 Task: Set priority levels for tasks related to integrating machine learning into data analysis workflows.
Action: Mouse moved to (903, 543)
Screenshot: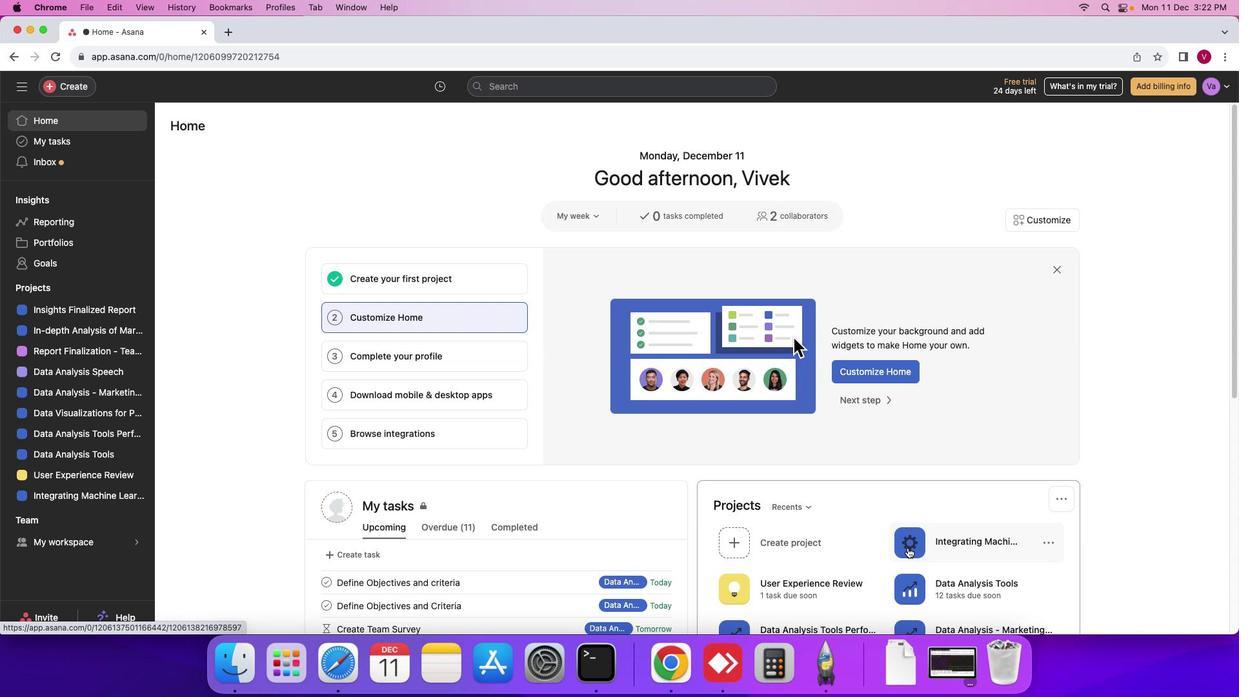 
Action: Mouse pressed left at (903, 543)
Screenshot: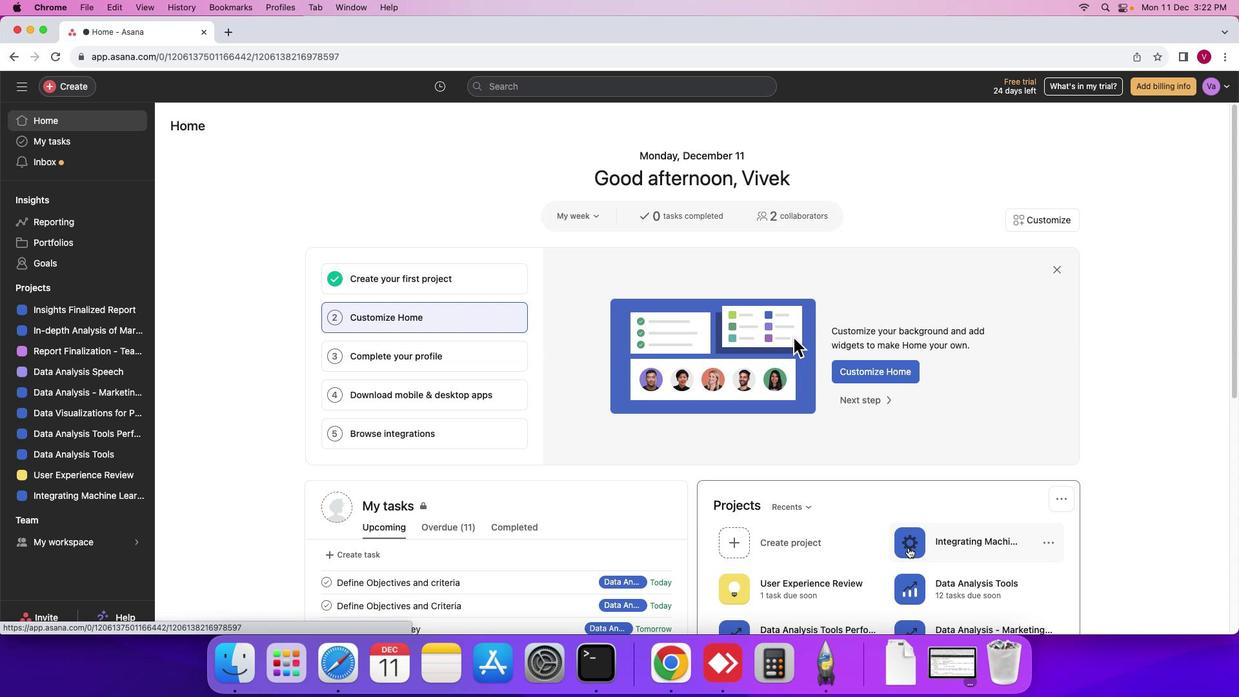 
Action: Mouse moved to (815, 206)
Screenshot: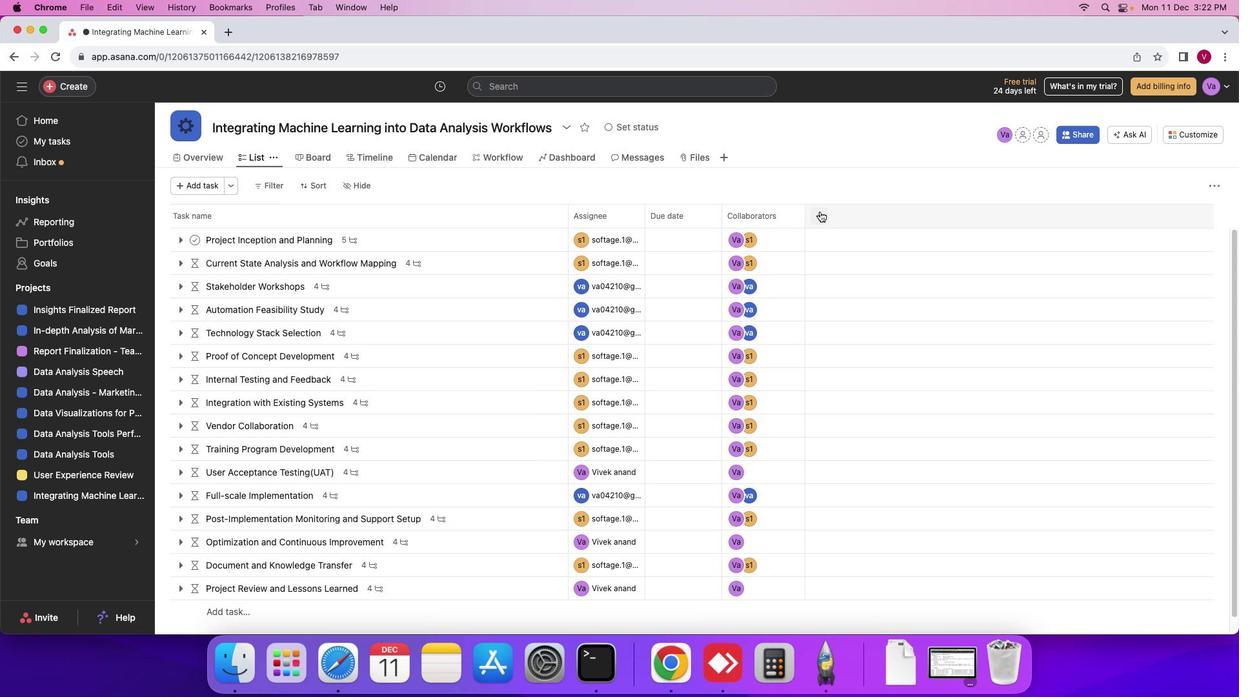 
Action: Mouse pressed left at (815, 206)
Screenshot: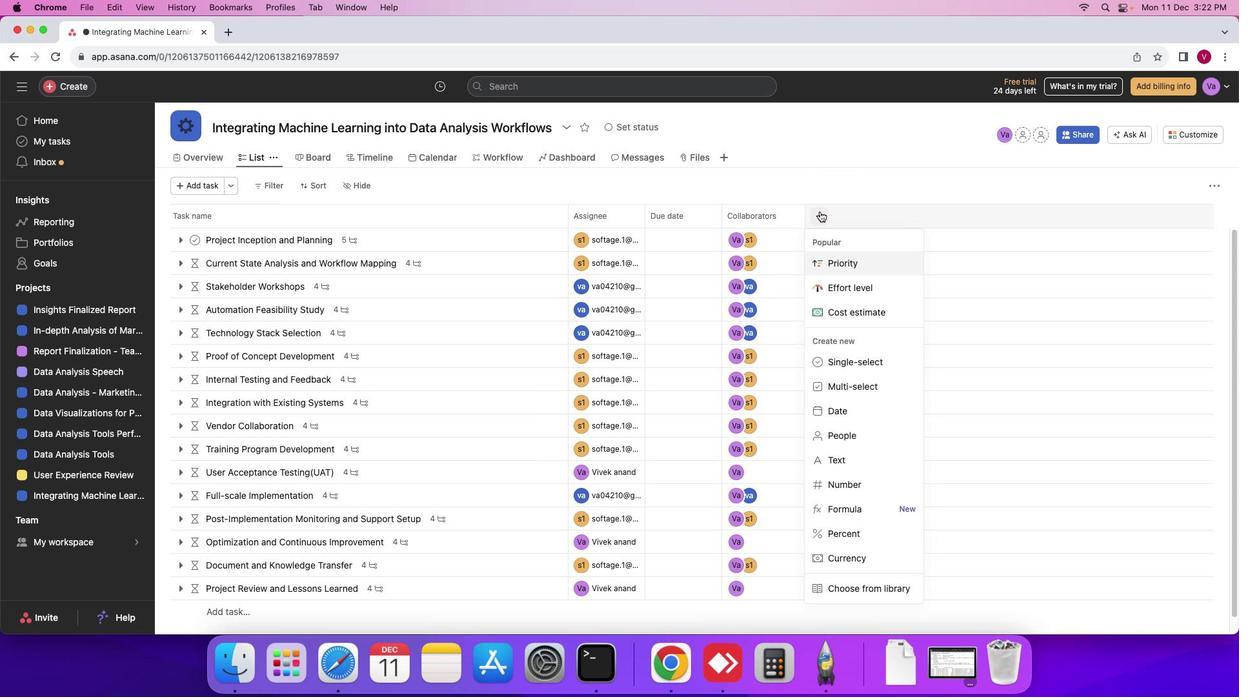 
Action: Mouse moved to (829, 253)
Screenshot: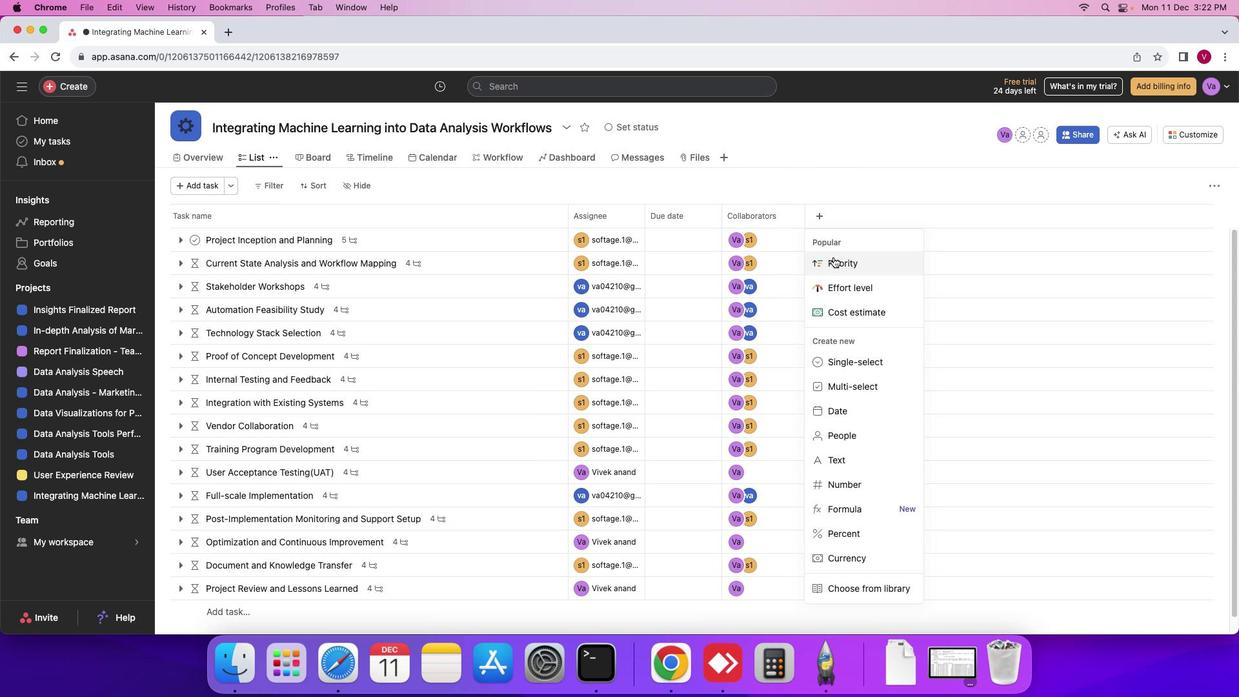 
Action: Mouse pressed left at (829, 253)
Screenshot: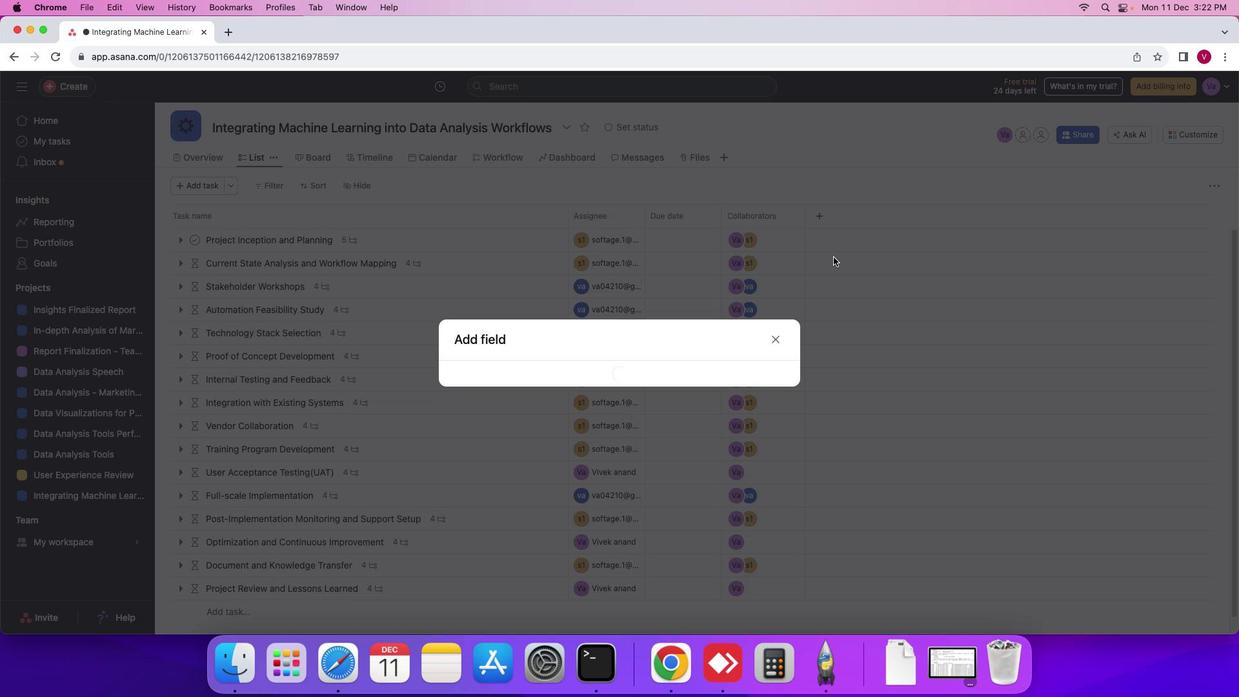 
Action: Mouse moved to (455, 432)
Screenshot: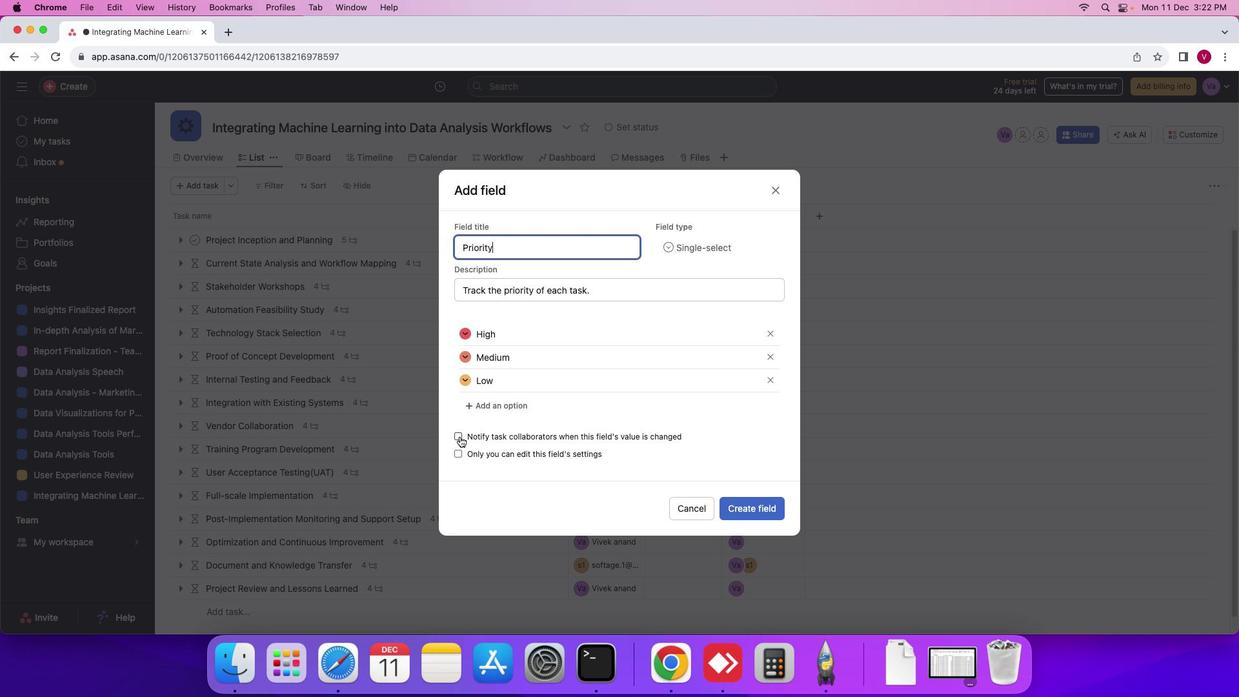 
Action: Mouse pressed left at (455, 432)
Screenshot: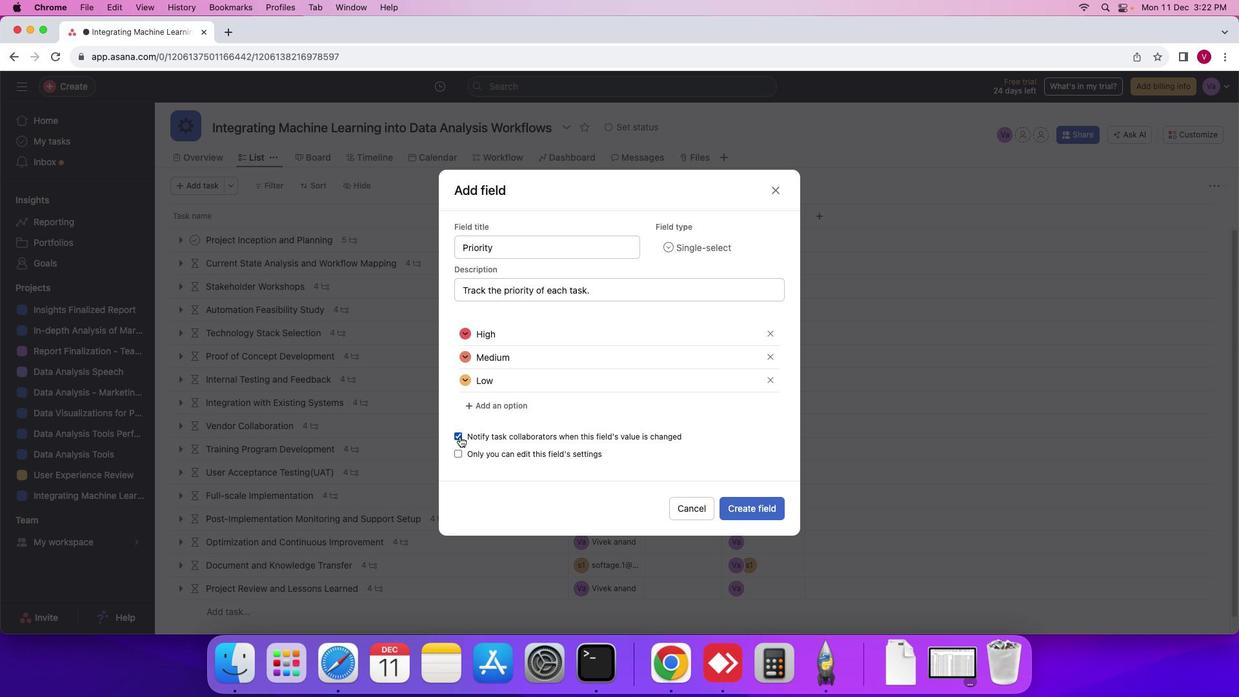 
Action: Mouse moved to (455, 446)
Screenshot: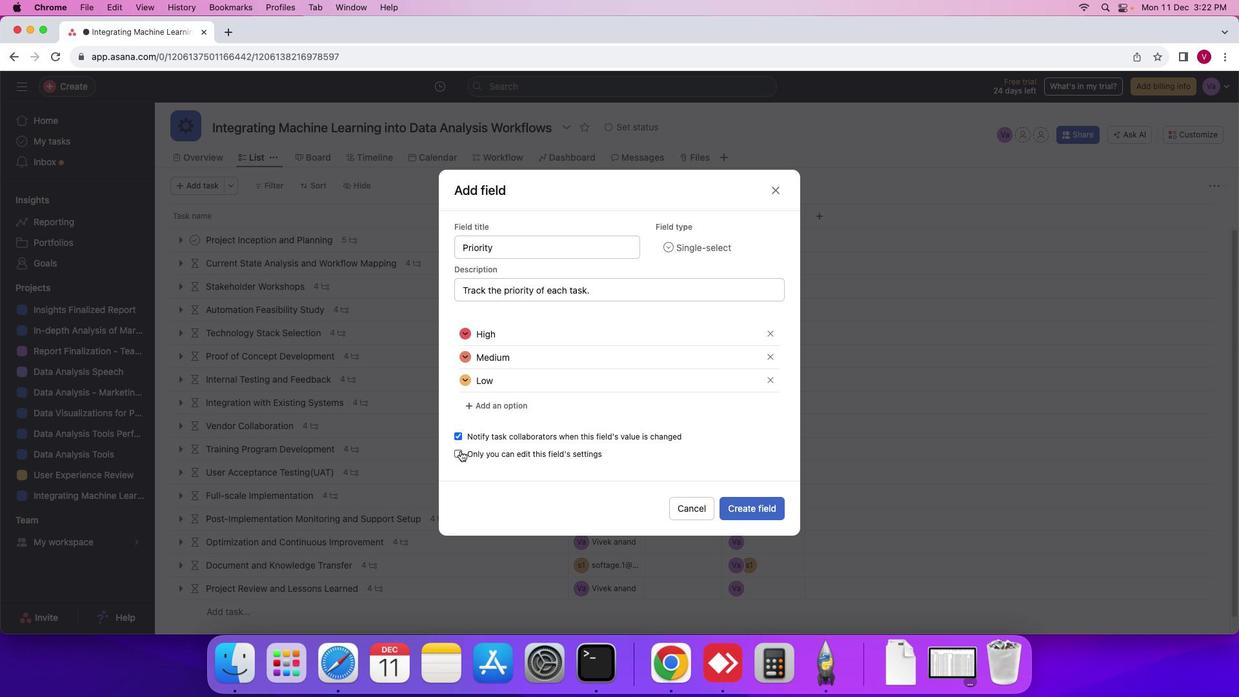
Action: Mouse pressed left at (455, 446)
Screenshot: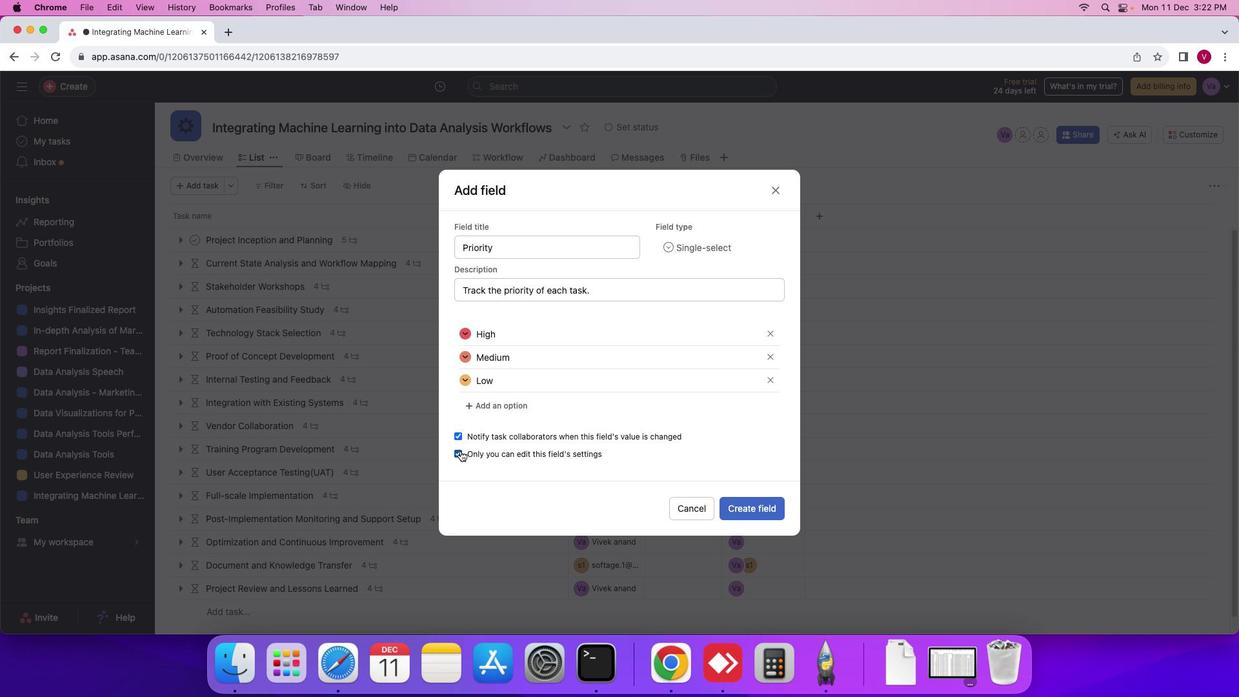 
Action: Mouse moved to (774, 503)
Screenshot: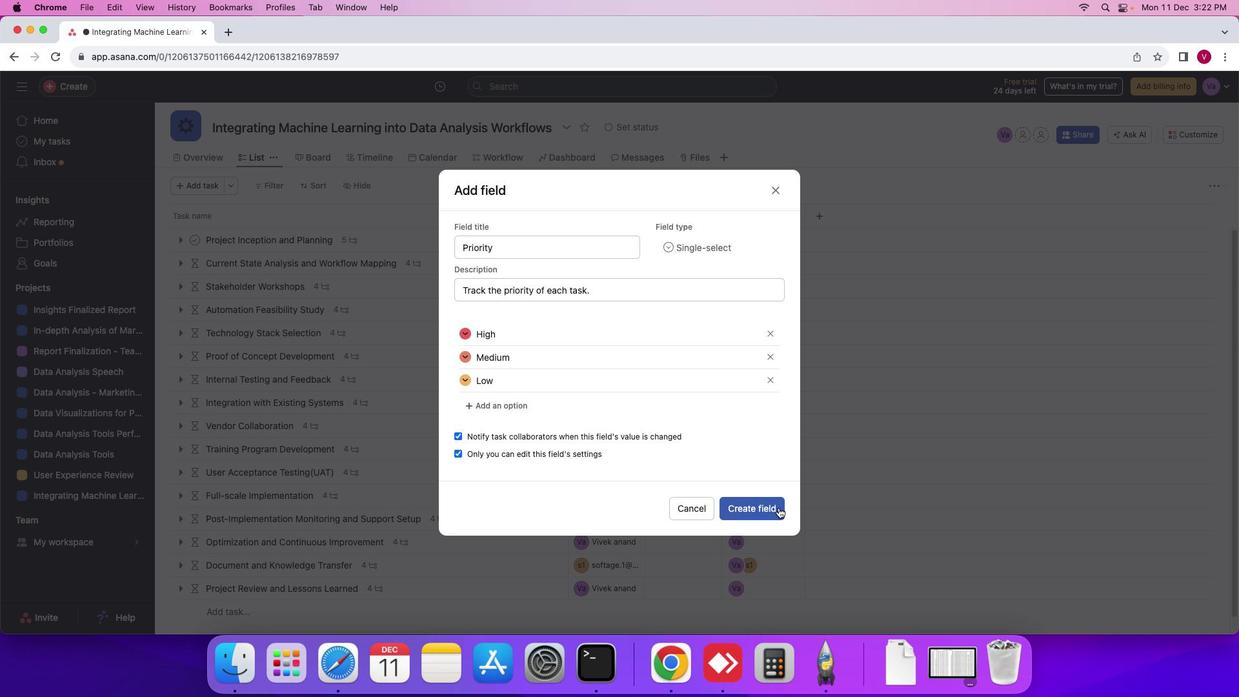 
Action: Mouse pressed left at (774, 503)
Screenshot: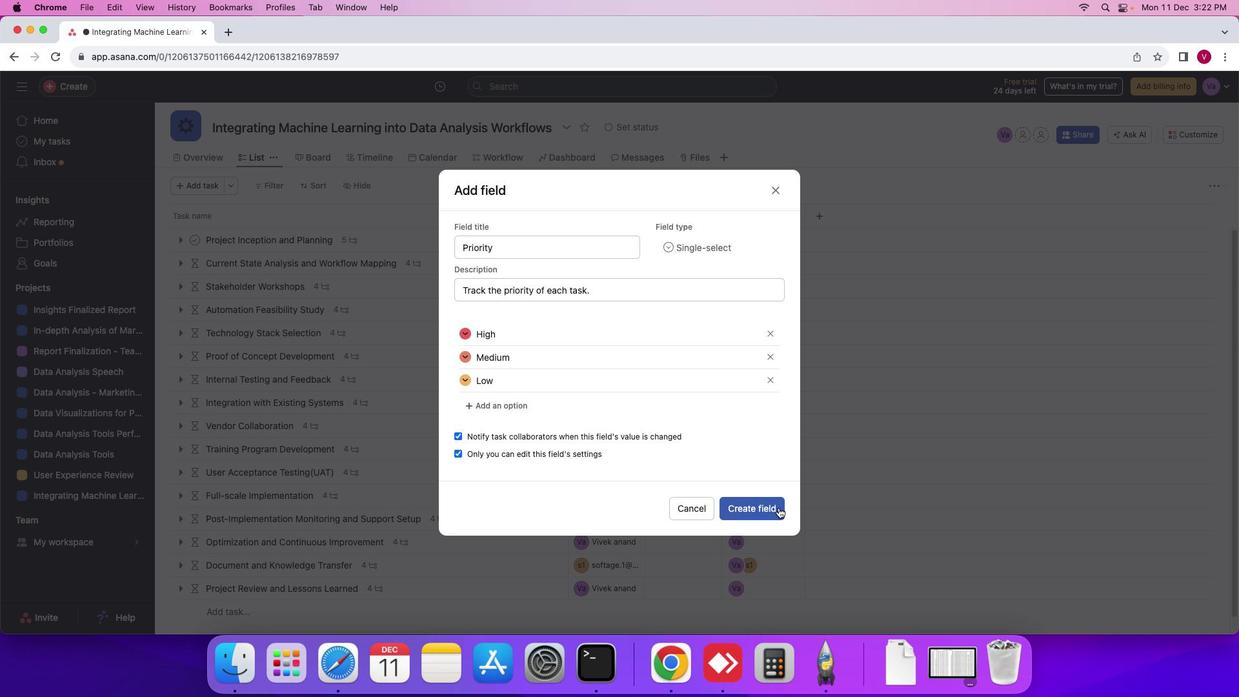 
Action: Mouse moved to (845, 275)
Screenshot: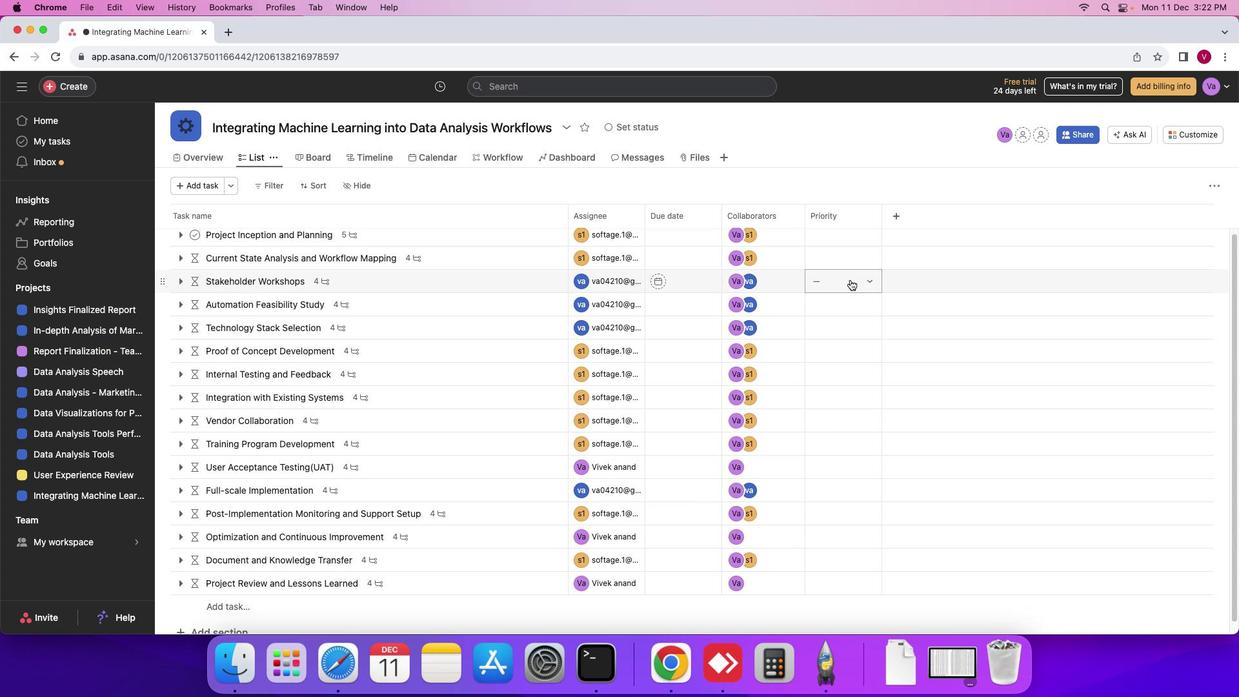 
Action: Mouse scrolled (845, 275) with delta (-3, -4)
Screenshot: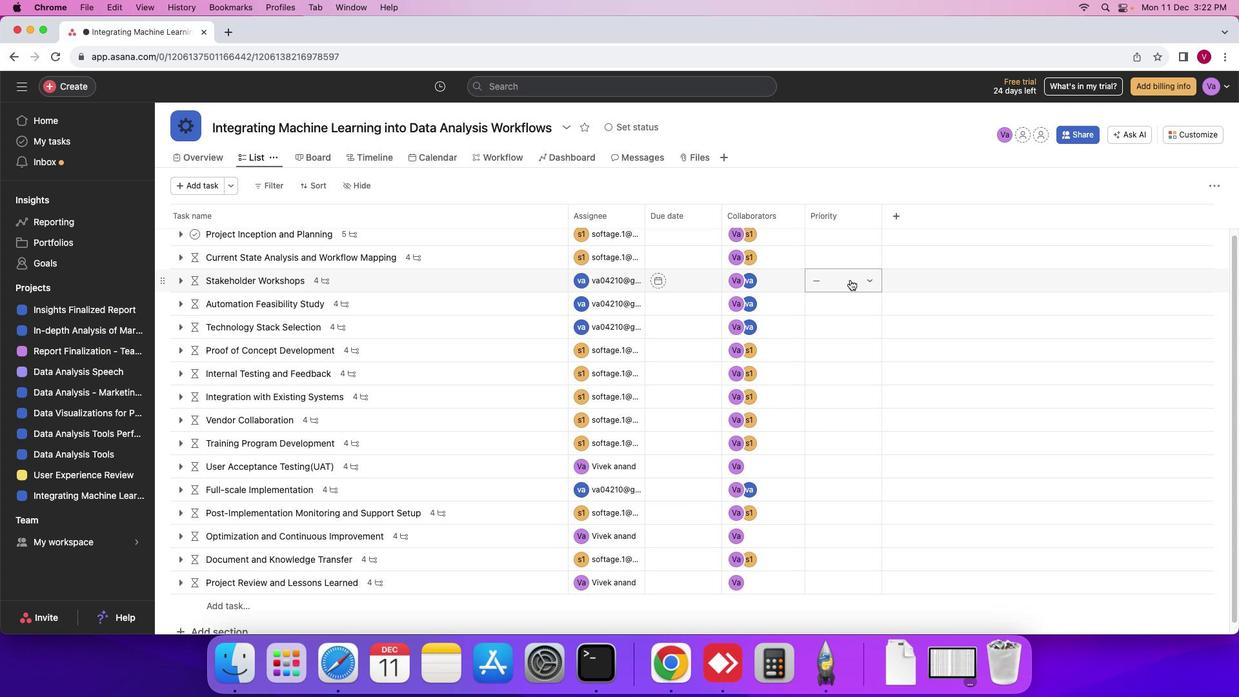 
Action: Mouse scrolled (845, 275) with delta (-3, -4)
Screenshot: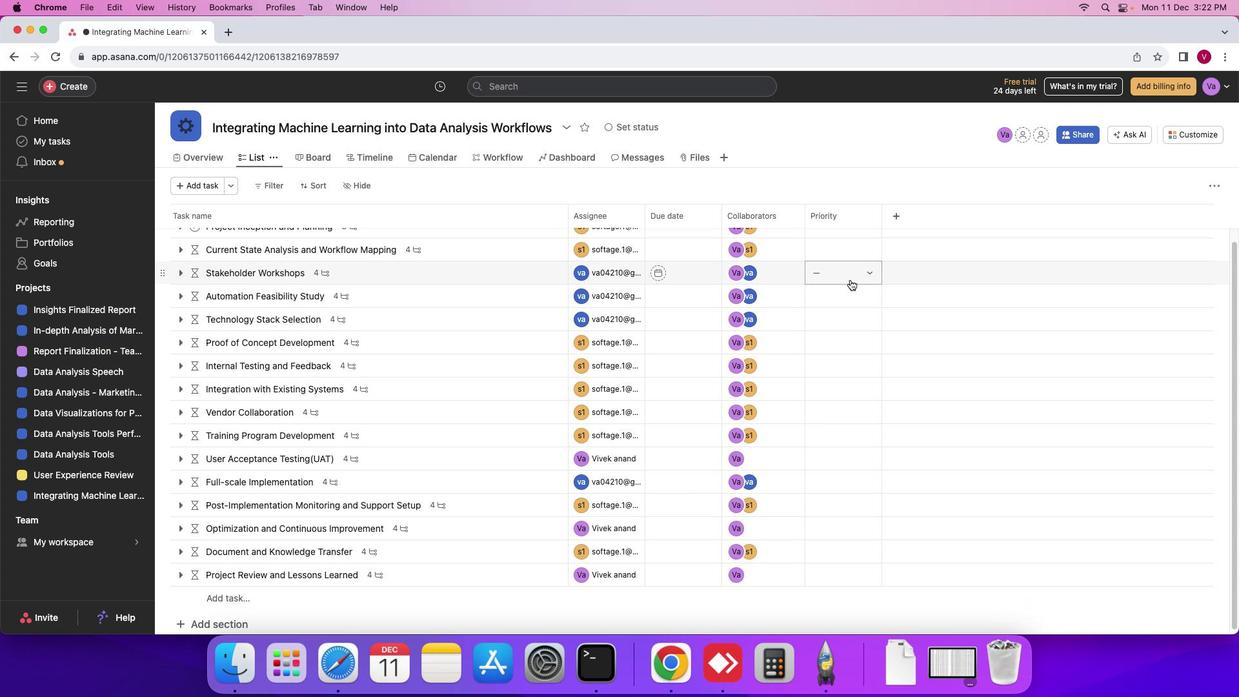 
Action: Mouse scrolled (845, 275) with delta (-3, -4)
Screenshot: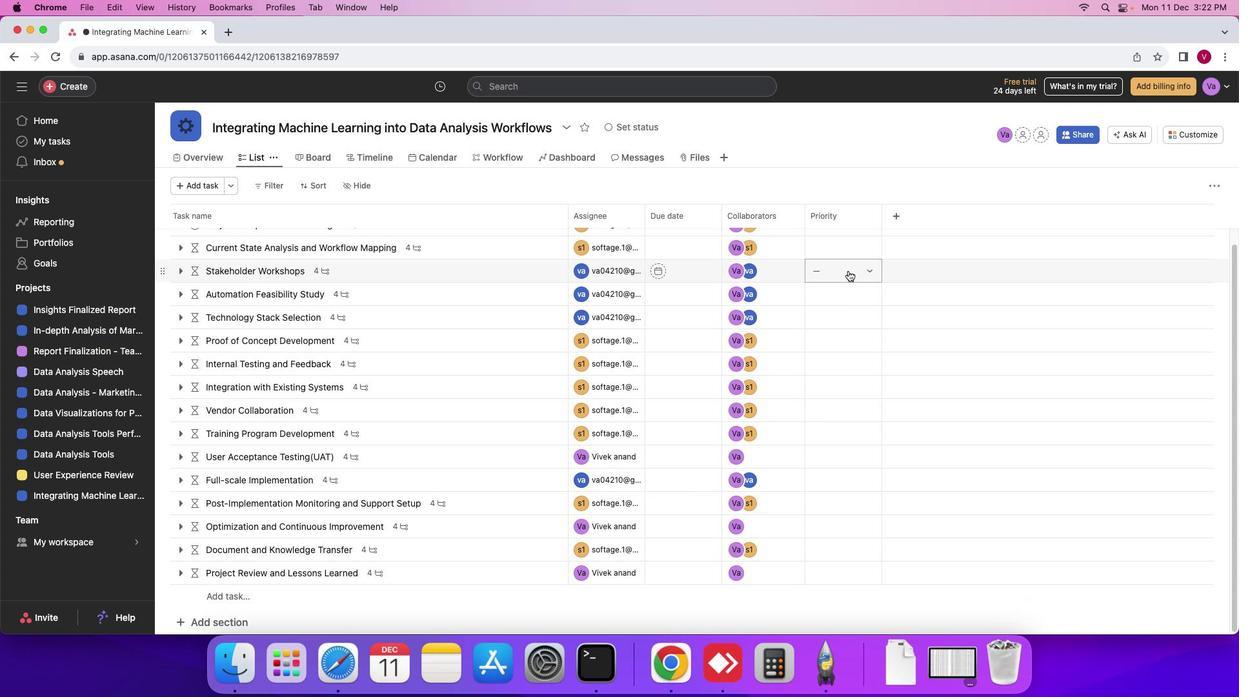 
Action: Mouse moved to (842, 248)
Screenshot: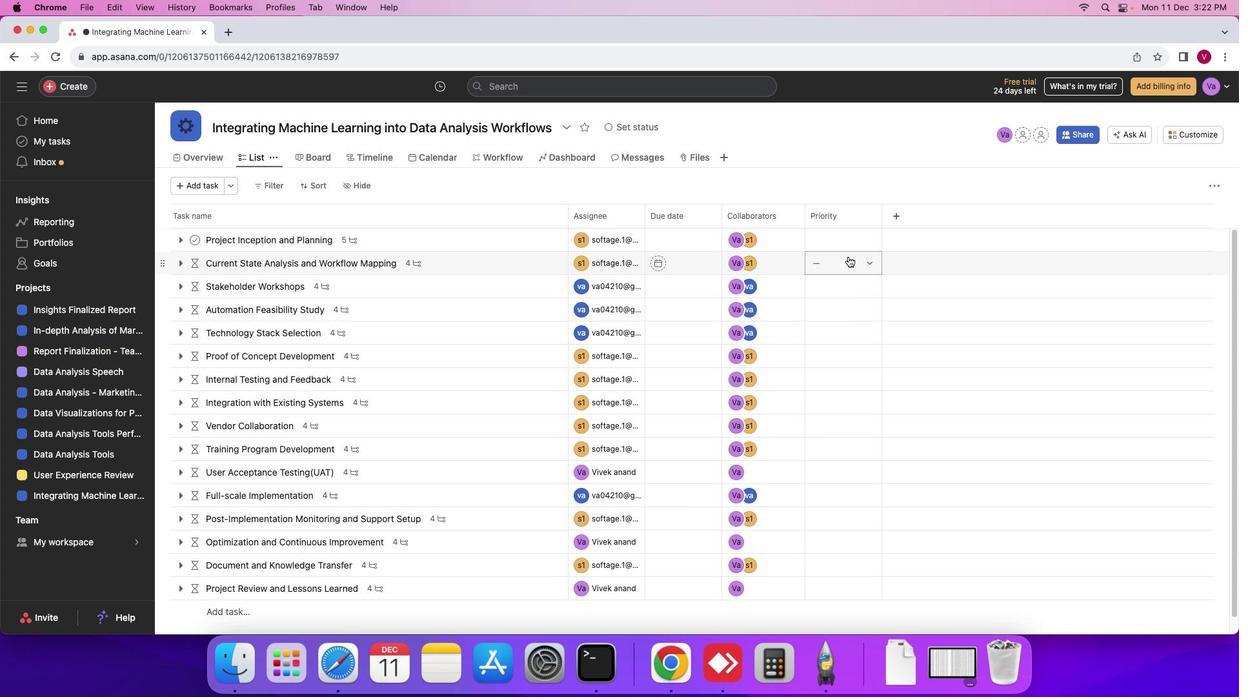 
Action: Mouse scrolled (842, 248) with delta (-3, -3)
Screenshot: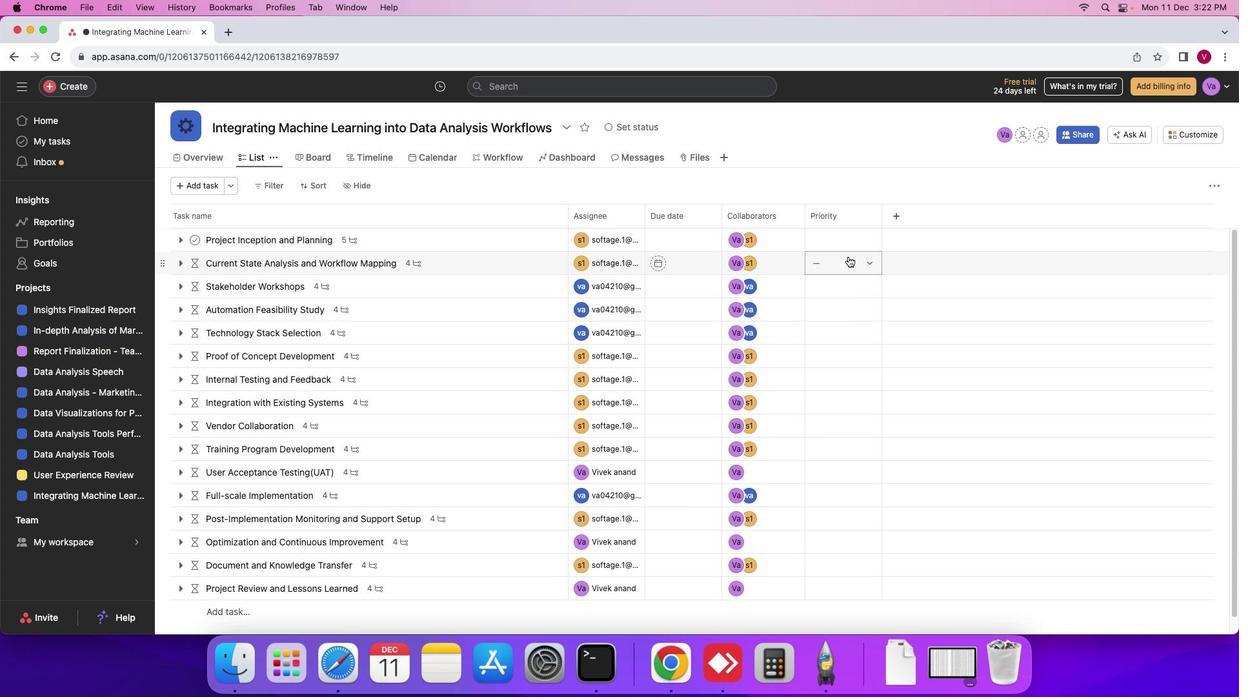 
Action: Mouse moved to (842, 249)
Screenshot: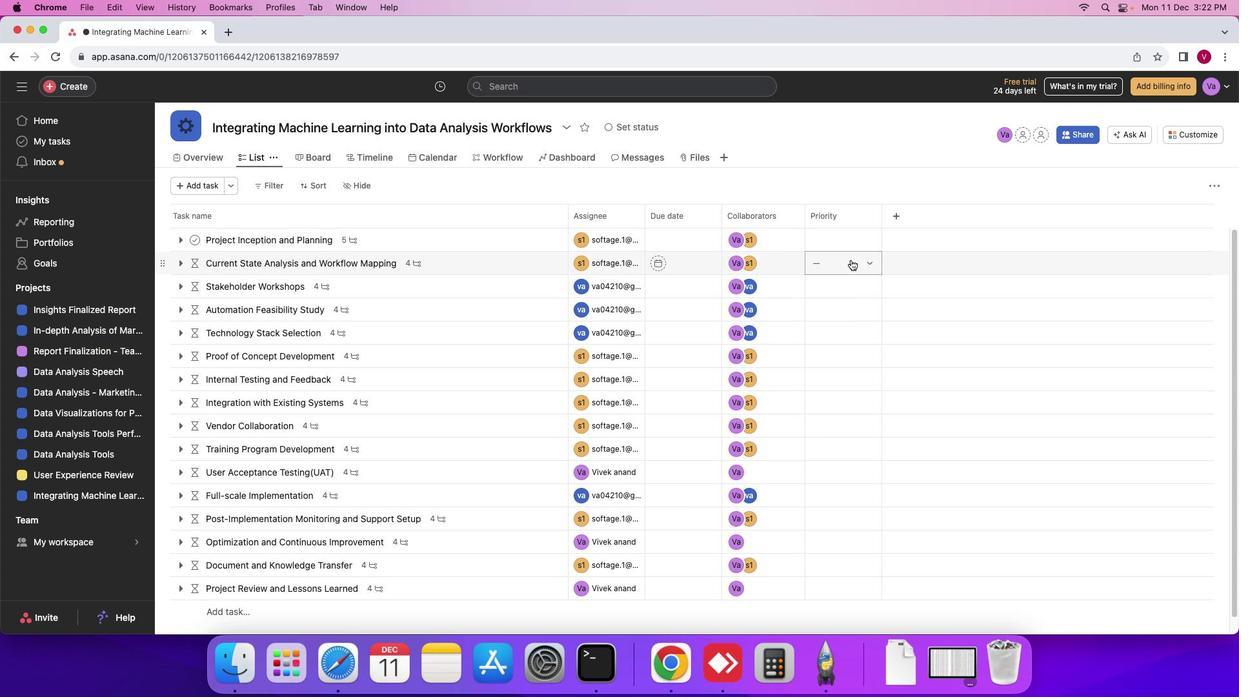 
Action: Mouse scrolled (842, 249) with delta (-3, -3)
Screenshot: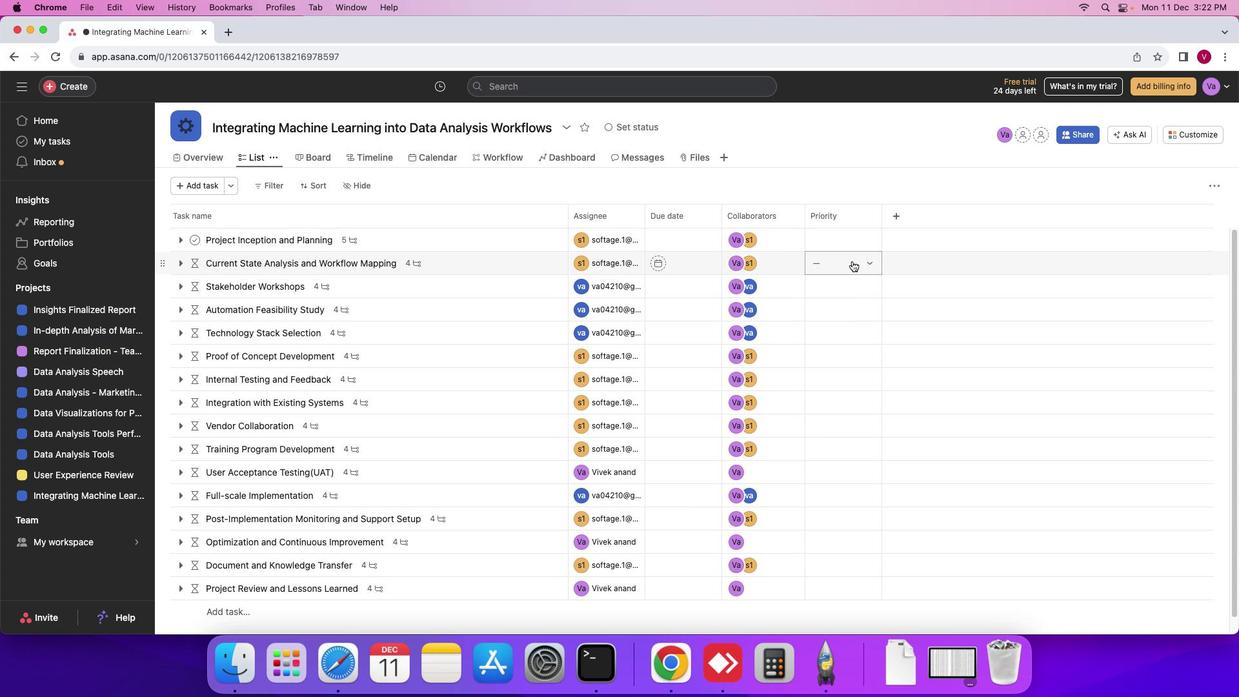
Action: Mouse moved to (860, 234)
Screenshot: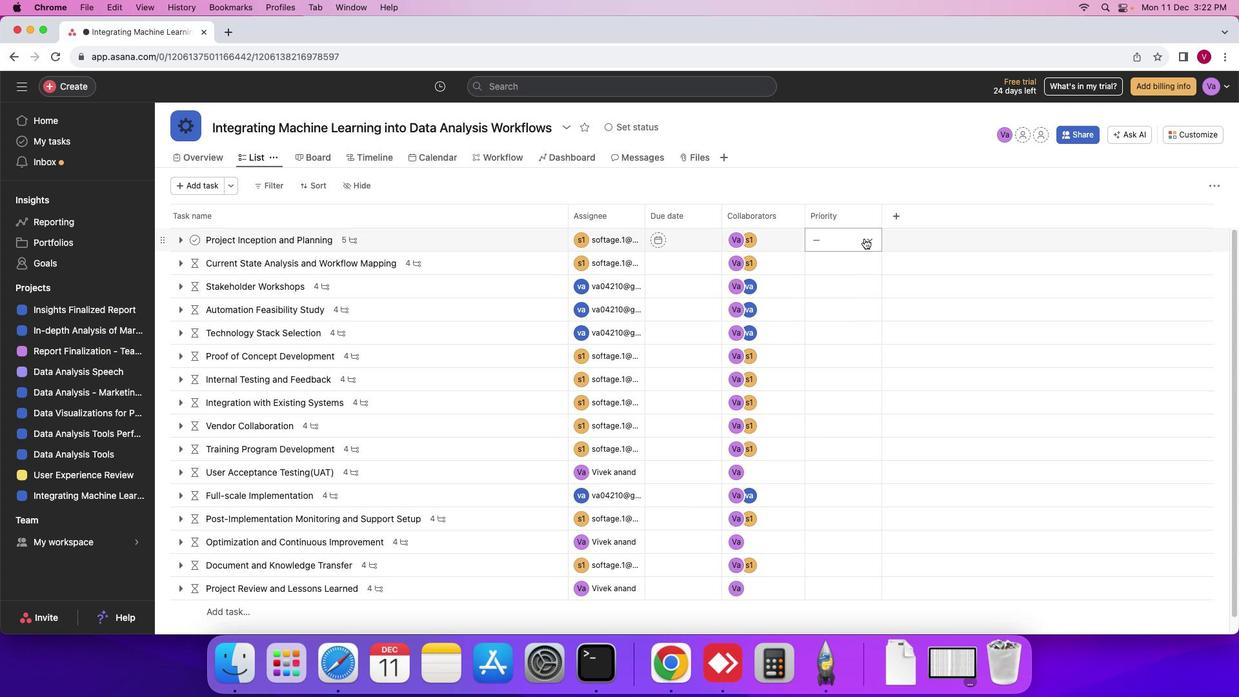 
Action: Mouse pressed left at (860, 234)
Screenshot: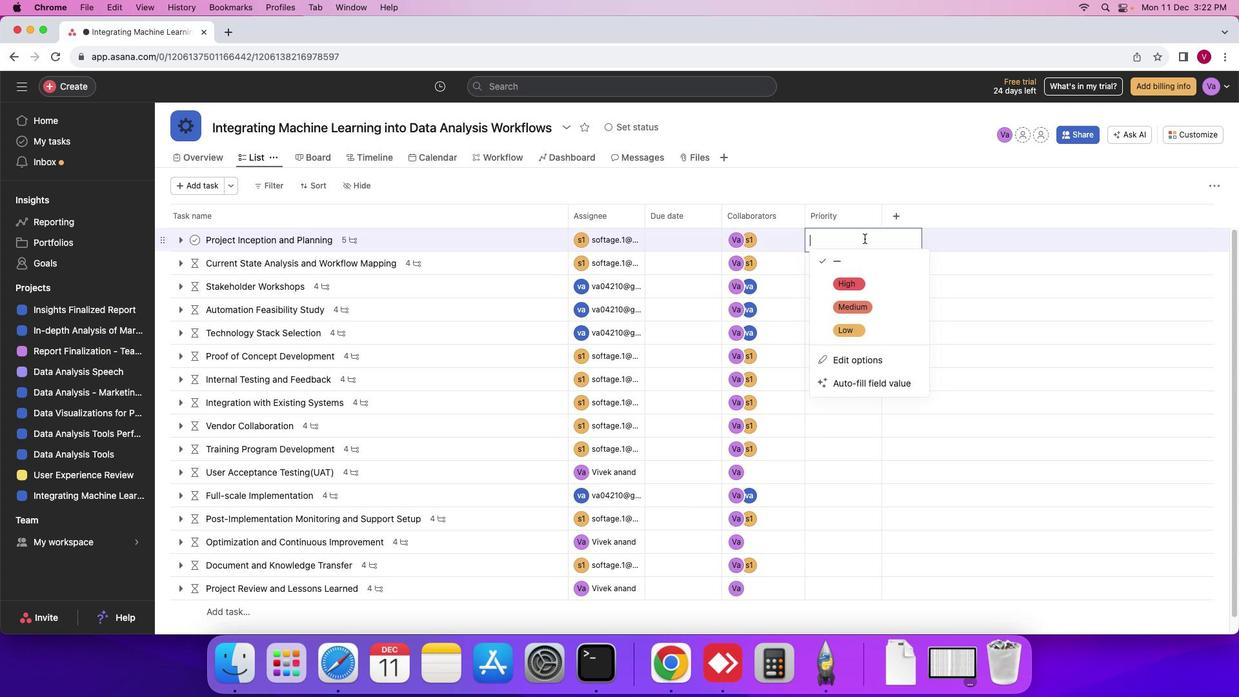 
Action: Mouse moved to (853, 271)
Screenshot: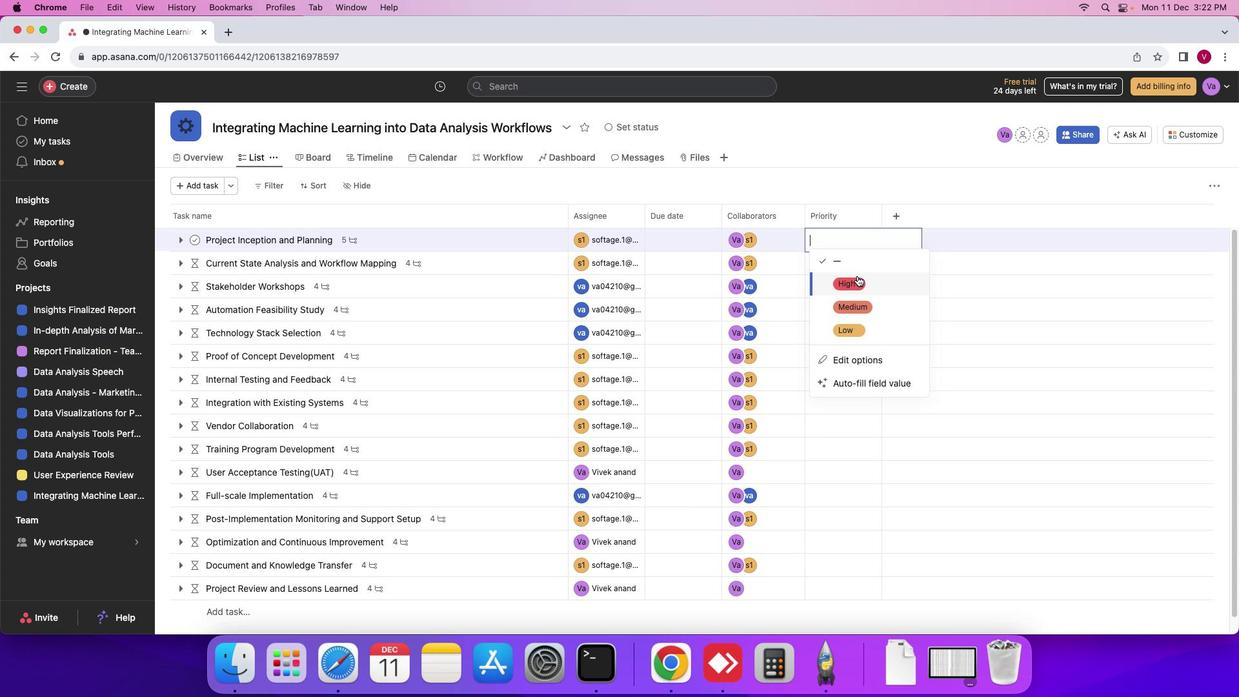 
Action: Mouse pressed left at (853, 271)
Screenshot: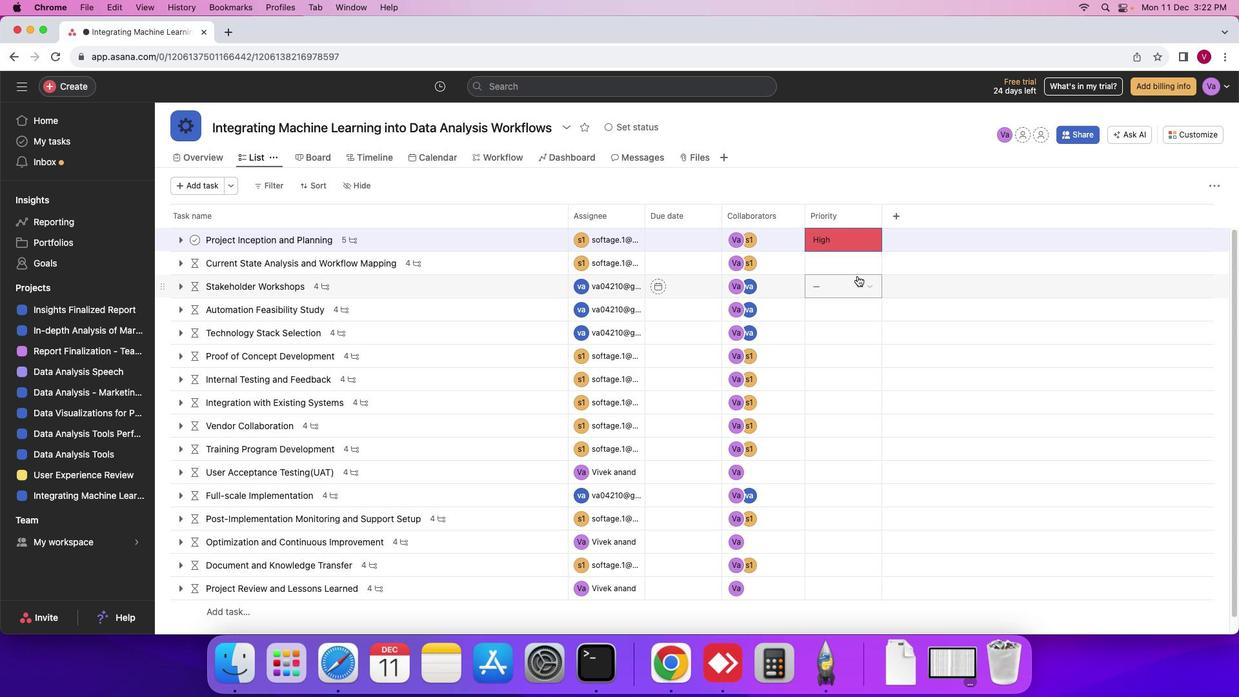 
Action: Mouse moved to (178, 233)
Screenshot: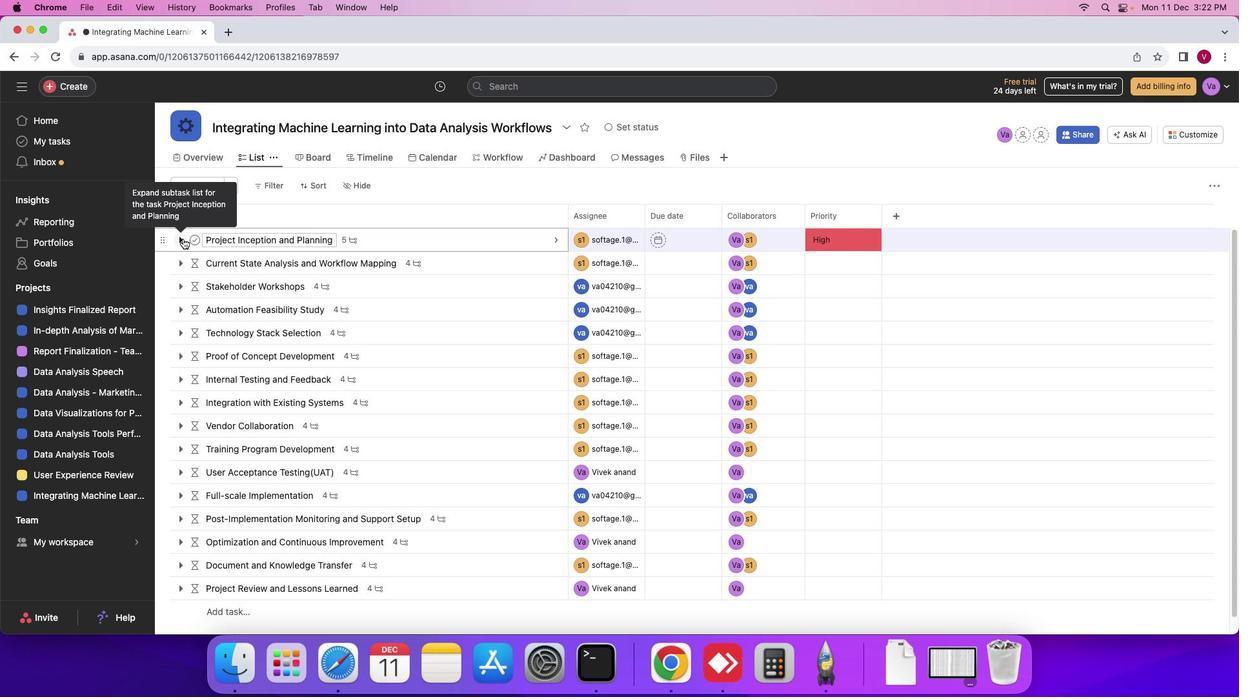 
Action: Mouse pressed left at (178, 233)
Screenshot: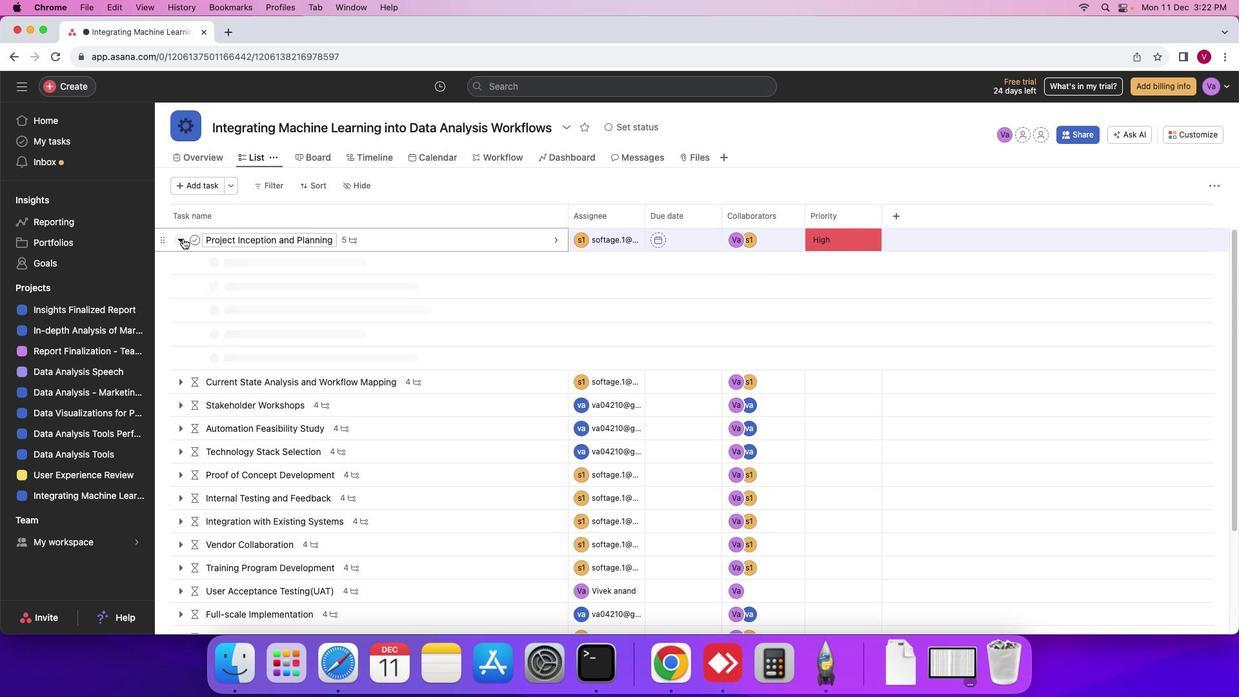 
Action: Mouse moved to (864, 262)
Screenshot: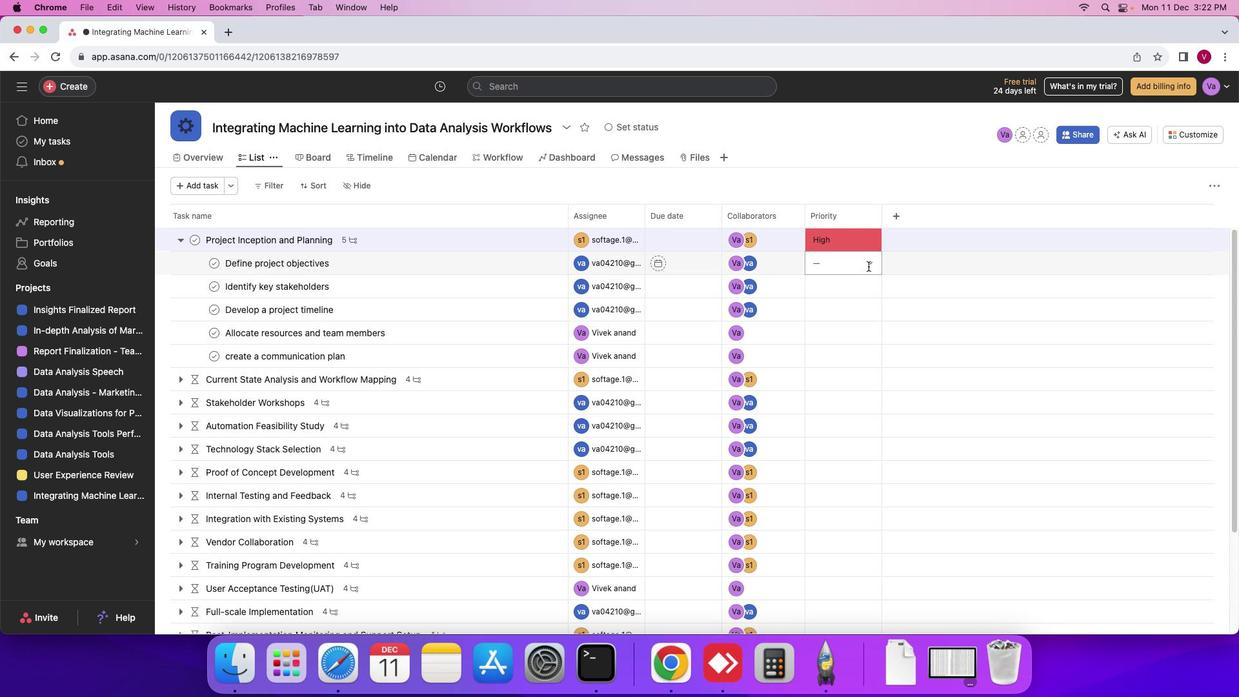 
Action: Mouse pressed left at (864, 262)
Screenshot: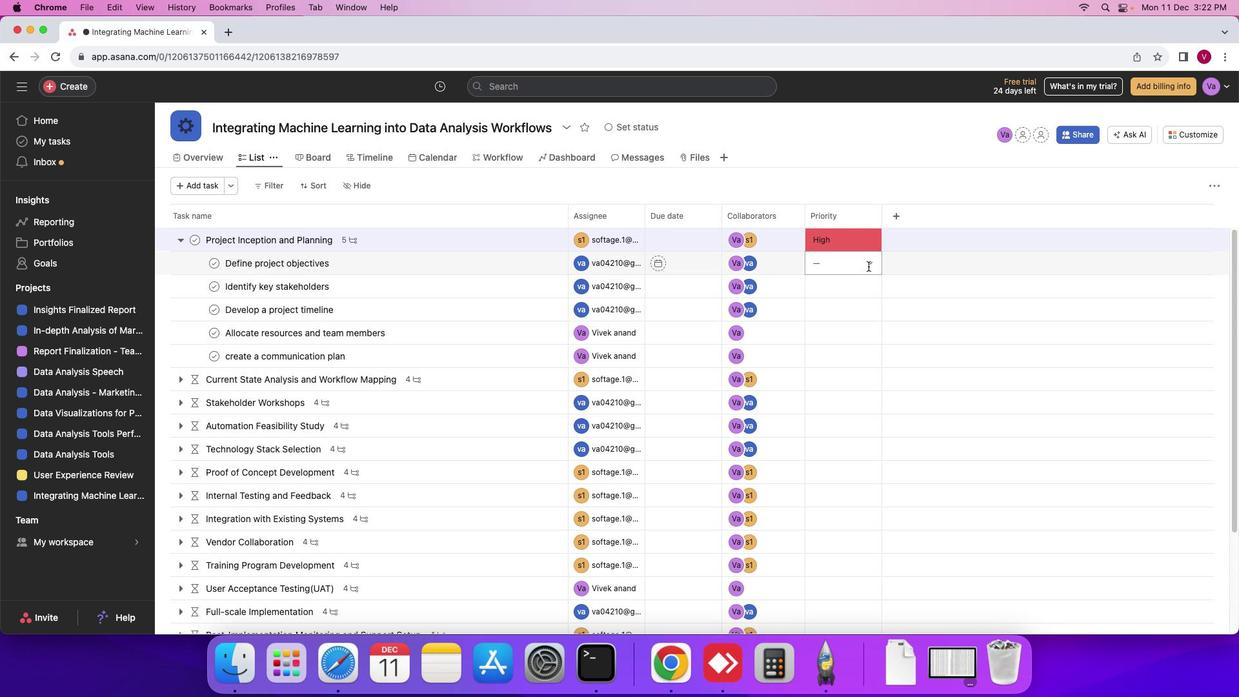 
Action: Mouse moved to (856, 319)
Screenshot: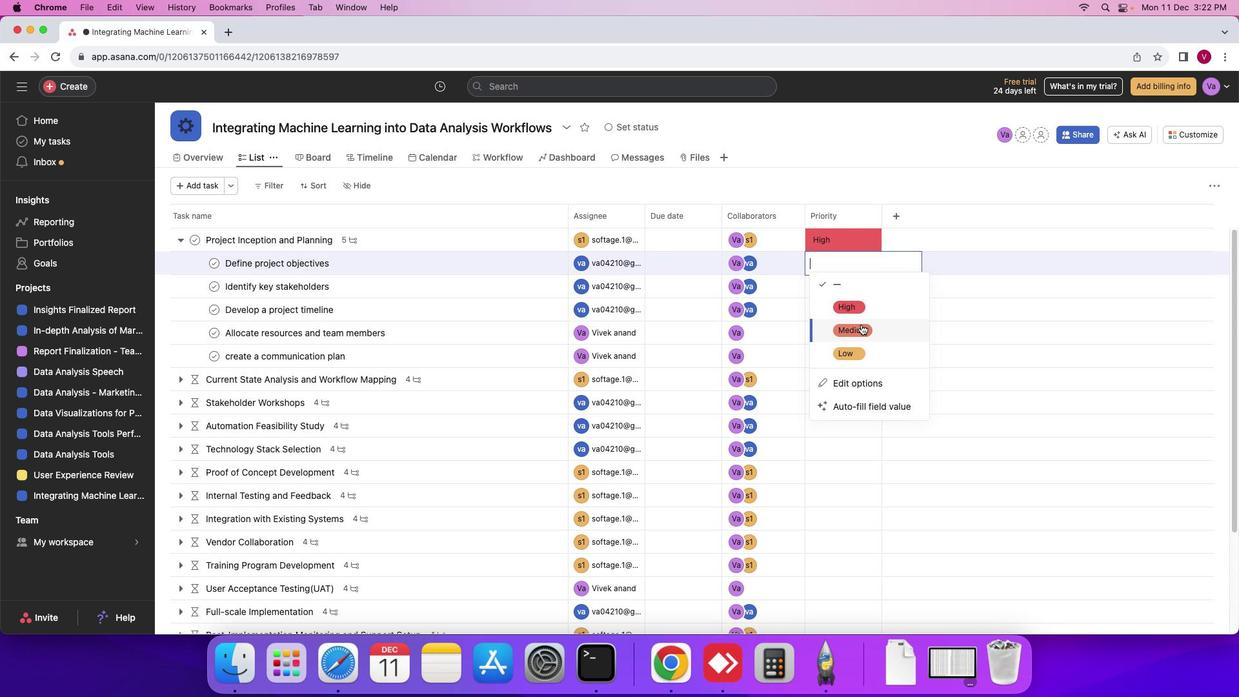 
Action: Mouse pressed left at (856, 319)
Screenshot: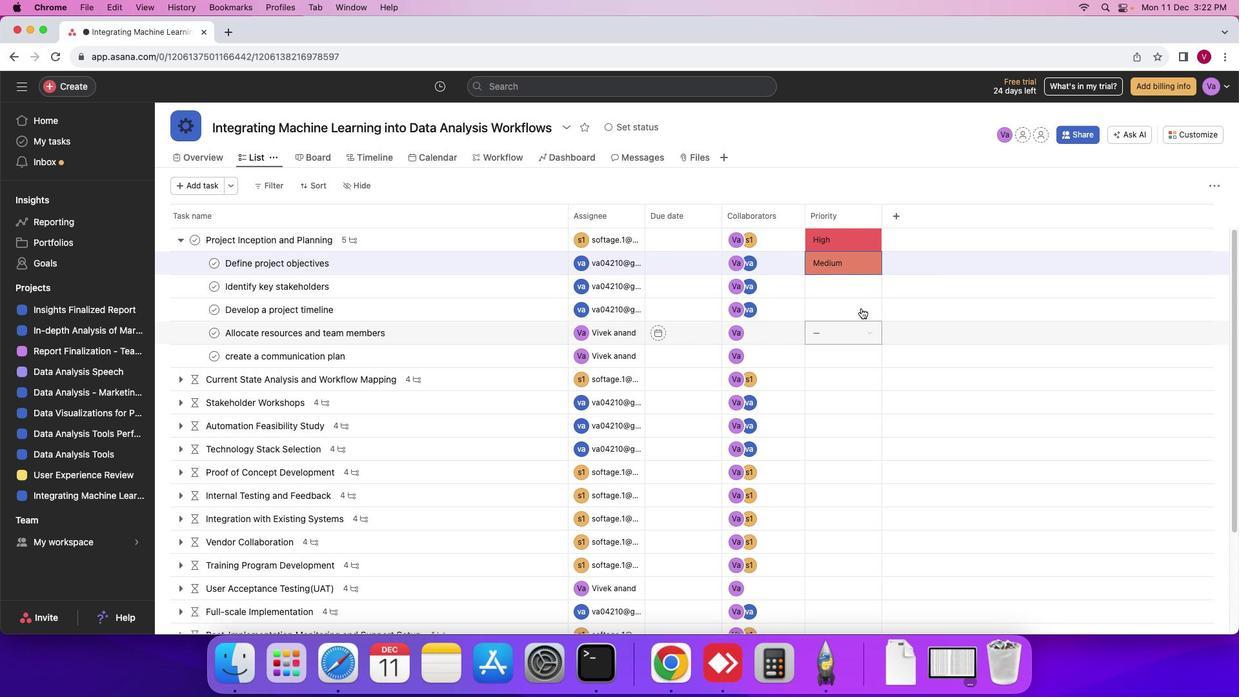 
Action: Mouse moved to (852, 276)
Screenshot: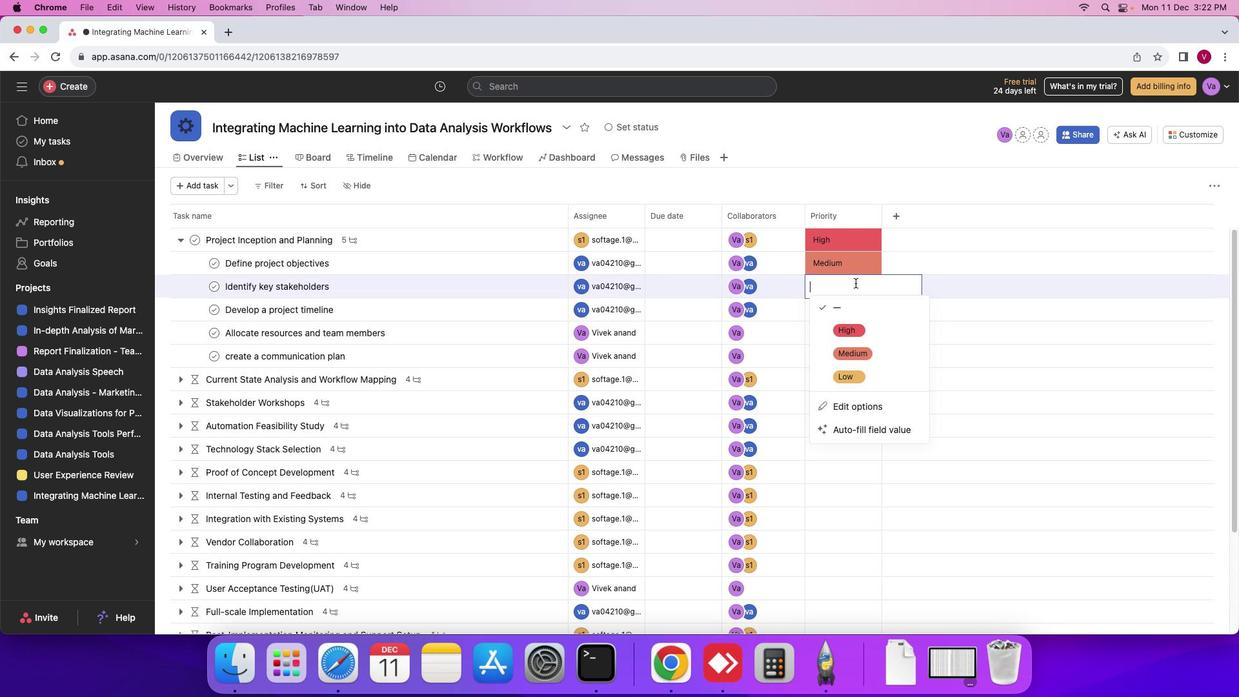 
Action: Mouse pressed left at (852, 276)
Screenshot: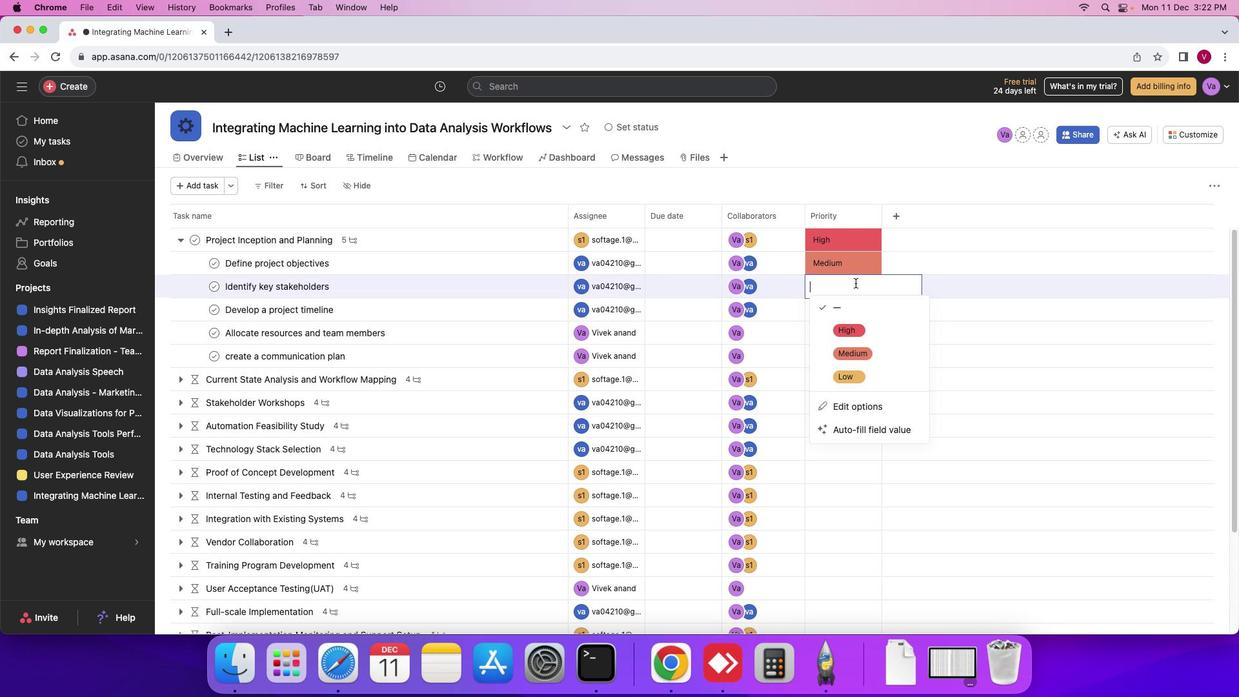 
Action: Mouse moved to (849, 320)
Screenshot: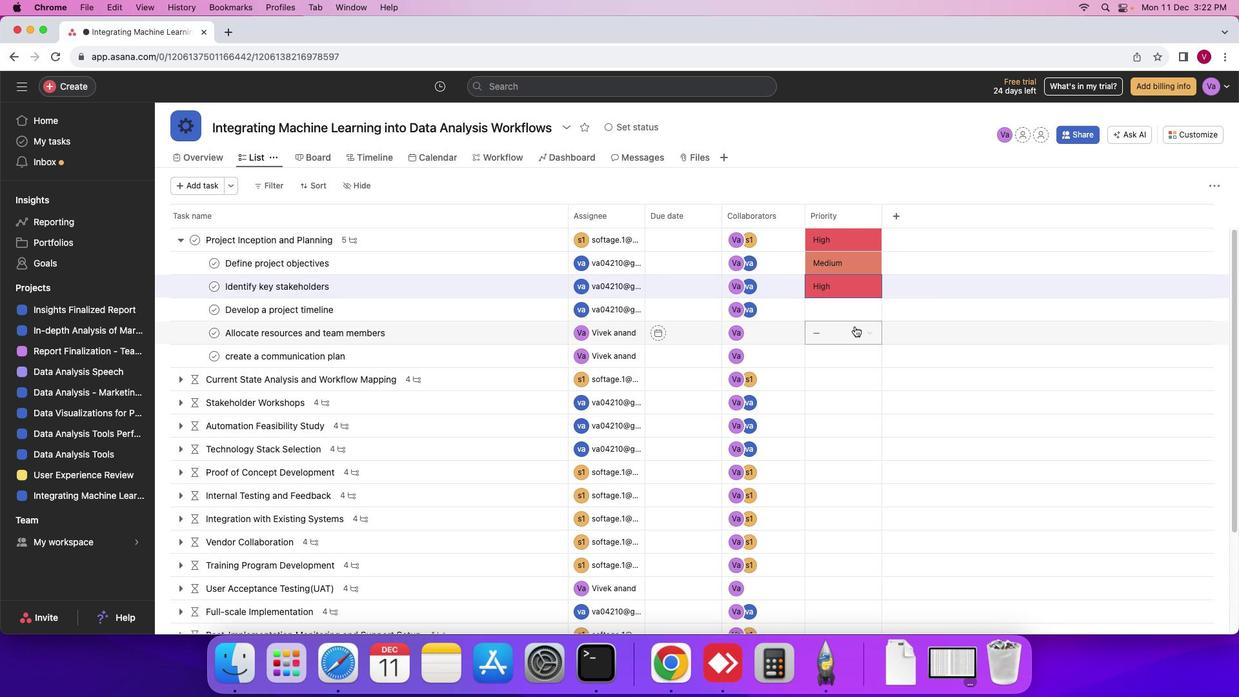 
Action: Mouse pressed left at (849, 320)
Screenshot: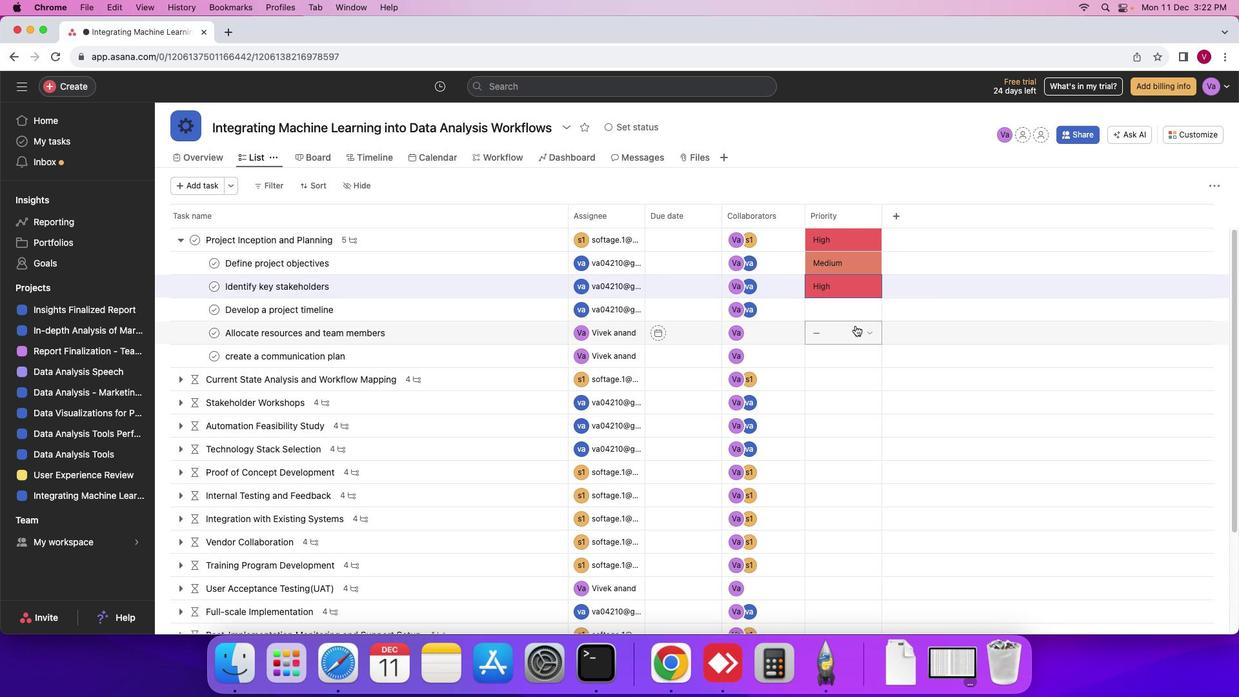 
Action: Mouse moved to (854, 303)
Screenshot: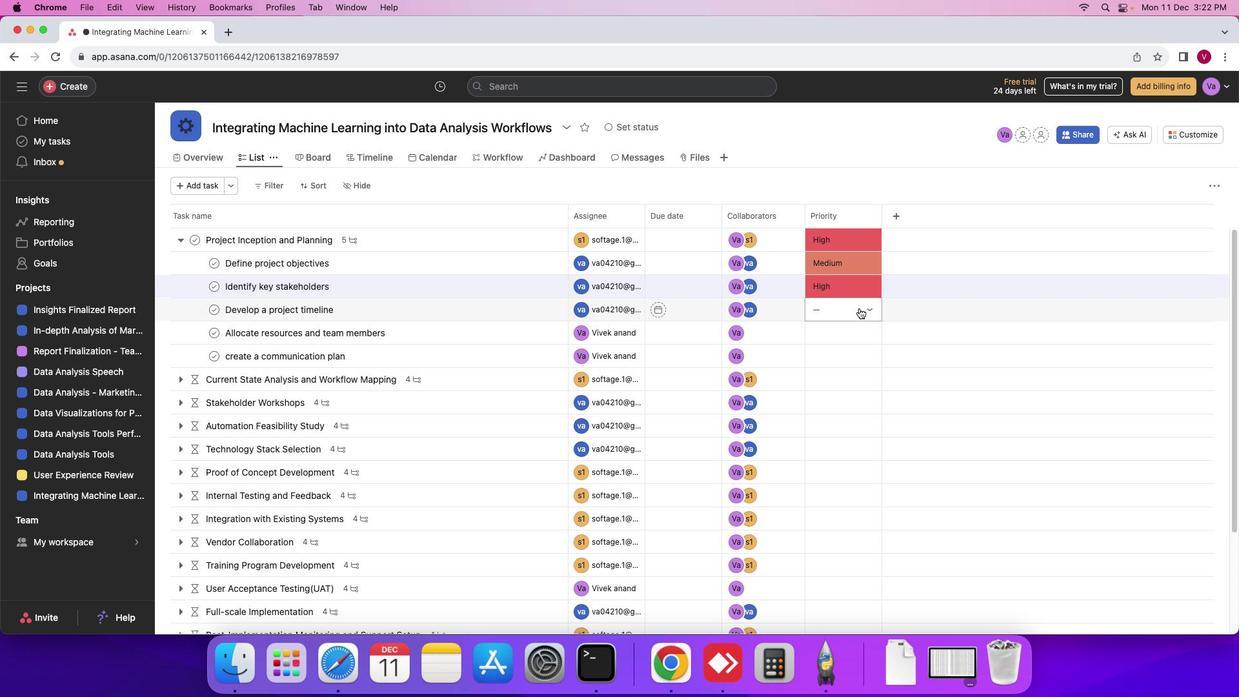 
Action: Mouse pressed left at (854, 303)
Screenshot: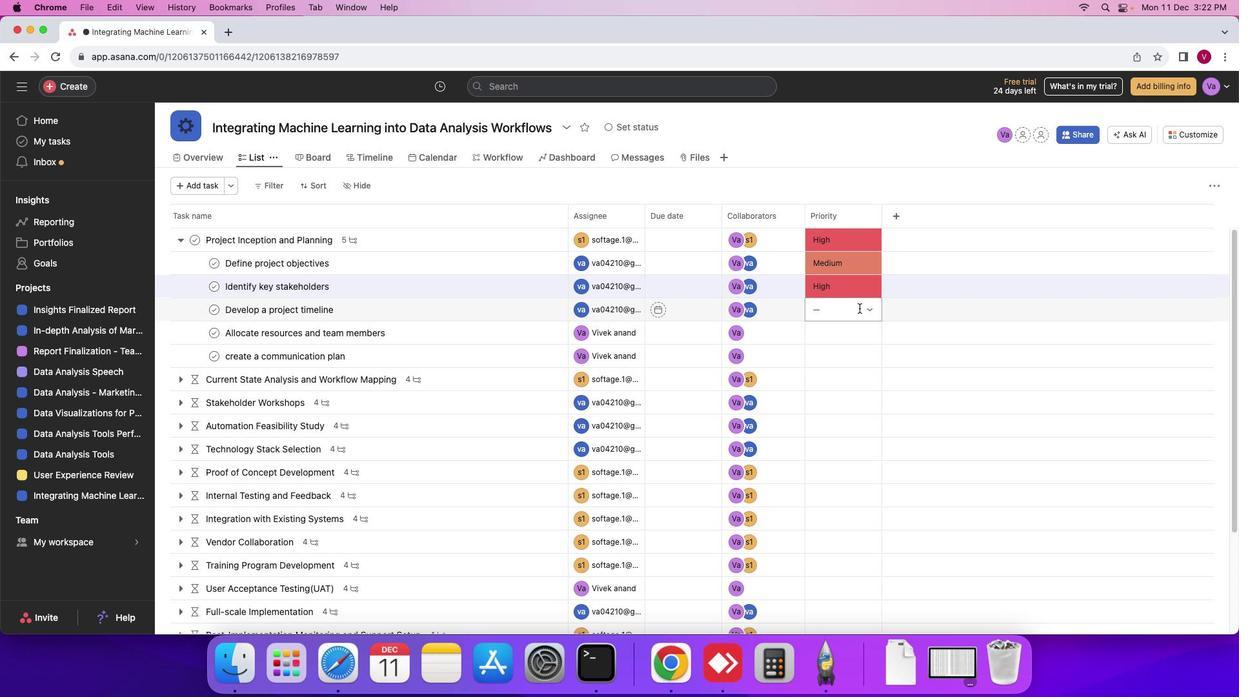 
Action: Mouse moved to (847, 386)
Screenshot: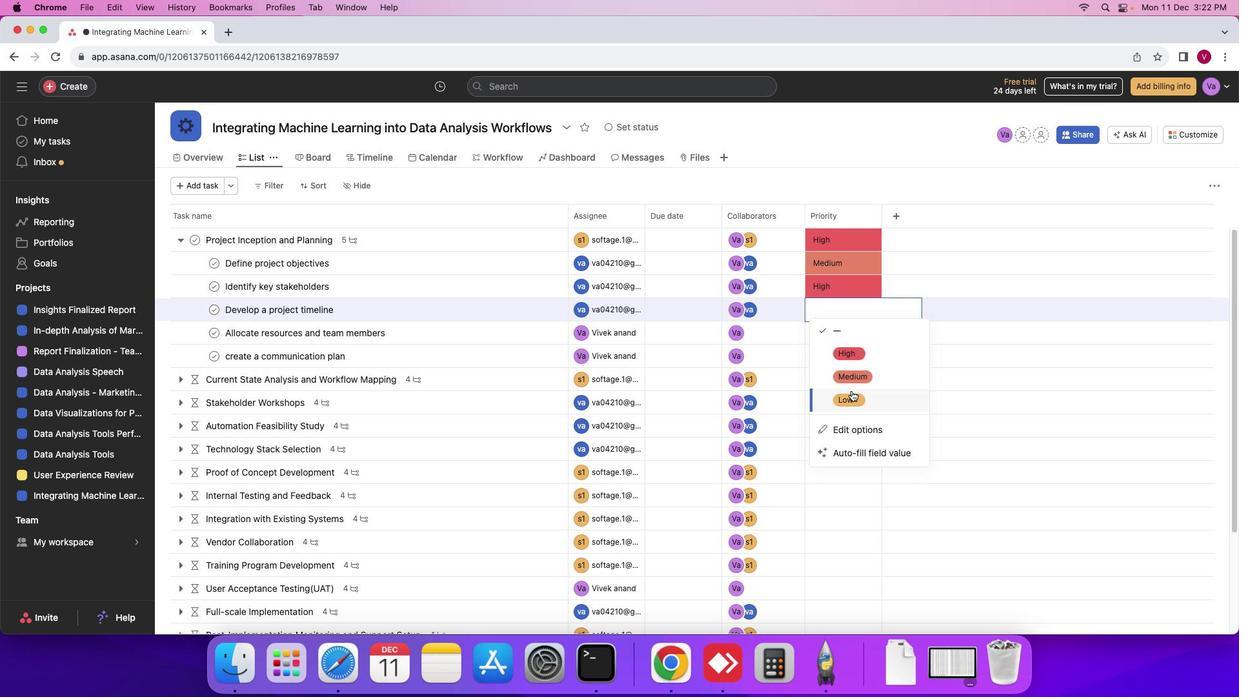 
Action: Mouse pressed left at (847, 386)
Screenshot: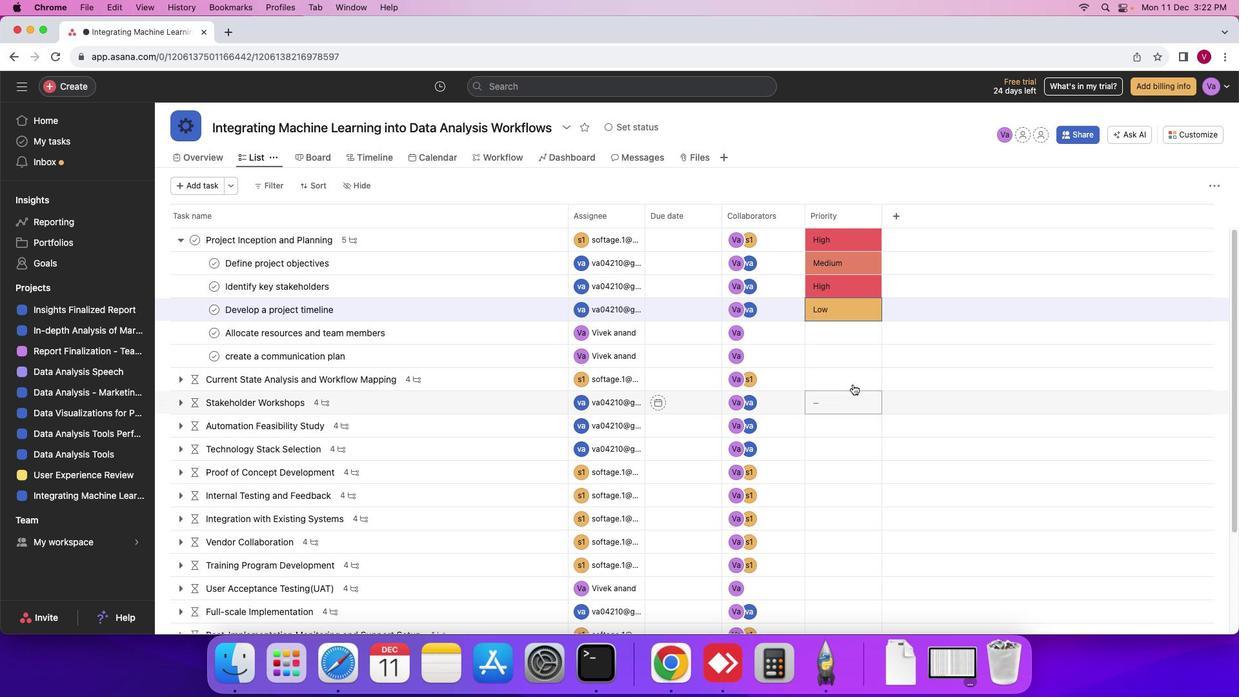 
Action: Mouse moved to (832, 321)
Screenshot: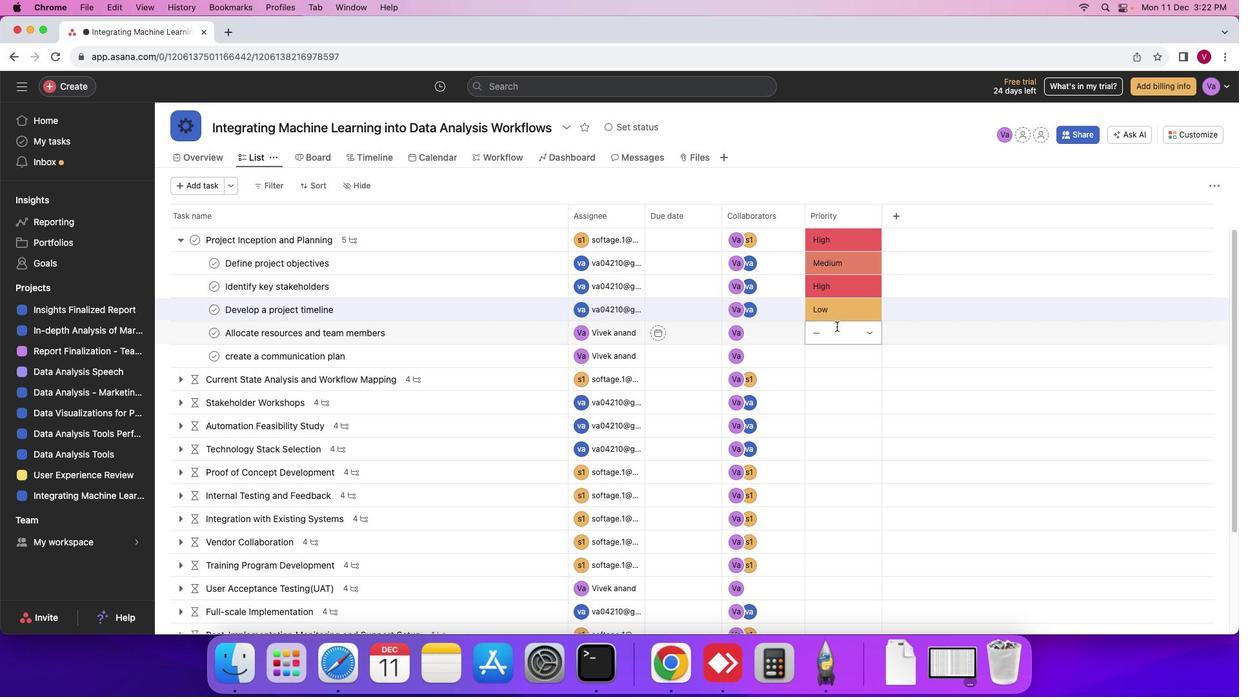 
Action: Mouse pressed left at (832, 321)
Screenshot: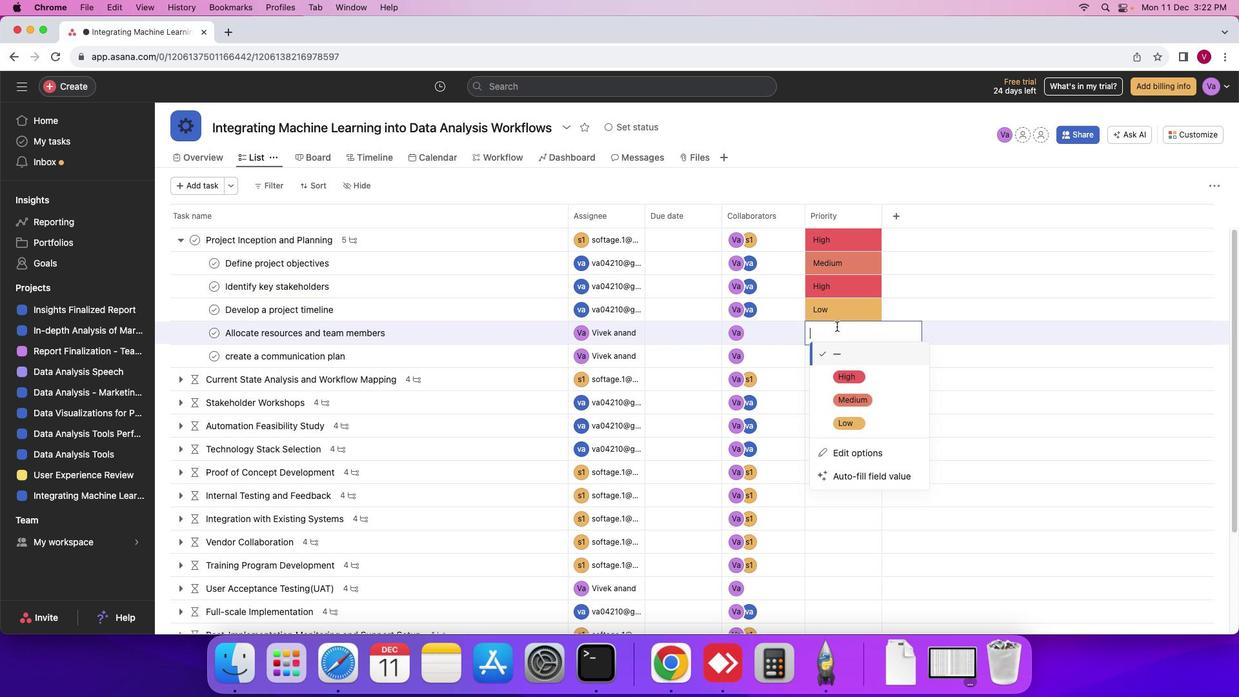 
Action: Mouse moved to (841, 387)
Screenshot: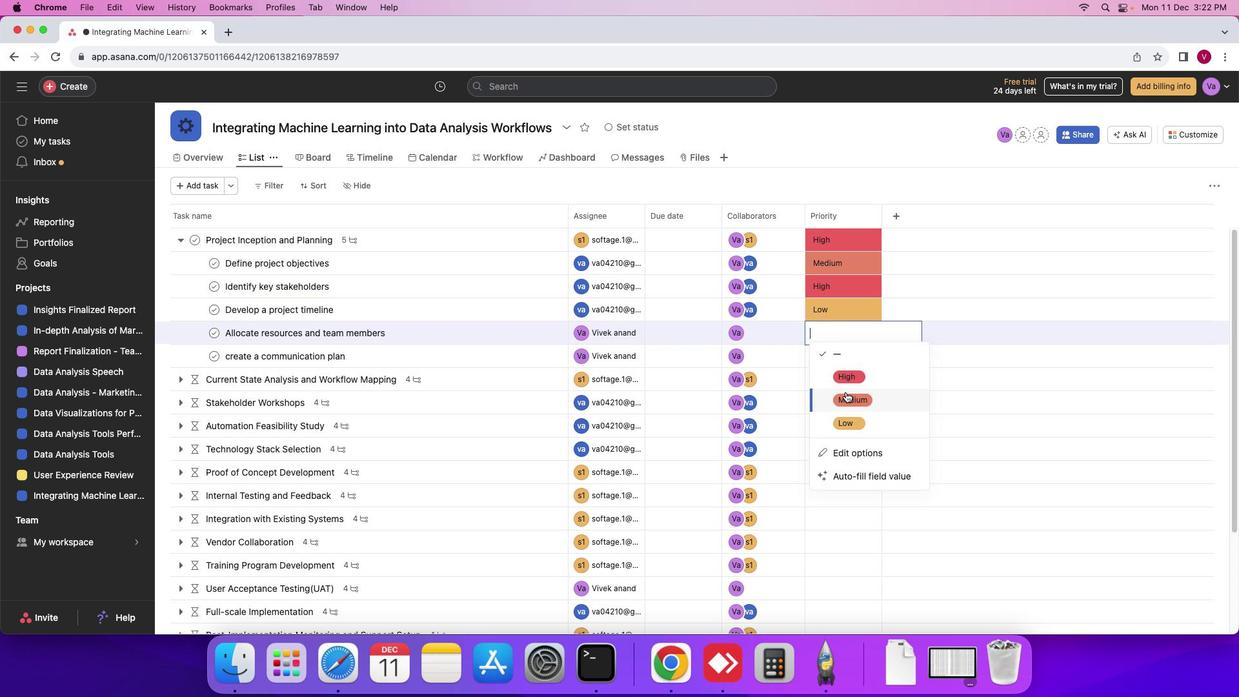 
Action: Mouse pressed left at (841, 387)
Screenshot: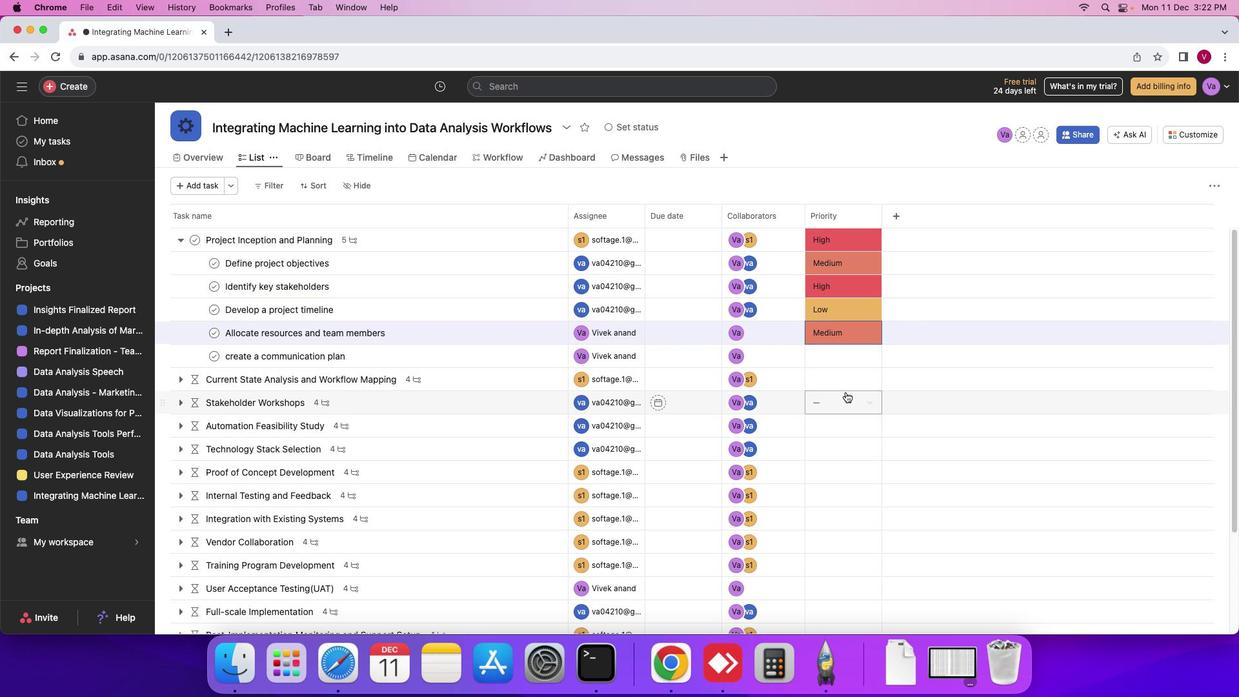 
Action: Mouse moved to (838, 354)
Screenshot: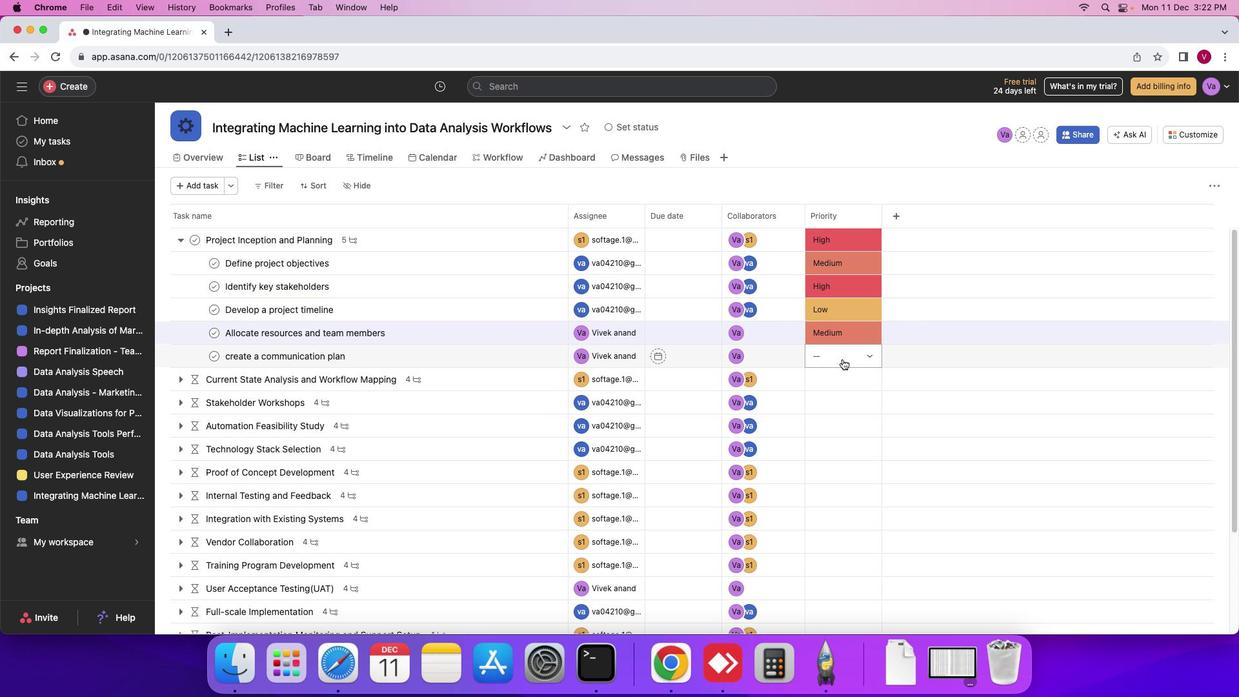 
Action: Mouse pressed left at (838, 354)
Screenshot: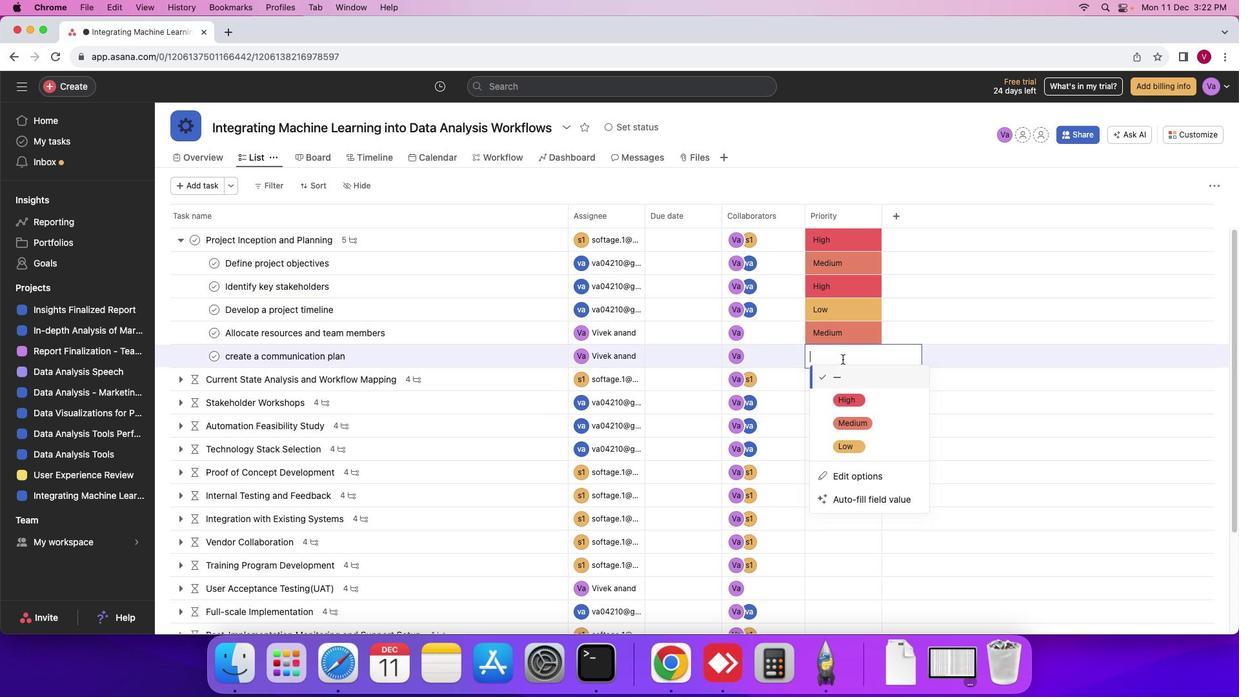 
Action: Mouse moved to (841, 418)
Screenshot: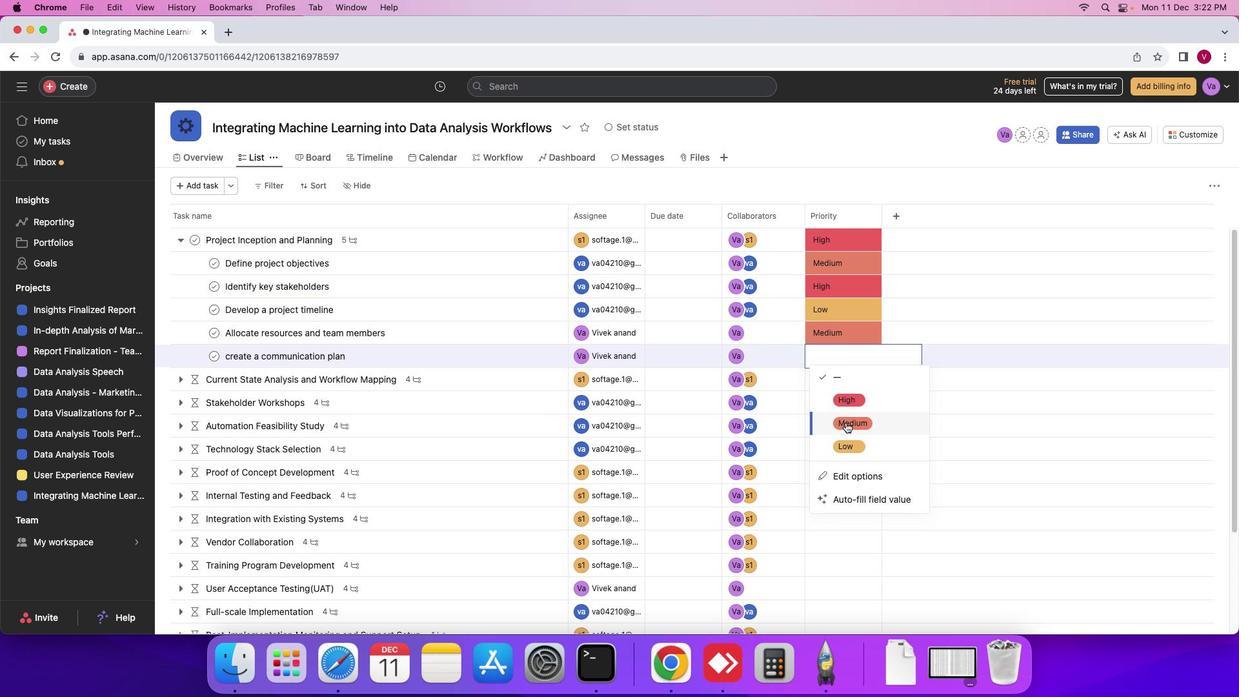 
Action: Mouse pressed left at (841, 418)
Screenshot: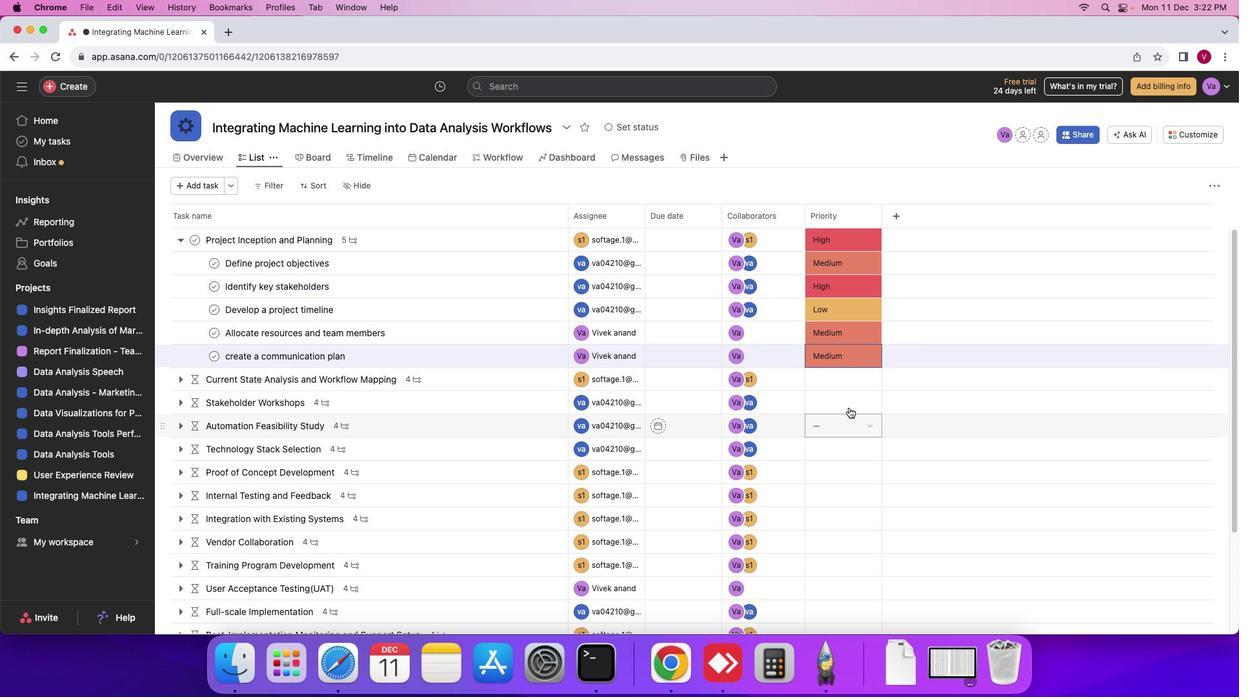 
Action: Mouse moved to (176, 373)
Screenshot: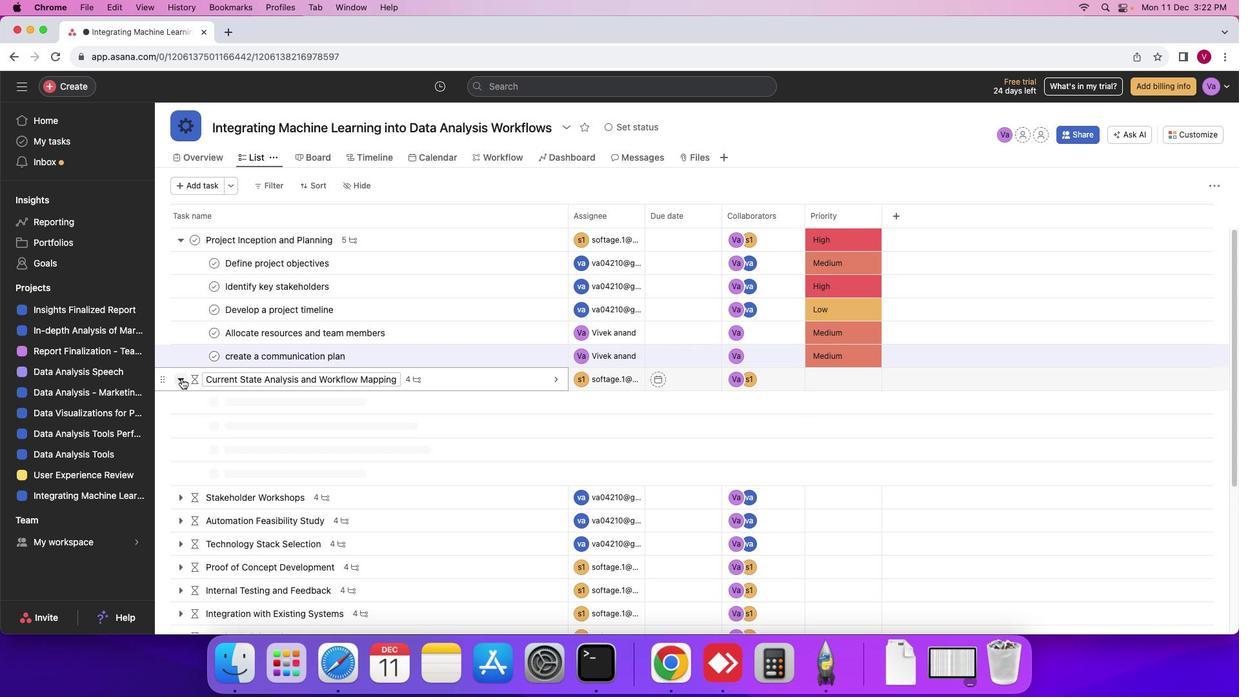 
Action: Mouse pressed left at (176, 373)
Screenshot: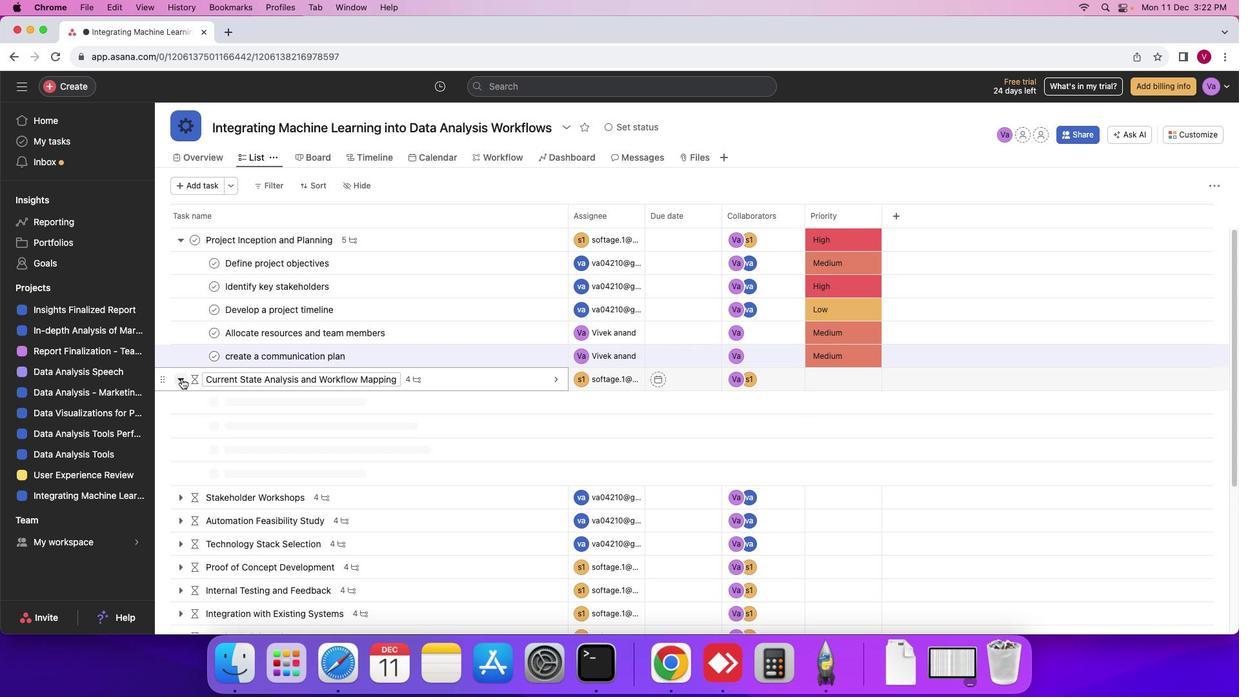 
Action: Mouse moved to (836, 377)
Screenshot: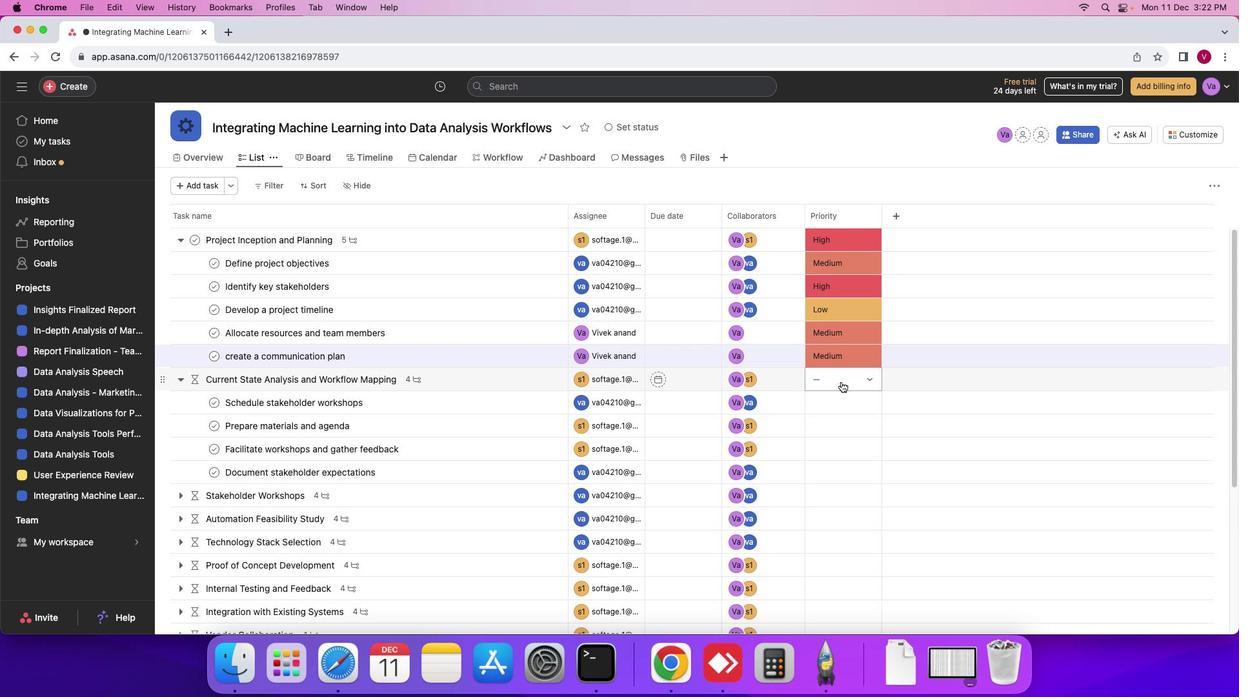 
Action: Mouse pressed left at (836, 377)
Screenshot: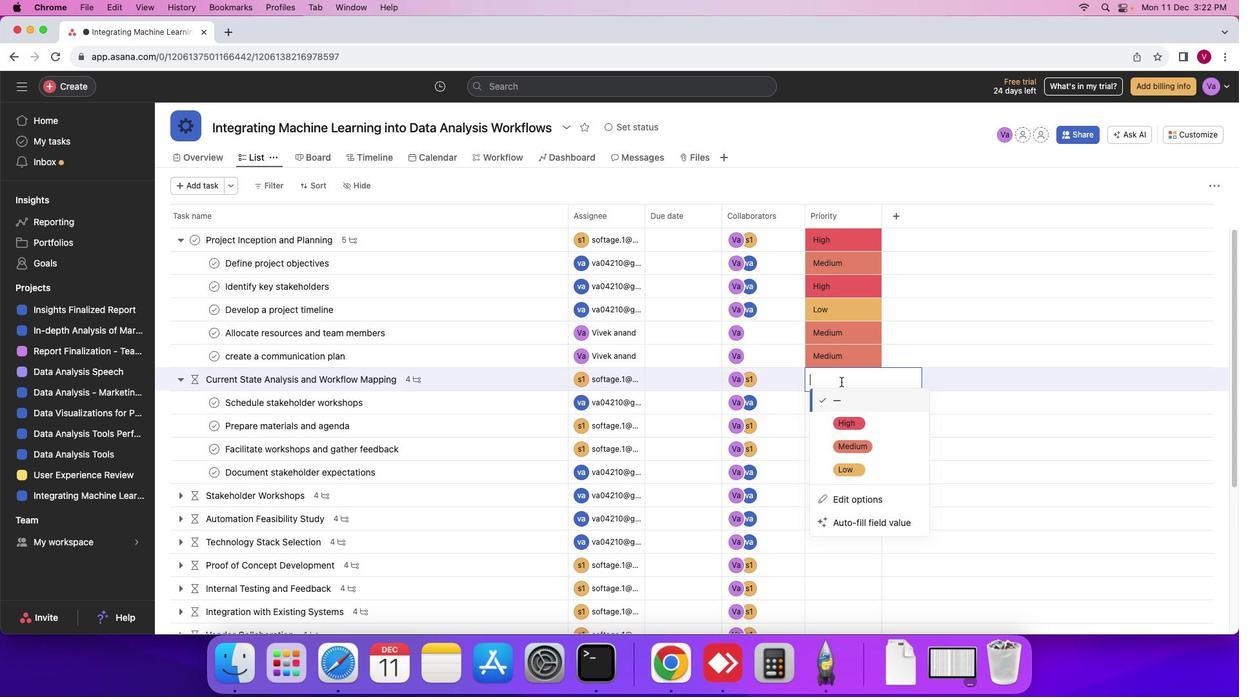 
Action: Mouse moved to (845, 416)
Screenshot: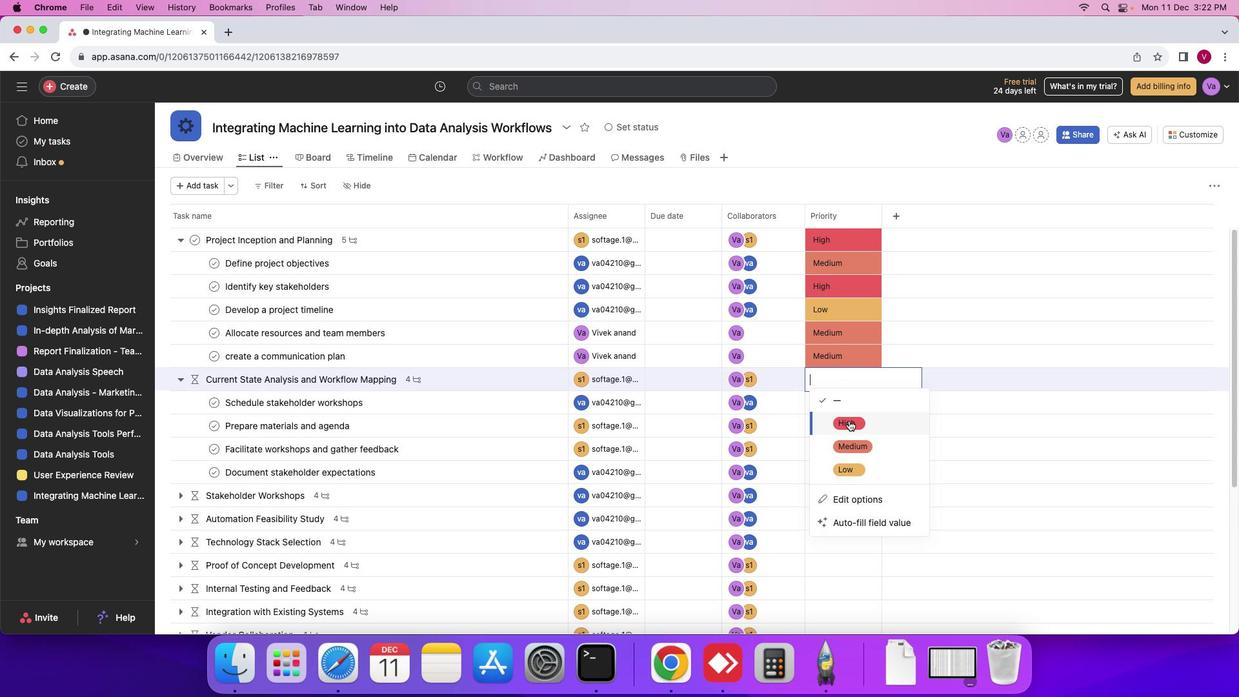 
Action: Mouse pressed left at (845, 416)
Screenshot: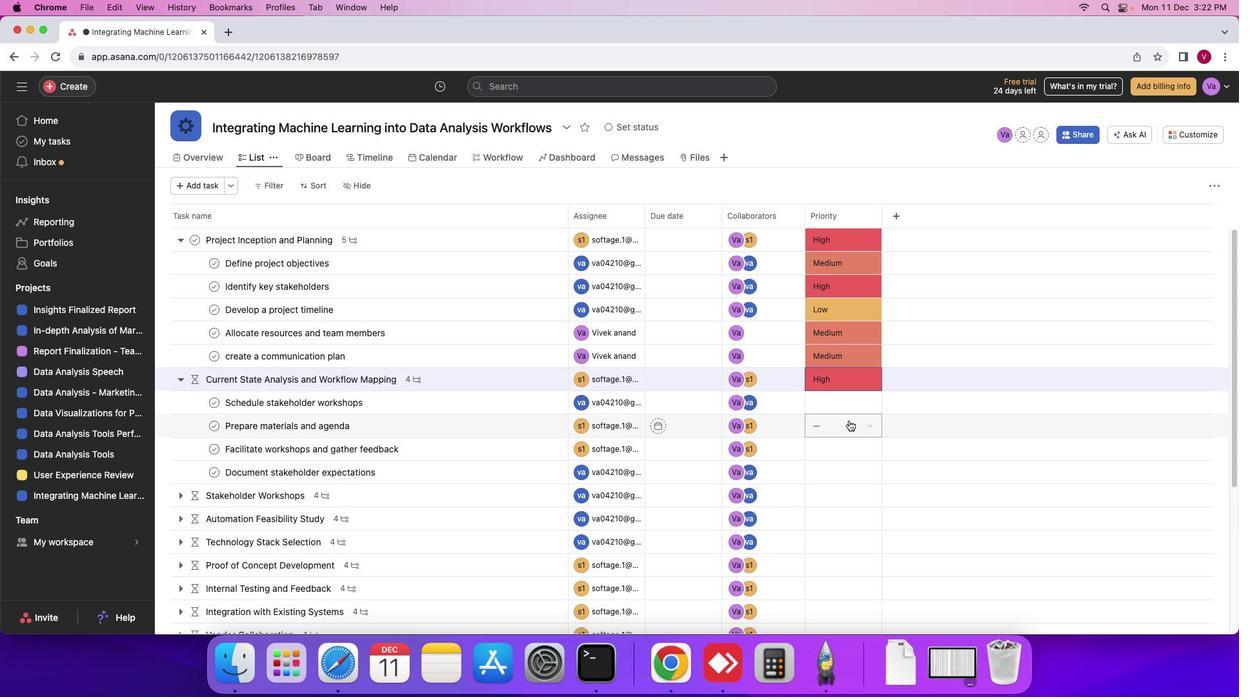 
Action: Mouse moved to (856, 393)
Screenshot: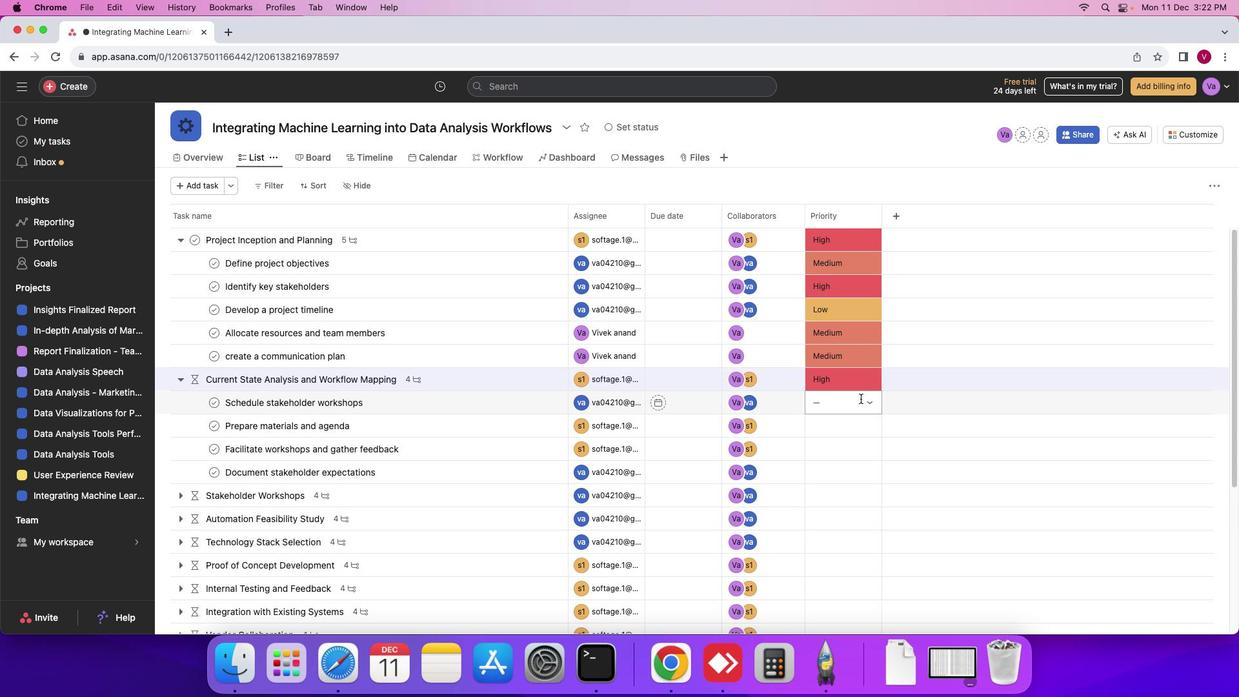 
Action: Mouse pressed left at (856, 393)
Screenshot: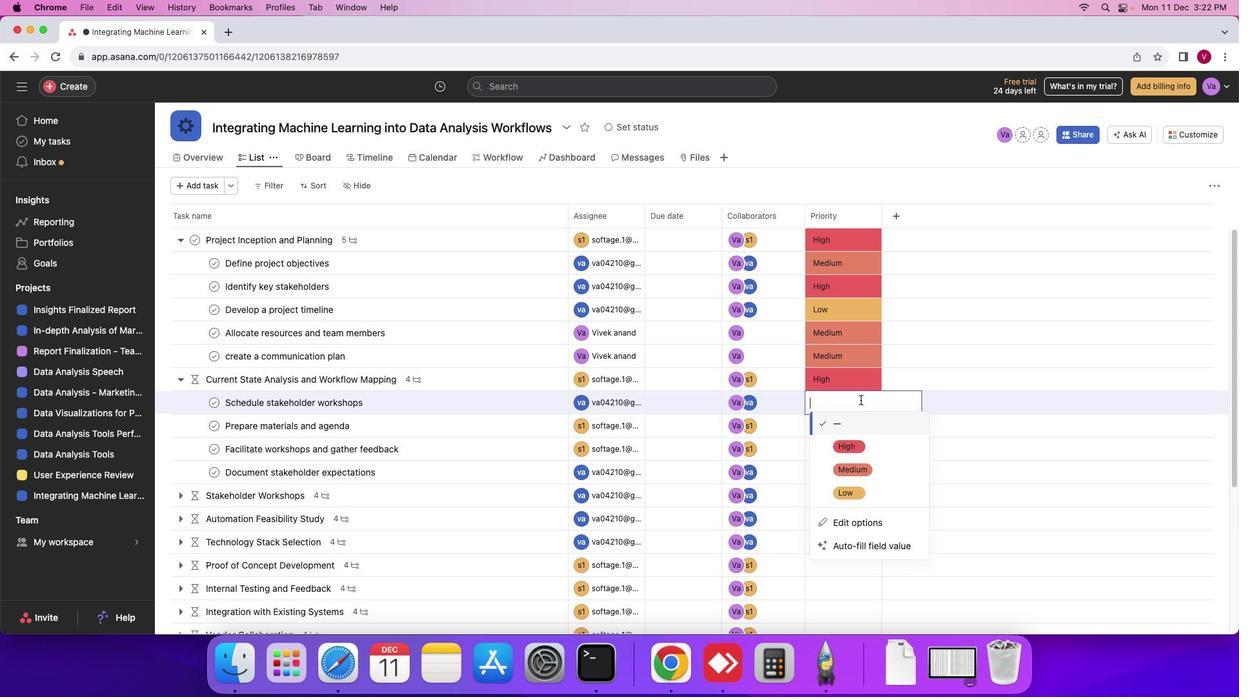 
Action: Mouse moved to (845, 457)
Screenshot: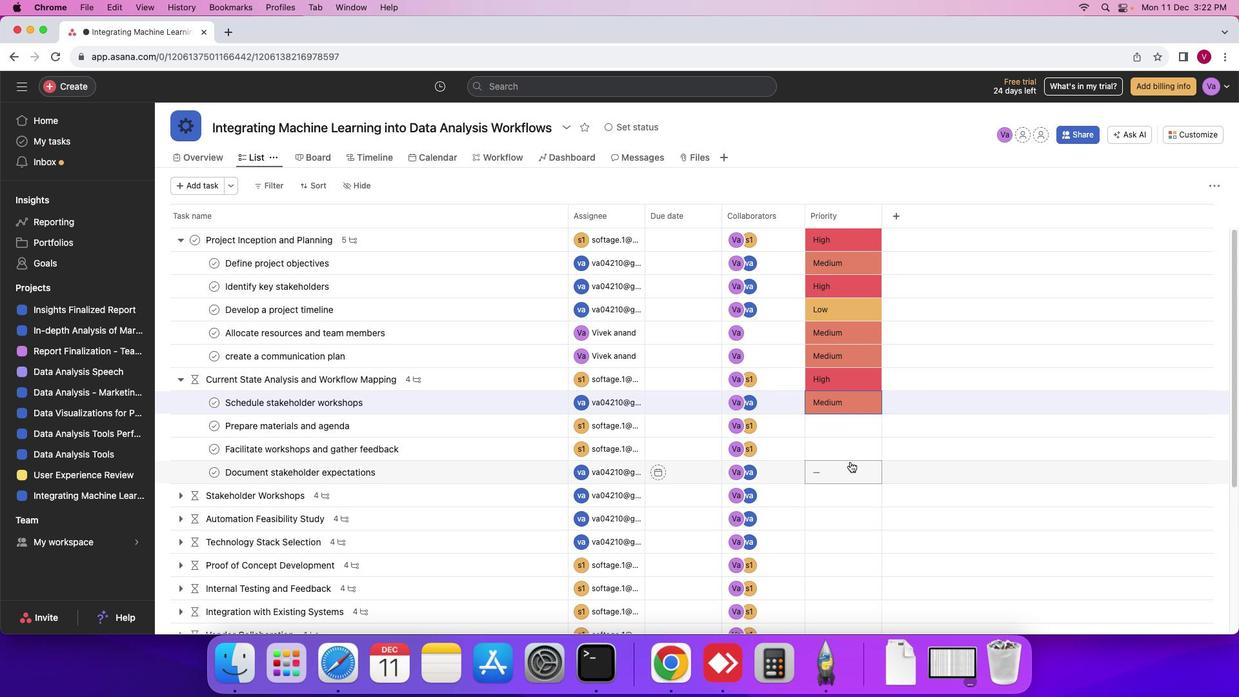 
Action: Mouse pressed left at (845, 457)
Screenshot: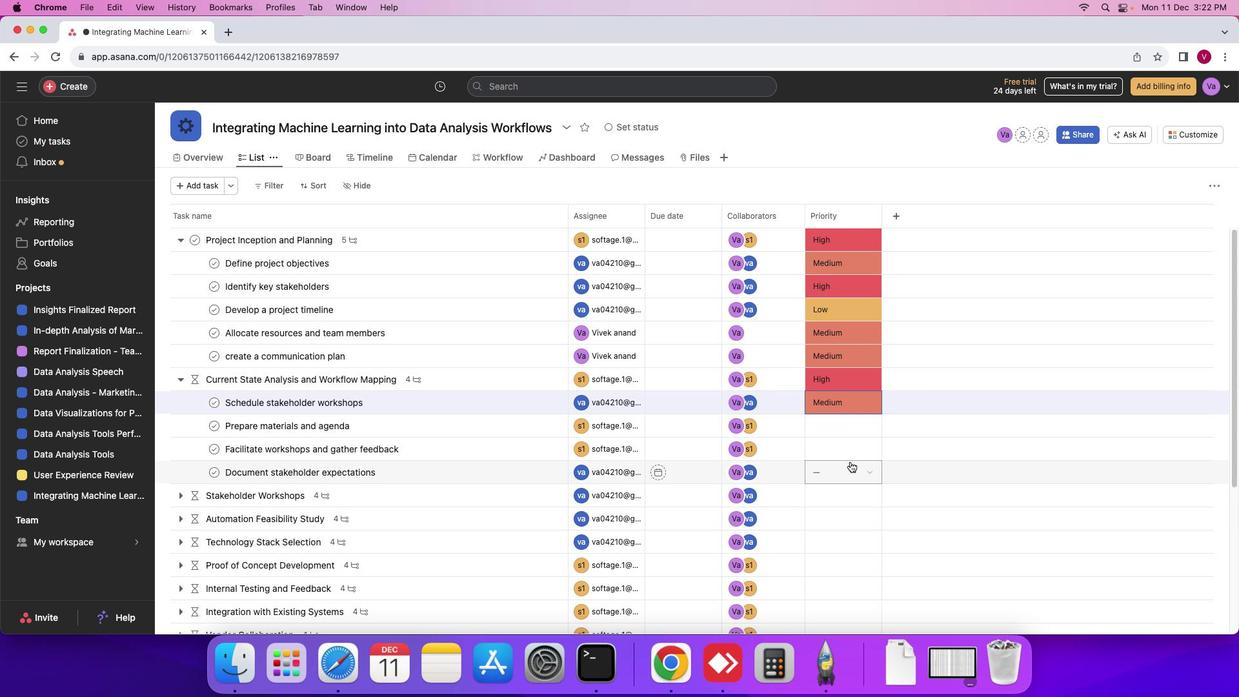 
Action: Mouse moved to (821, 422)
Screenshot: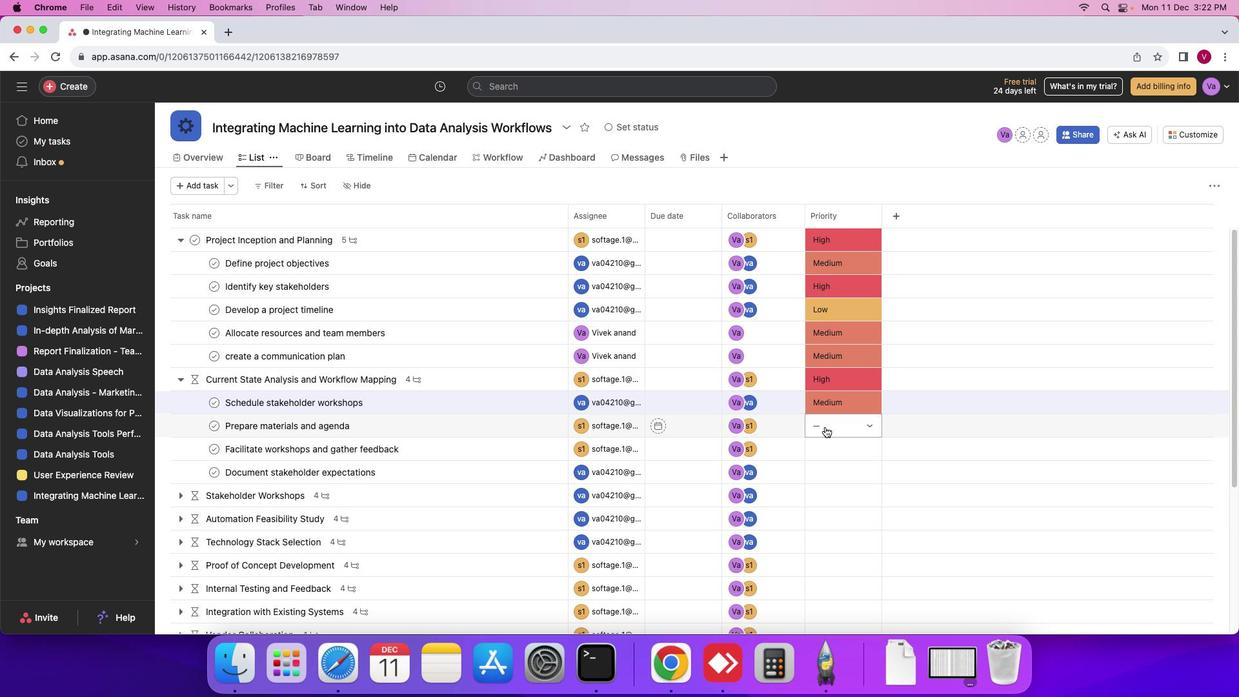 
Action: Mouse pressed left at (821, 422)
Screenshot: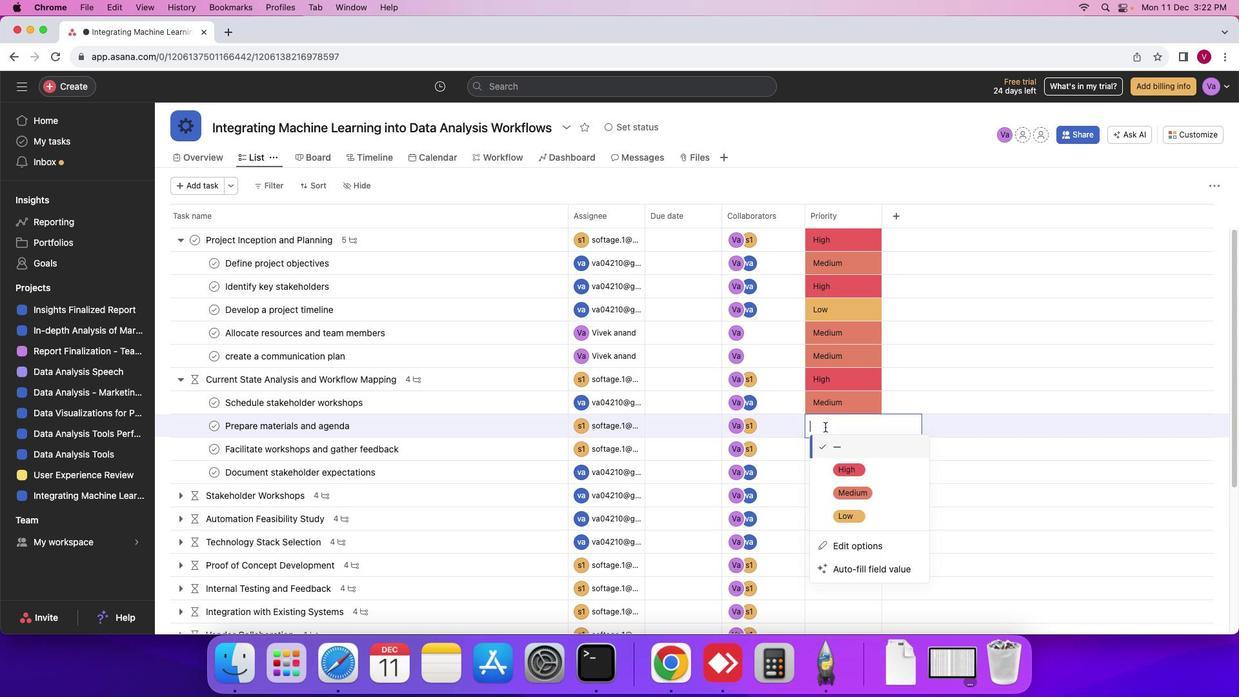 
Action: Mouse moved to (829, 481)
Screenshot: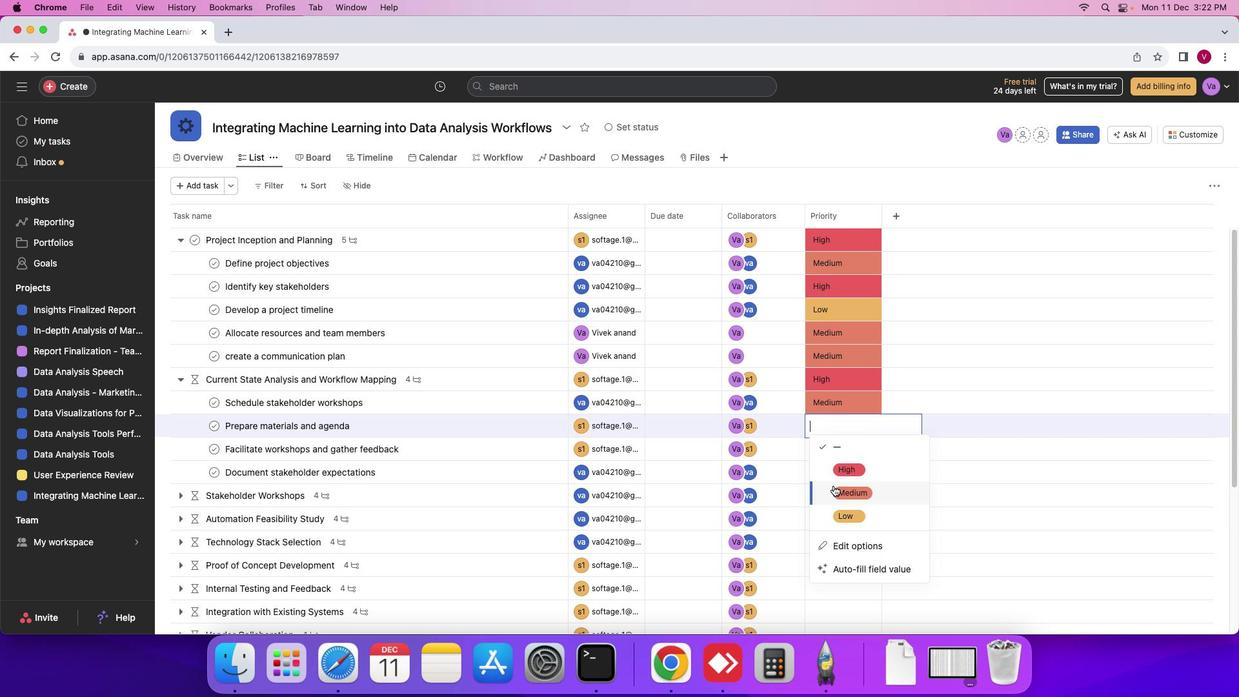 
Action: Mouse pressed left at (829, 481)
Screenshot: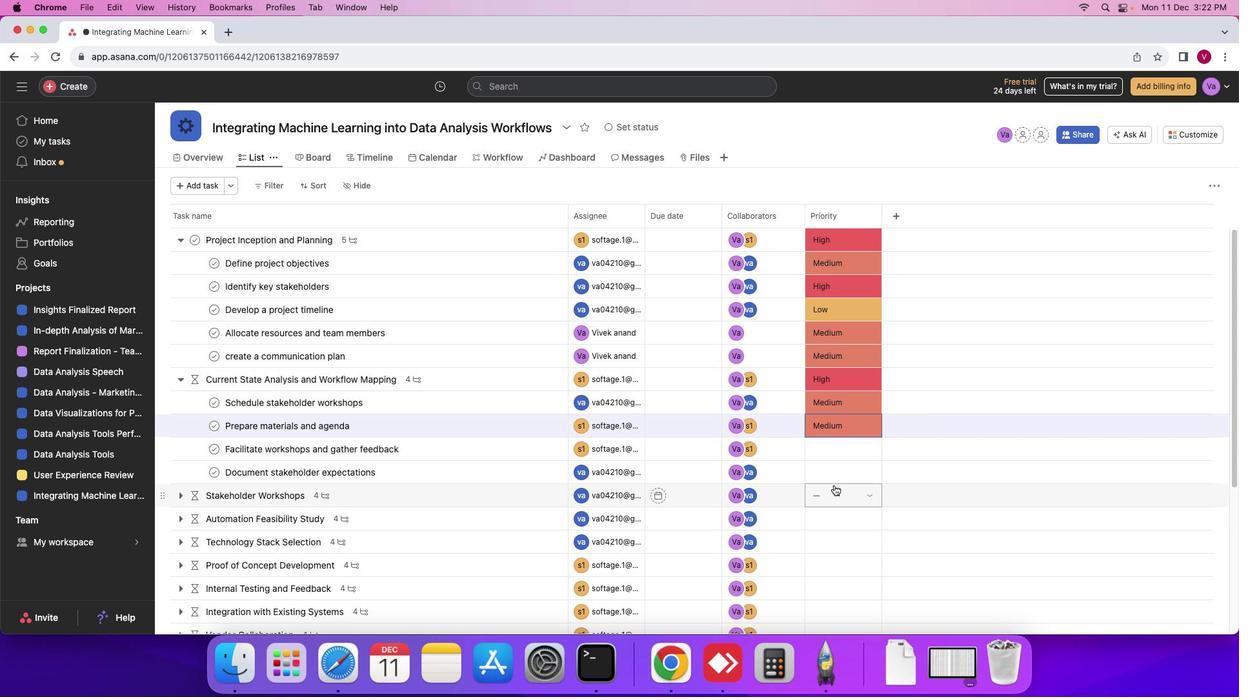 
Action: Mouse moved to (810, 447)
Screenshot: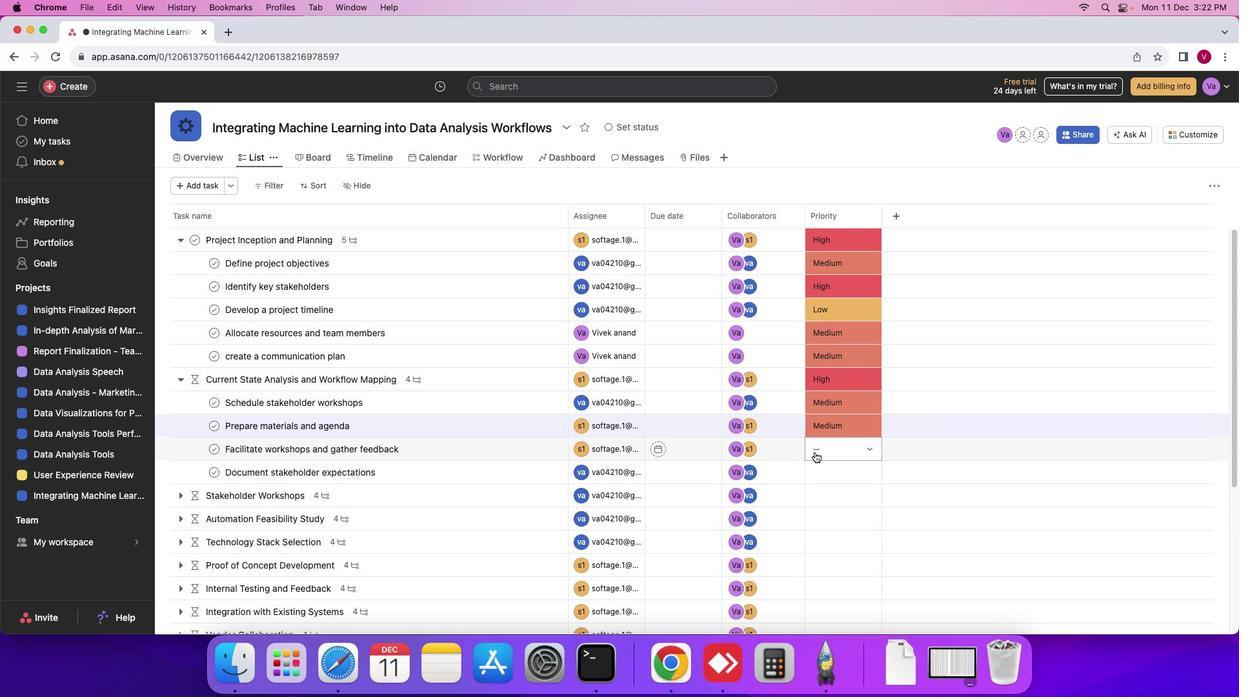 
Action: Mouse pressed left at (810, 447)
Screenshot: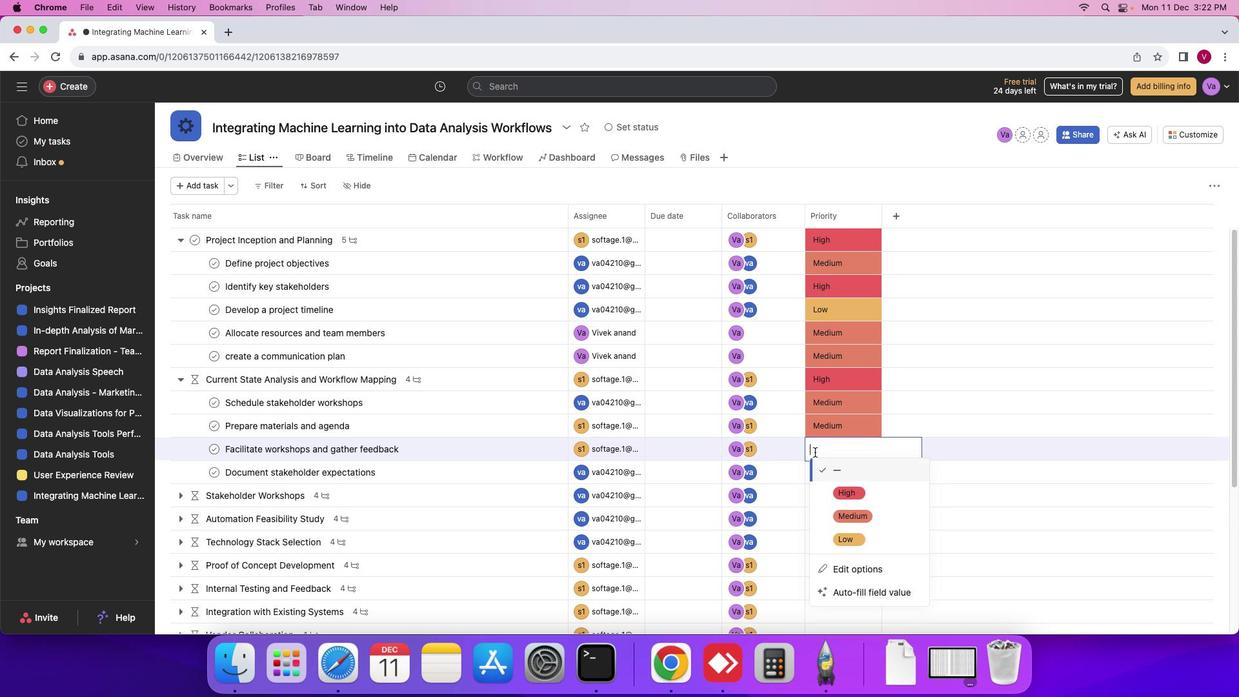 
Action: Mouse moved to (839, 529)
Screenshot: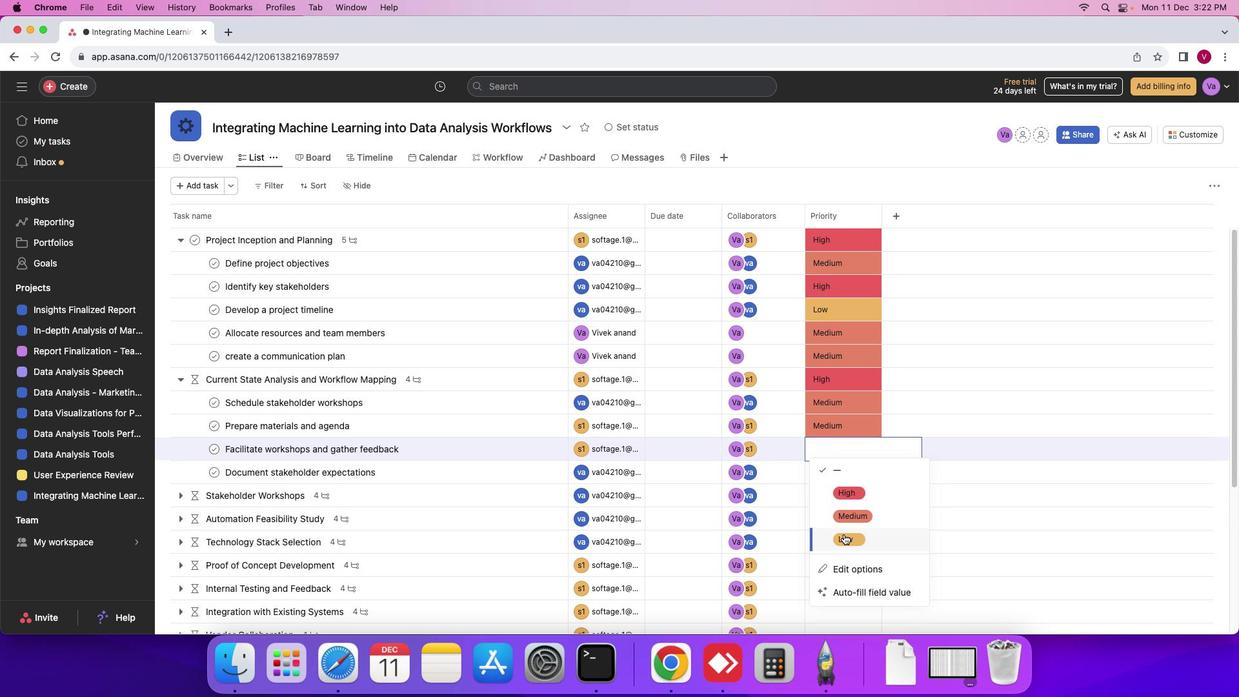
Action: Mouse pressed left at (839, 529)
Screenshot: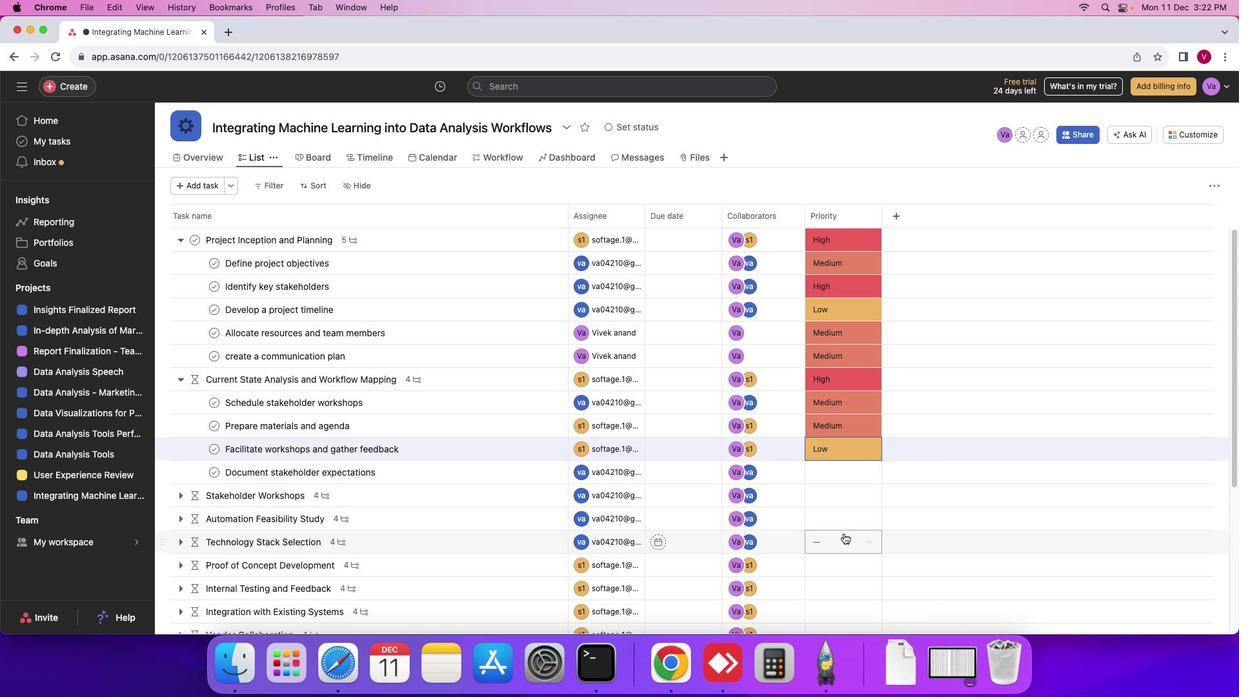 
Action: Mouse moved to (827, 469)
Screenshot: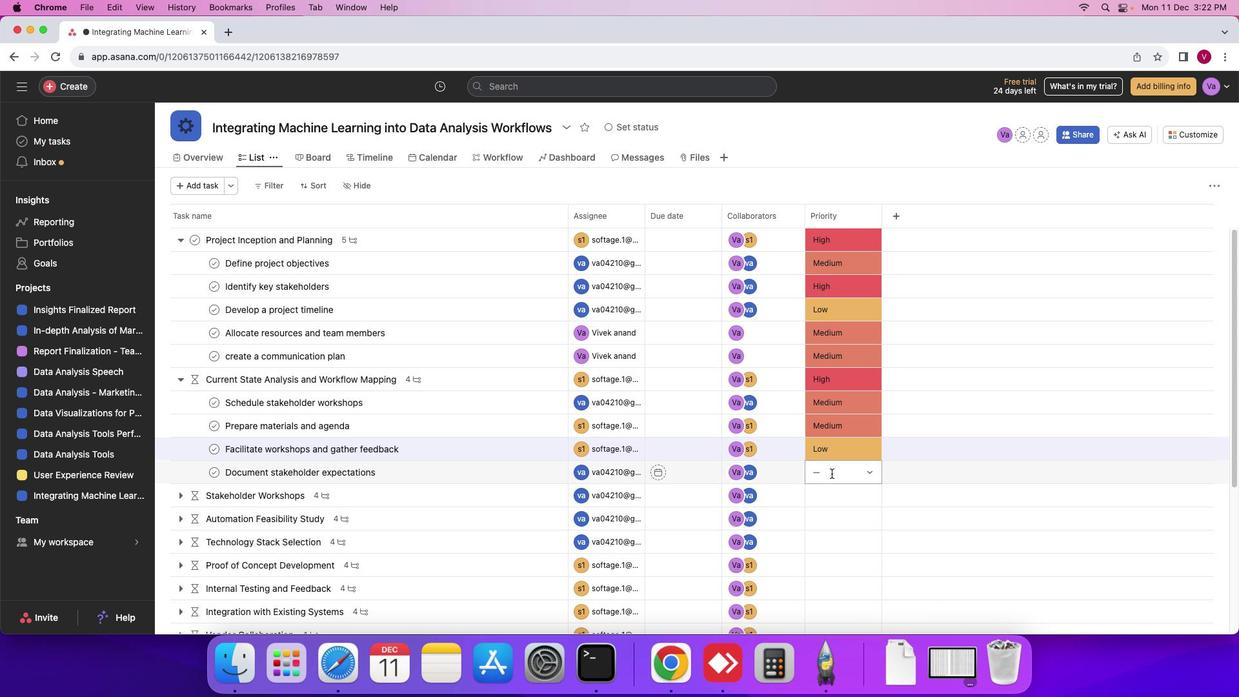 
Action: Mouse pressed left at (827, 469)
Screenshot: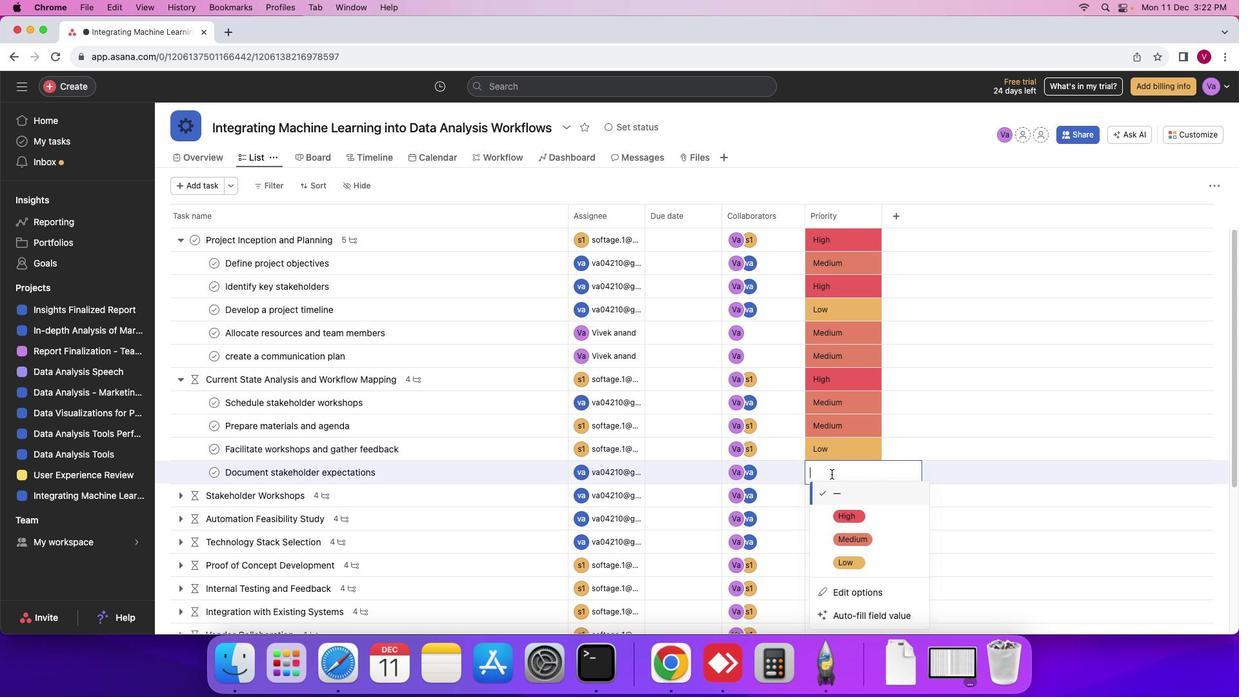 
Action: Mouse moved to (841, 550)
Screenshot: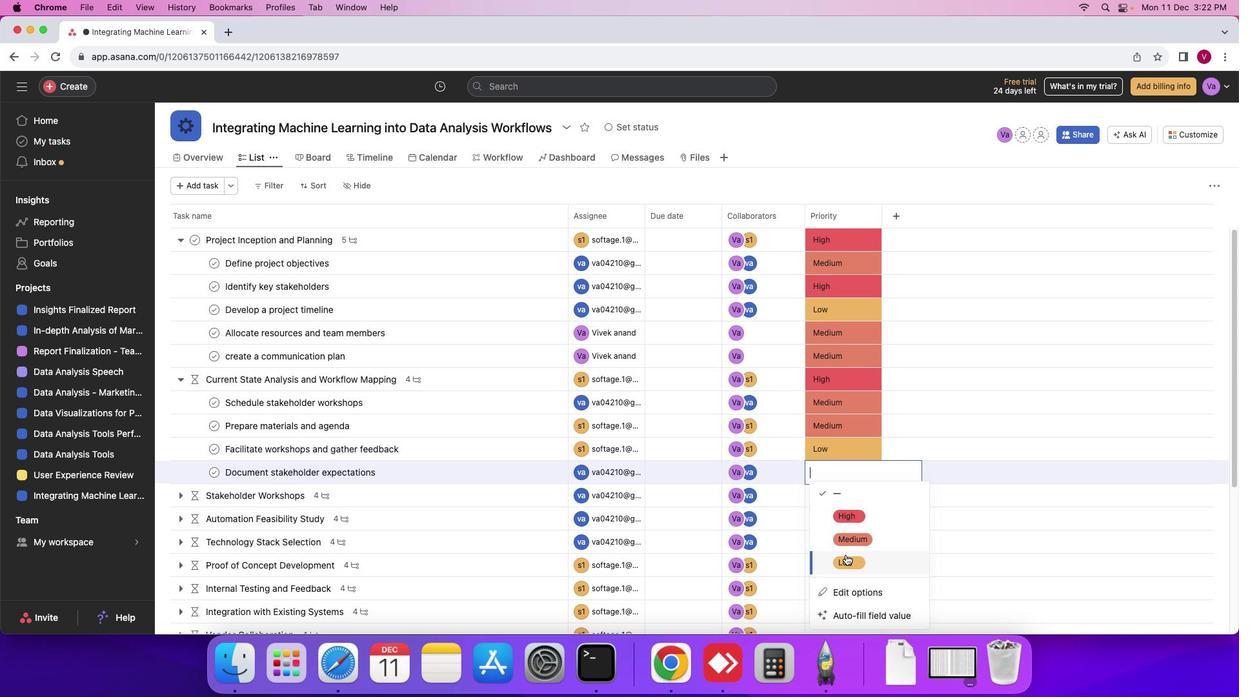 
Action: Mouse pressed left at (841, 550)
Screenshot: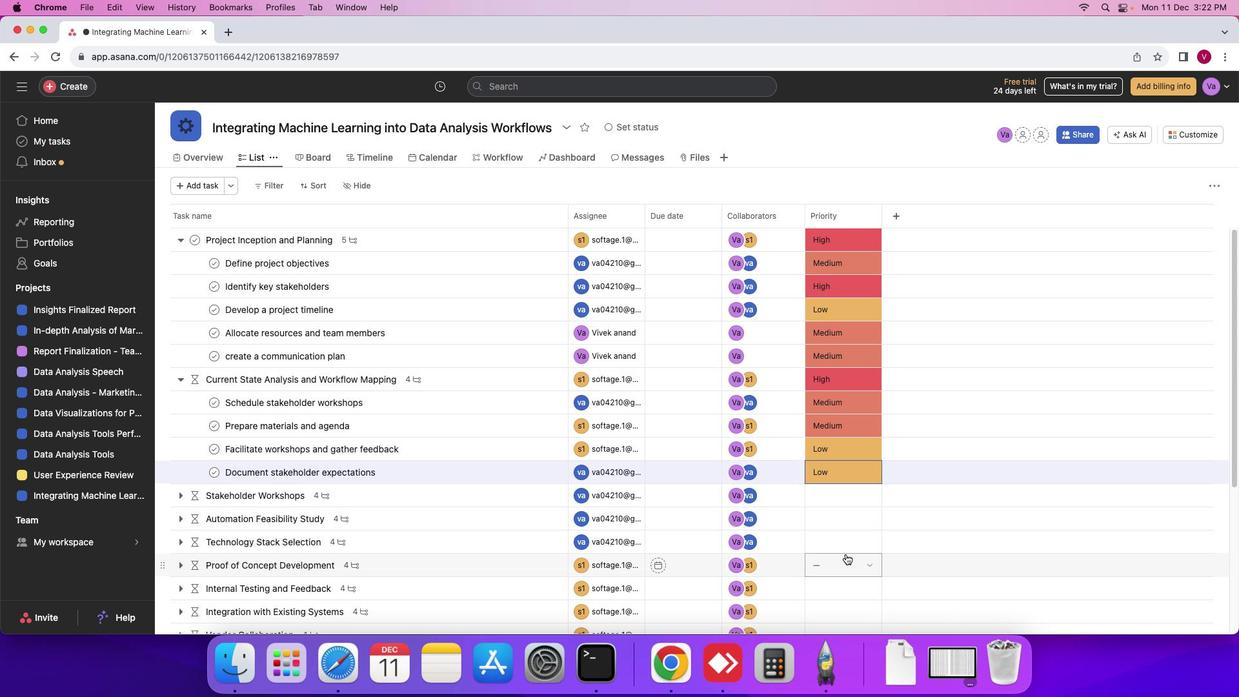 
Action: Mouse moved to (175, 492)
Screenshot: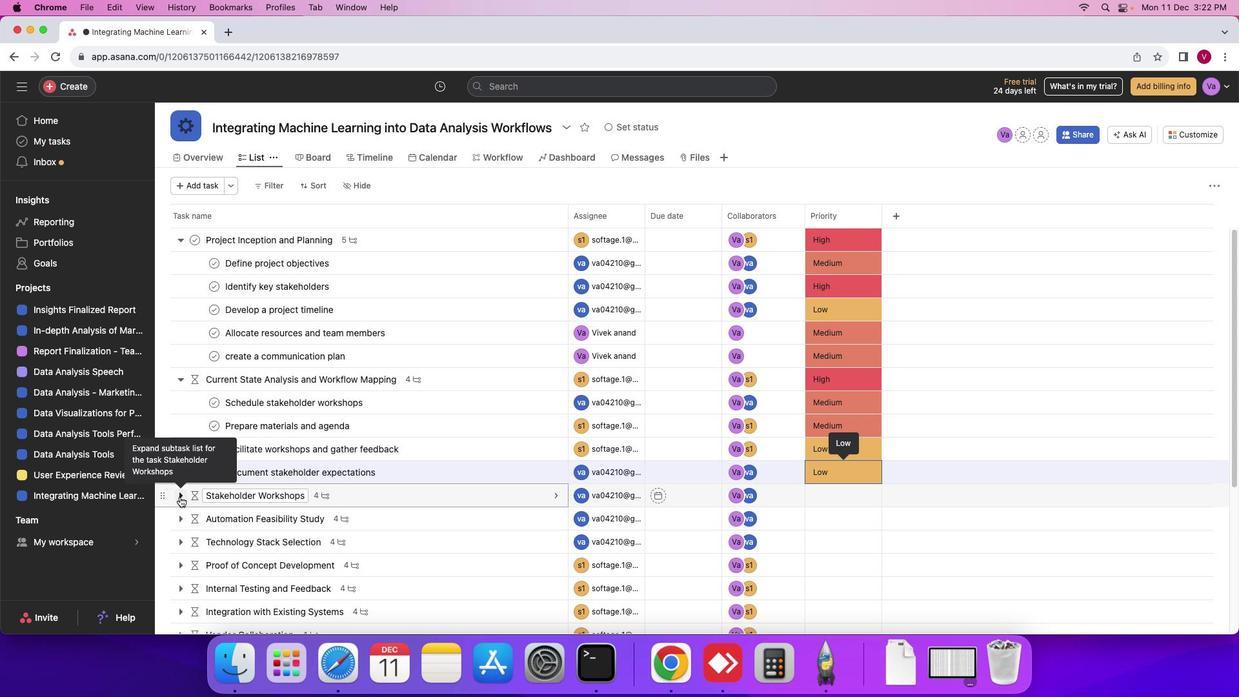 
Action: Mouse pressed left at (175, 492)
Screenshot: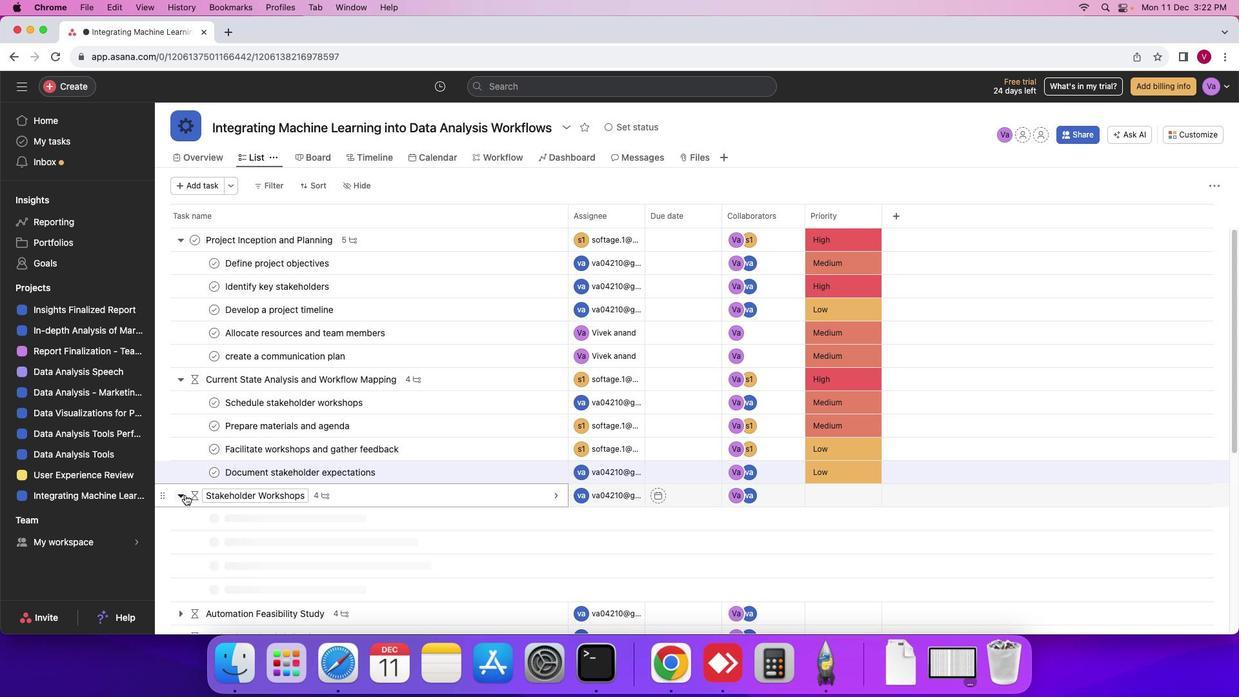 
Action: Mouse moved to (368, 474)
Screenshot: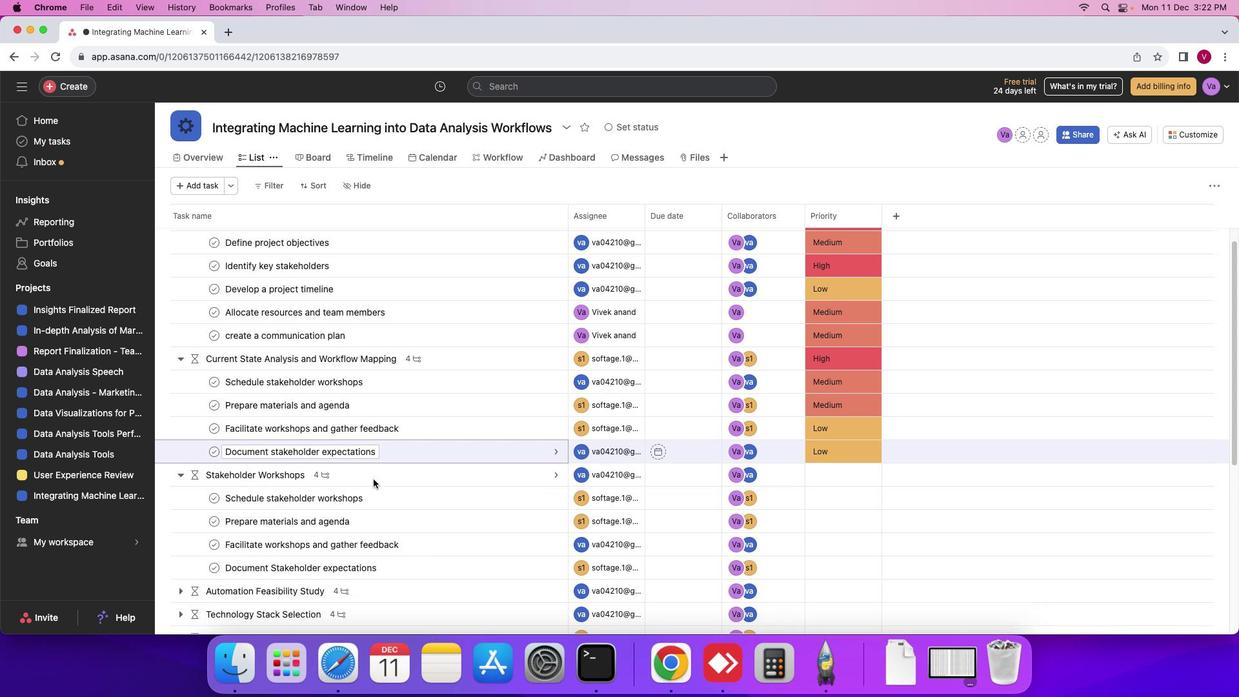 
Action: Mouse scrolled (368, 474) with delta (-3, -4)
Screenshot: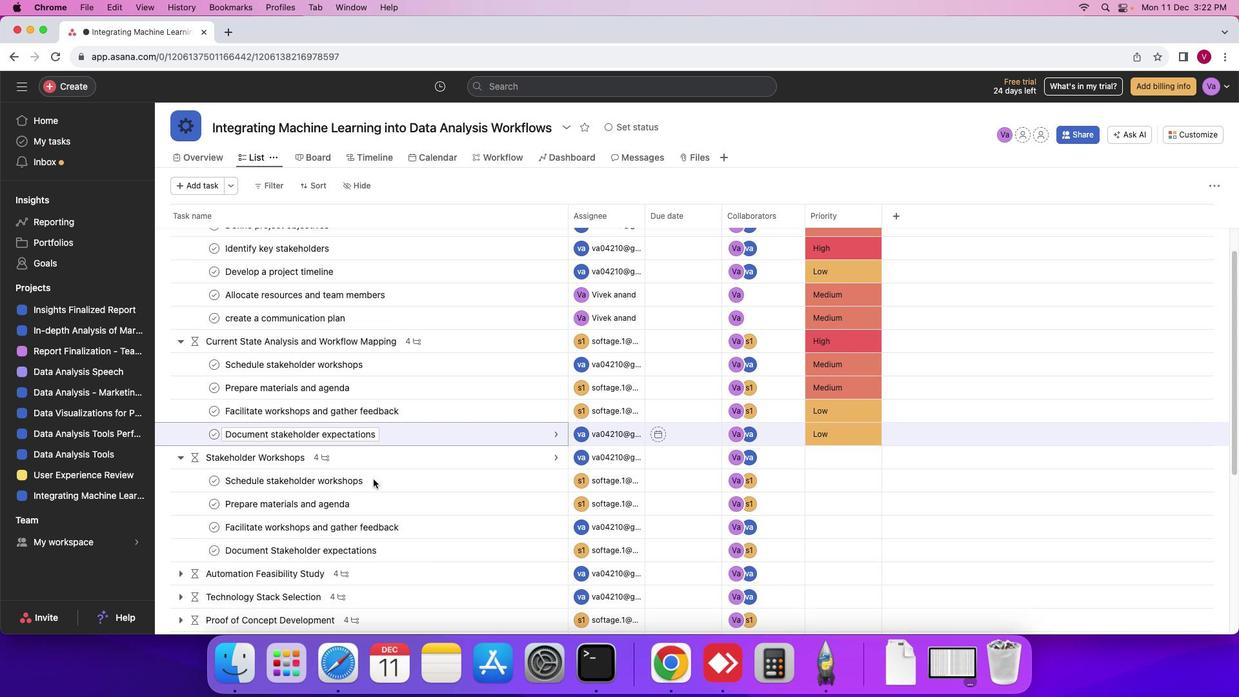 
Action: Mouse scrolled (368, 474) with delta (-3, -4)
Screenshot: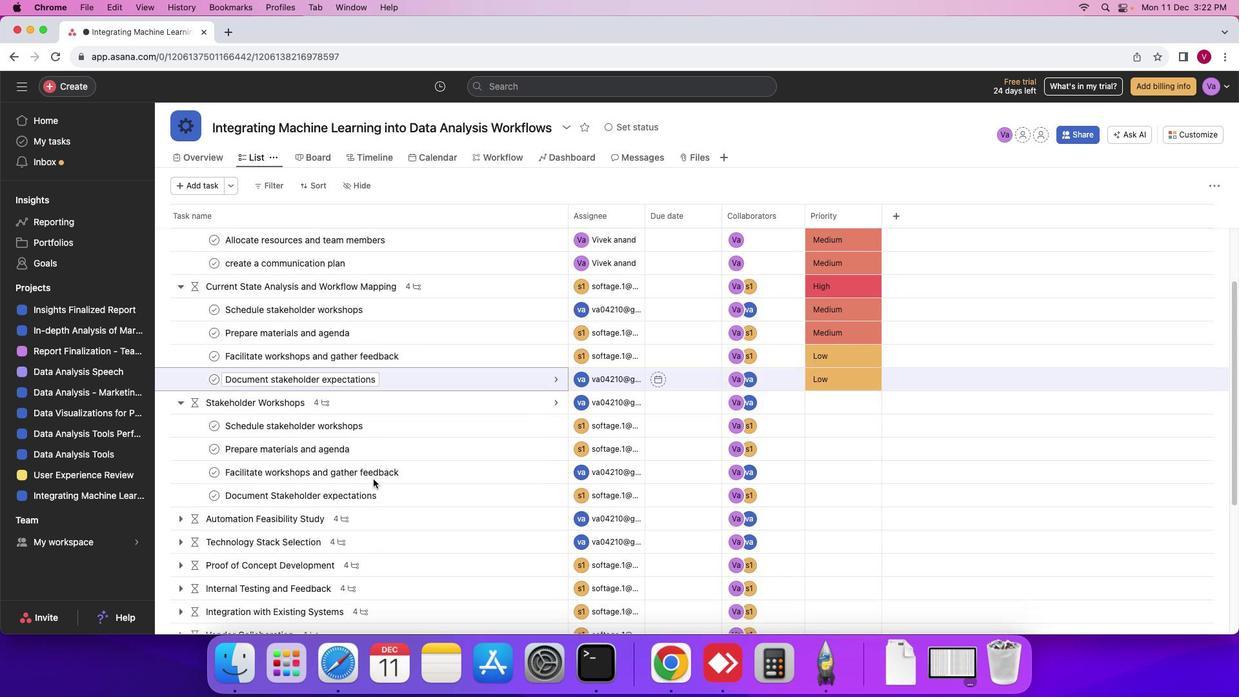 
Action: Mouse moved to (369, 474)
Screenshot: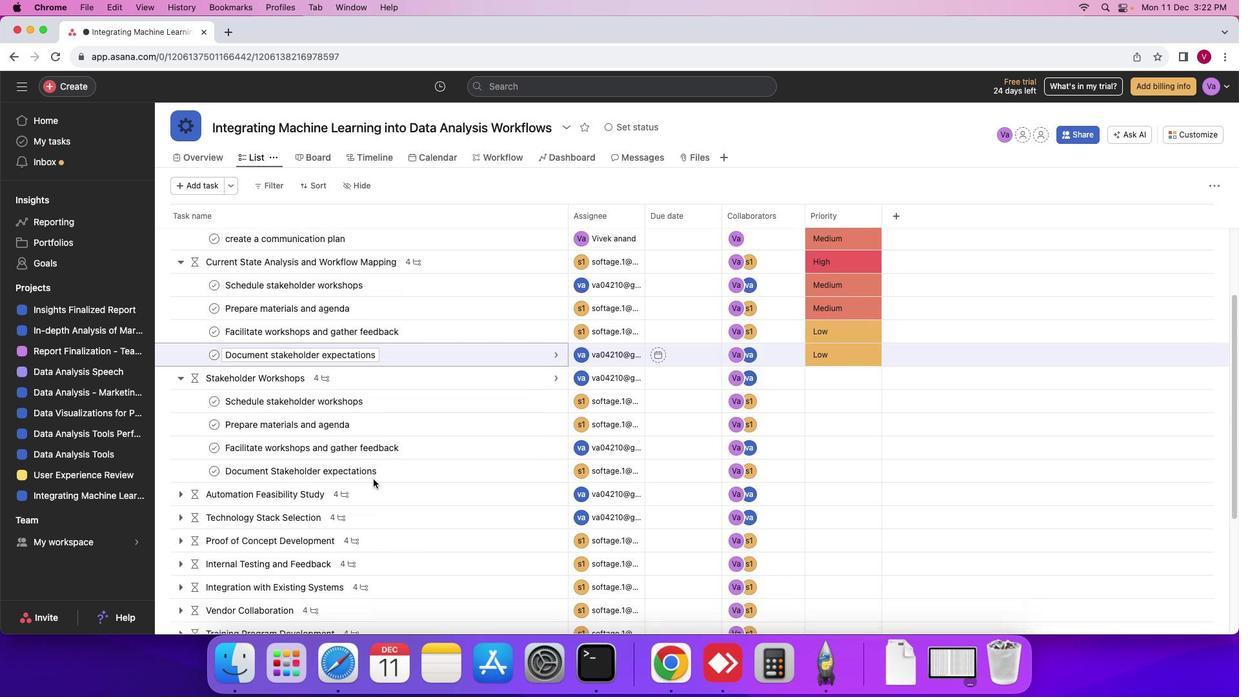 
Action: Mouse scrolled (369, 474) with delta (-3, -4)
Screenshot: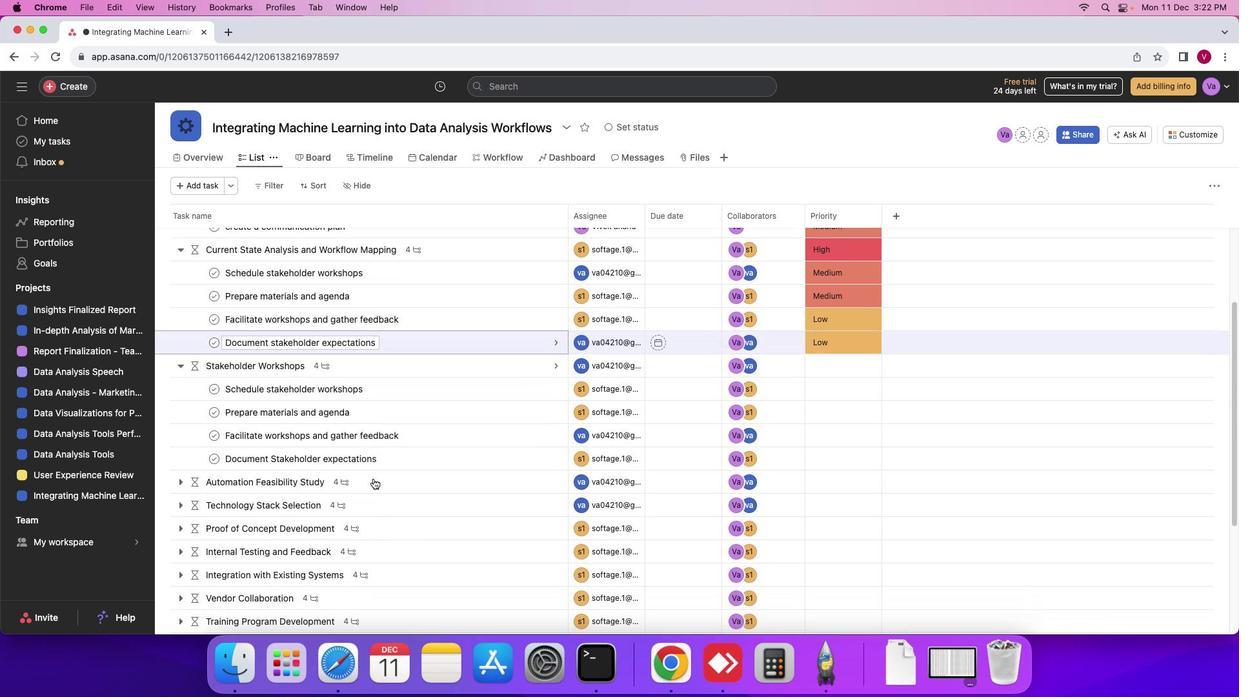 
Action: Mouse scrolled (369, 474) with delta (-3, -5)
Screenshot: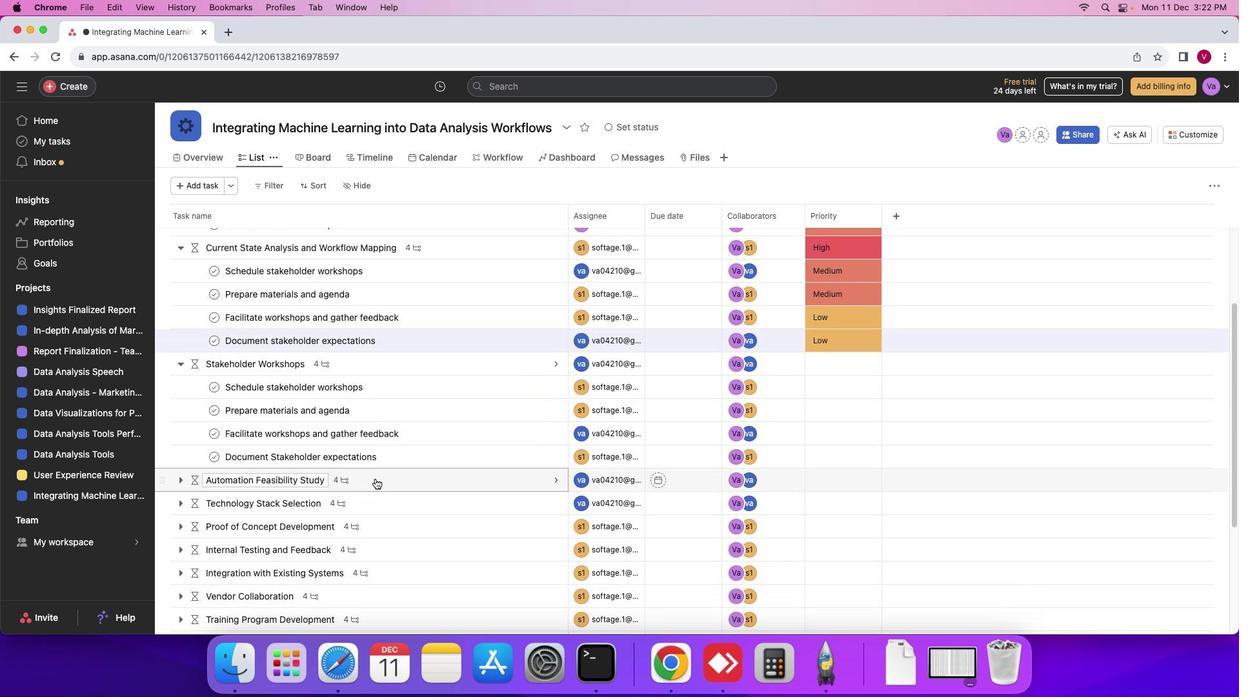 
Action: Mouse moved to (371, 473)
Screenshot: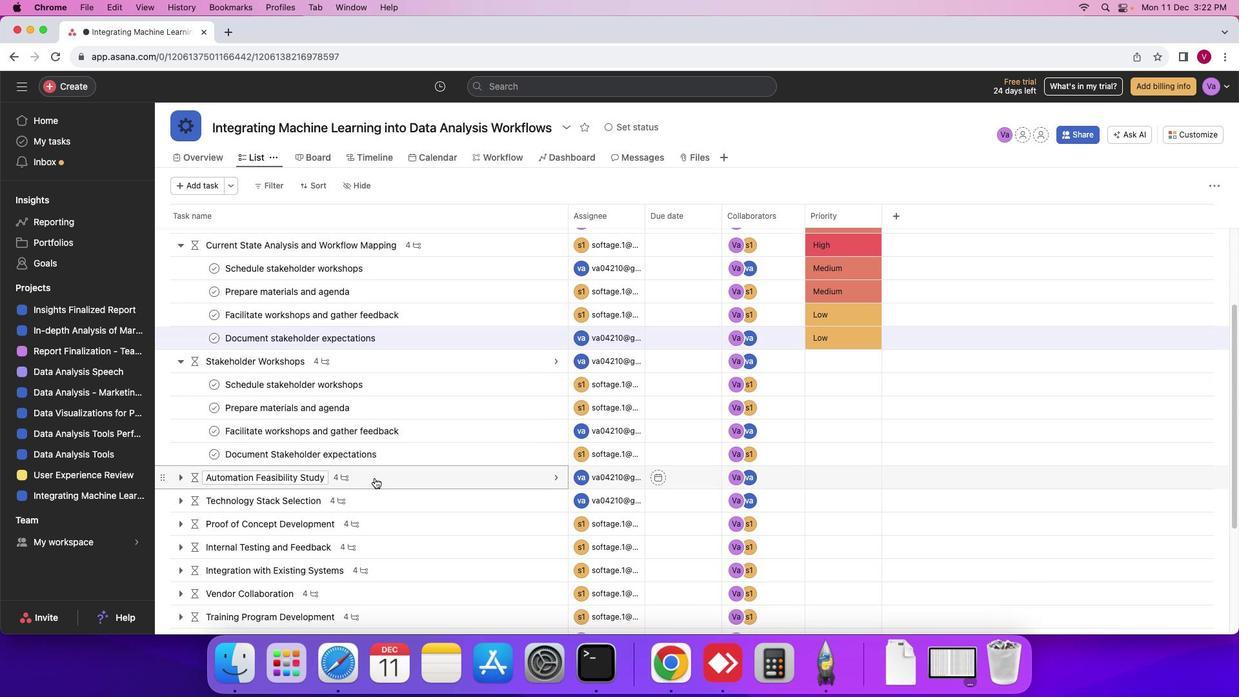 
Action: Mouse scrolled (371, 473) with delta (-3, -4)
Screenshot: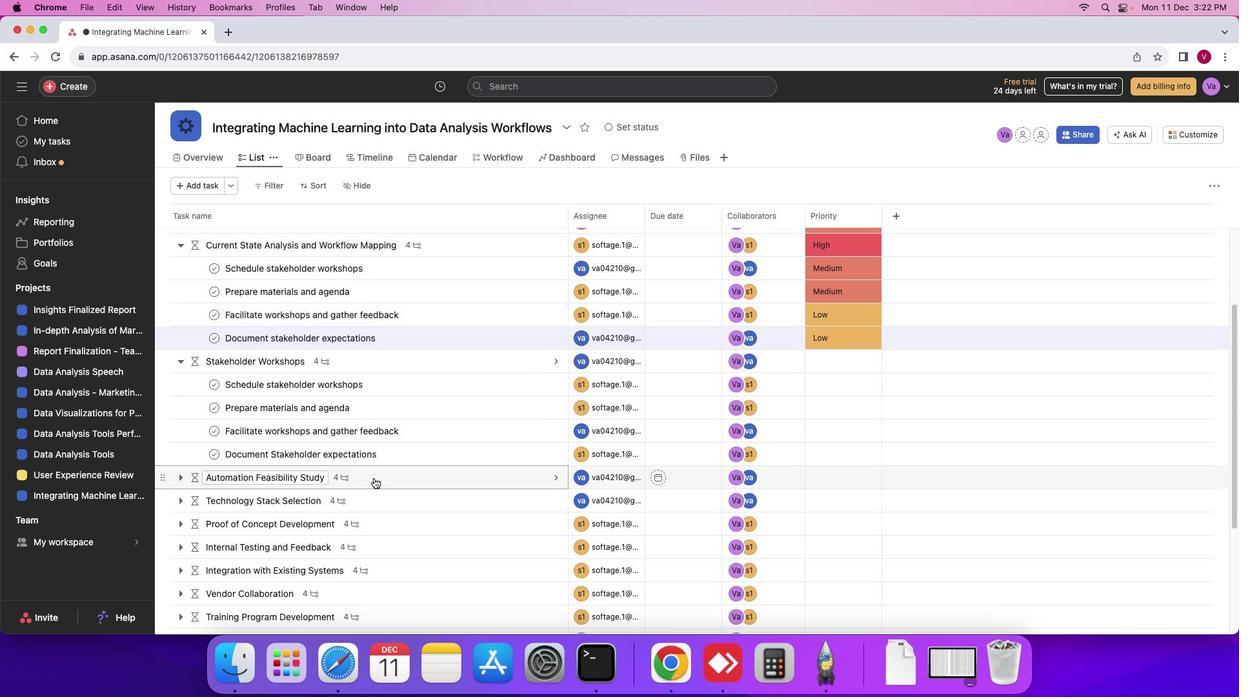 
Action: Mouse moved to (838, 347)
Screenshot: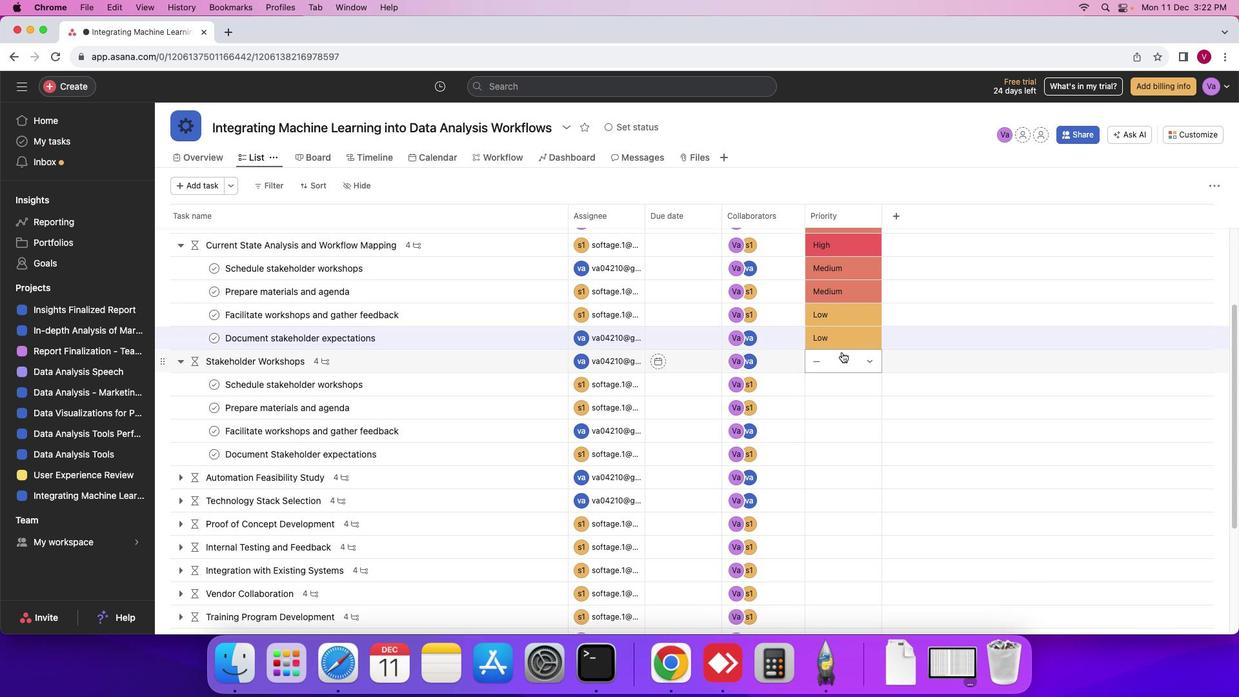 
Action: Mouse pressed left at (838, 347)
Screenshot: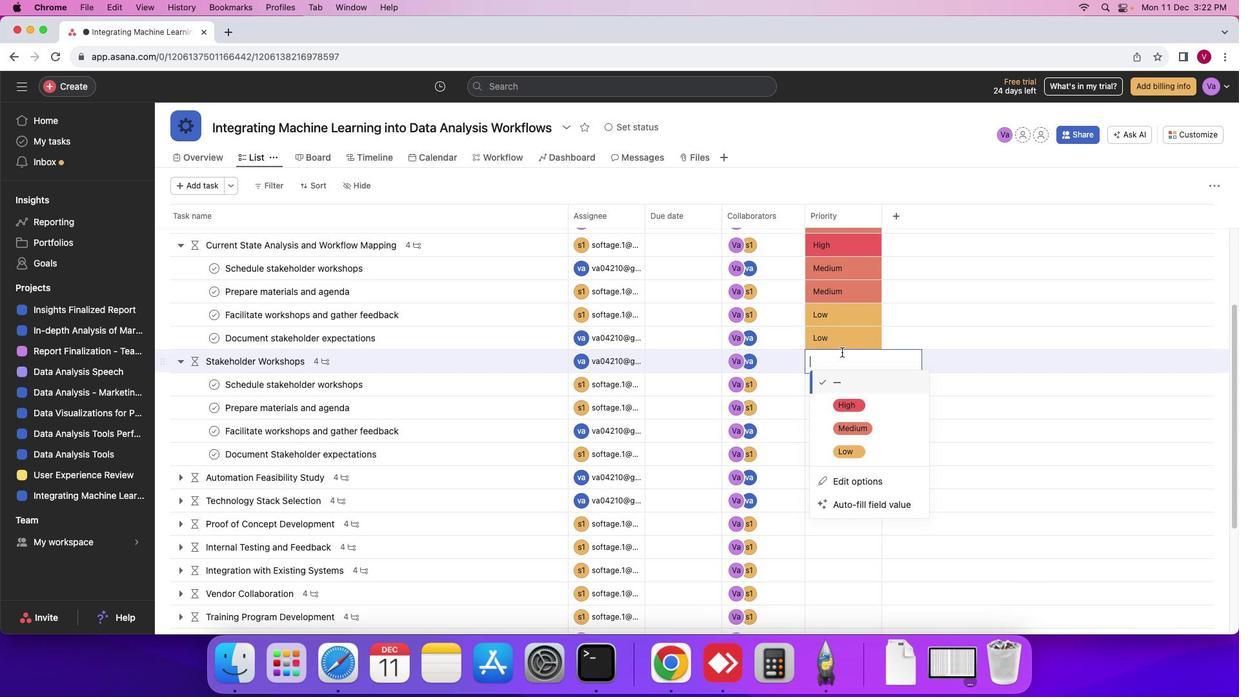 
Action: Mouse moved to (845, 406)
Screenshot: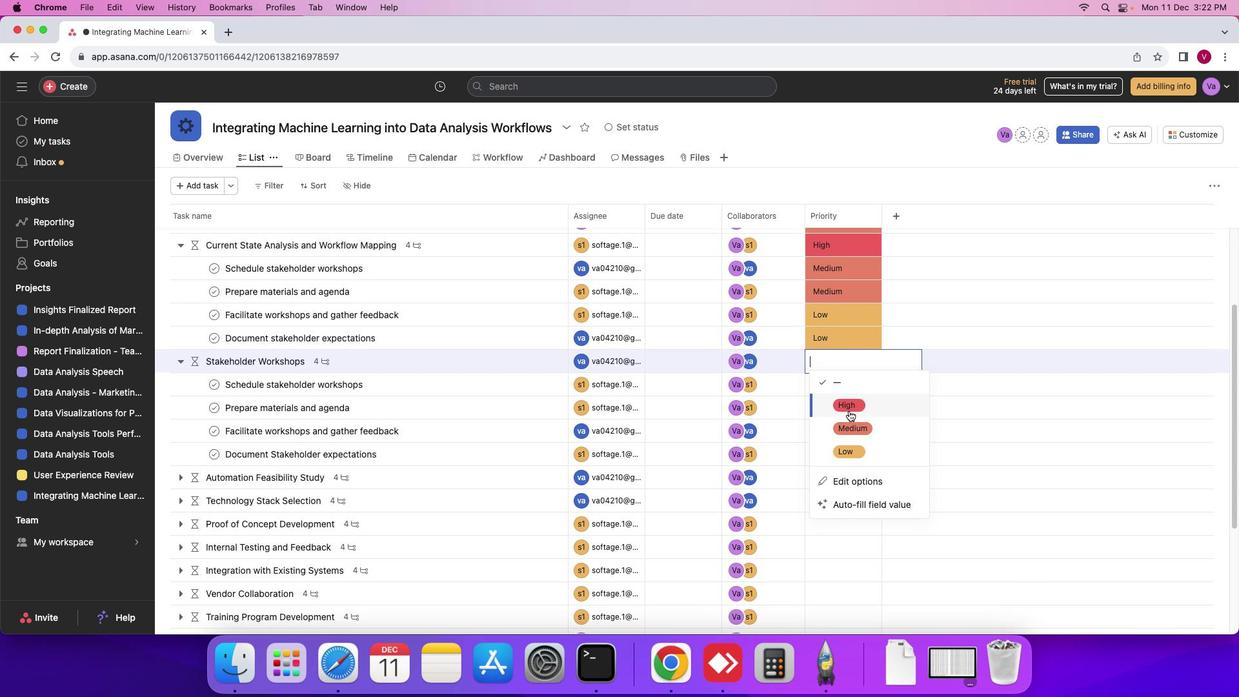 
Action: Mouse pressed left at (845, 406)
Screenshot: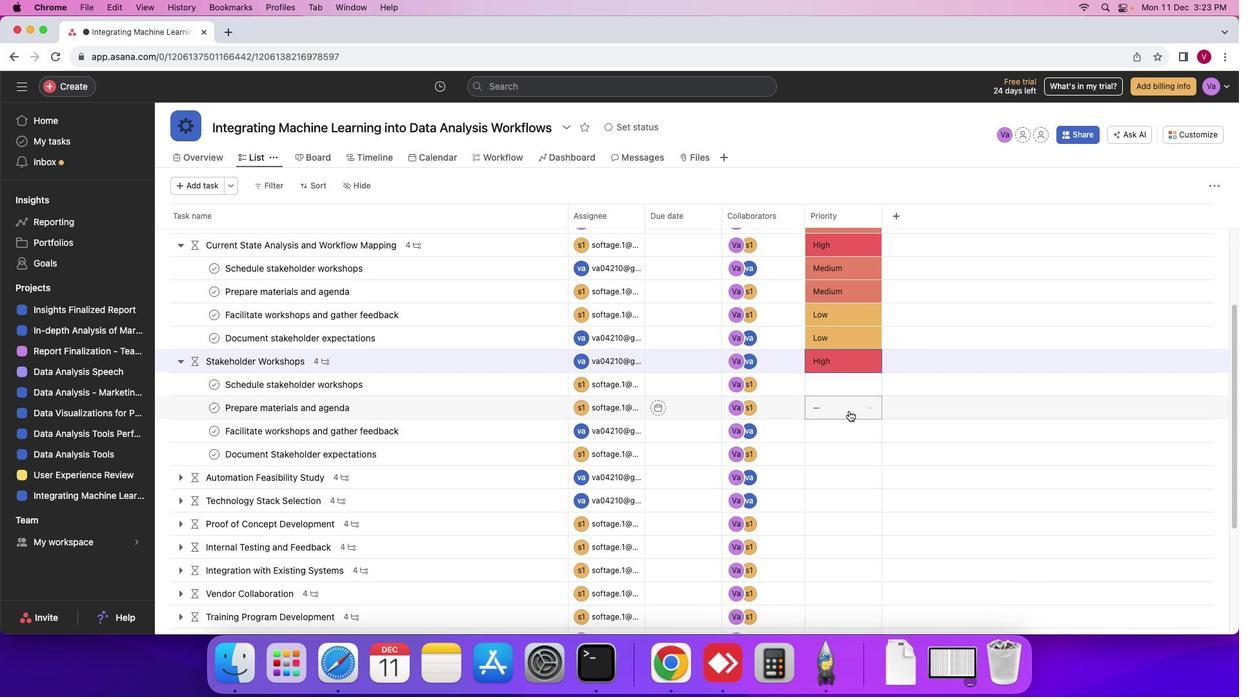 
Action: Mouse moved to (835, 382)
Screenshot: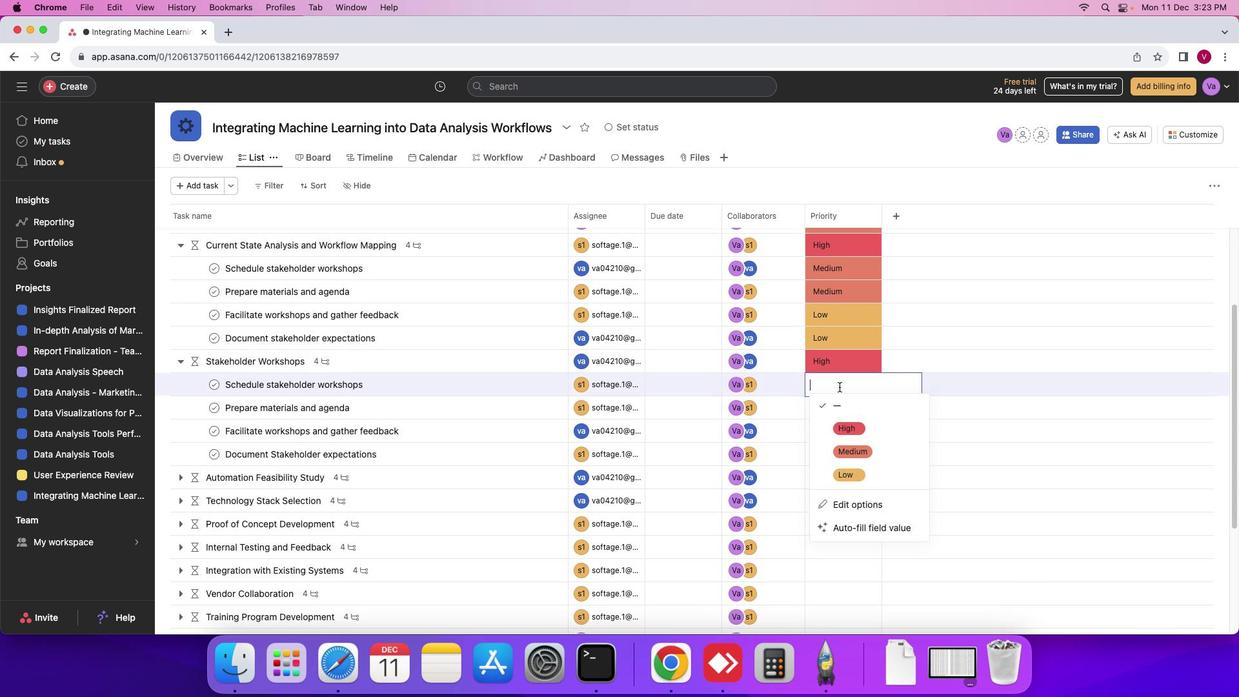 
Action: Mouse pressed left at (835, 382)
Screenshot: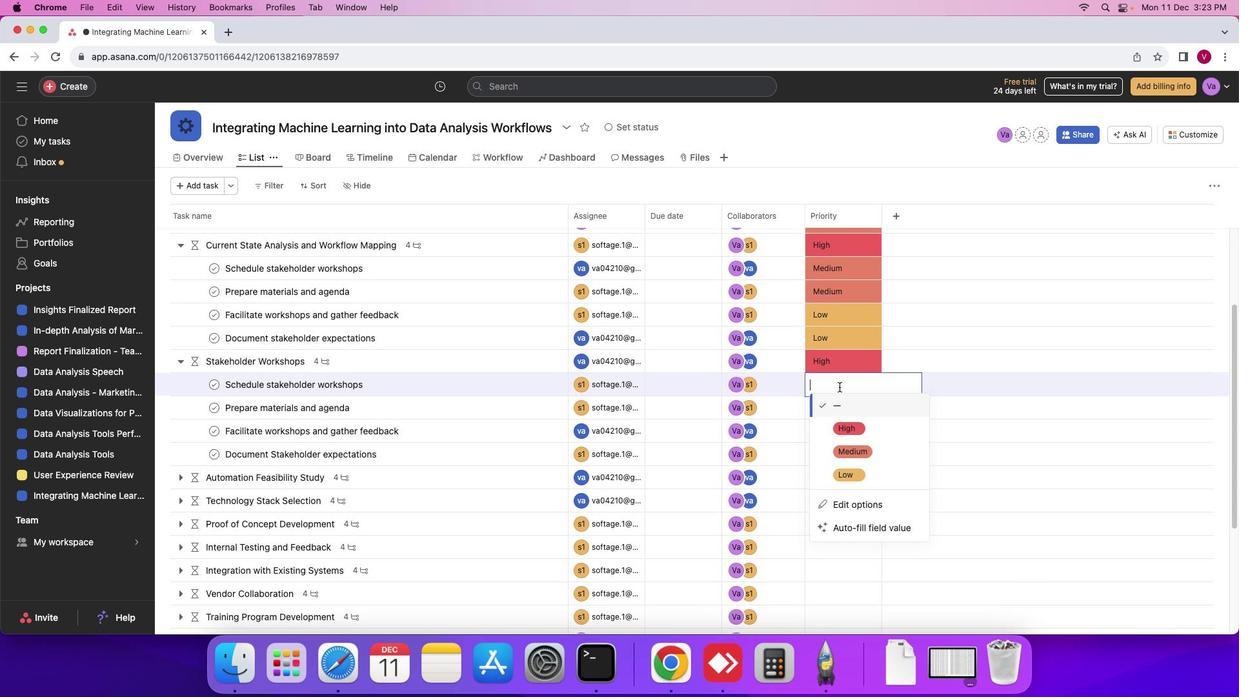 
Action: Mouse moved to (845, 462)
Screenshot: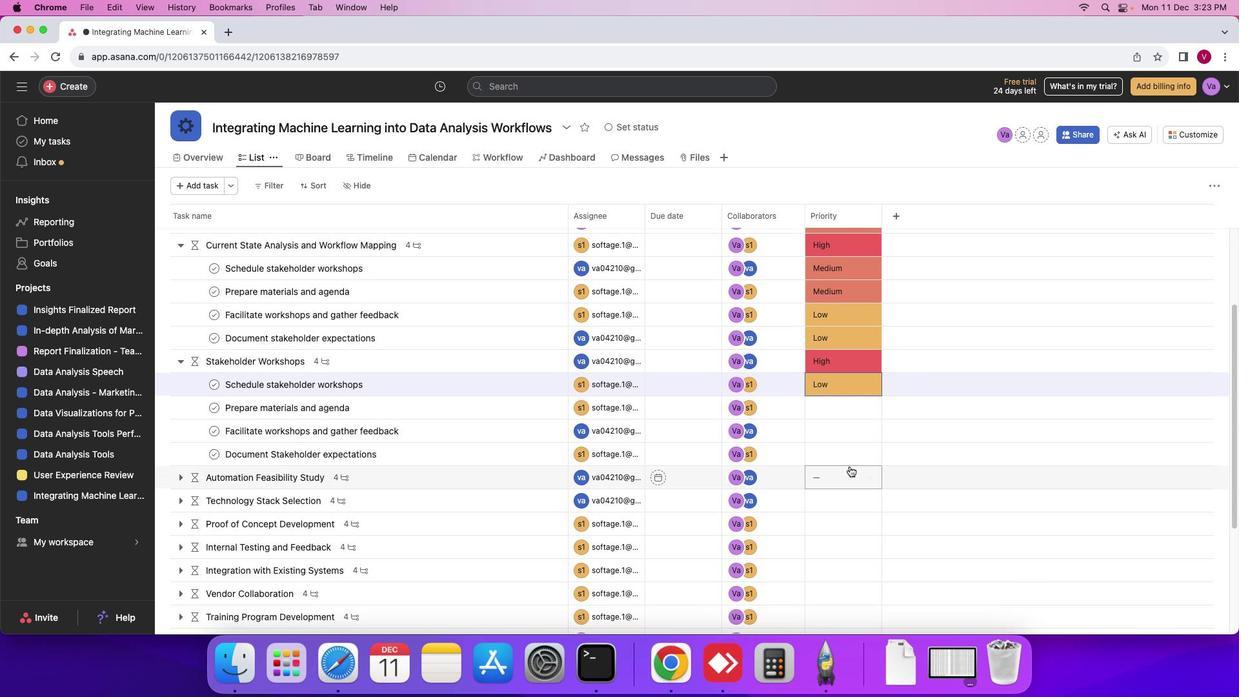 
Action: Mouse pressed left at (845, 462)
Screenshot: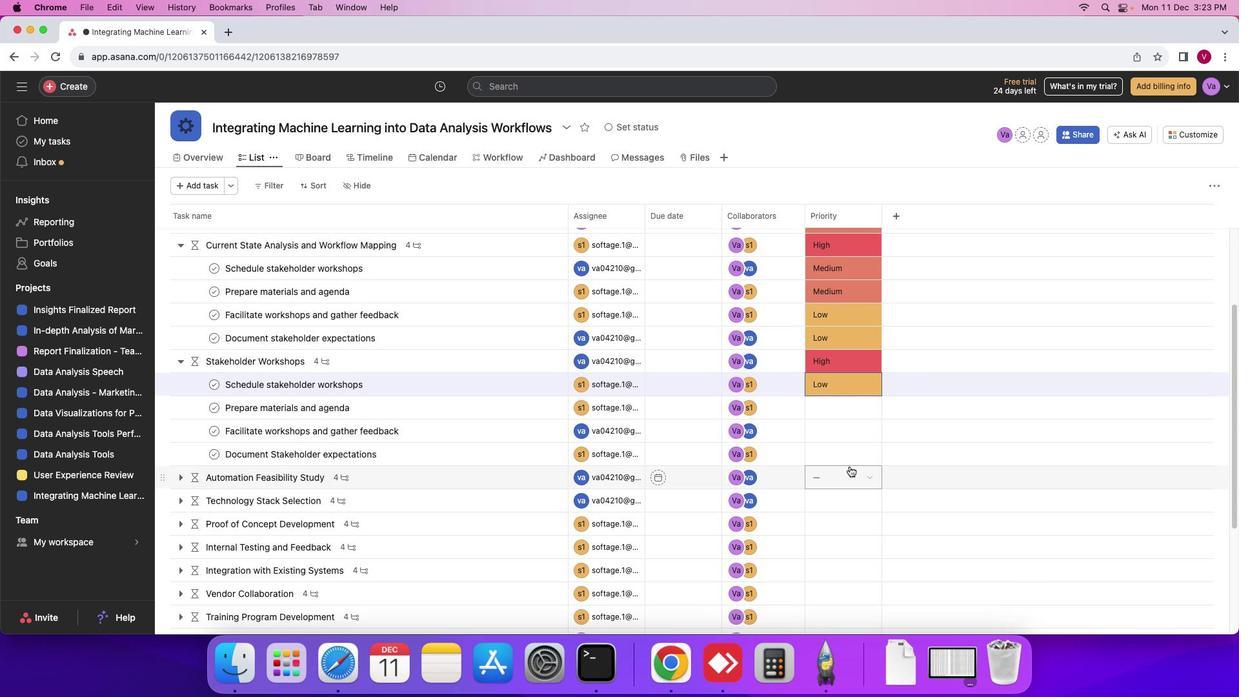 
Action: Mouse moved to (815, 411)
Screenshot: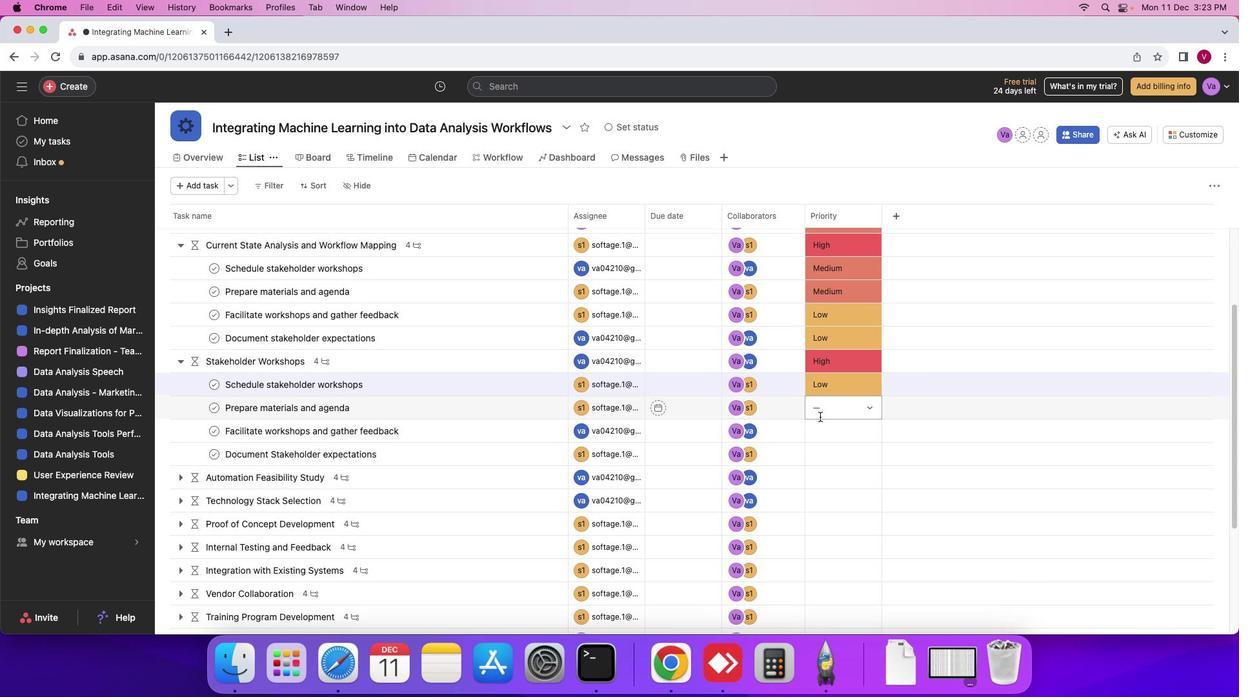 
Action: Mouse pressed left at (815, 411)
Screenshot: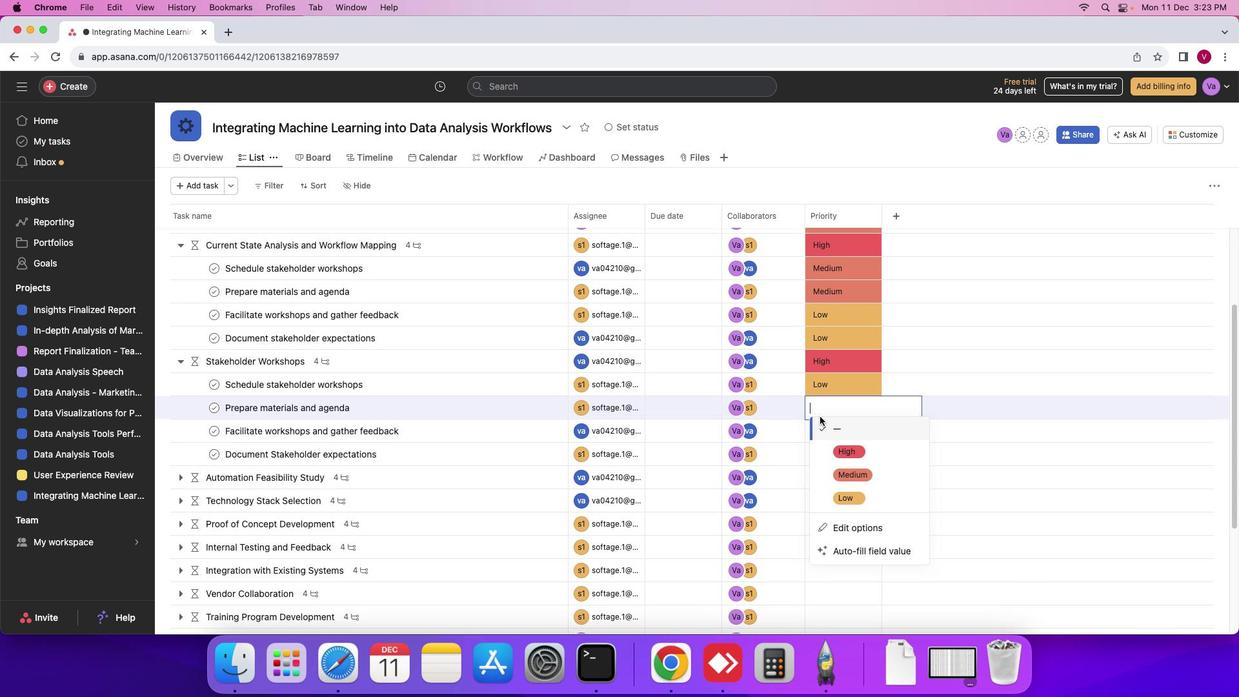 
Action: Mouse moved to (851, 491)
Screenshot: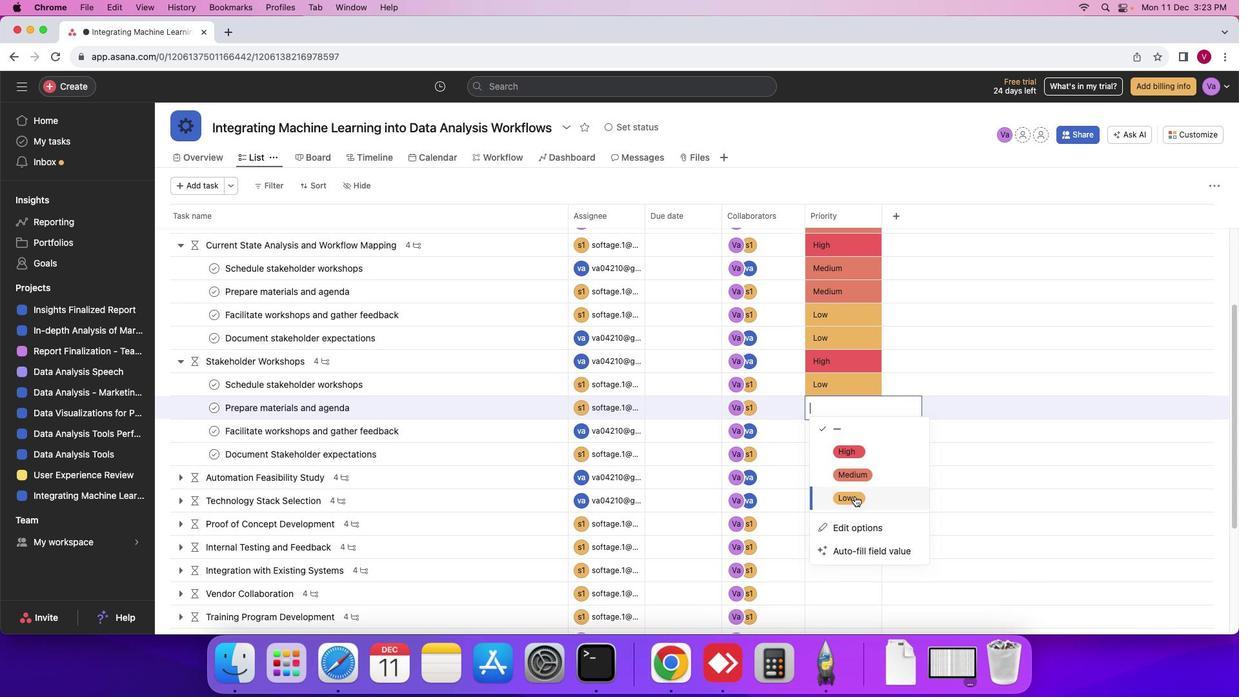 
Action: Mouse pressed left at (851, 491)
Screenshot: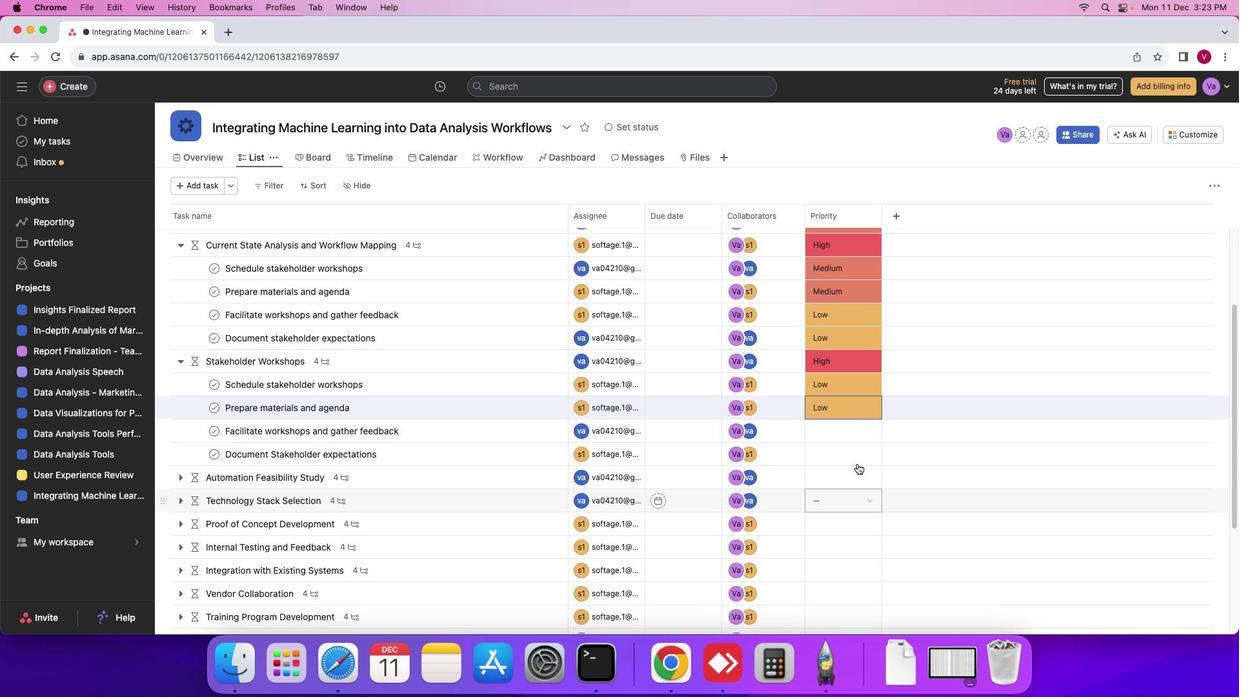 
Action: Mouse moved to (841, 425)
Screenshot: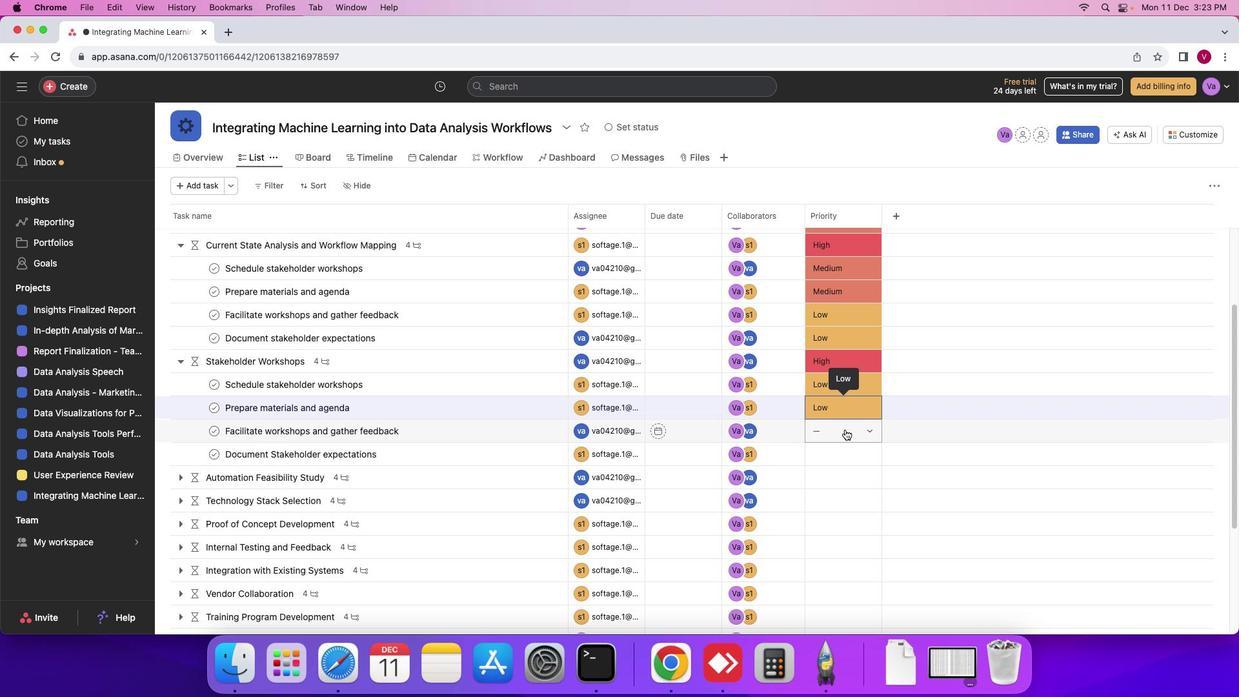 
Action: Mouse pressed left at (841, 425)
Screenshot: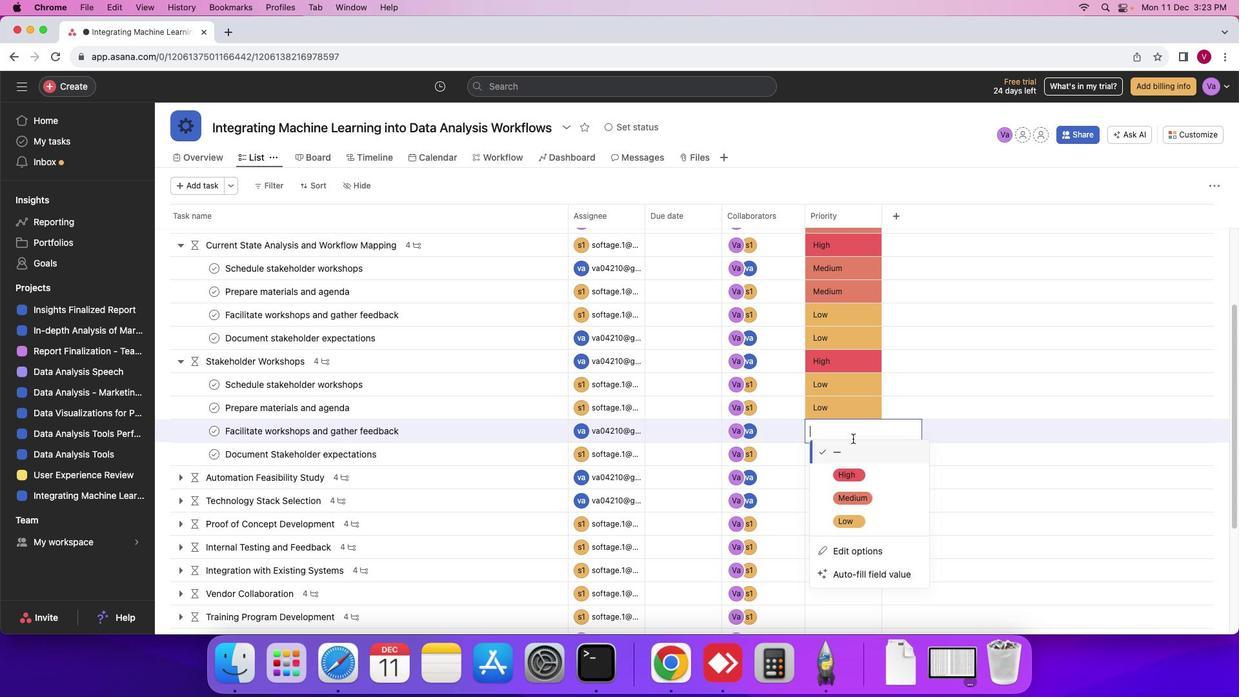 
Action: Mouse moved to (852, 484)
Screenshot: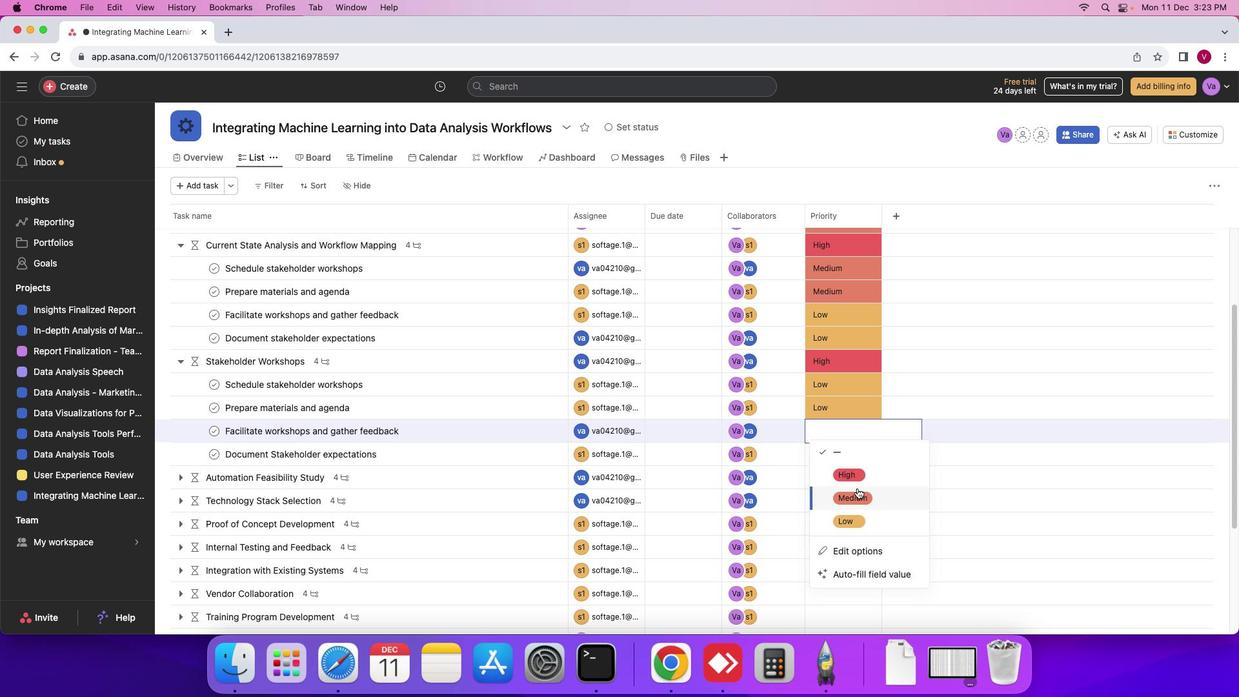 
Action: Mouse pressed left at (852, 484)
Screenshot: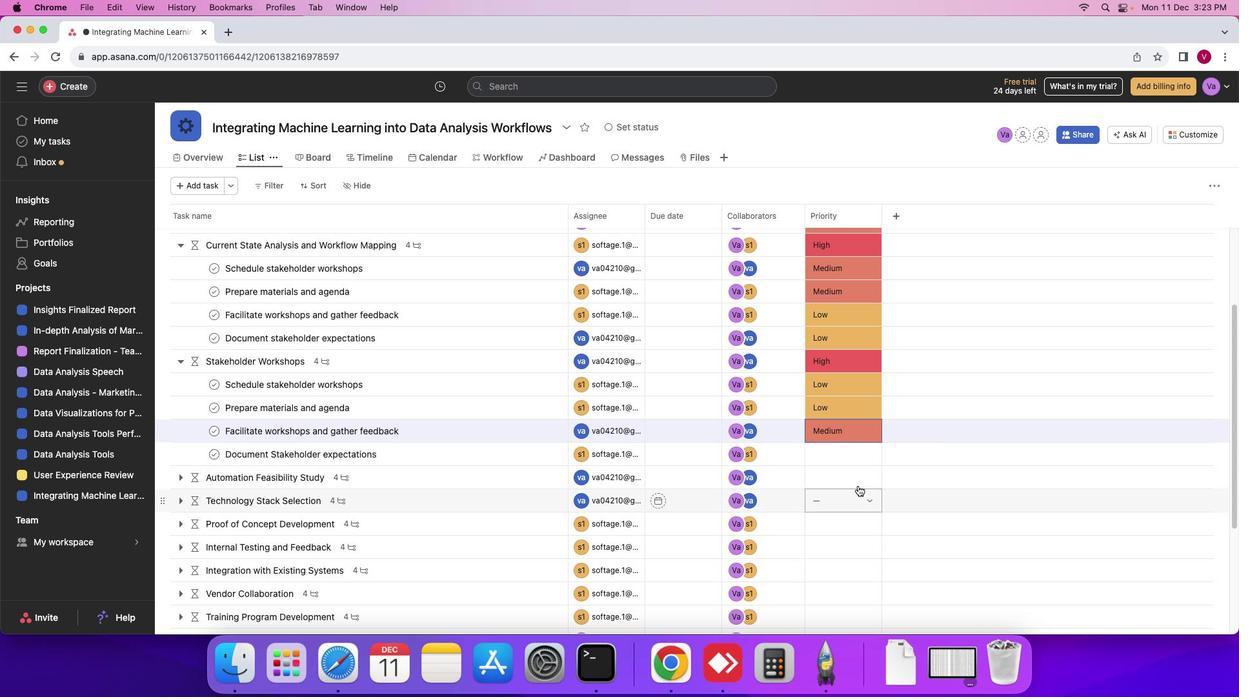 
Action: Mouse moved to (861, 453)
Screenshot: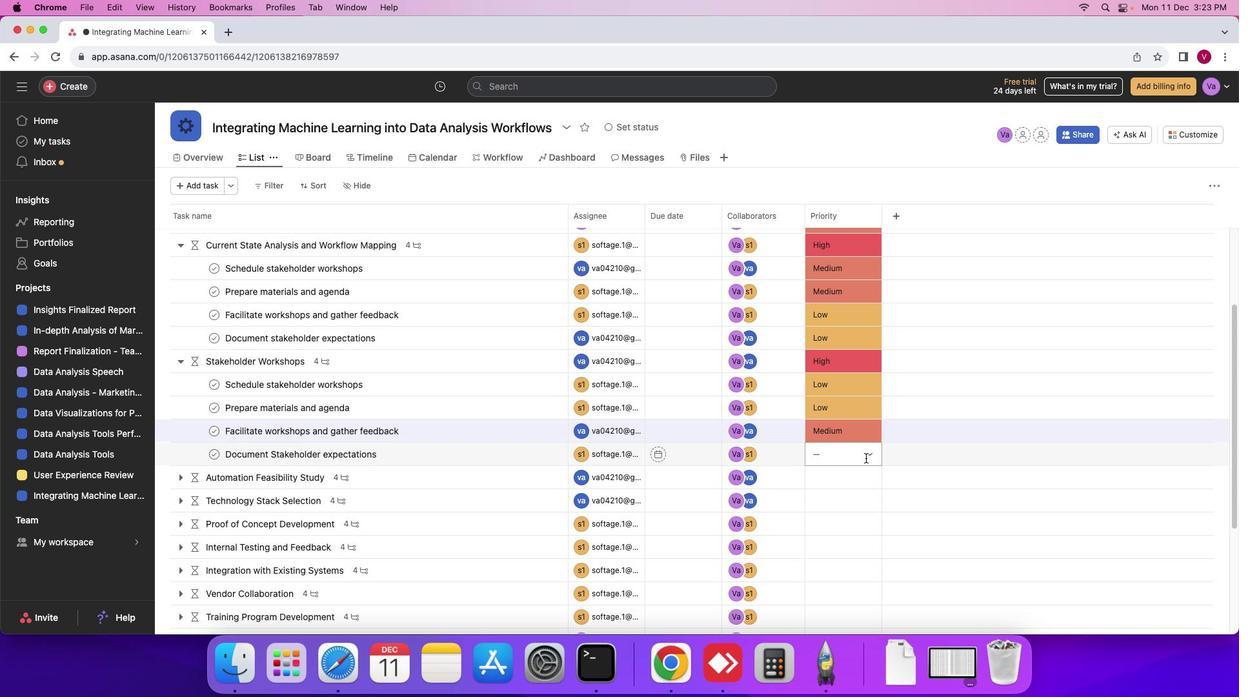 
Action: Mouse pressed left at (861, 453)
Screenshot: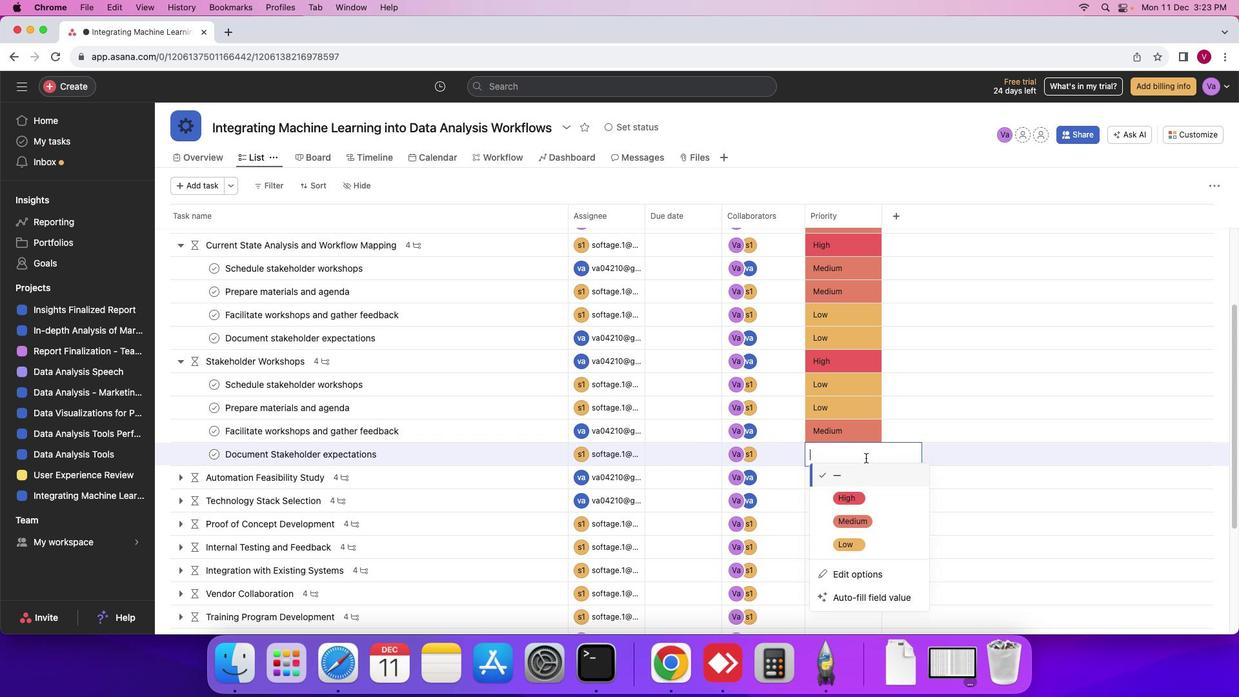 
Action: Mouse moved to (855, 512)
Screenshot: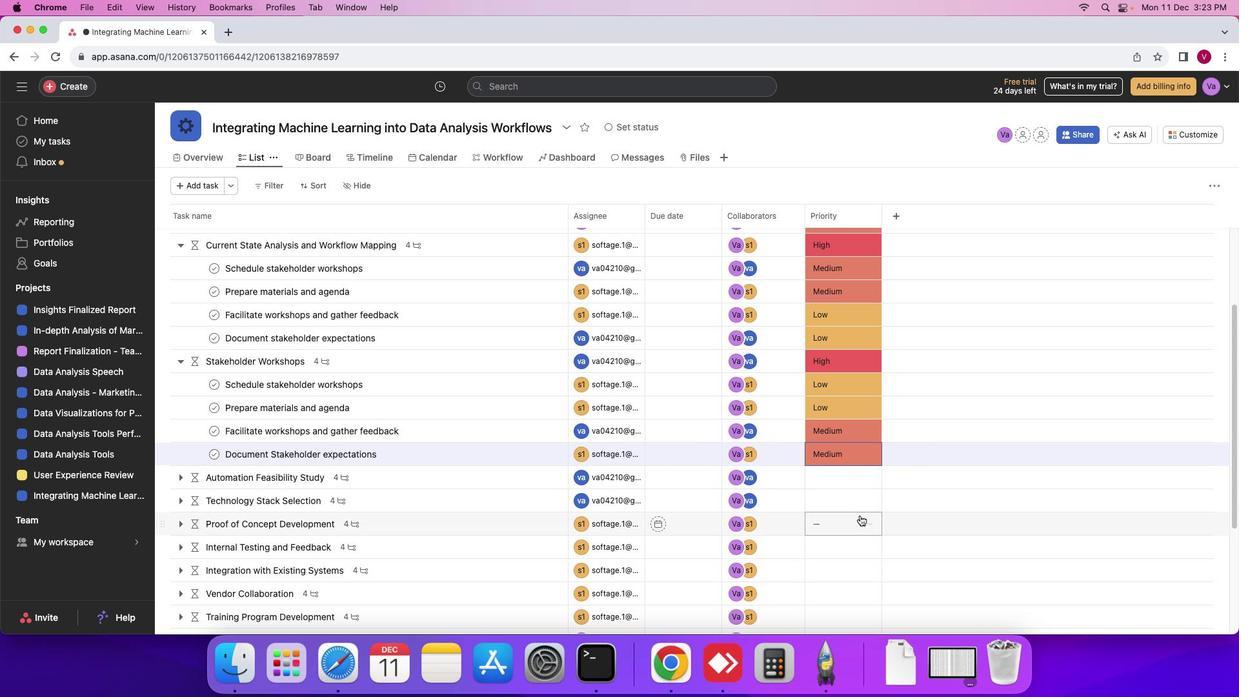 
Action: Mouse pressed left at (855, 512)
Screenshot: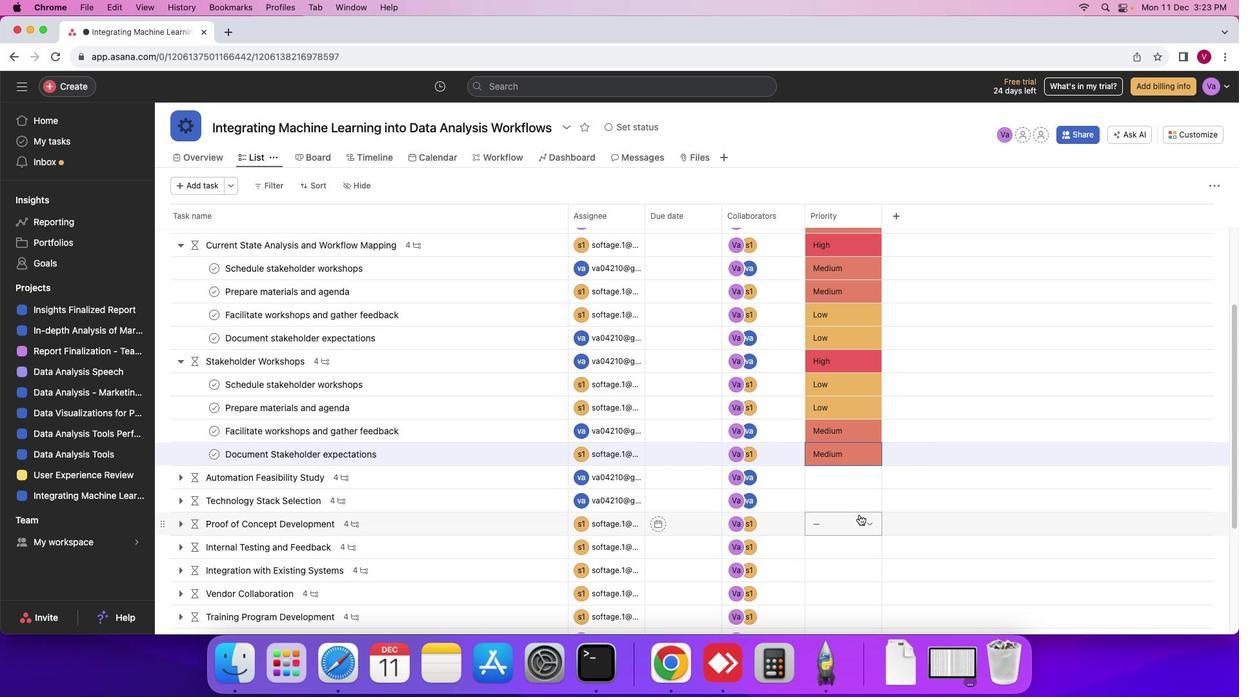 
Action: Mouse moved to (178, 474)
Screenshot: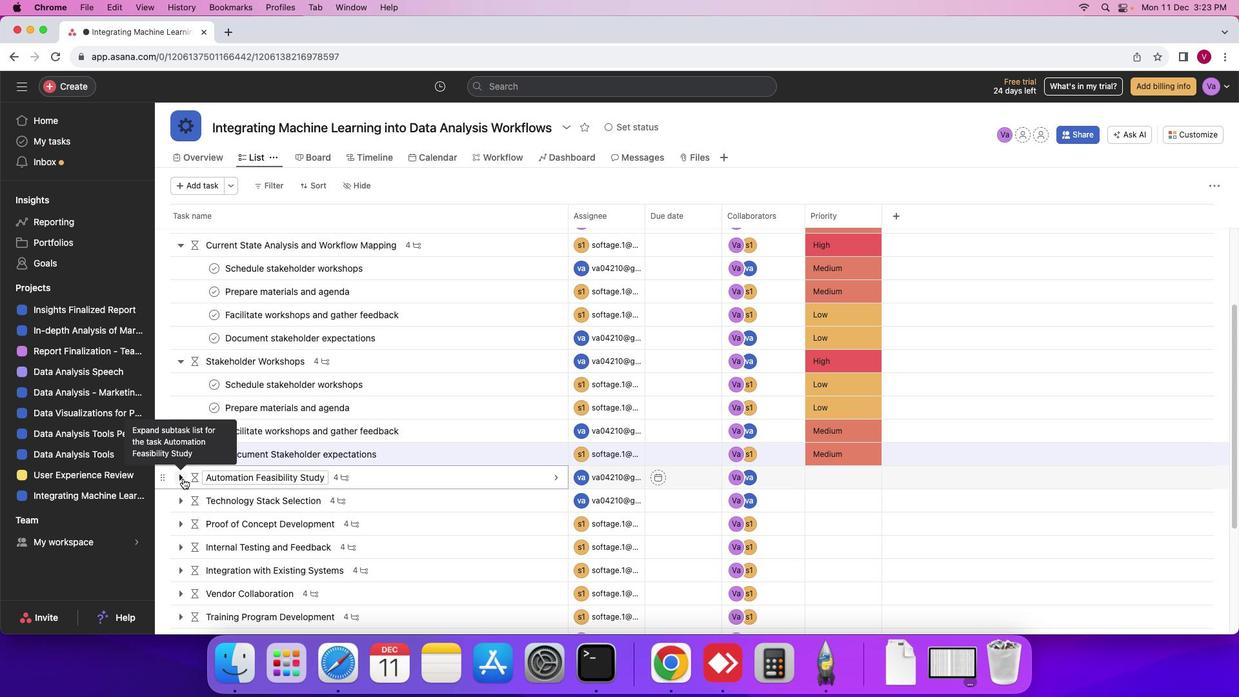 
Action: Mouse pressed left at (178, 474)
Screenshot: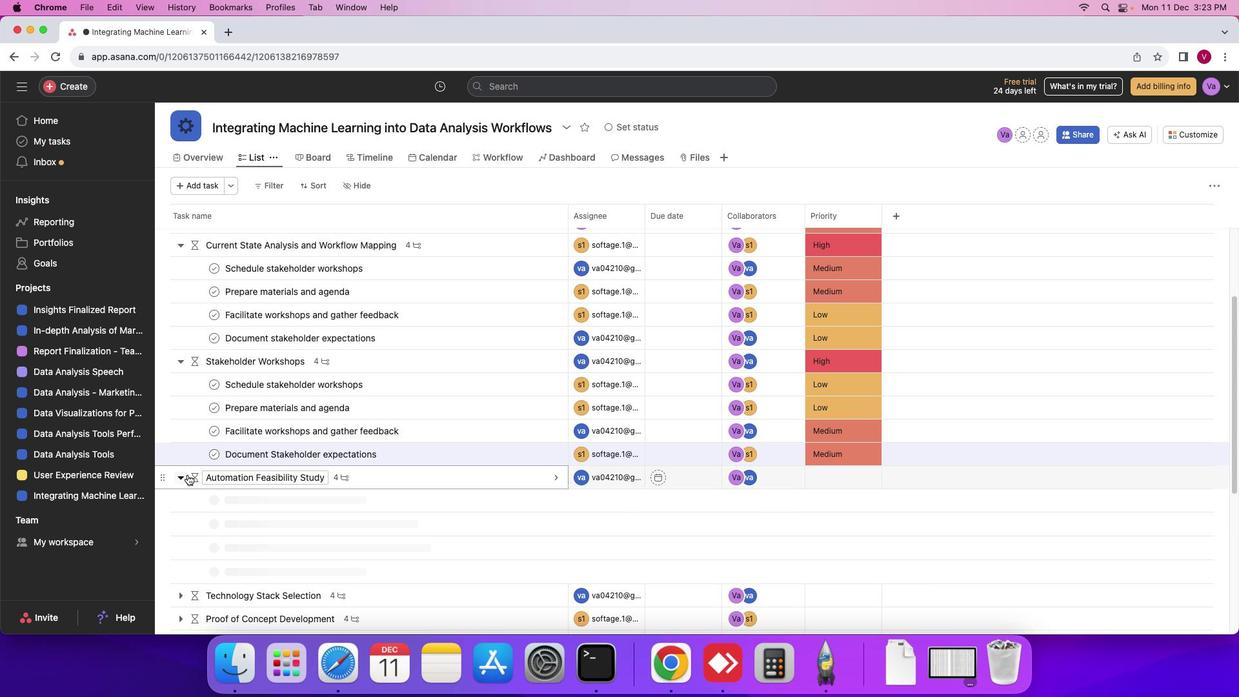 
Action: Mouse moved to (508, 442)
Screenshot: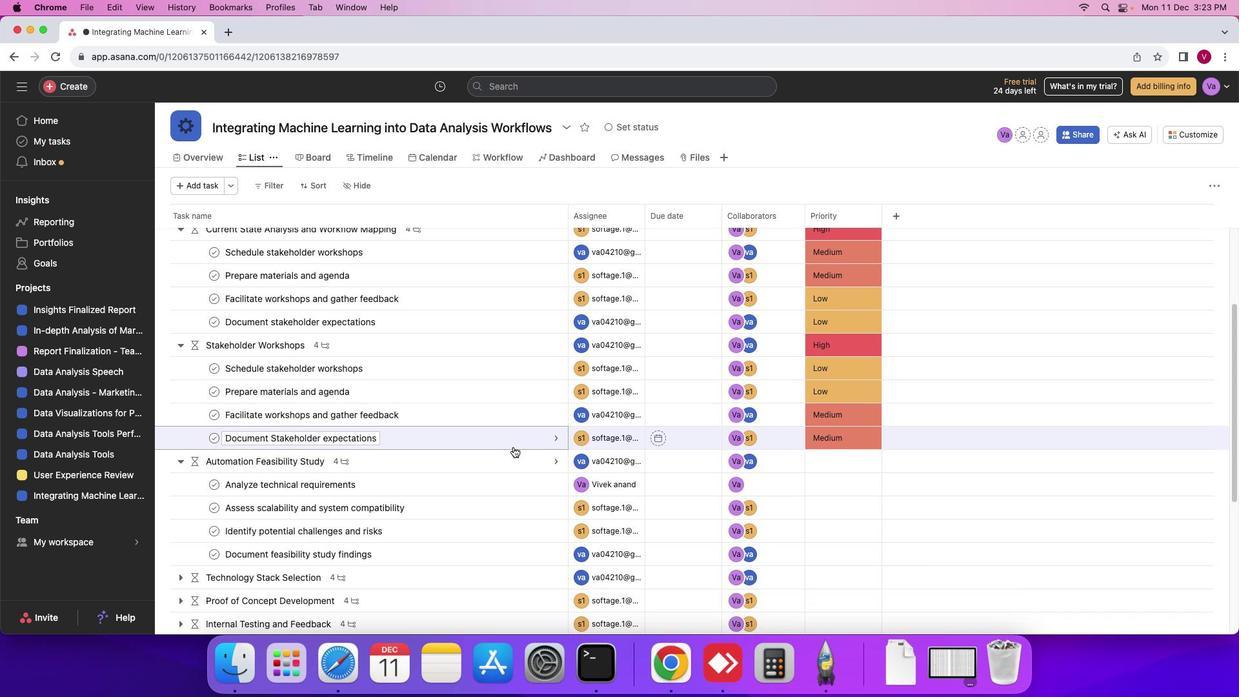 
Action: Mouse scrolled (508, 442) with delta (-3, -4)
Screenshot: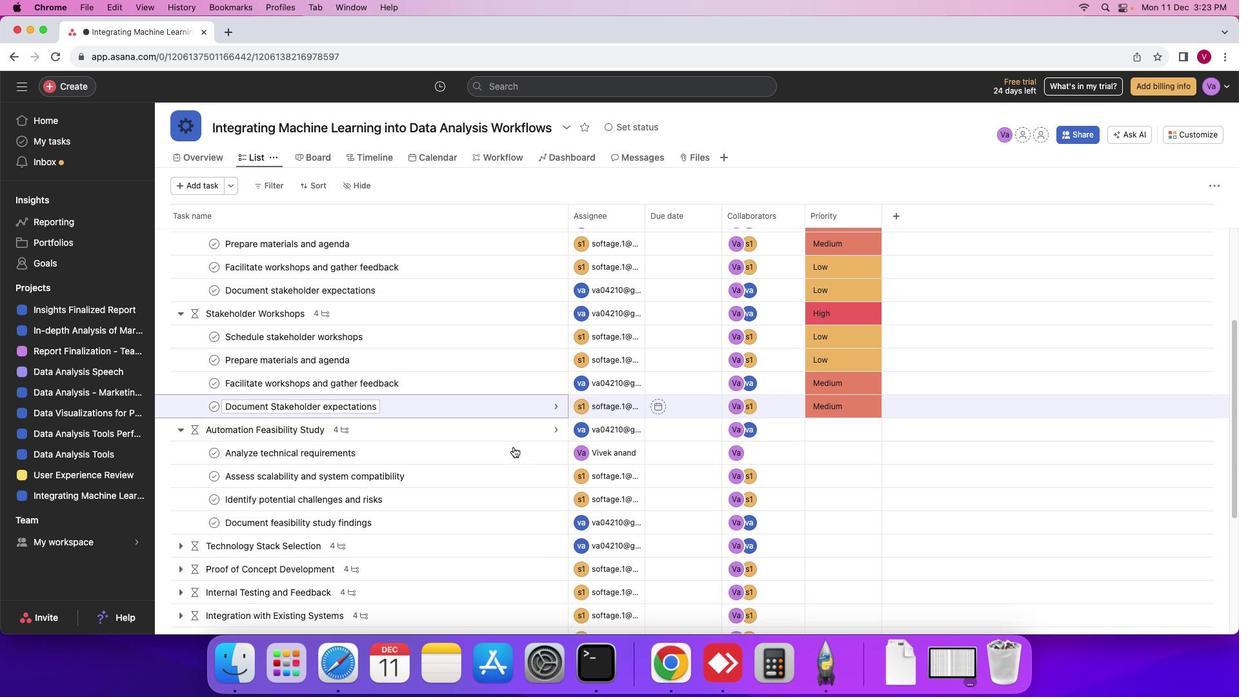 
Action: Mouse moved to (508, 442)
Screenshot: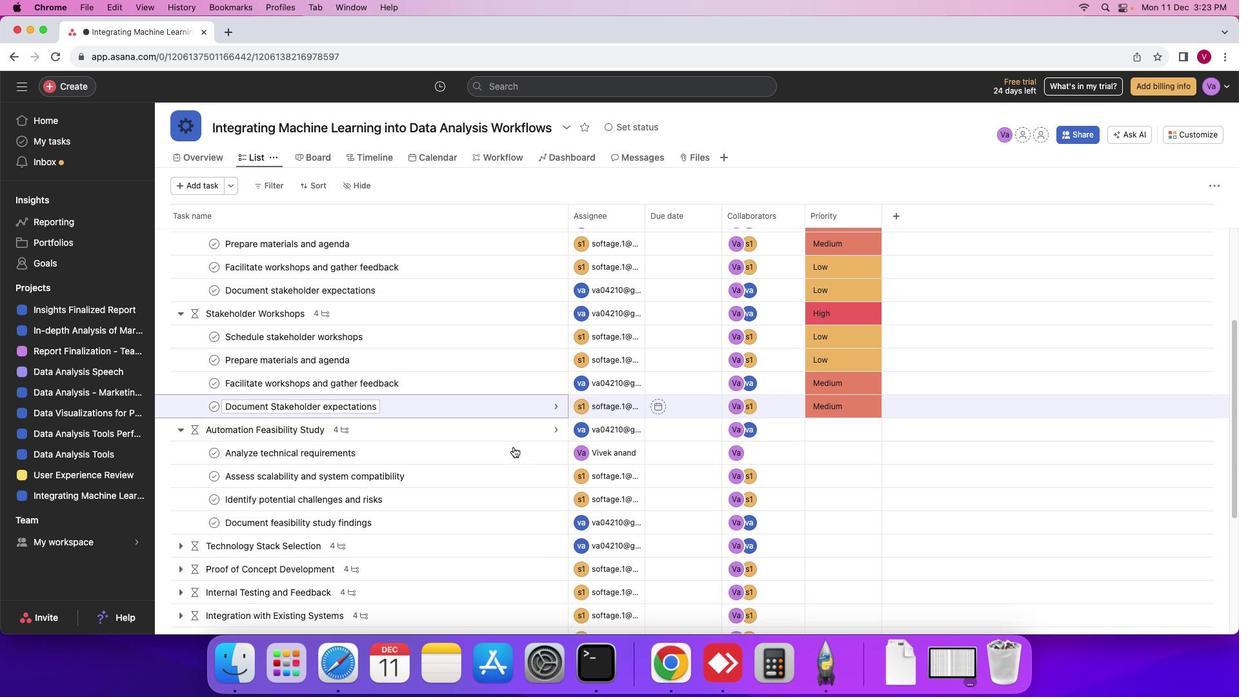 
Action: Mouse scrolled (508, 442) with delta (-3, -4)
Screenshot: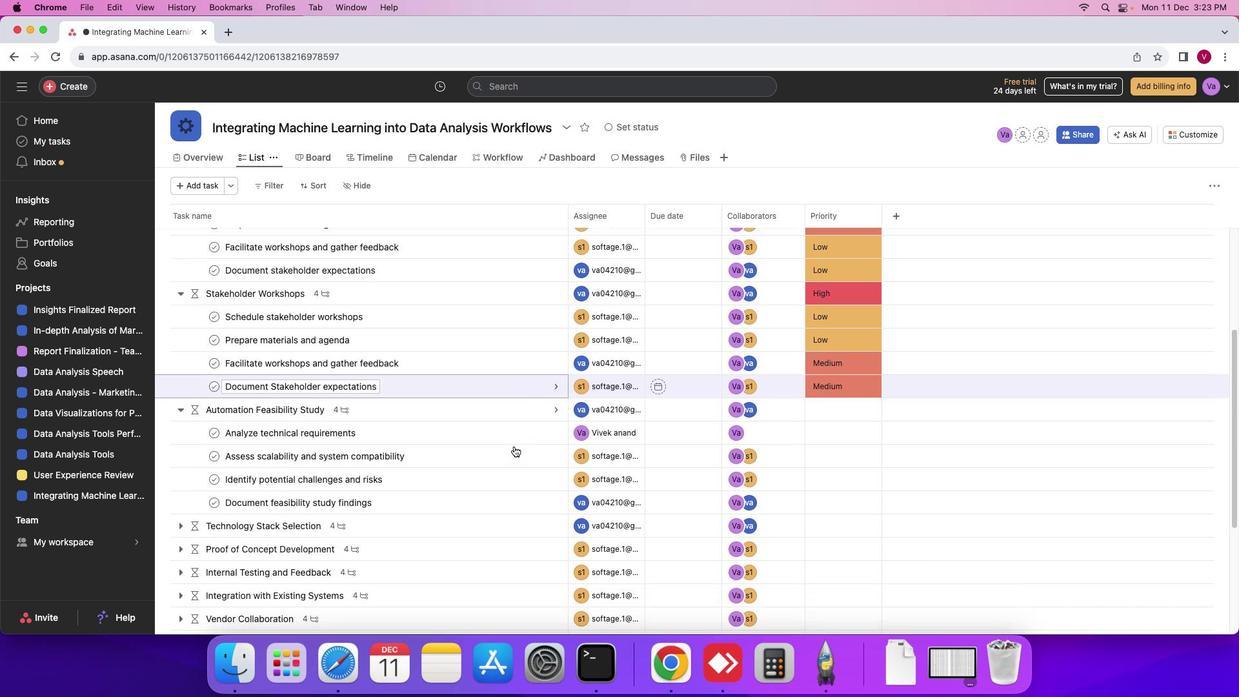 
Action: Mouse scrolled (508, 442) with delta (-3, -4)
Screenshot: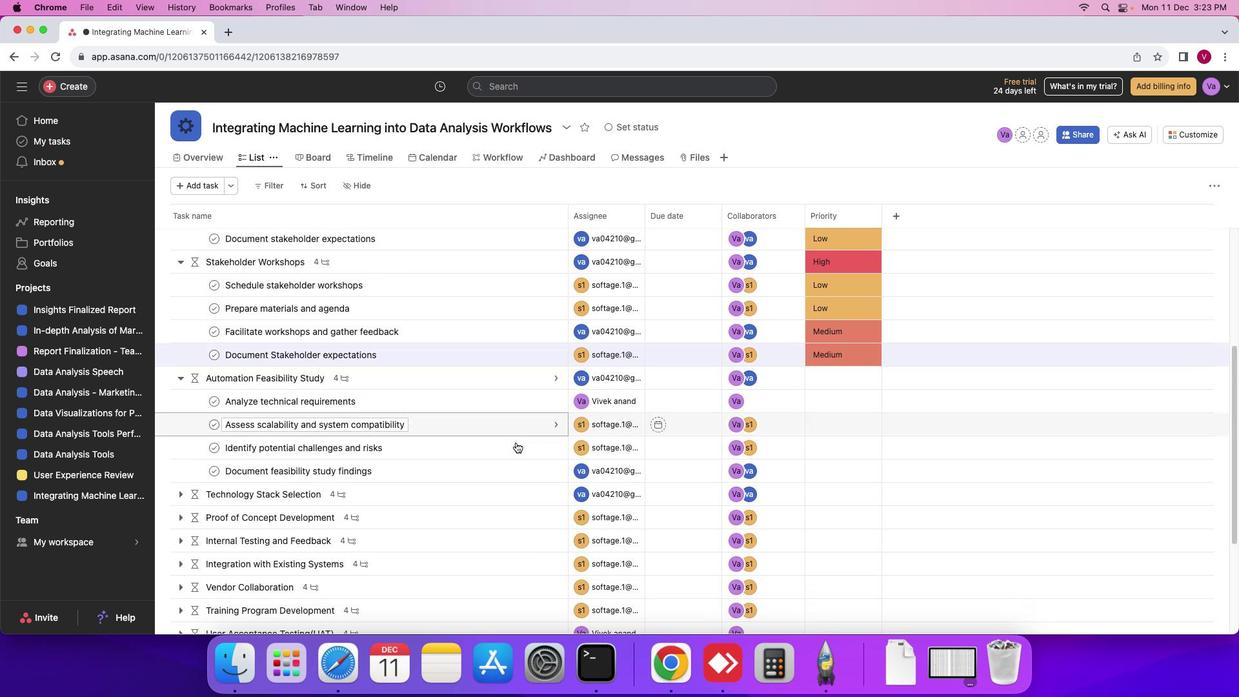 
Action: Mouse scrolled (508, 442) with delta (-3, -5)
Screenshot: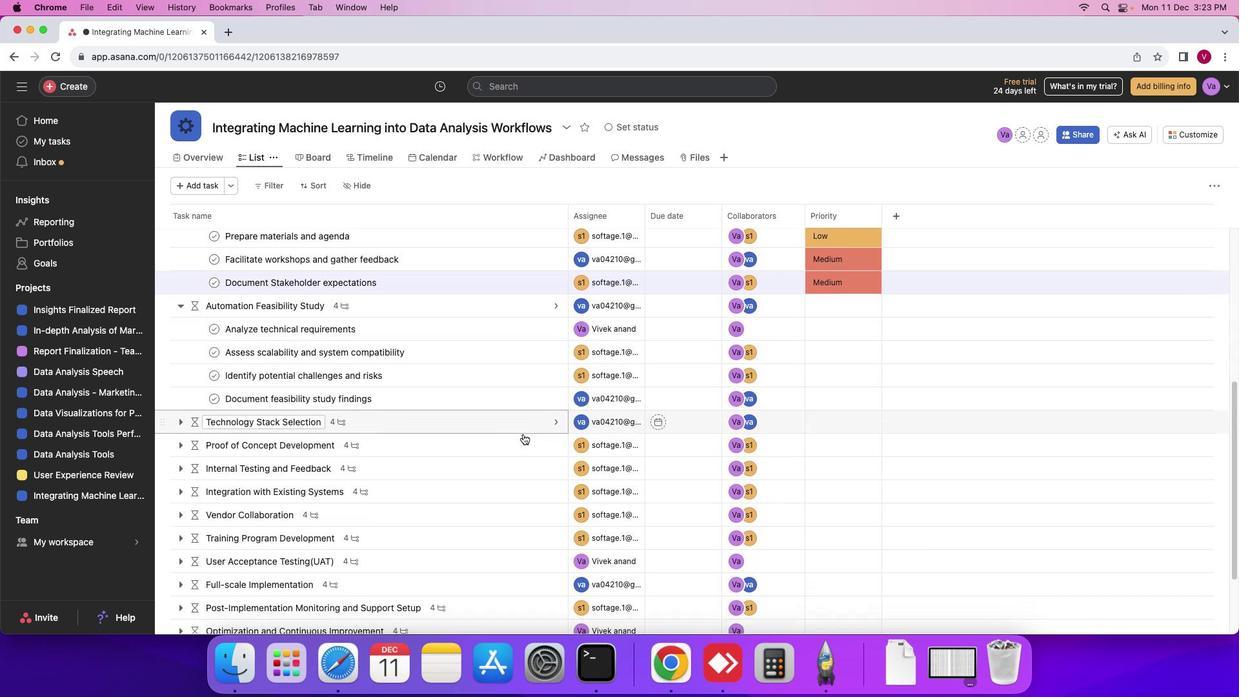 
Action: Mouse moved to (510, 440)
Screenshot: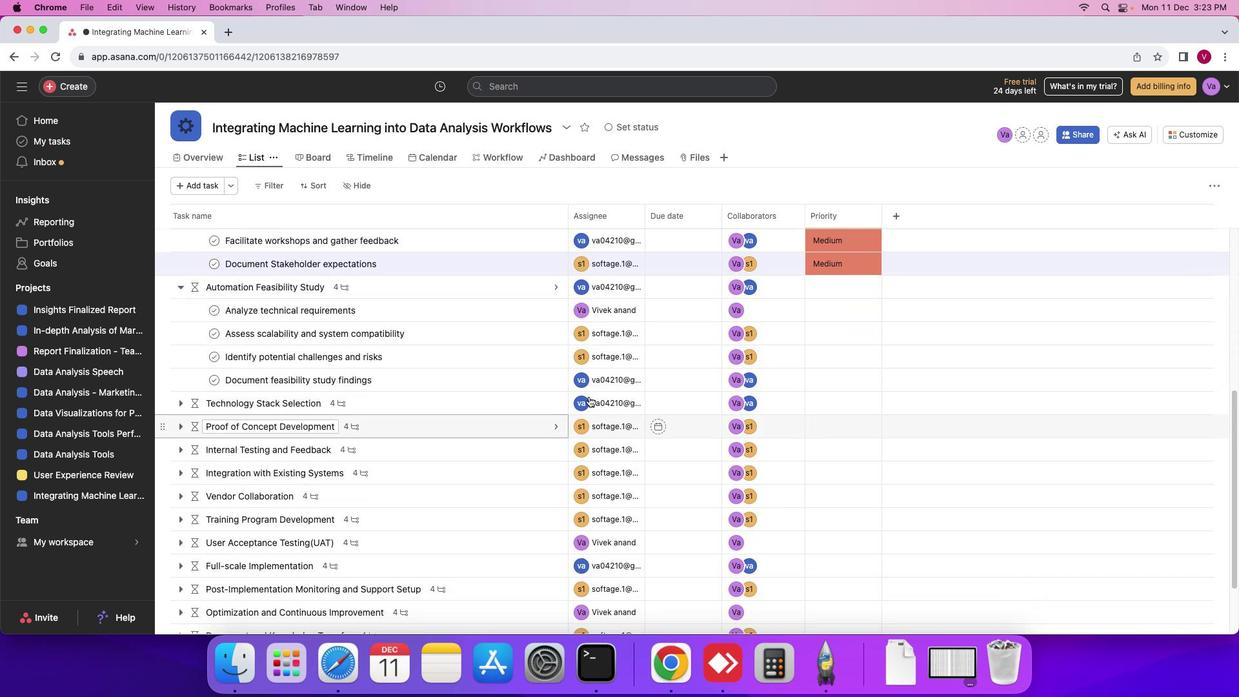 
Action: Mouse scrolled (510, 440) with delta (-3, -5)
Screenshot: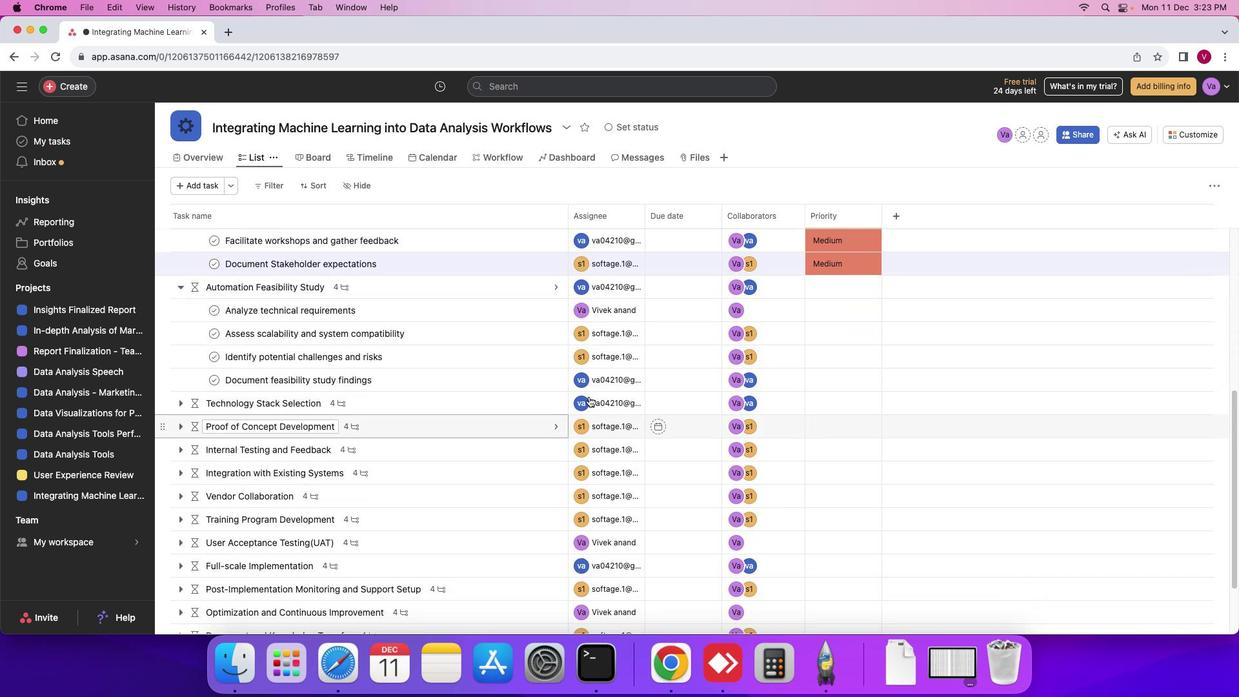 
Action: Mouse moved to (868, 282)
Screenshot: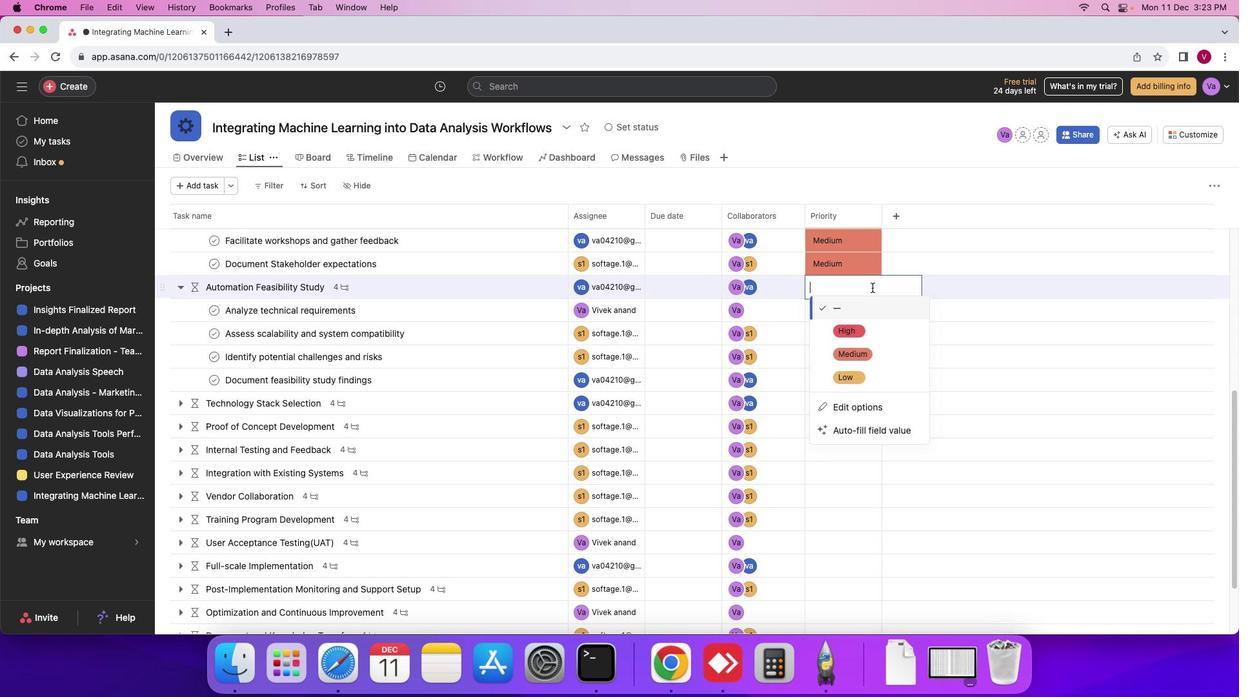 
Action: Mouse pressed left at (868, 282)
Screenshot: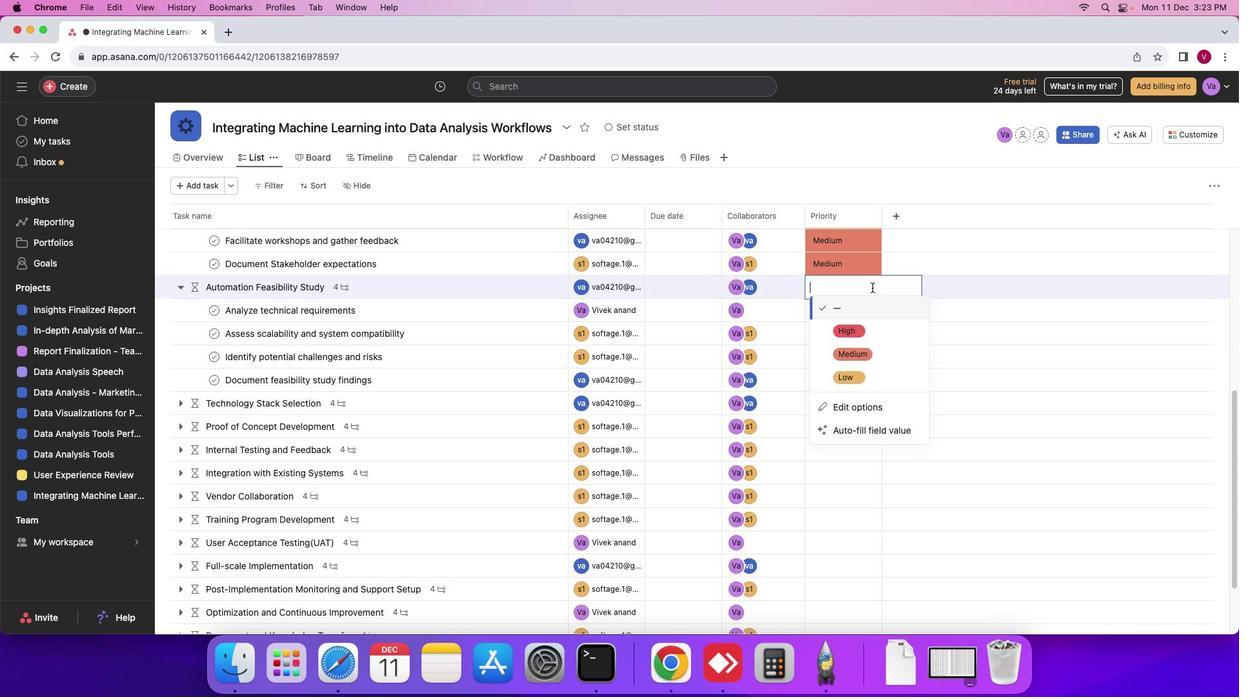 
Action: Mouse moved to (845, 320)
Screenshot: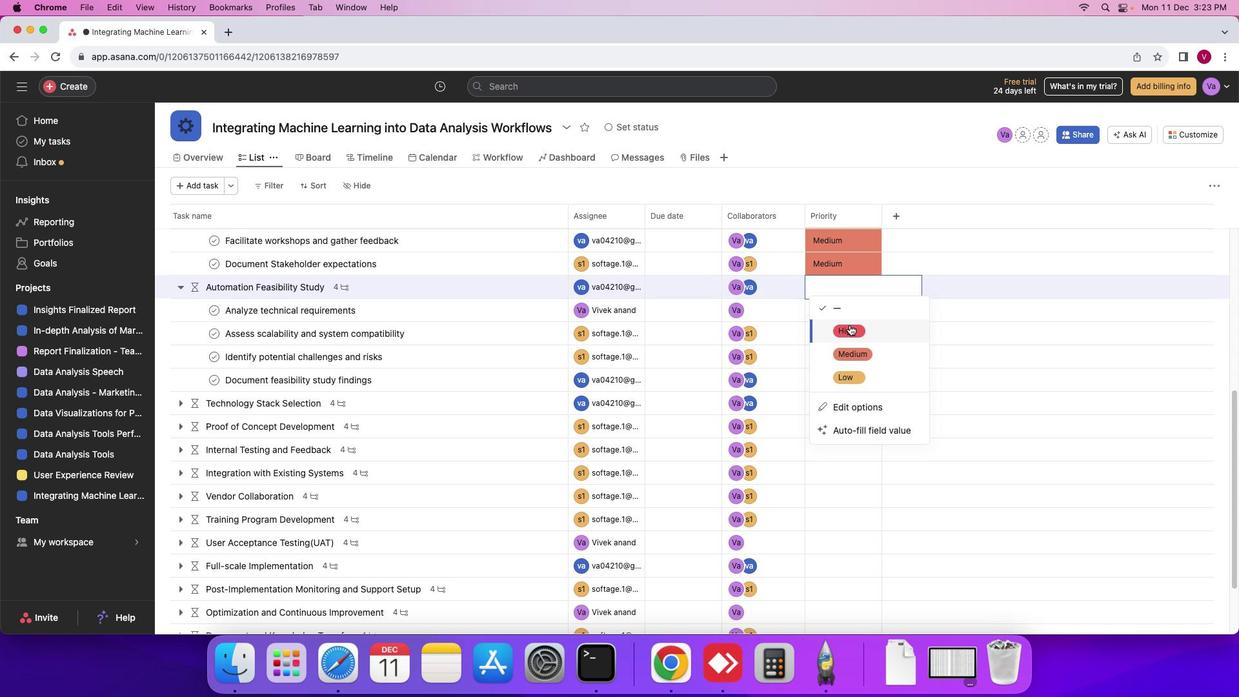 
Action: Mouse pressed left at (845, 320)
Screenshot: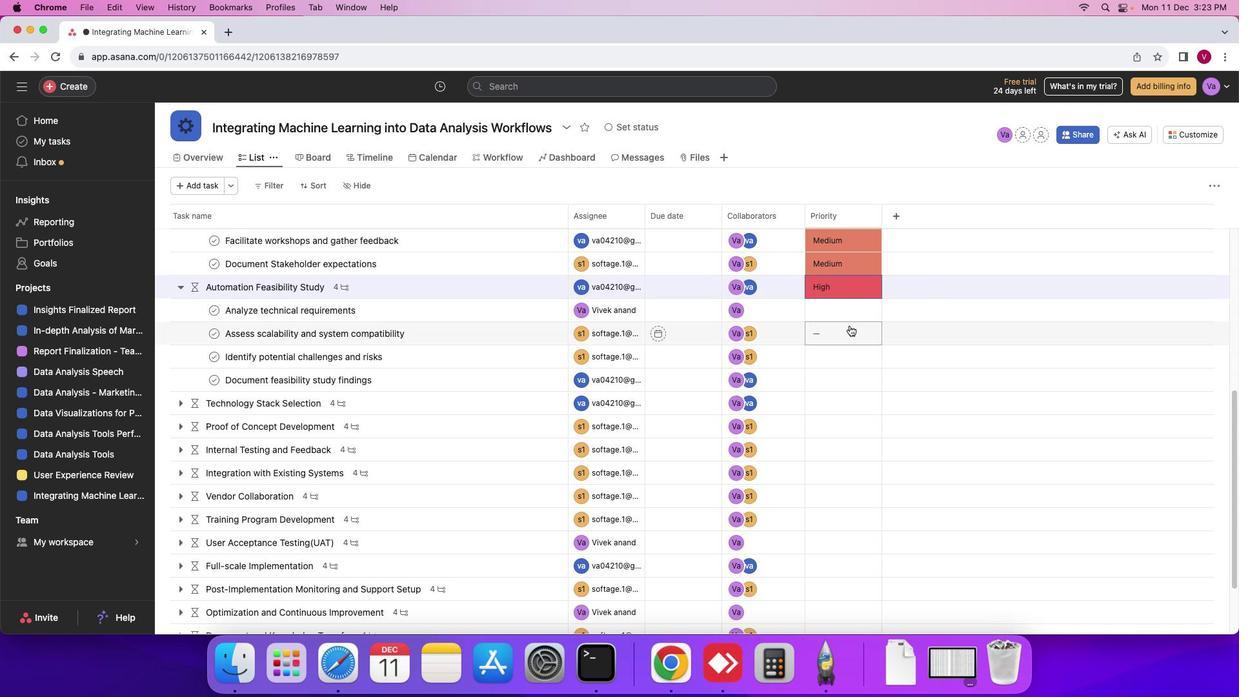 
Action: Mouse moved to (832, 305)
Screenshot: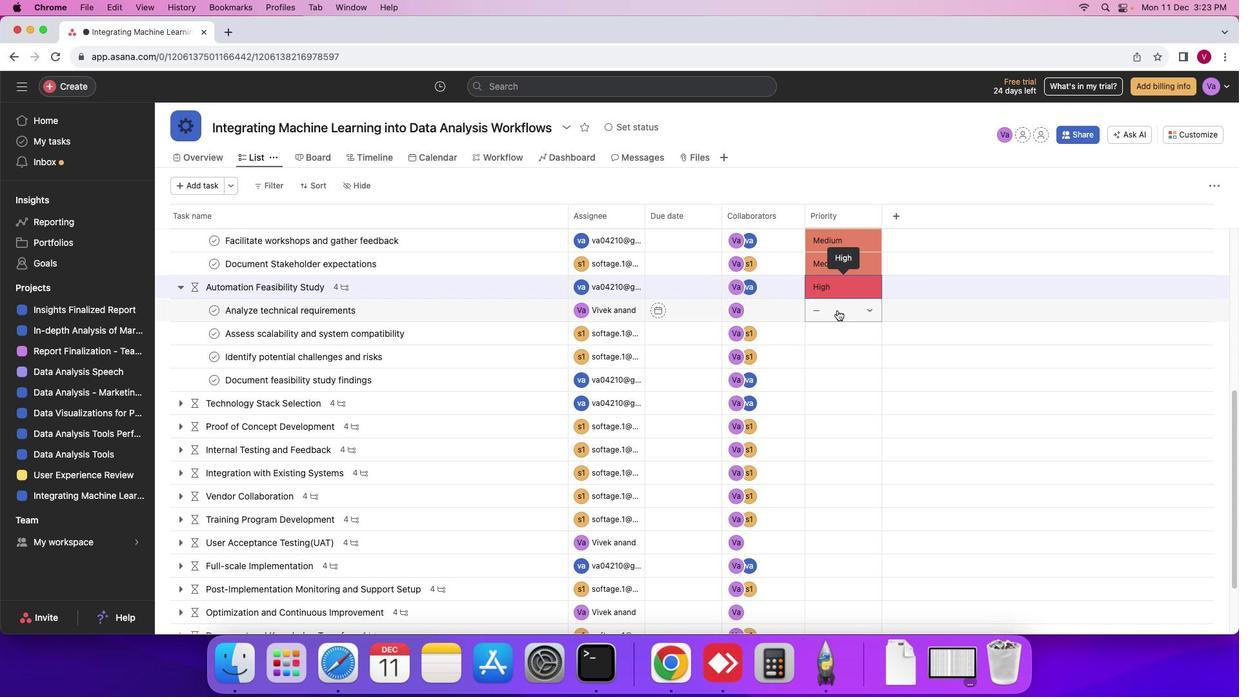 
Action: Mouse pressed left at (832, 305)
Screenshot: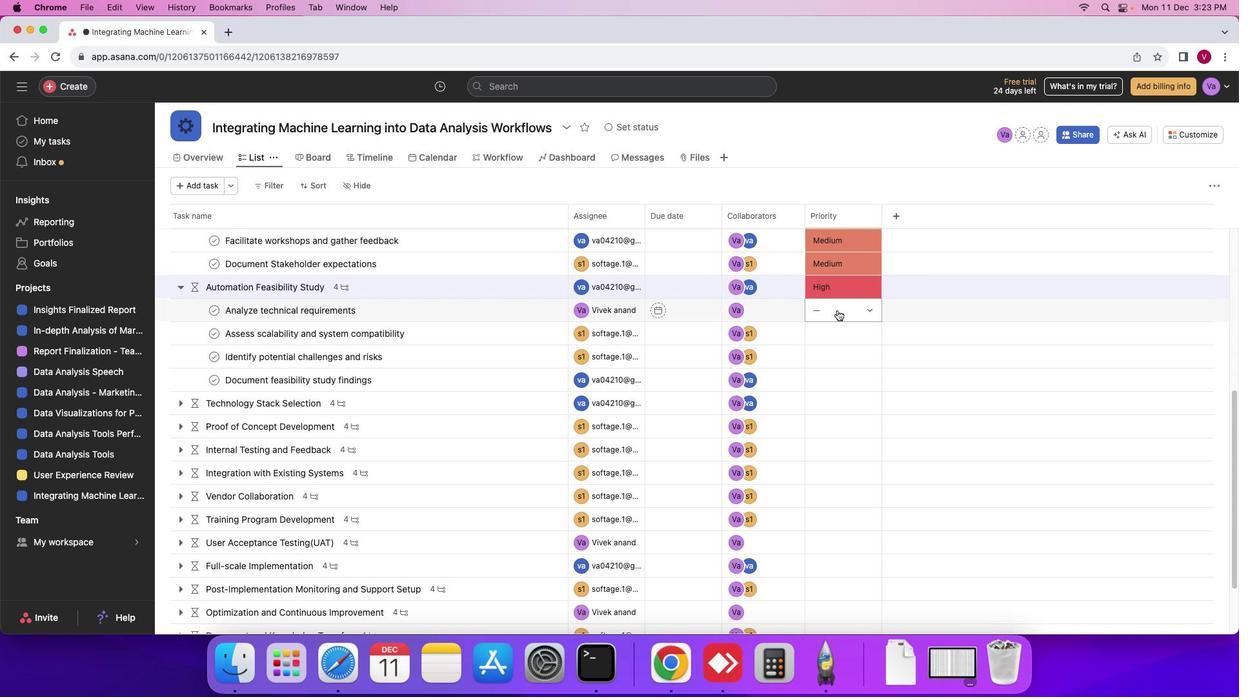 
Action: Mouse moved to (842, 375)
Screenshot: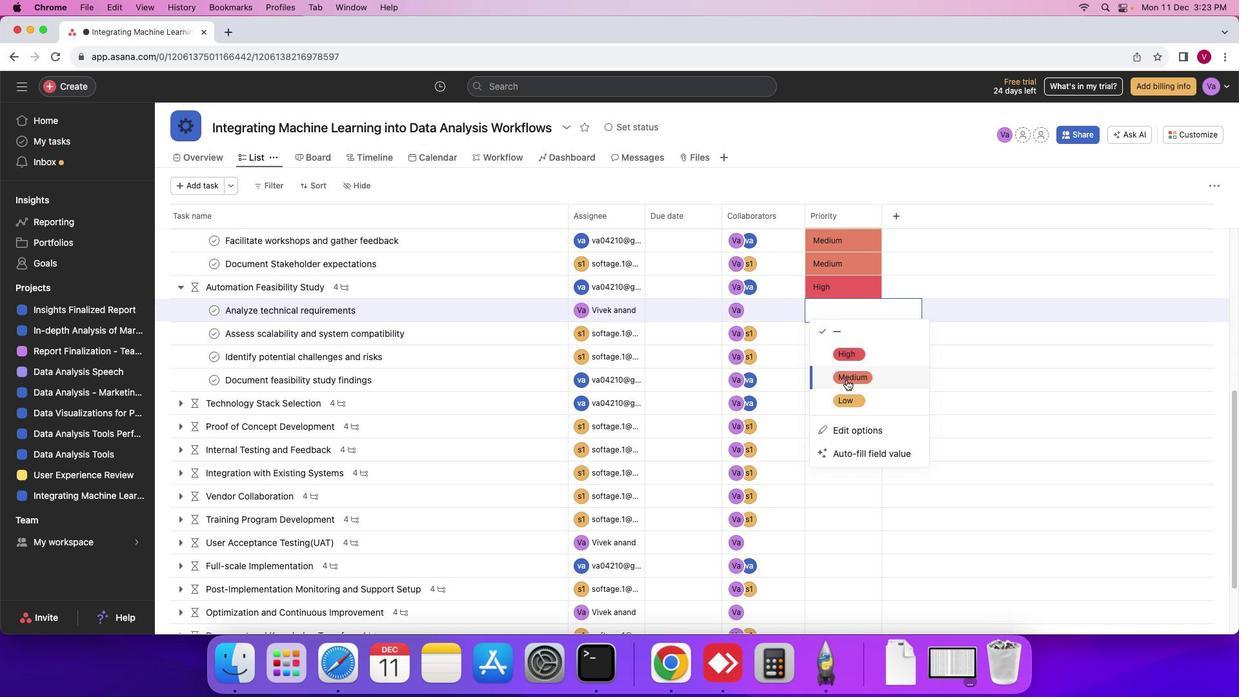 
Action: Mouse pressed left at (842, 375)
Screenshot: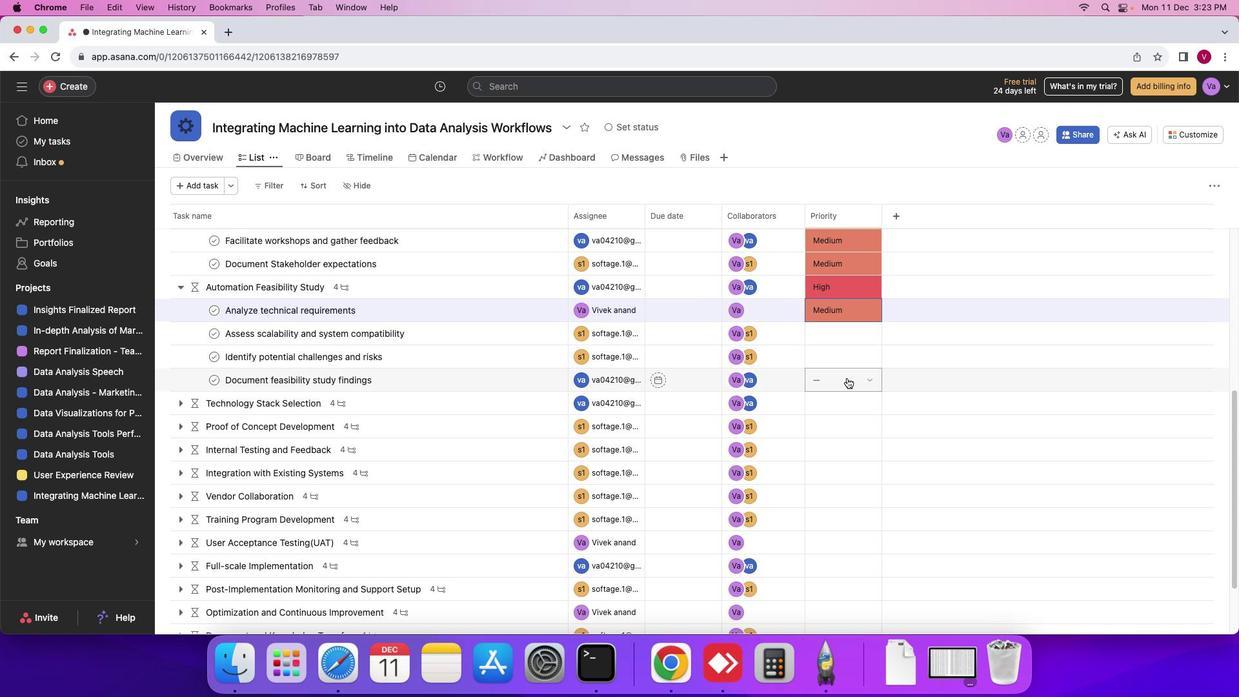 
Action: Mouse moved to (830, 332)
Screenshot: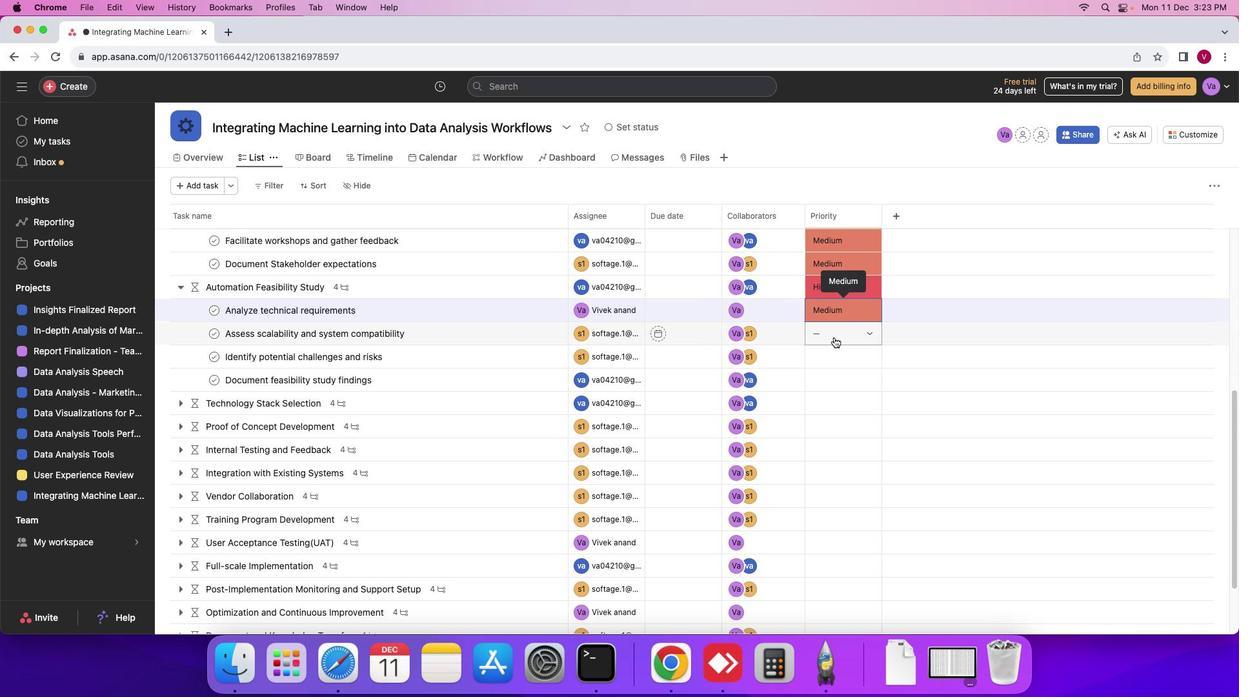 
Action: Mouse pressed left at (830, 332)
Screenshot: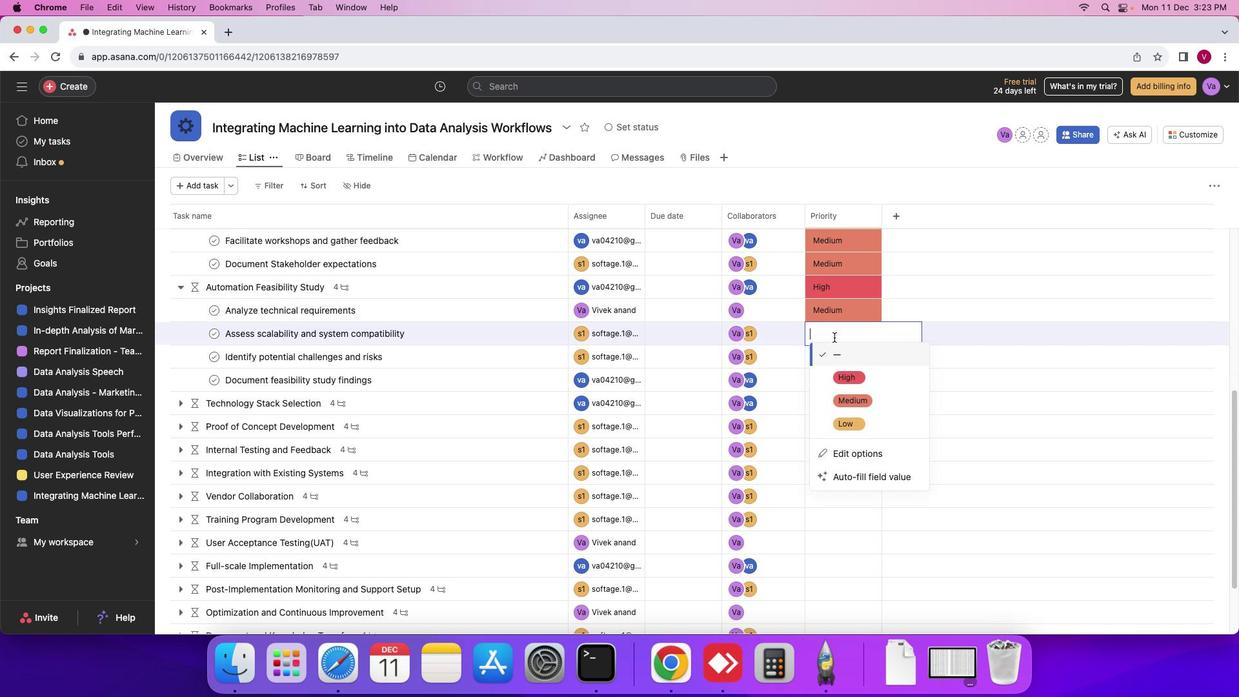 
Action: Mouse moved to (836, 397)
Screenshot: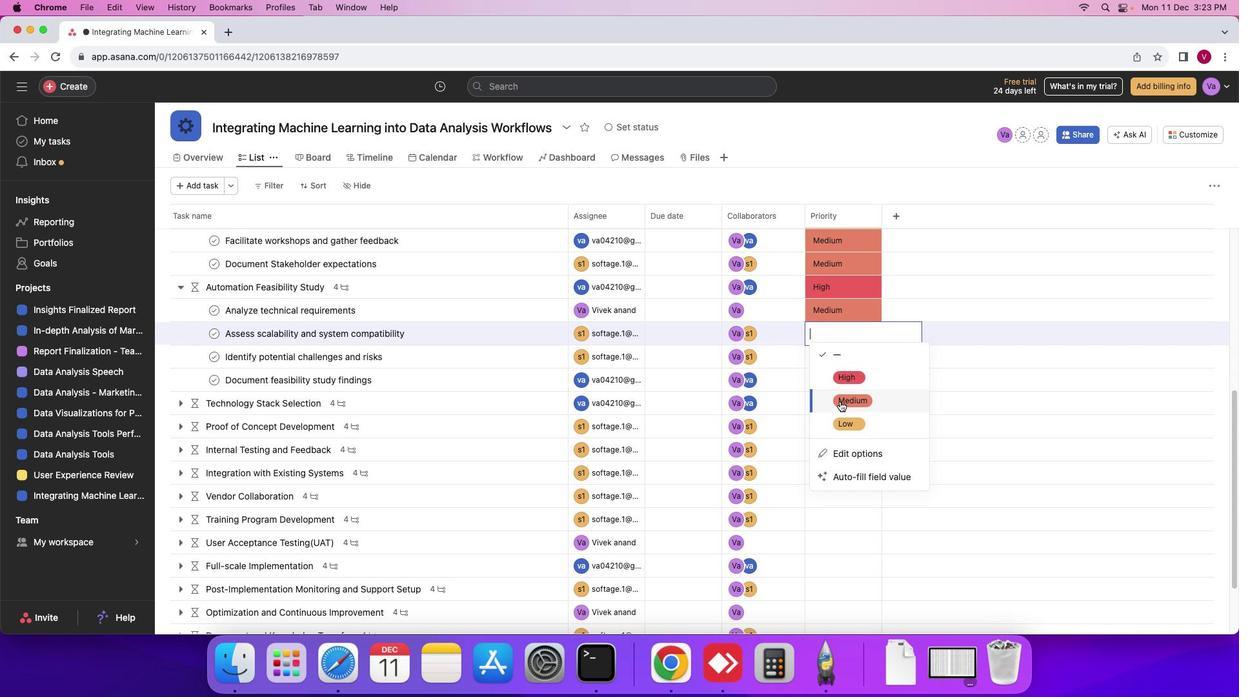
Action: Mouse pressed left at (836, 397)
Screenshot: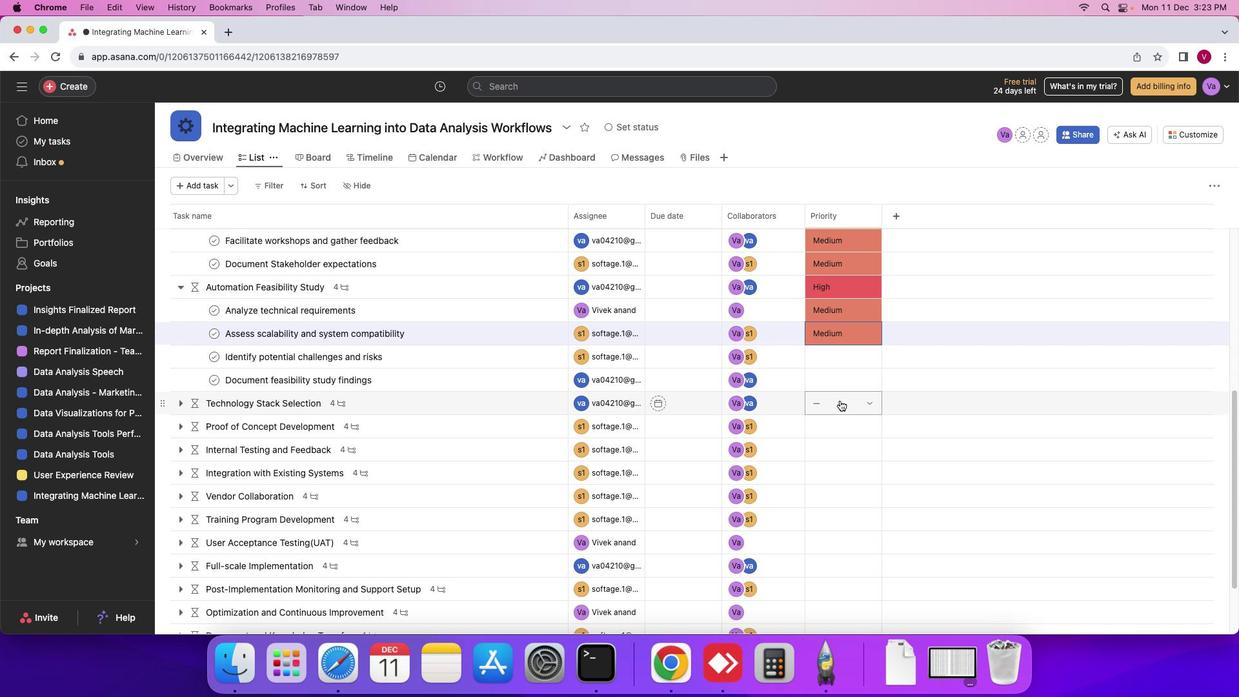 
Action: Mouse moved to (833, 355)
Screenshot: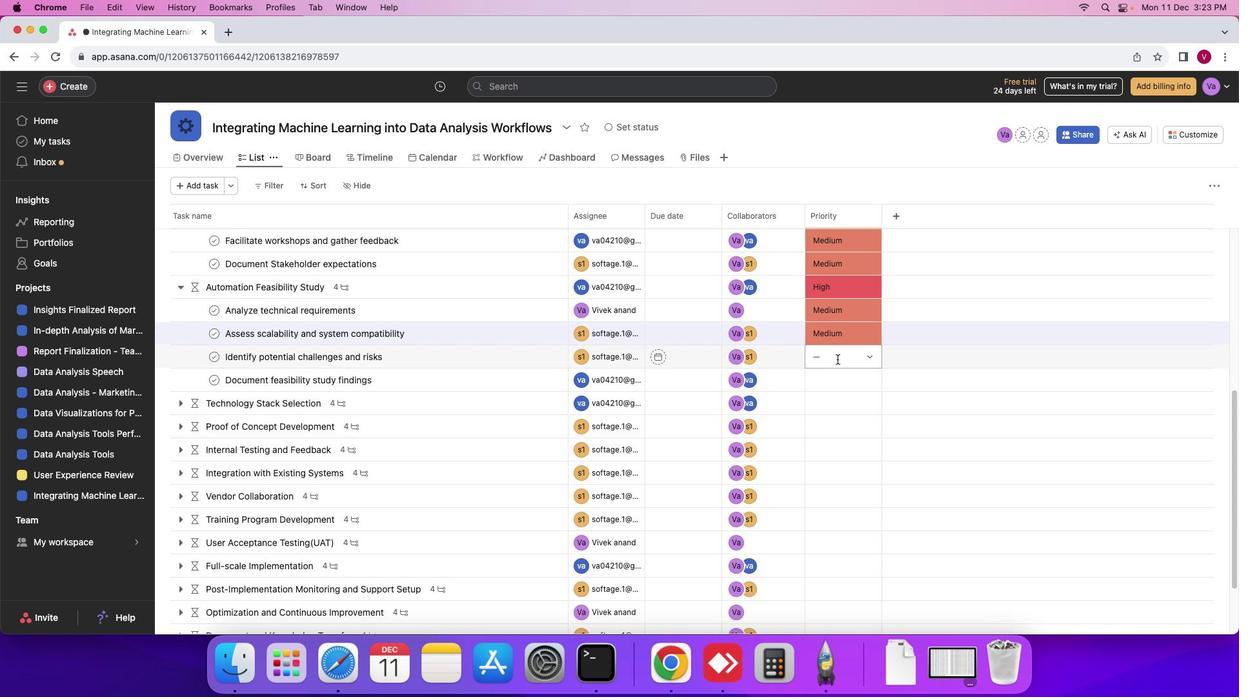 
Action: Mouse pressed left at (833, 355)
Screenshot: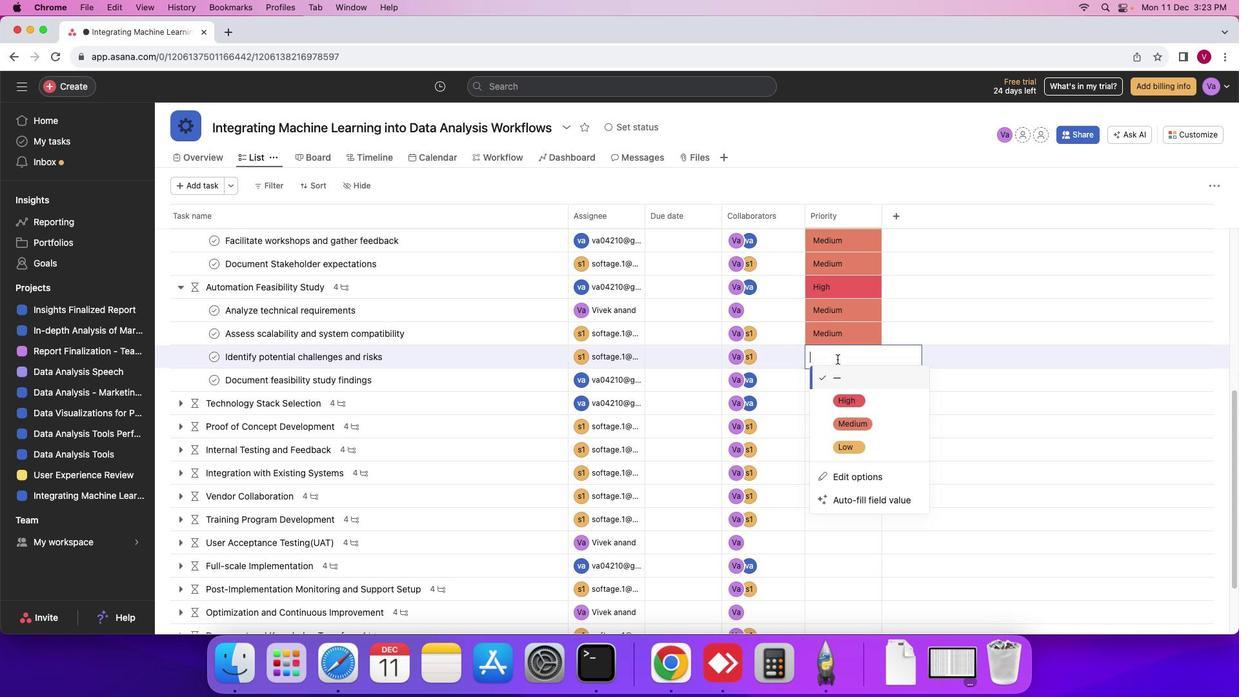 
Action: Mouse moved to (830, 444)
Screenshot: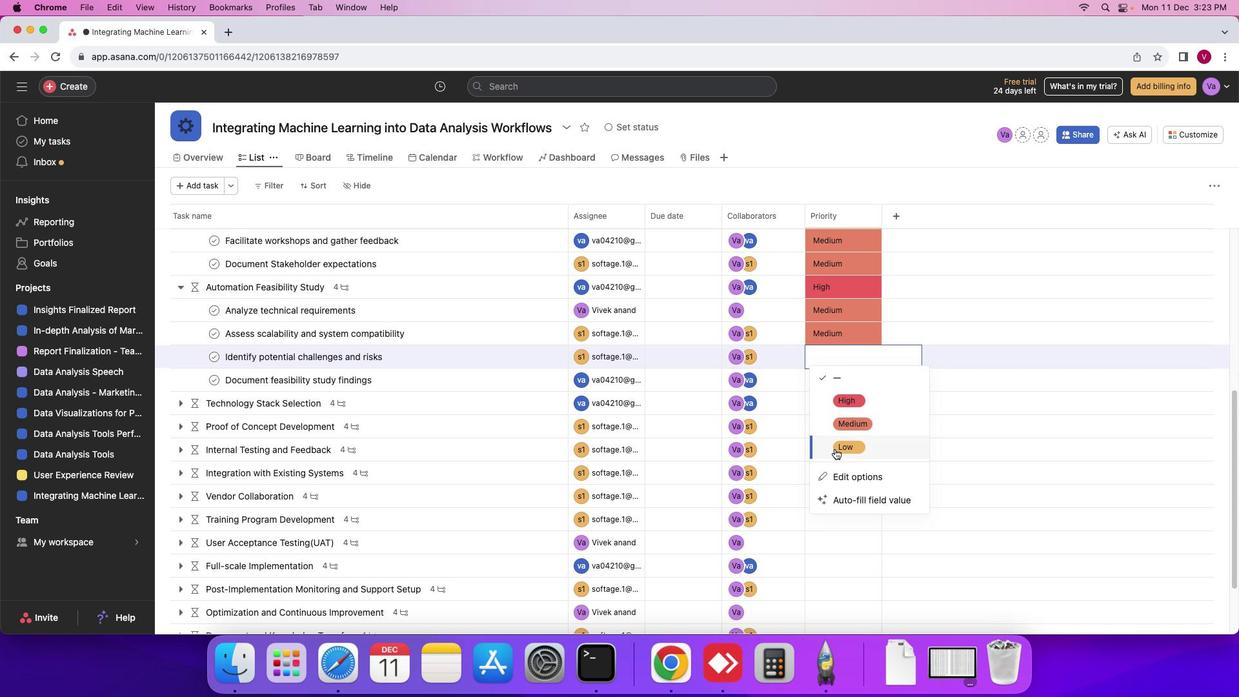 
Action: Mouse pressed left at (830, 444)
Screenshot: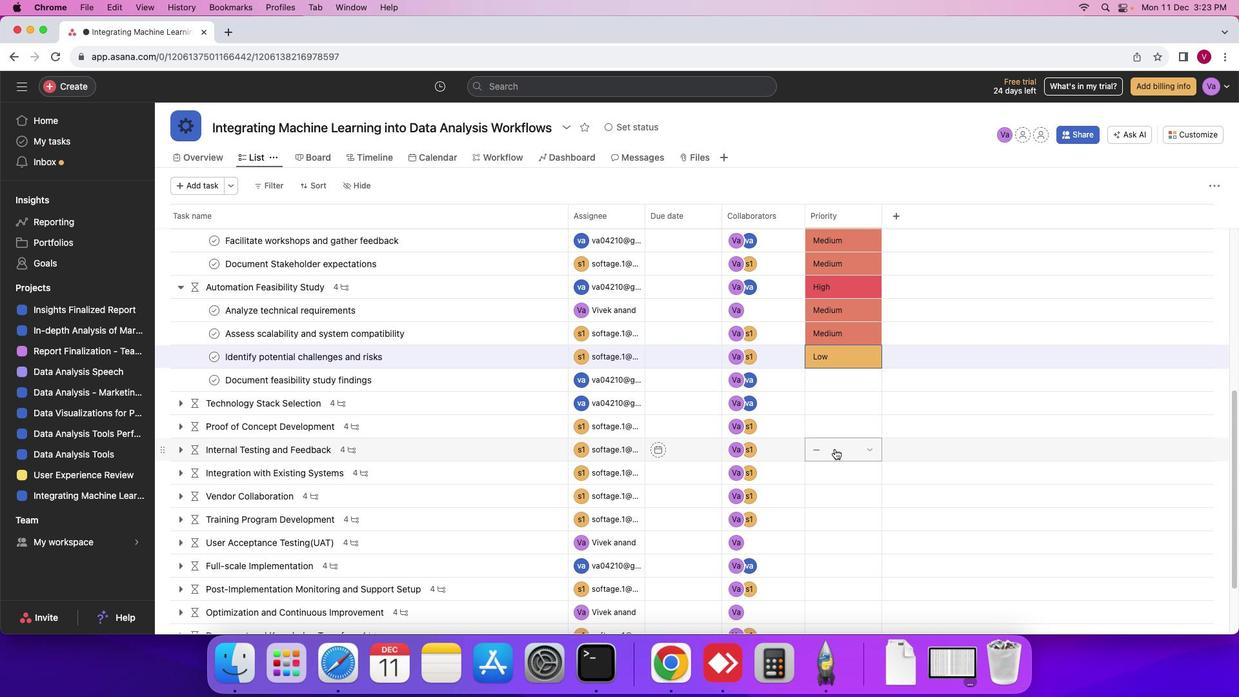 
Action: Mouse moved to (816, 378)
Screenshot: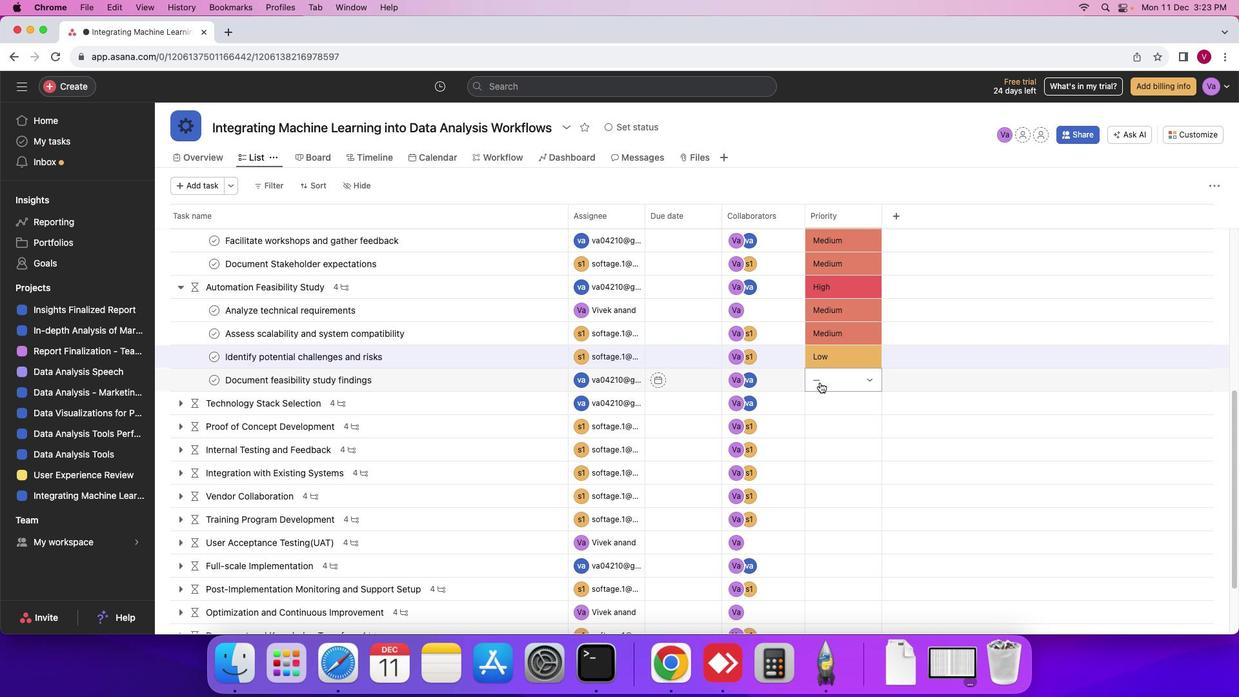 
Action: Mouse pressed left at (816, 378)
Screenshot: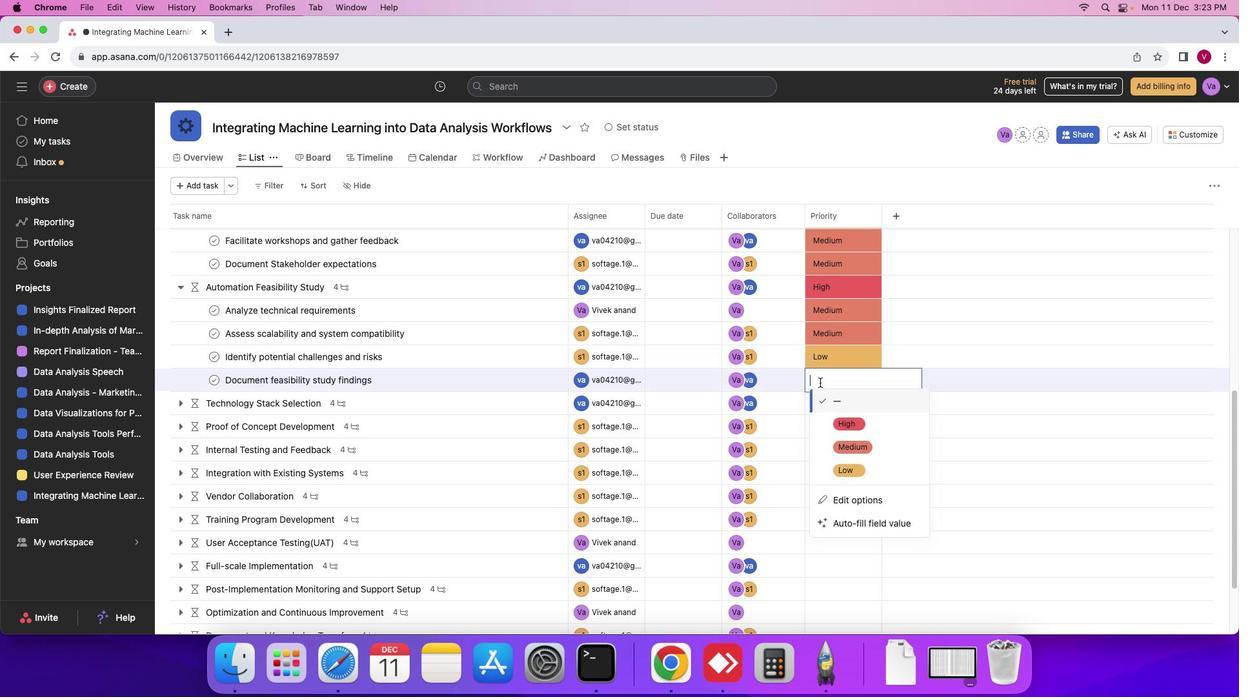 
Action: Mouse moved to (833, 461)
Screenshot: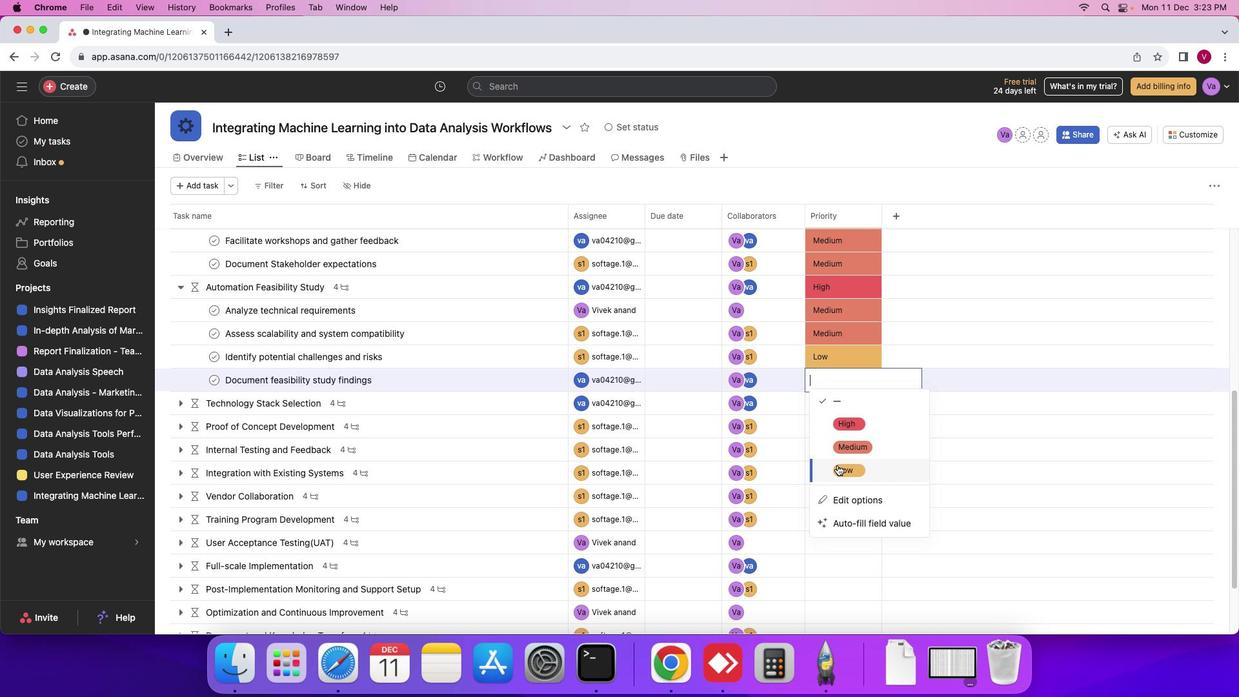
Action: Mouse pressed left at (833, 461)
Screenshot: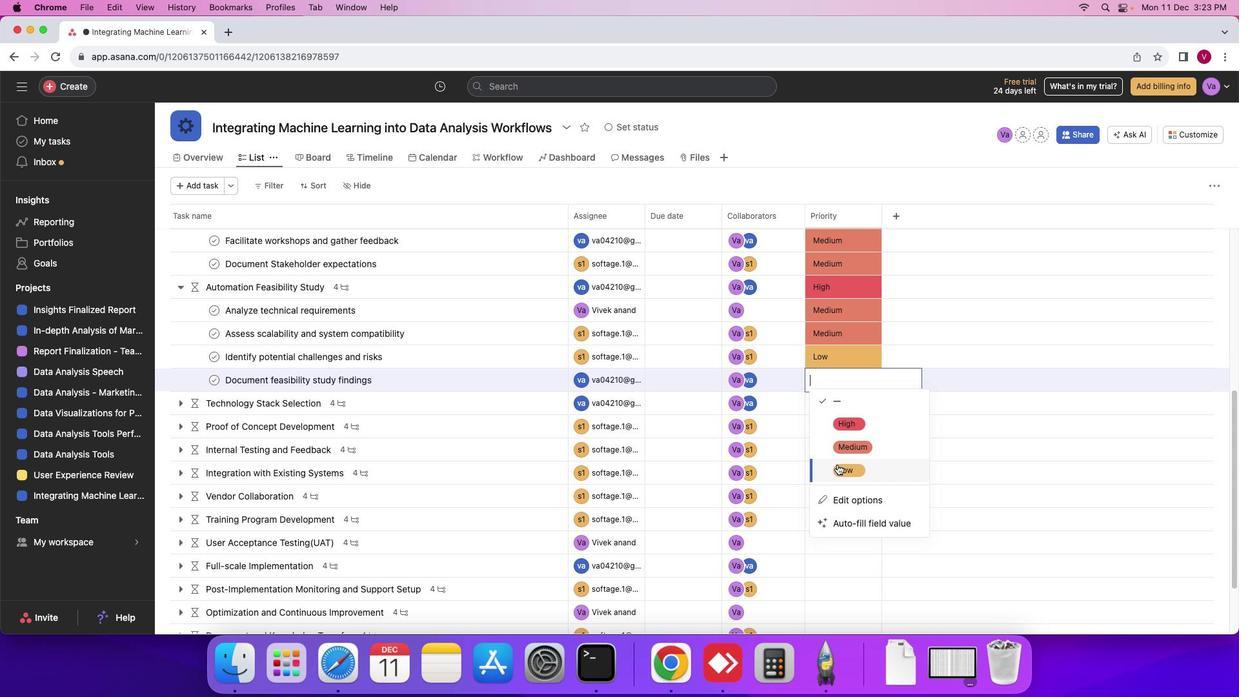 
Action: Mouse moved to (180, 399)
Screenshot: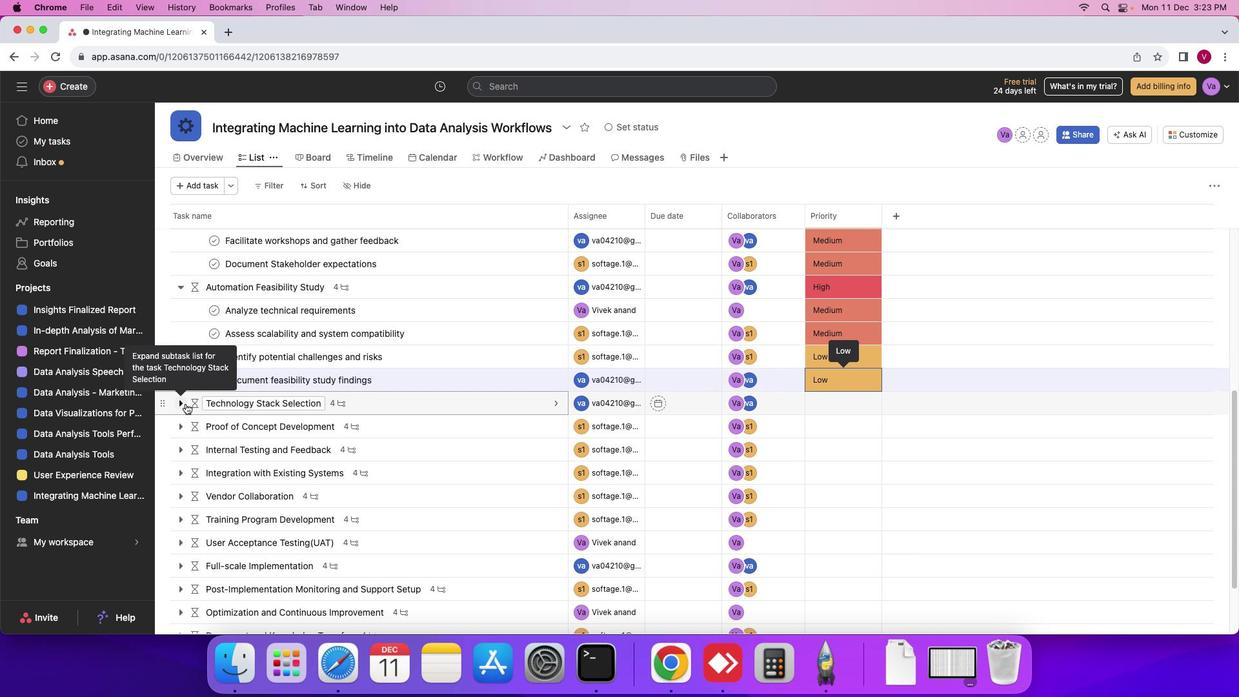 
Action: Mouse pressed left at (180, 399)
Screenshot: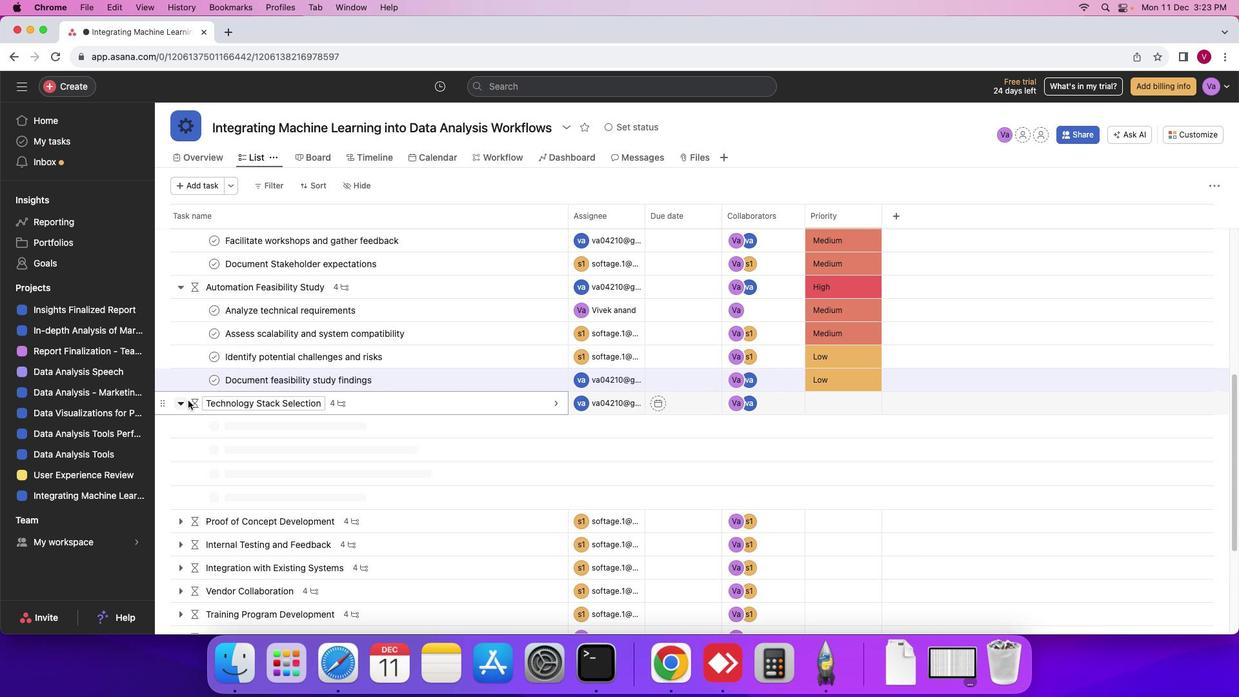 
Action: Mouse moved to (858, 400)
Screenshot: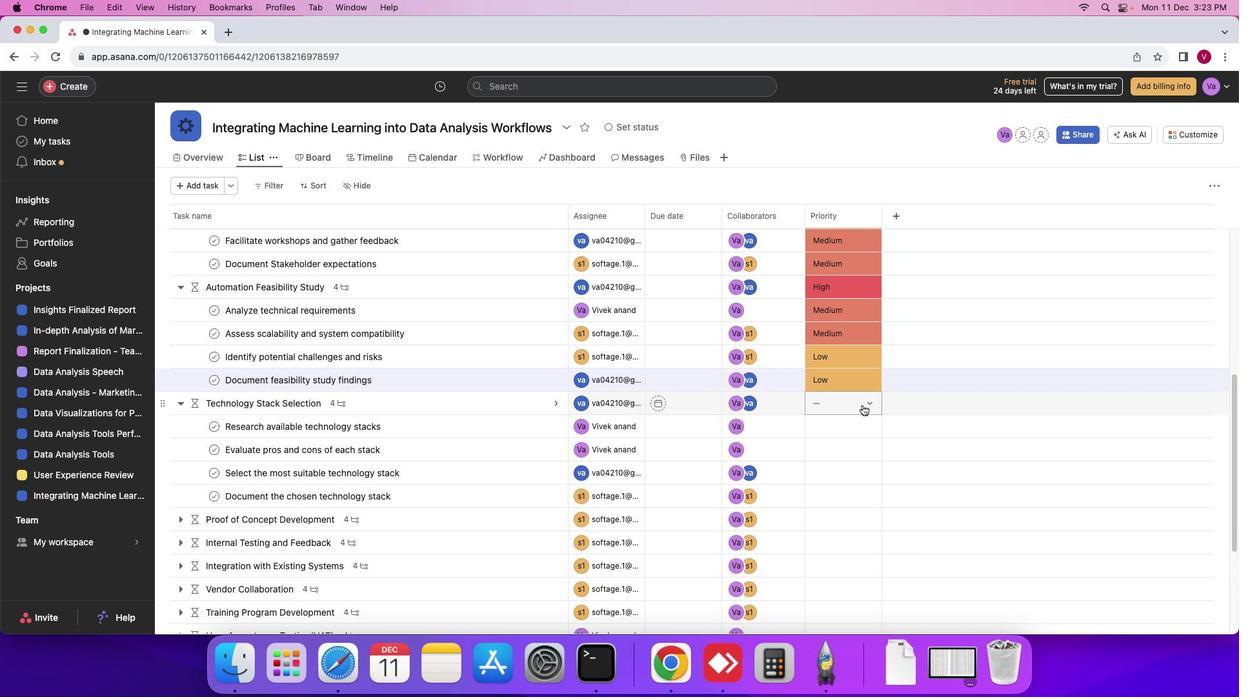 
Action: Mouse pressed left at (858, 400)
Screenshot: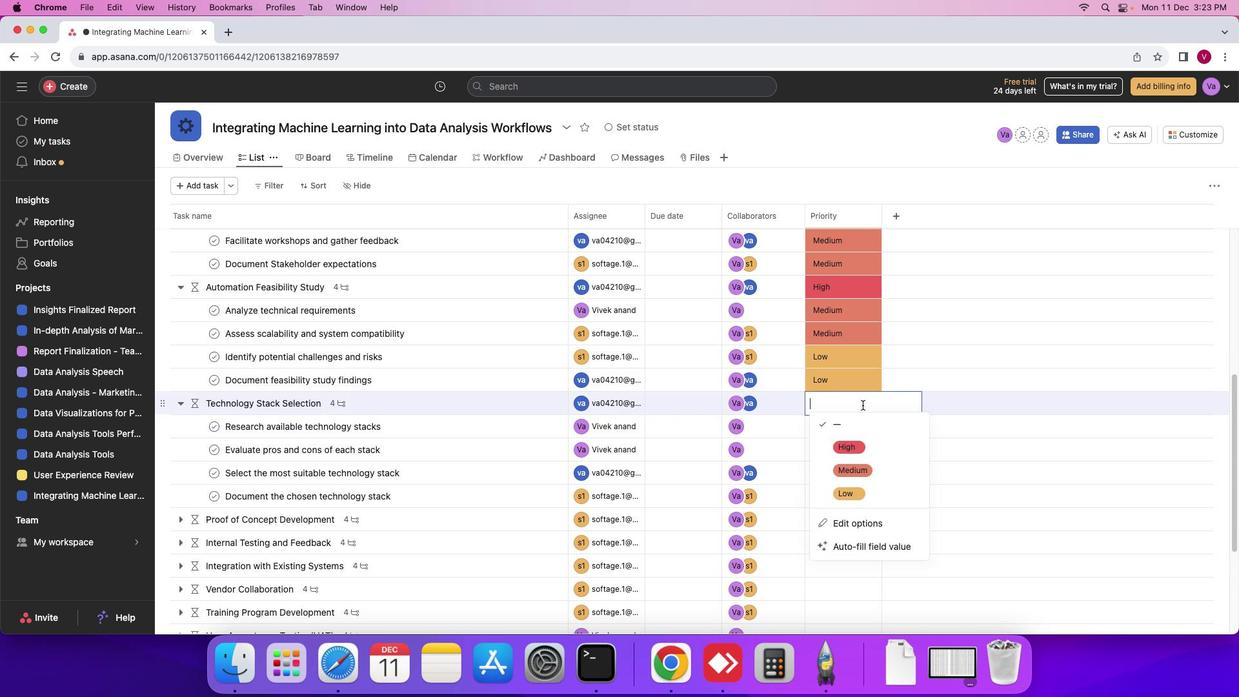 
Action: Mouse moved to (860, 447)
Screenshot: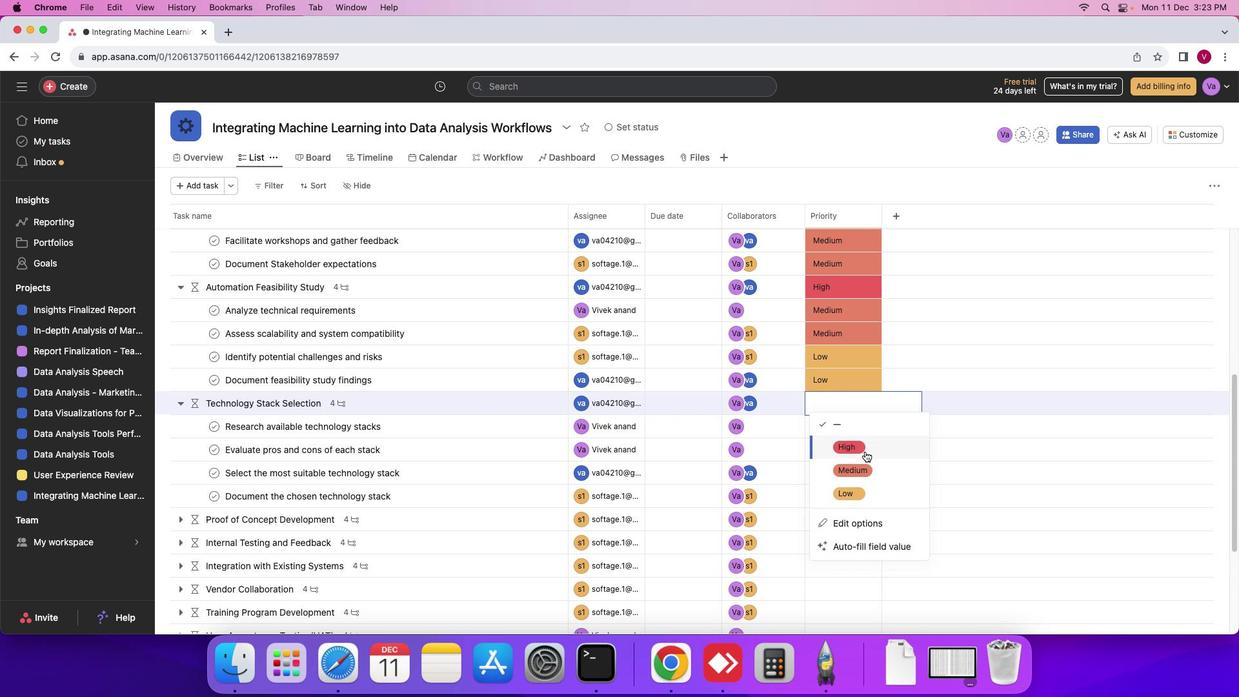
Action: Mouse pressed left at (860, 447)
Screenshot: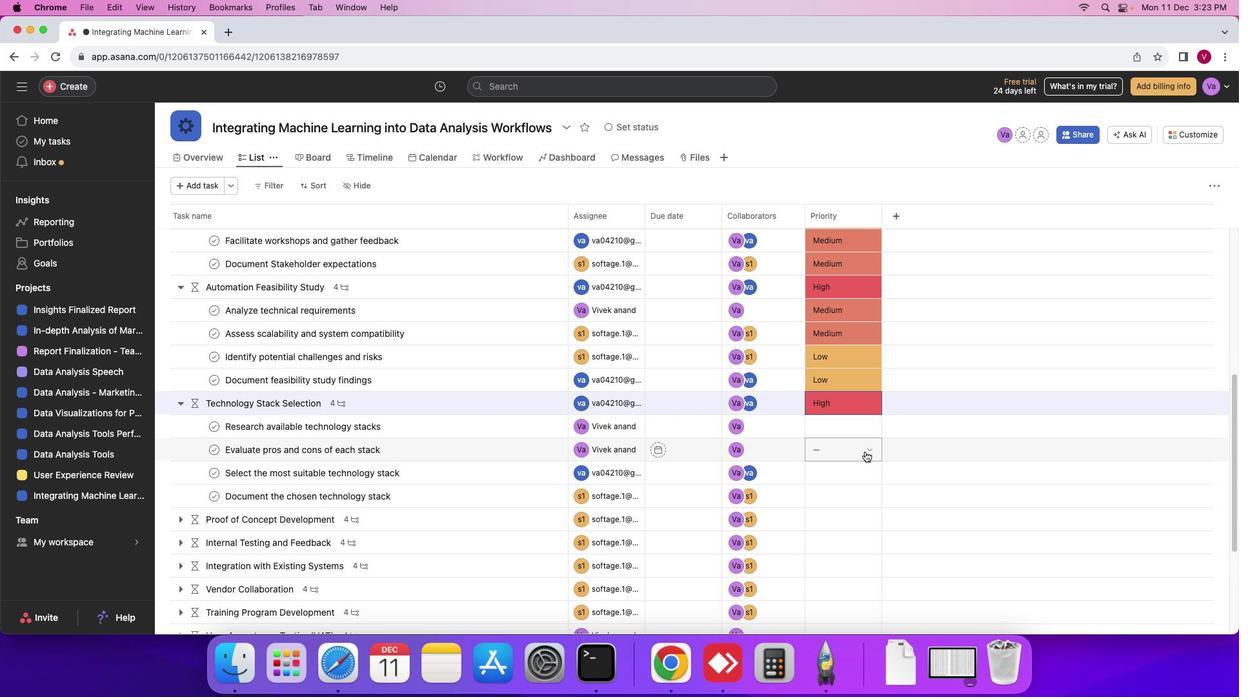 
Action: Mouse moved to (863, 426)
Screenshot: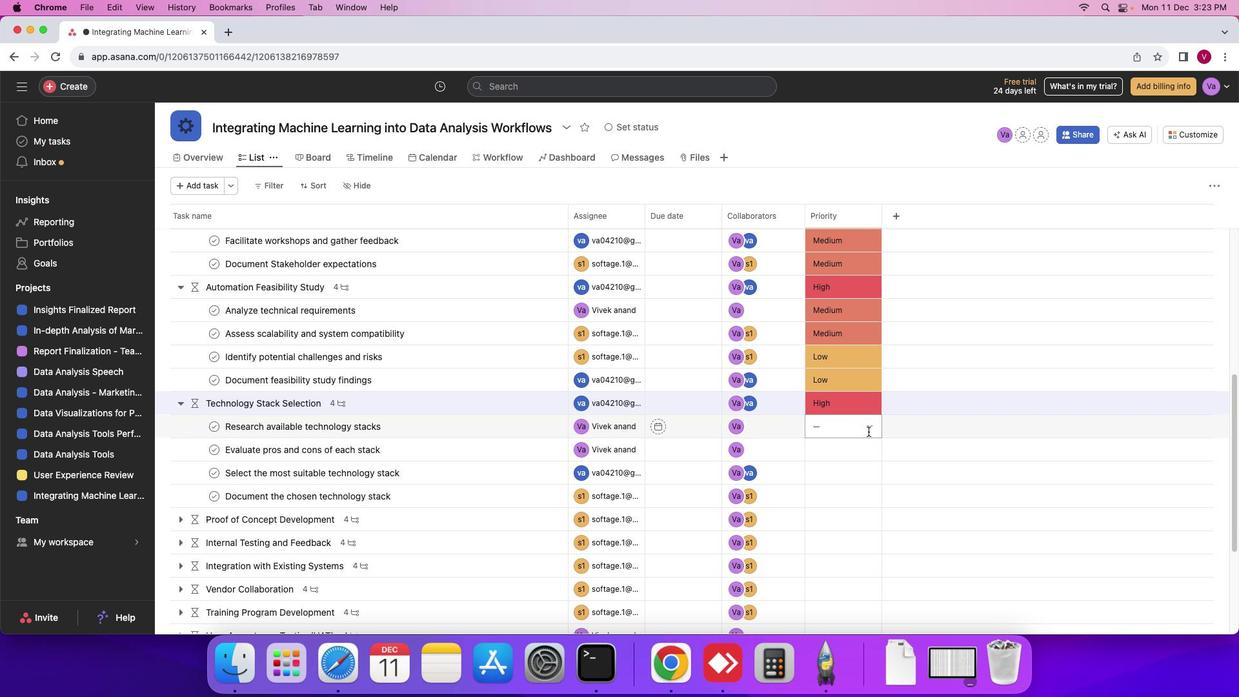 
Action: Mouse pressed left at (863, 426)
Screenshot: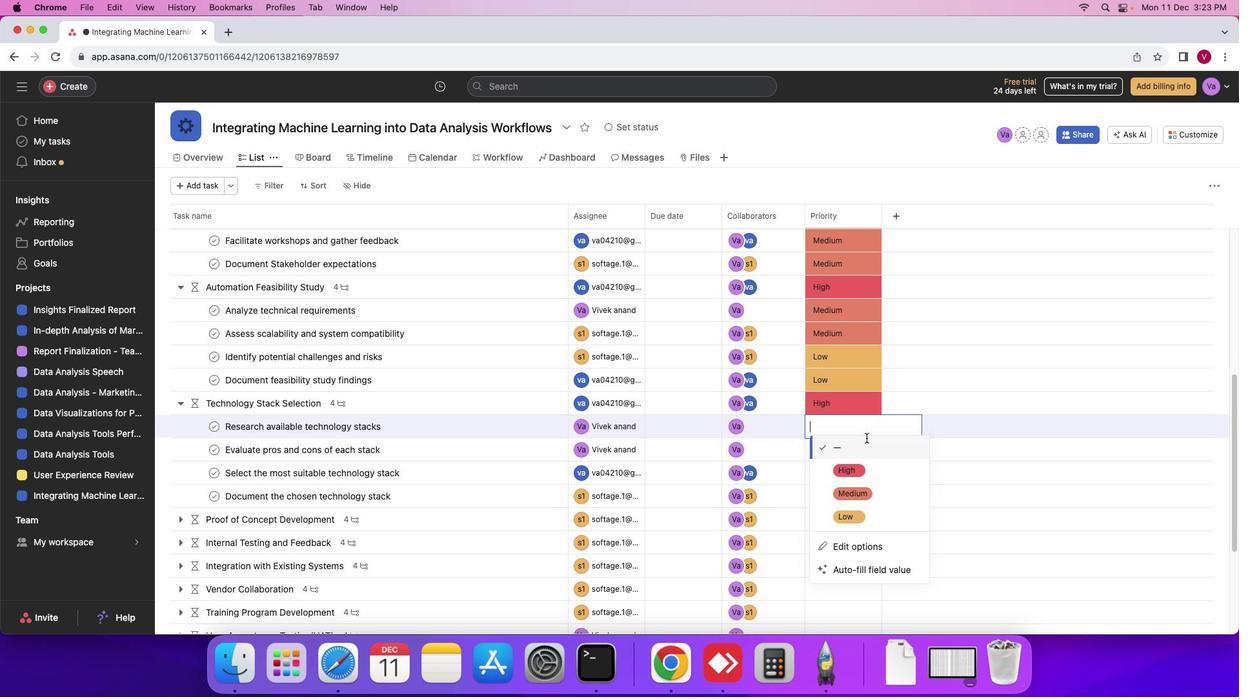 
Action: Mouse moved to (830, 461)
Screenshot: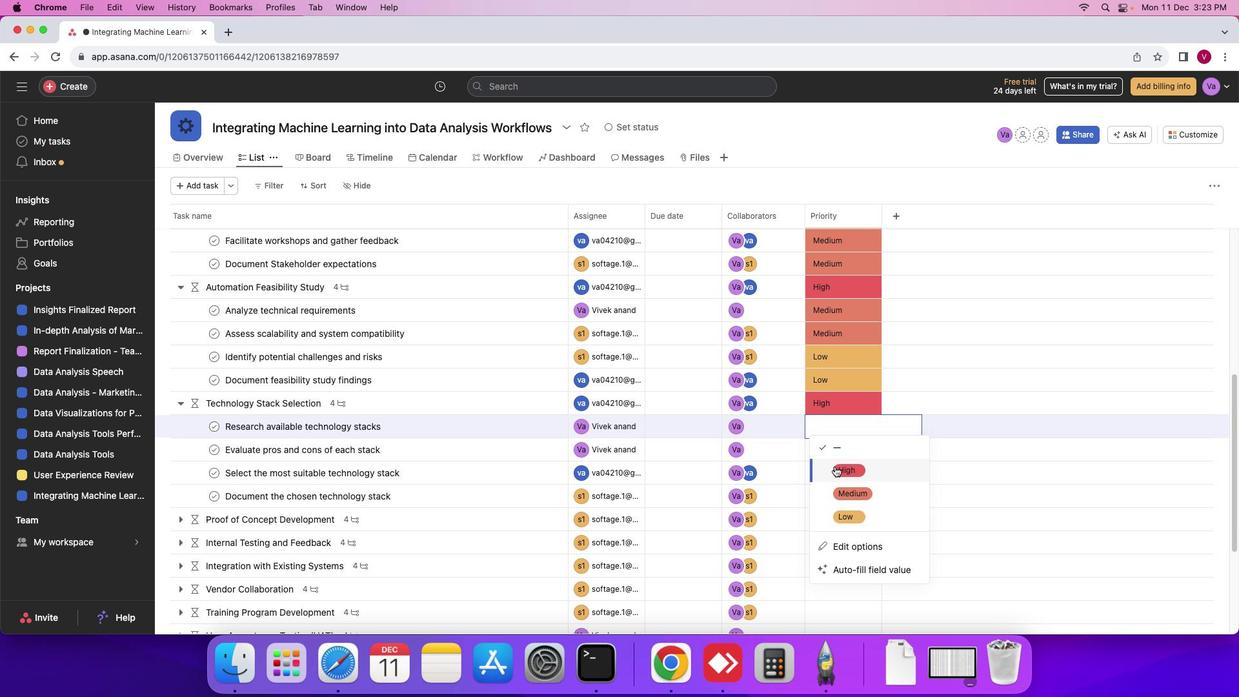 
Action: Mouse pressed left at (830, 461)
Screenshot: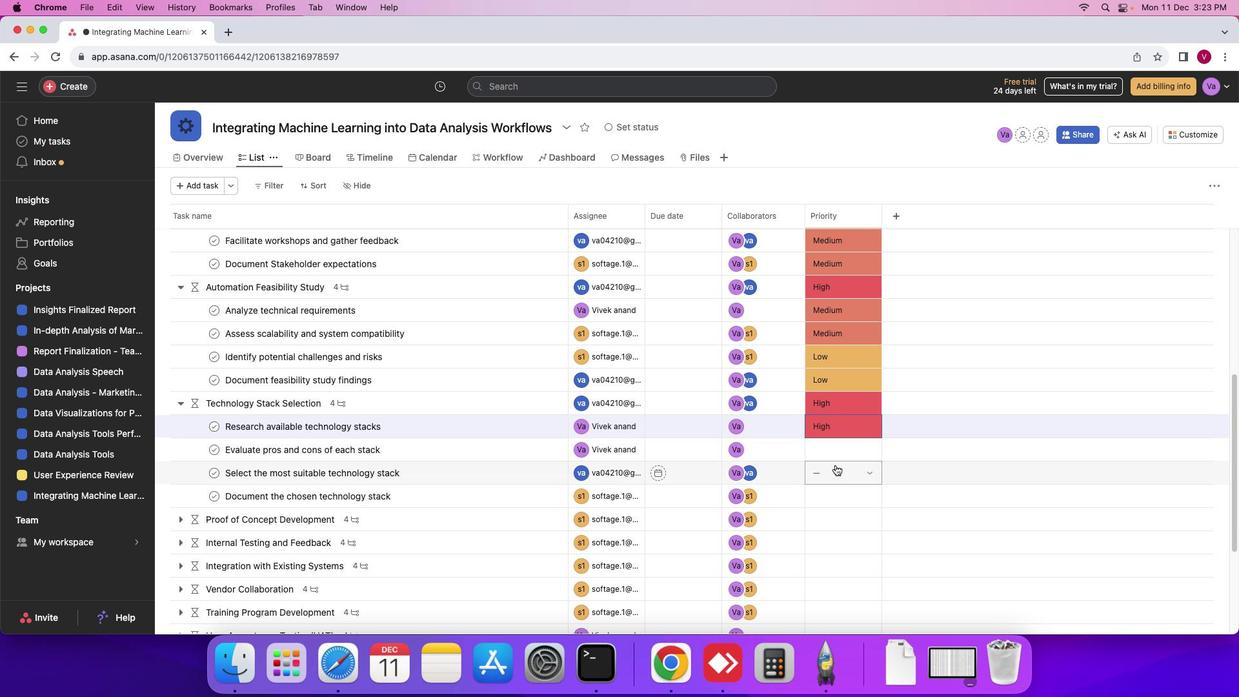 
Action: Mouse moved to (838, 455)
Screenshot: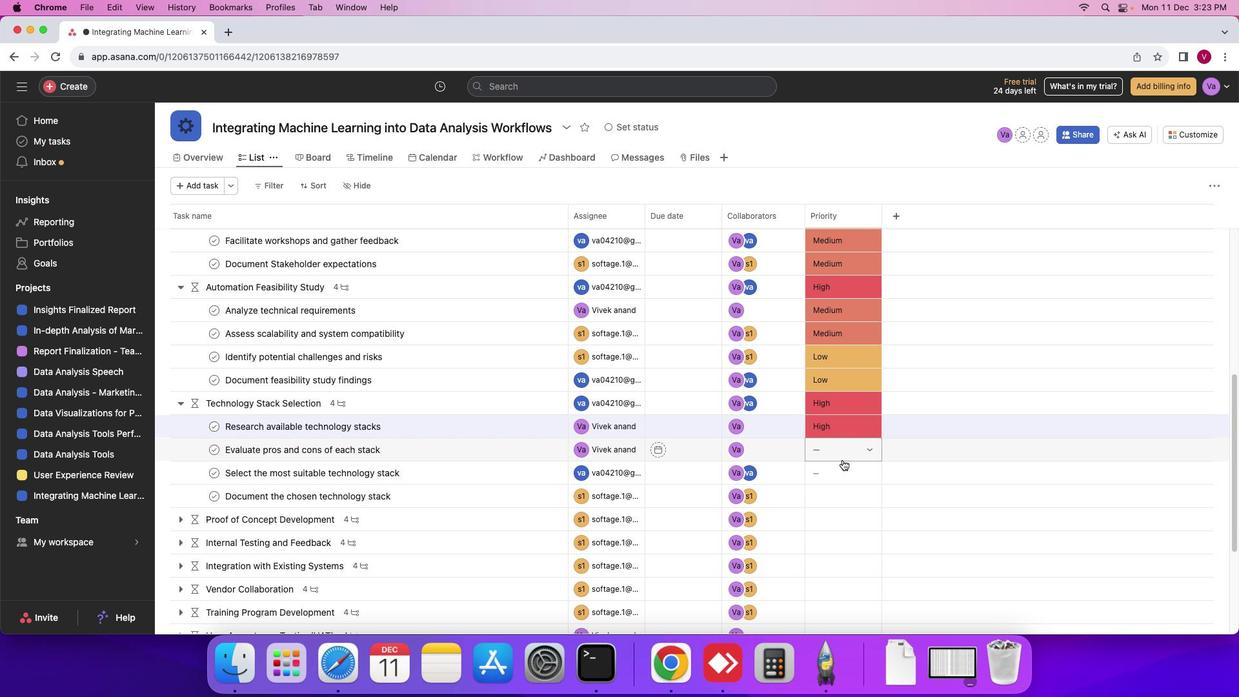 
Action: Mouse pressed left at (838, 455)
Screenshot: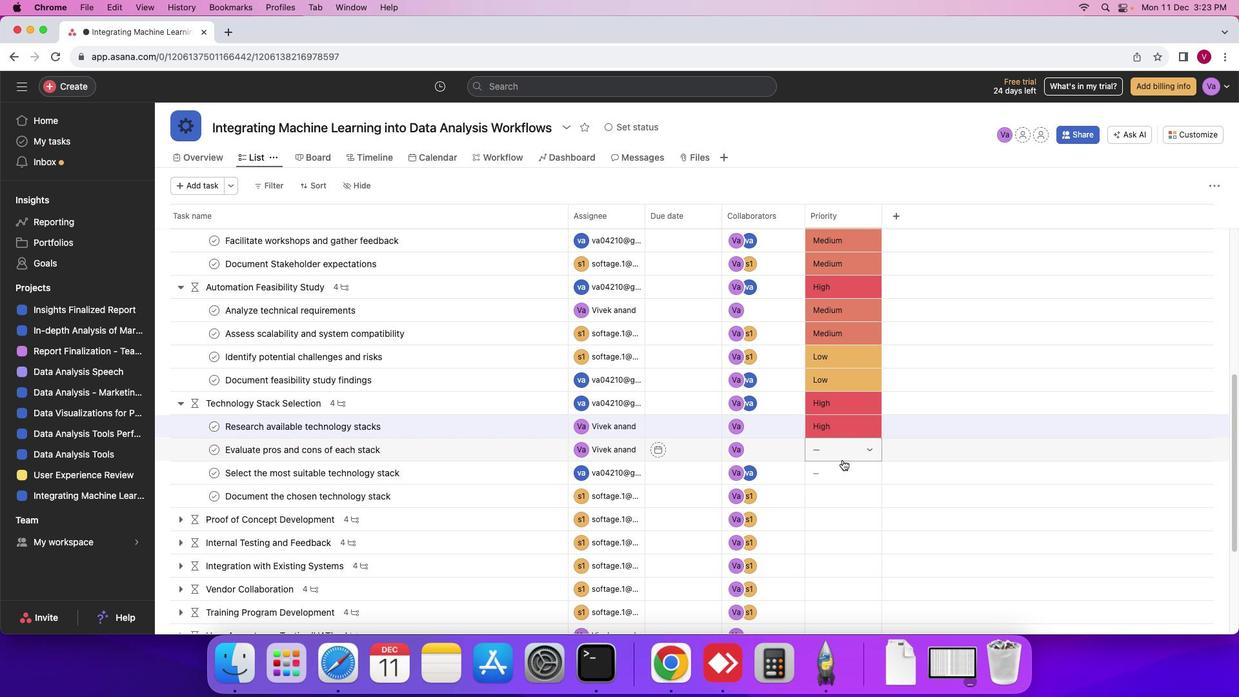 
Action: Mouse moved to (821, 434)
Screenshot: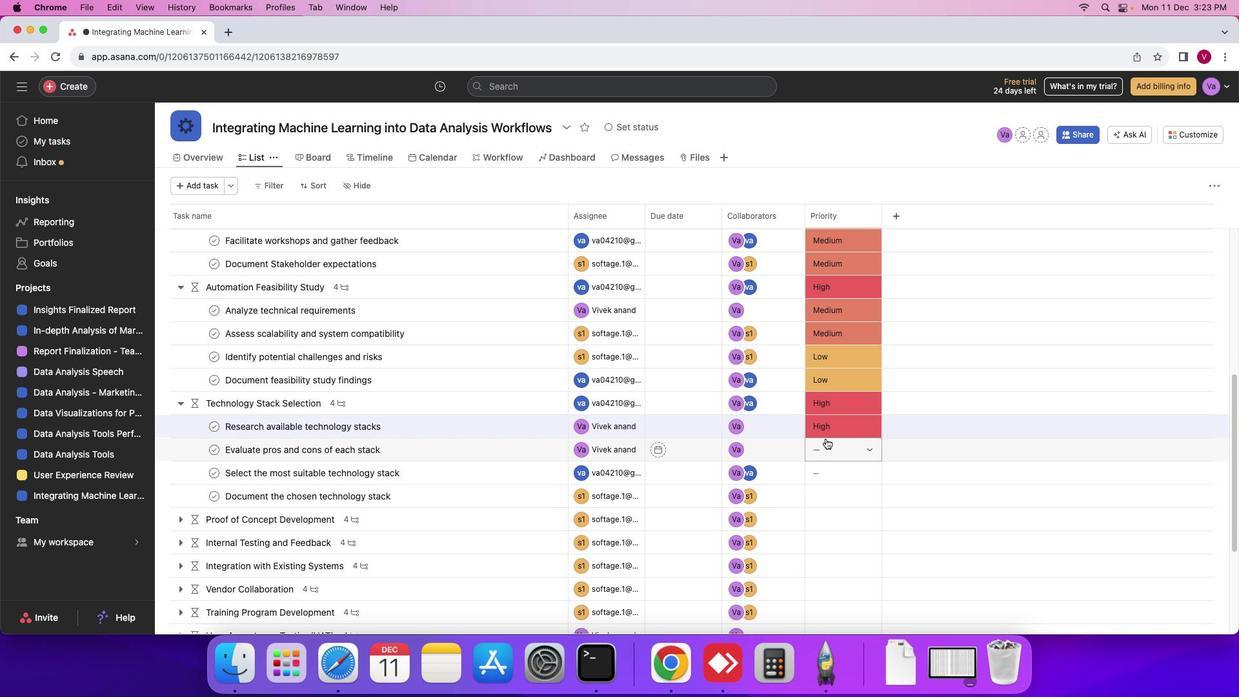 
Action: Mouse pressed left at (821, 434)
Screenshot: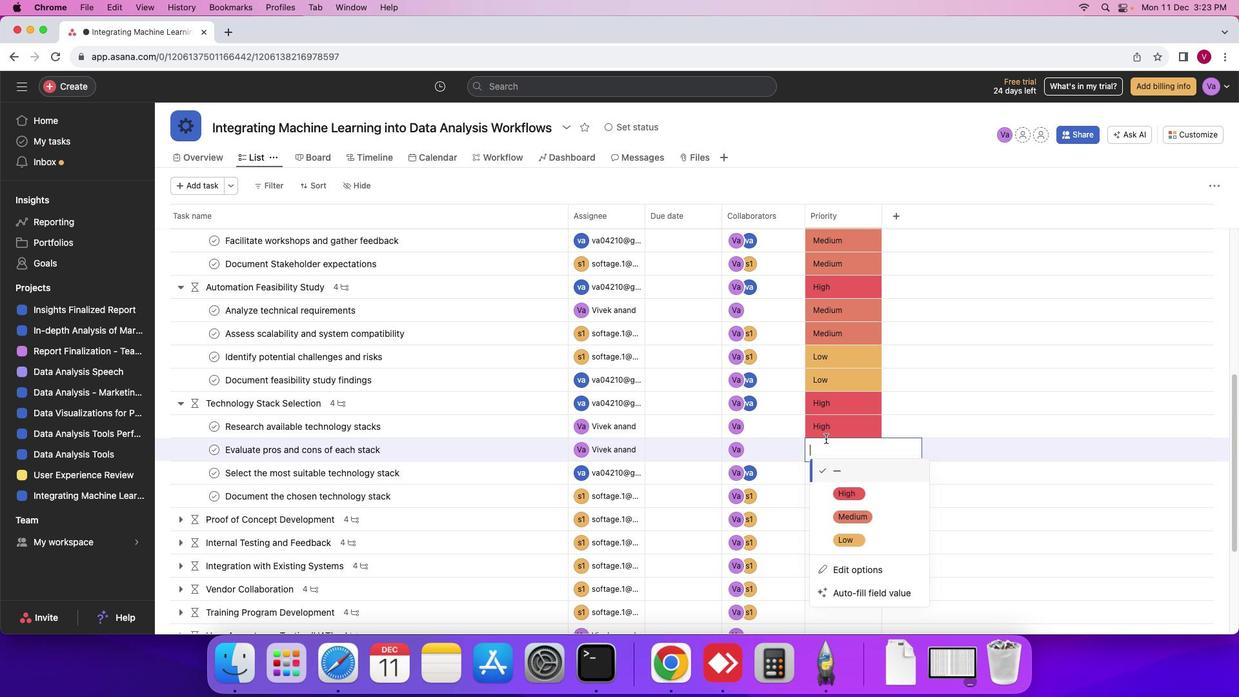 
Action: Mouse moved to (849, 504)
Screenshot: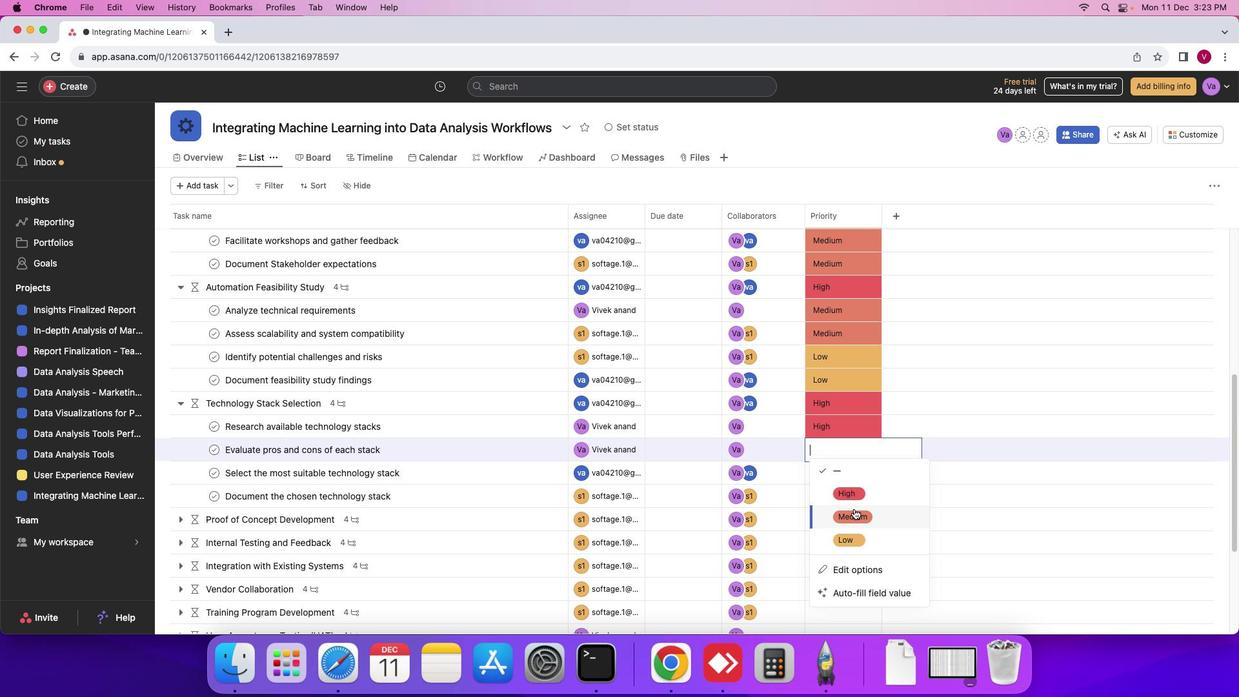 
Action: Mouse pressed left at (849, 504)
Screenshot: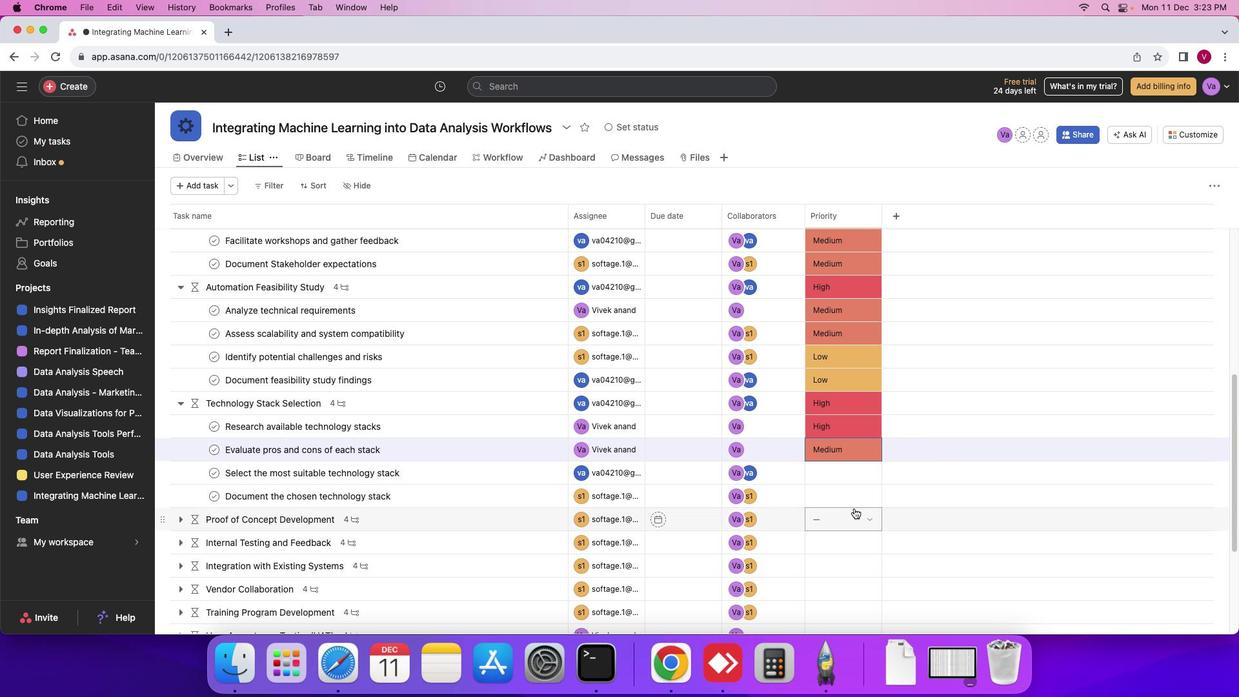 
Action: Mouse moved to (841, 473)
Screenshot: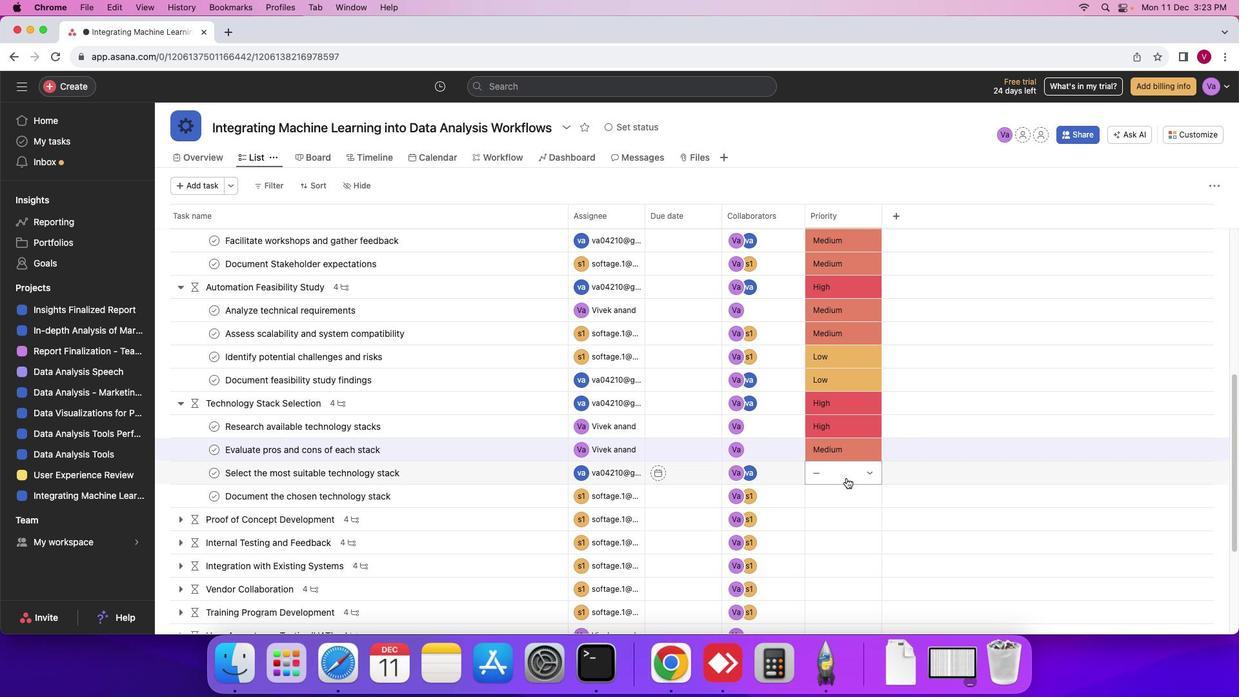 
Action: Mouse pressed left at (841, 473)
Screenshot: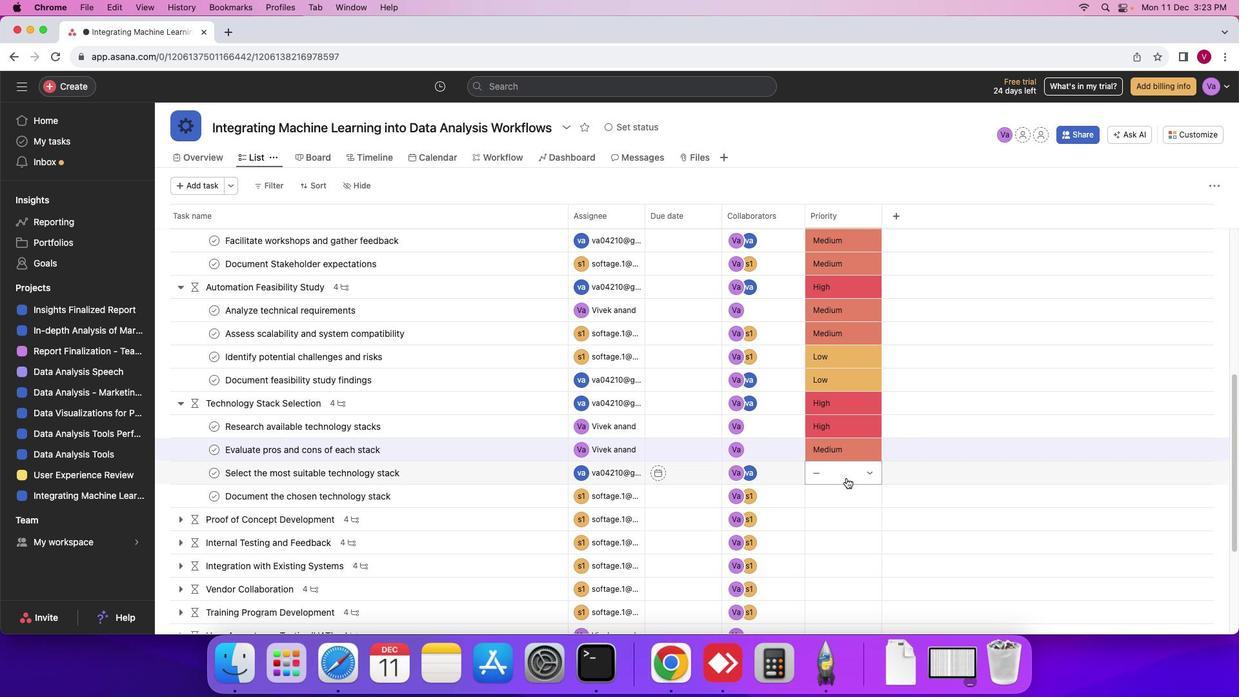
Action: Mouse moved to (848, 509)
Screenshot: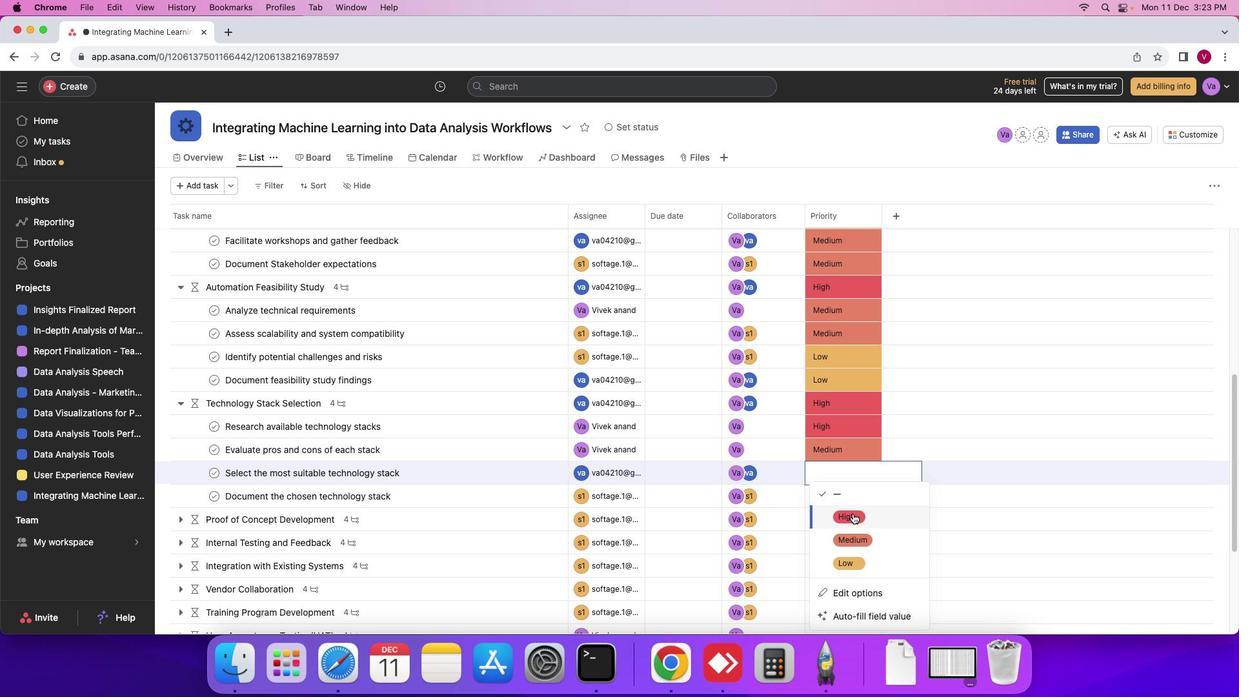 
Action: Mouse pressed left at (848, 509)
Screenshot: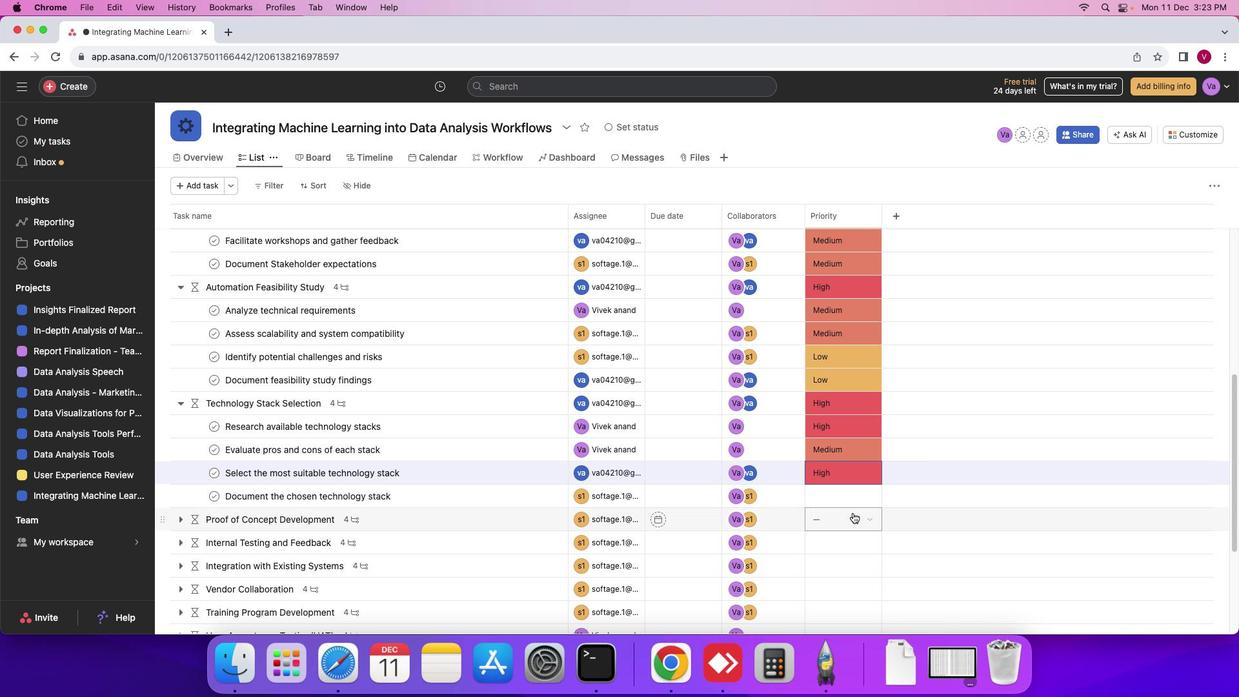 
Action: Mouse moved to (832, 493)
Screenshot: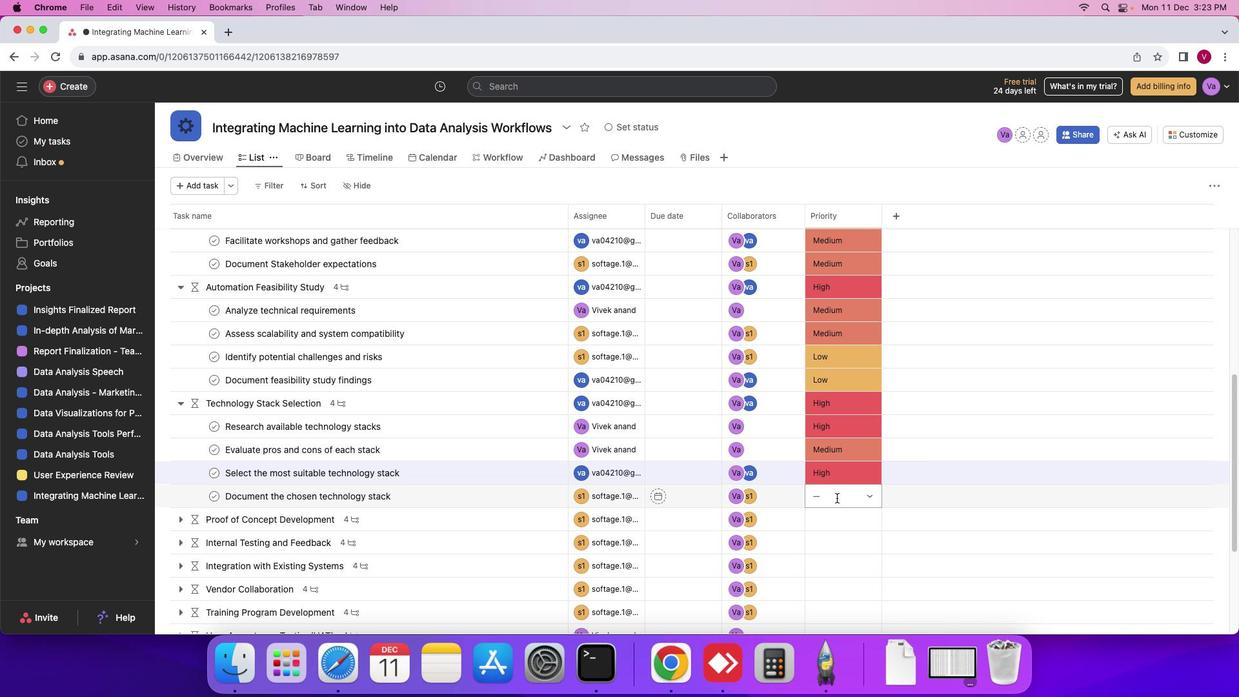 
Action: Mouse pressed left at (832, 493)
Screenshot: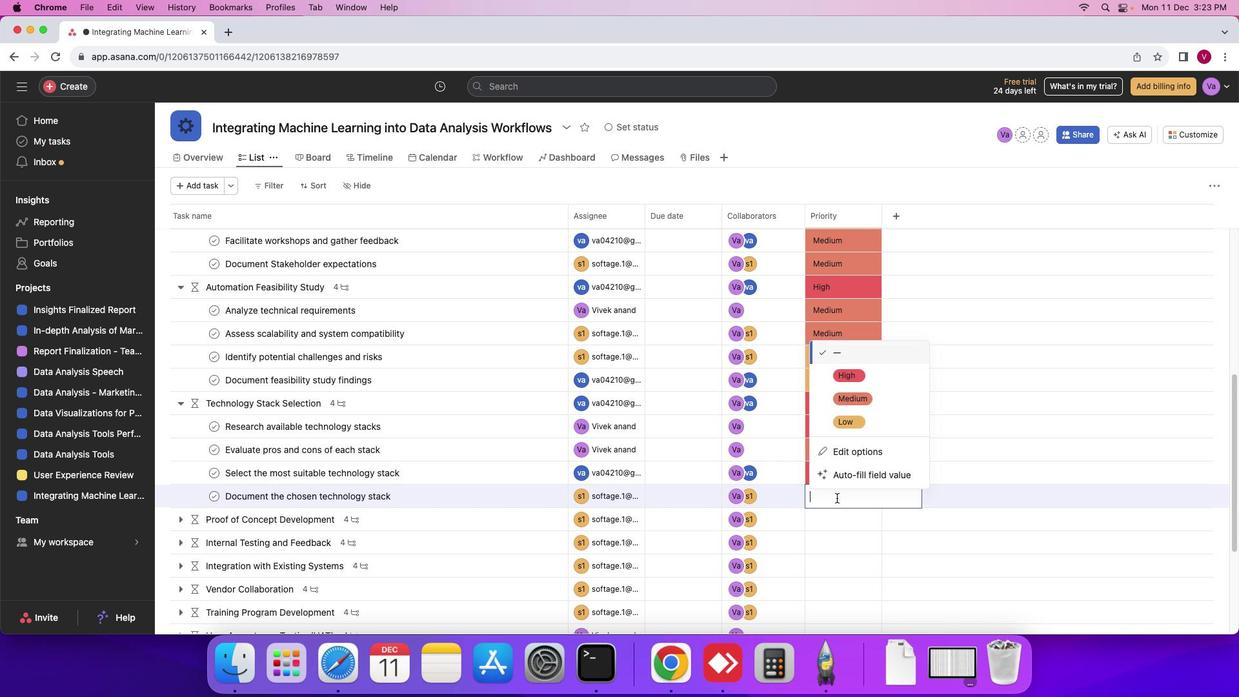 
Action: Mouse moved to (849, 397)
Screenshot: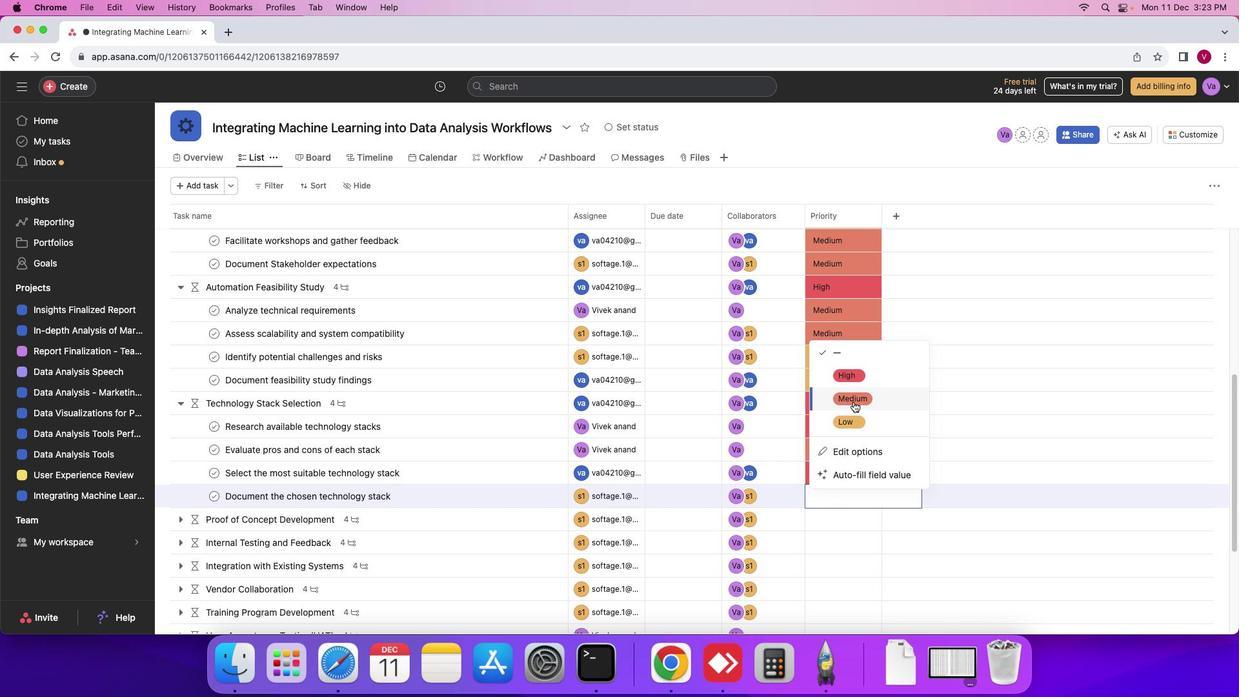 
Action: Mouse pressed left at (849, 397)
Screenshot: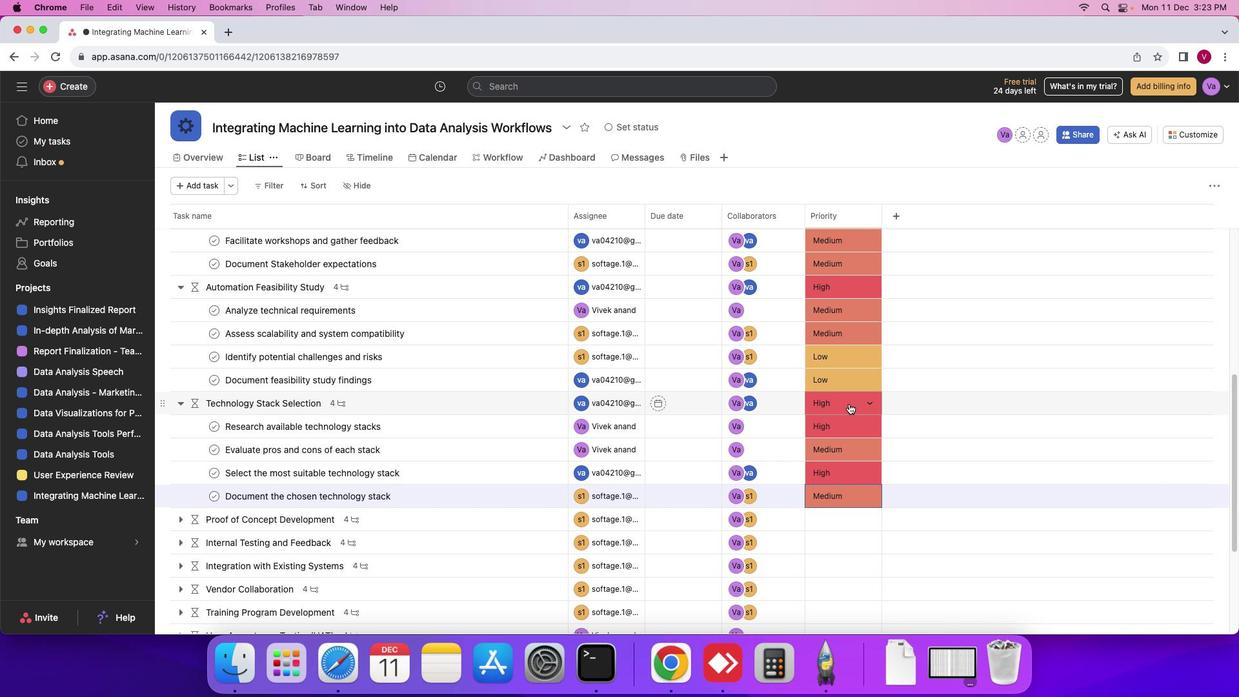 
Action: Mouse moved to (249, 484)
Screenshot: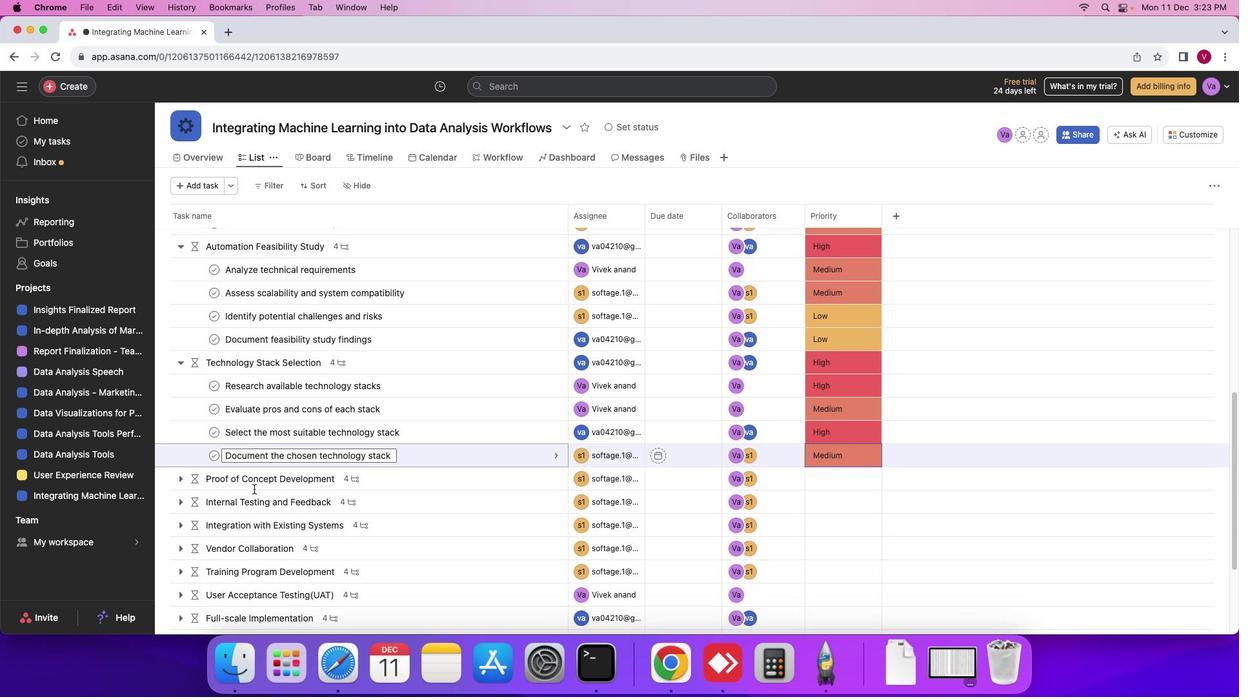 
Action: Mouse scrolled (249, 484) with delta (-3, -4)
Screenshot: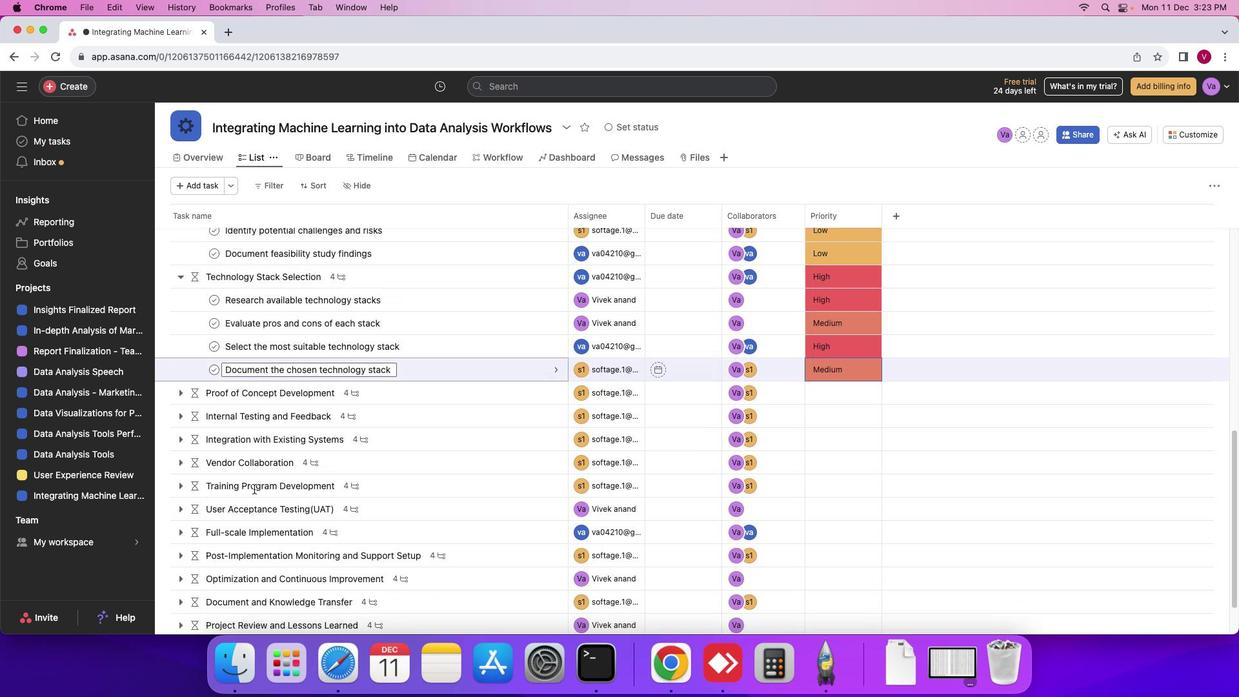 
Action: Mouse scrolled (249, 484) with delta (-3, -4)
Screenshot: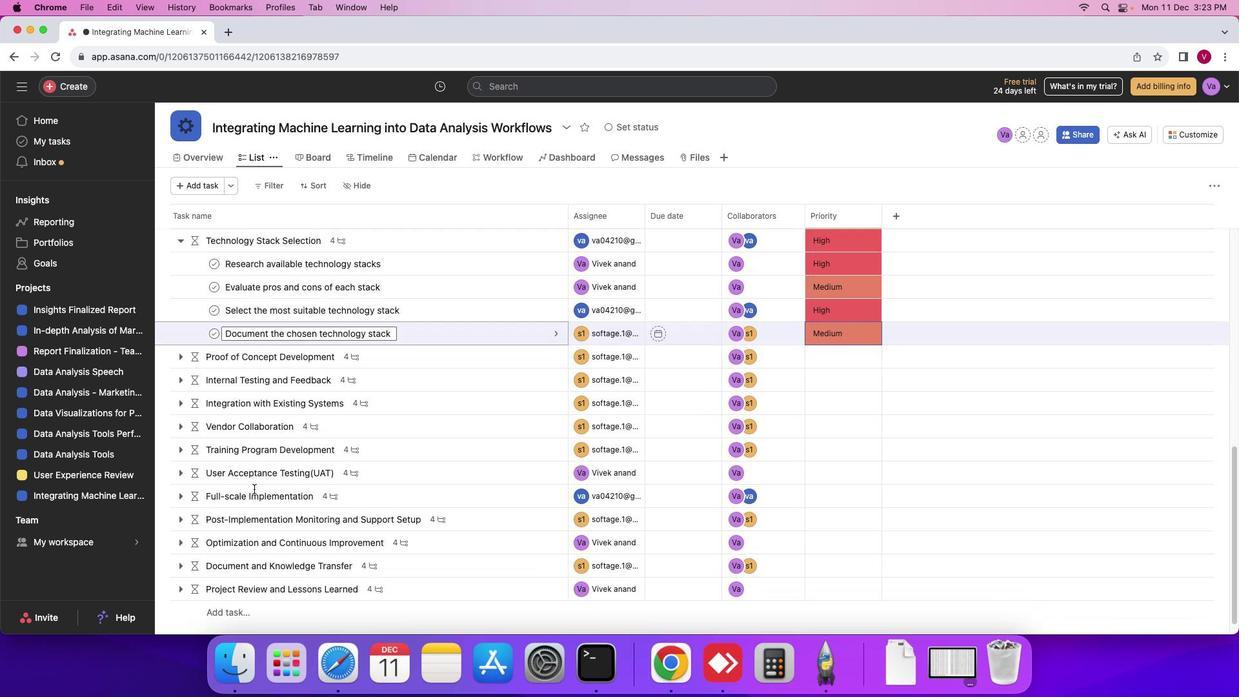 
Action: Mouse scrolled (249, 484) with delta (-3, -5)
Screenshot: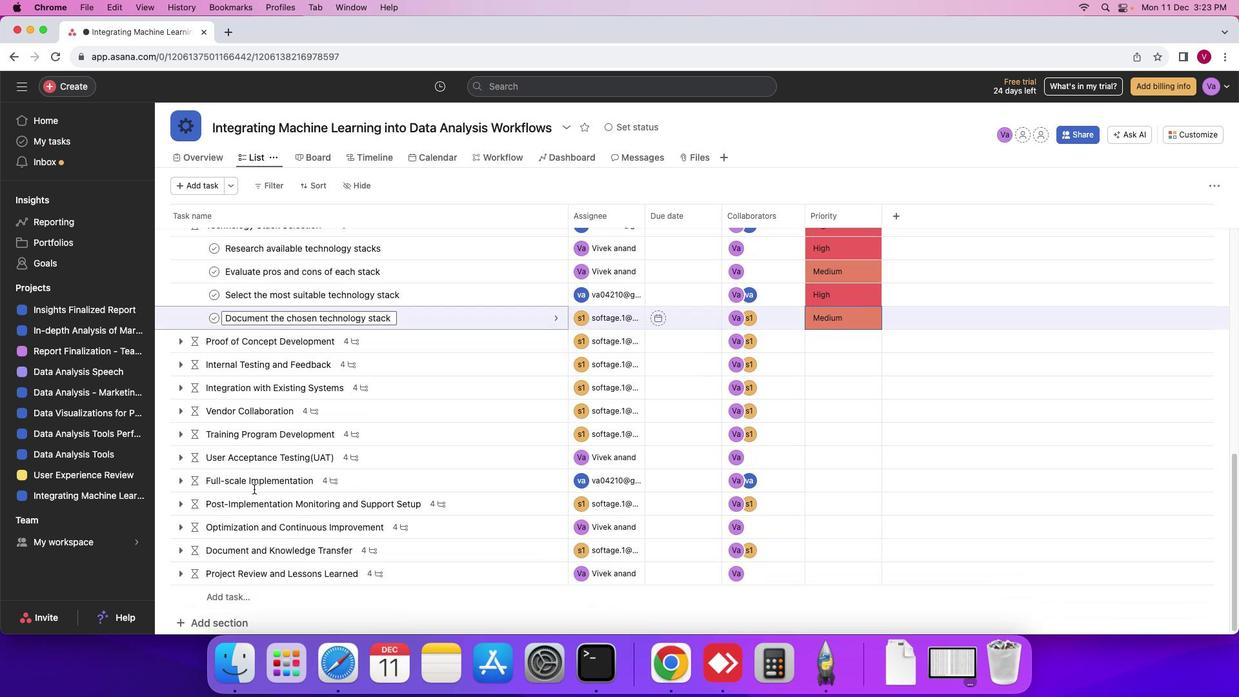 
Action: Mouse scrolled (249, 484) with delta (-3, -6)
Screenshot: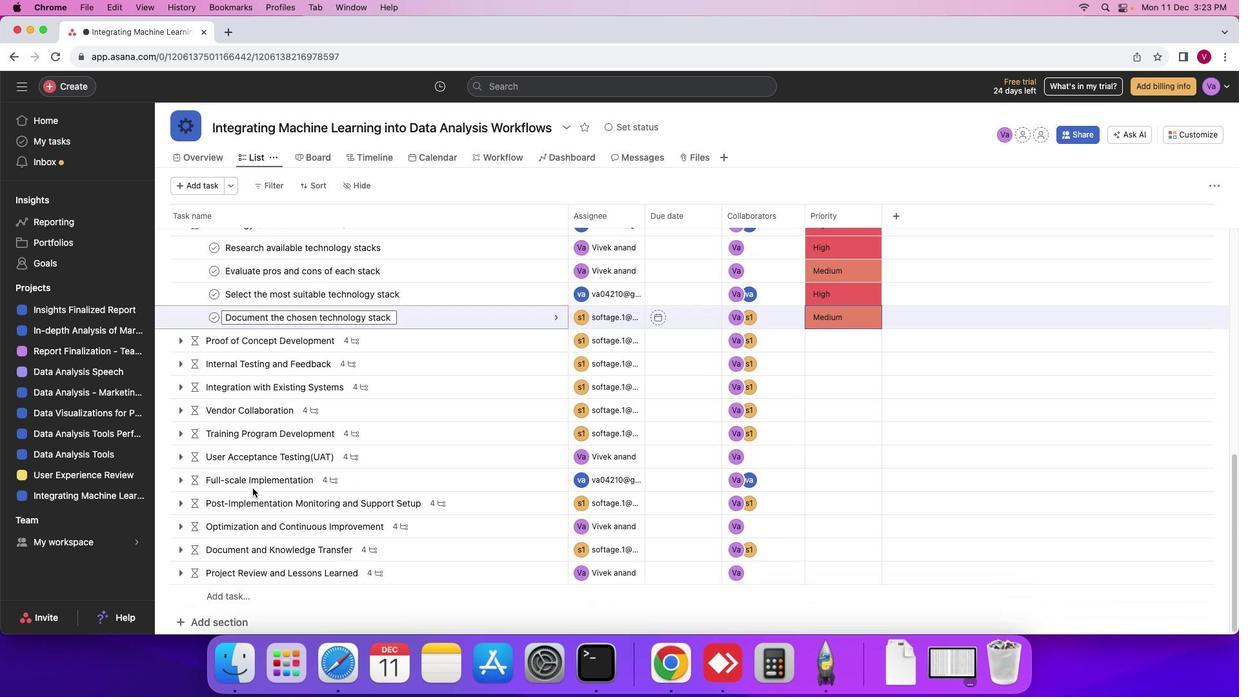 
Action: Mouse moved to (176, 335)
Screenshot: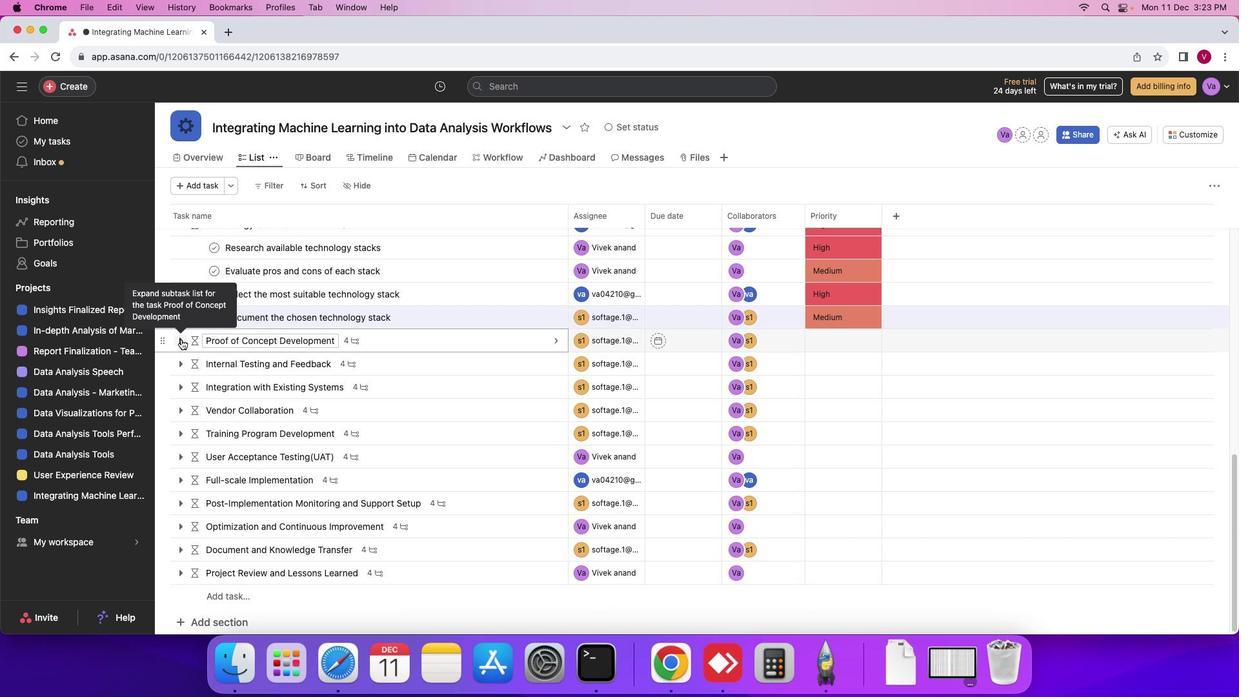 
Action: Mouse pressed left at (176, 335)
Screenshot: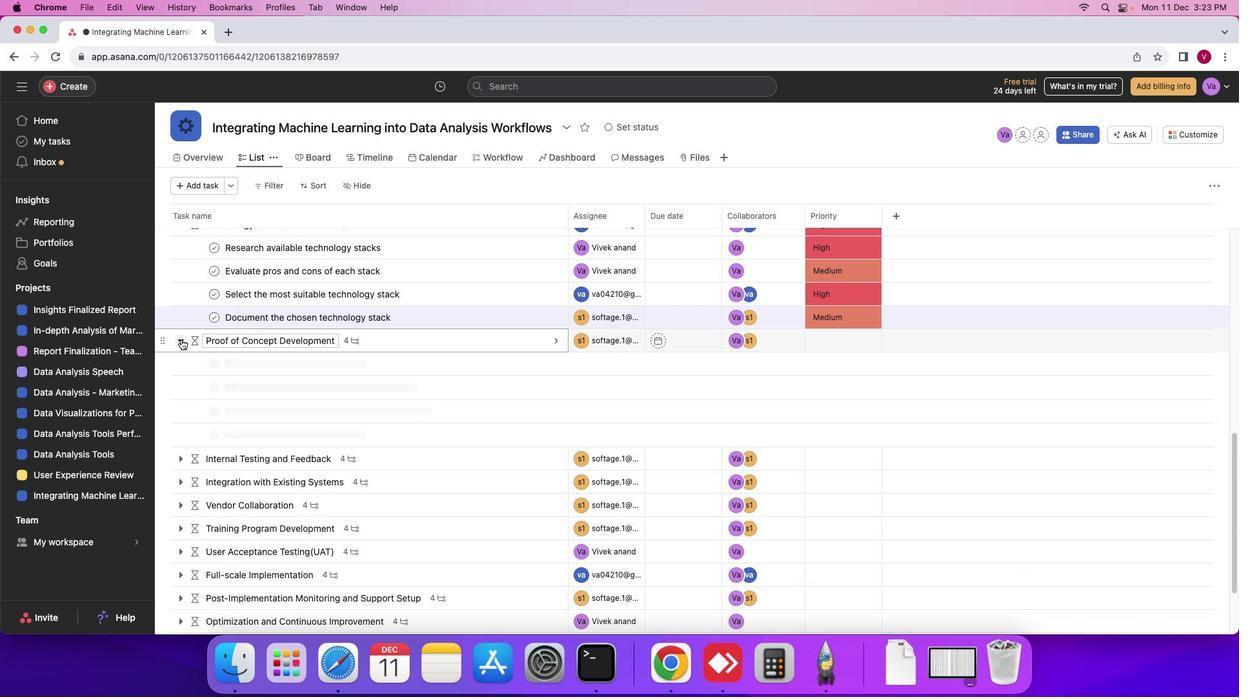 
Action: Mouse moved to (871, 336)
Screenshot: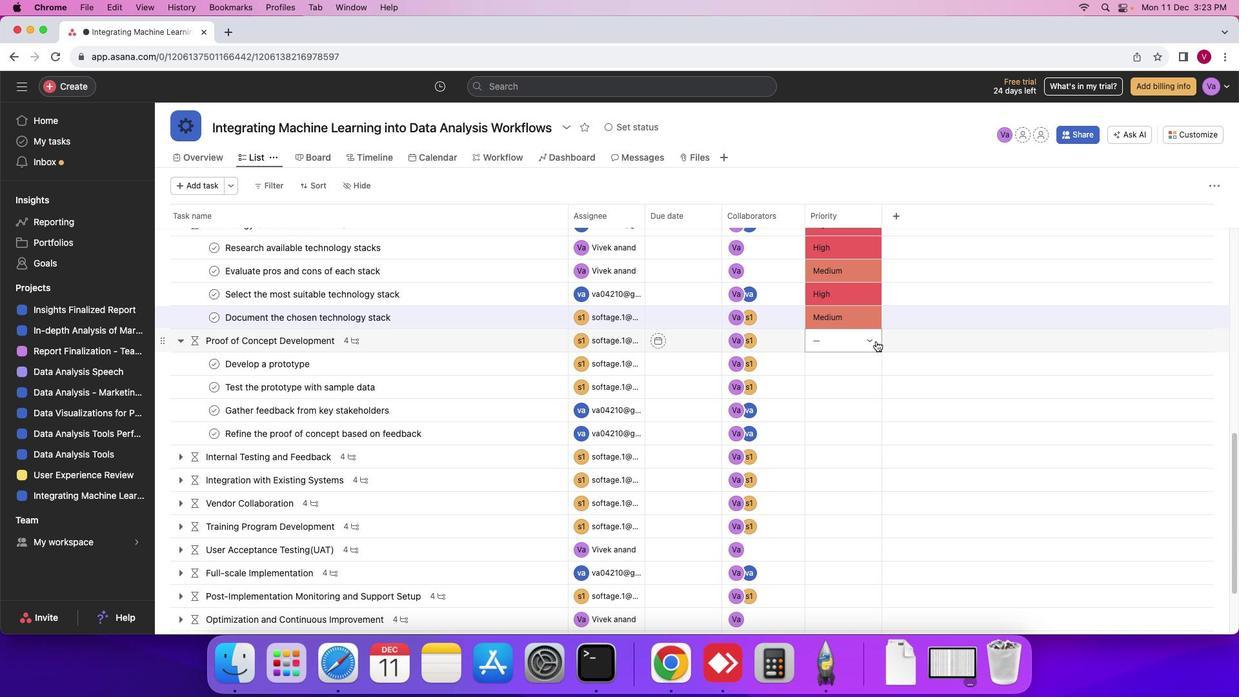 
Action: Mouse pressed left at (871, 336)
Screenshot: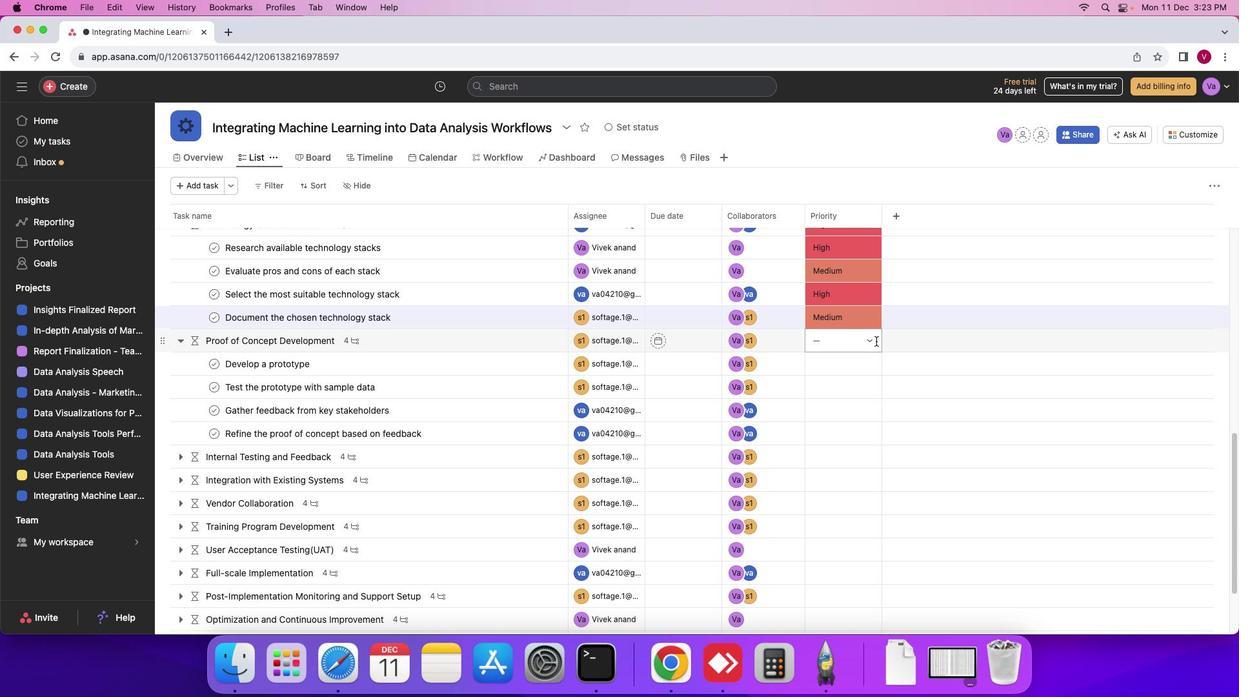 
Action: Mouse moved to (861, 375)
Screenshot: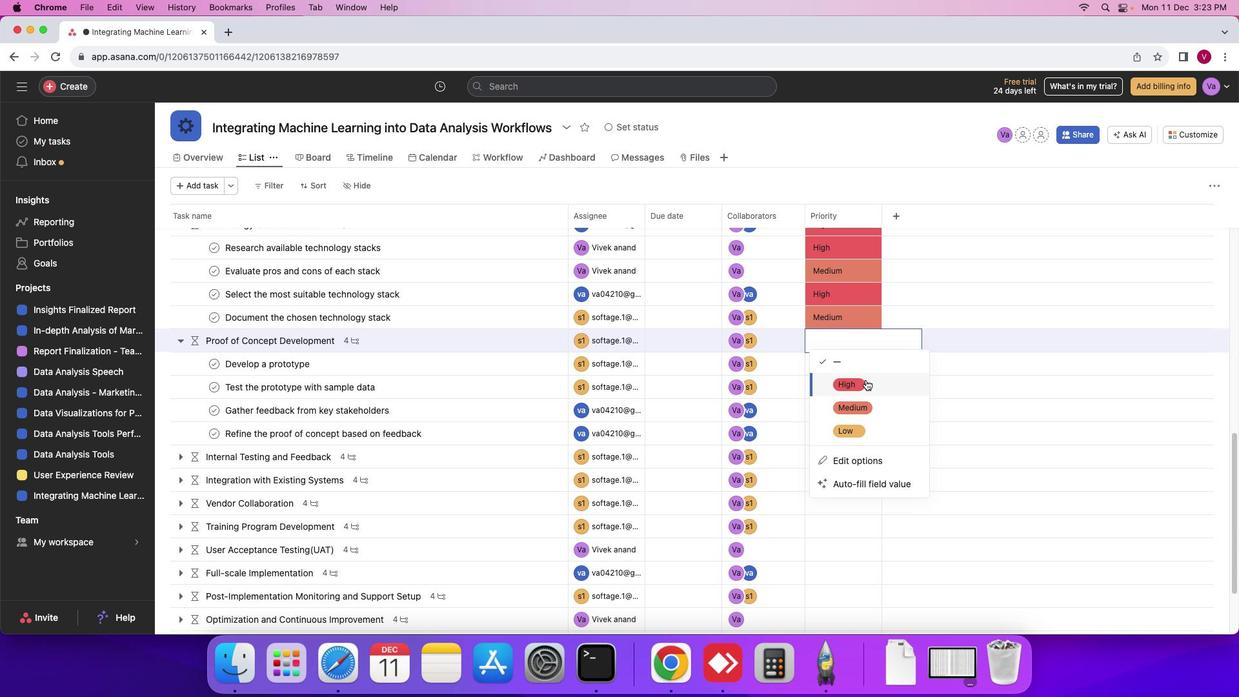 
Action: Mouse pressed left at (861, 375)
Screenshot: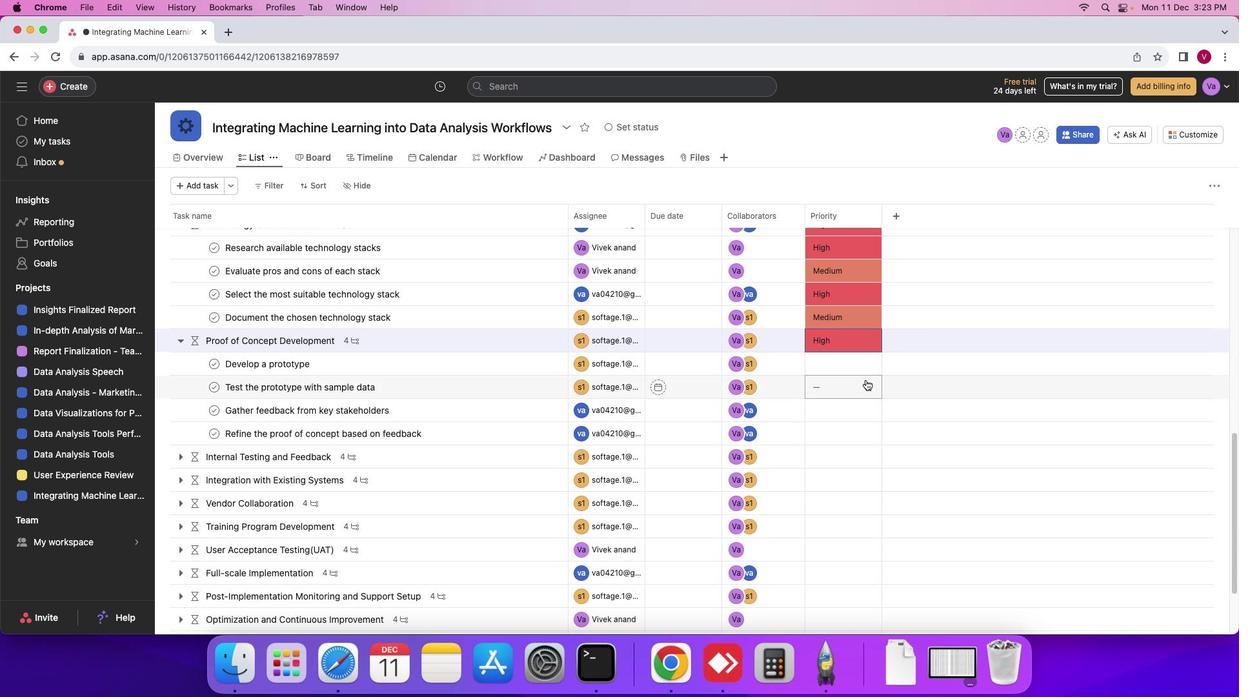 
Action: Mouse moved to (865, 366)
Screenshot: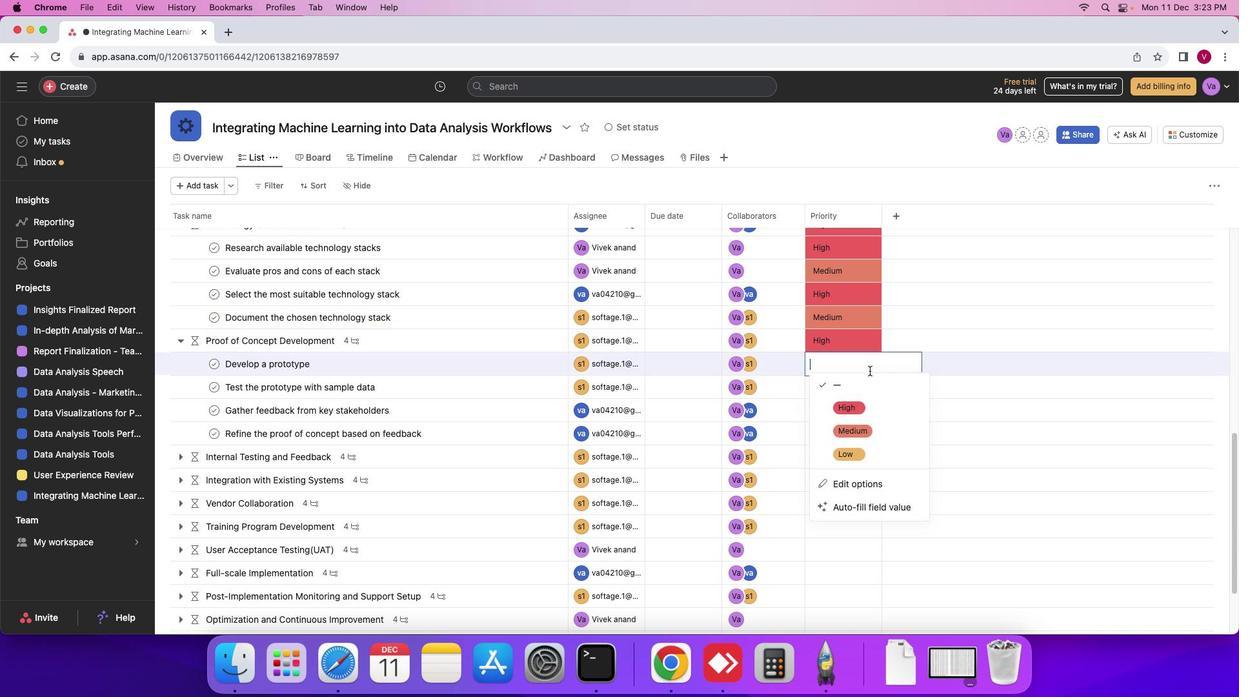 
Action: Mouse pressed left at (865, 366)
Screenshot: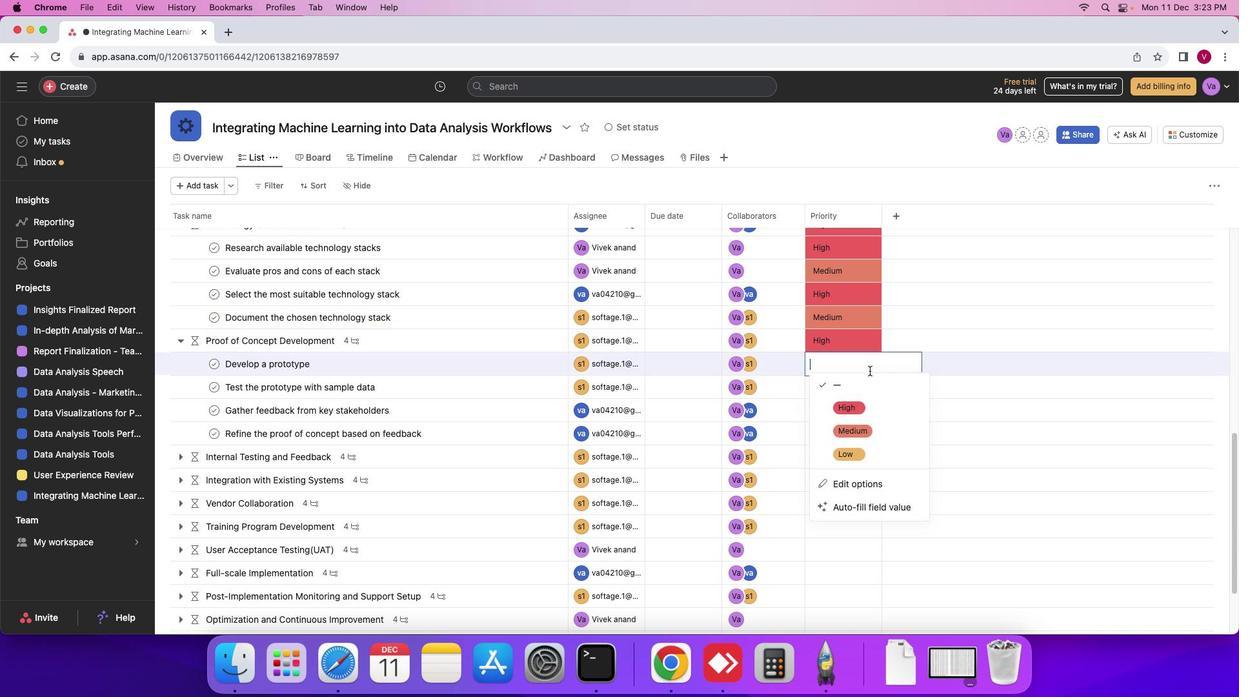 
Action: Mouse moved to (857, 422)
Screenshot: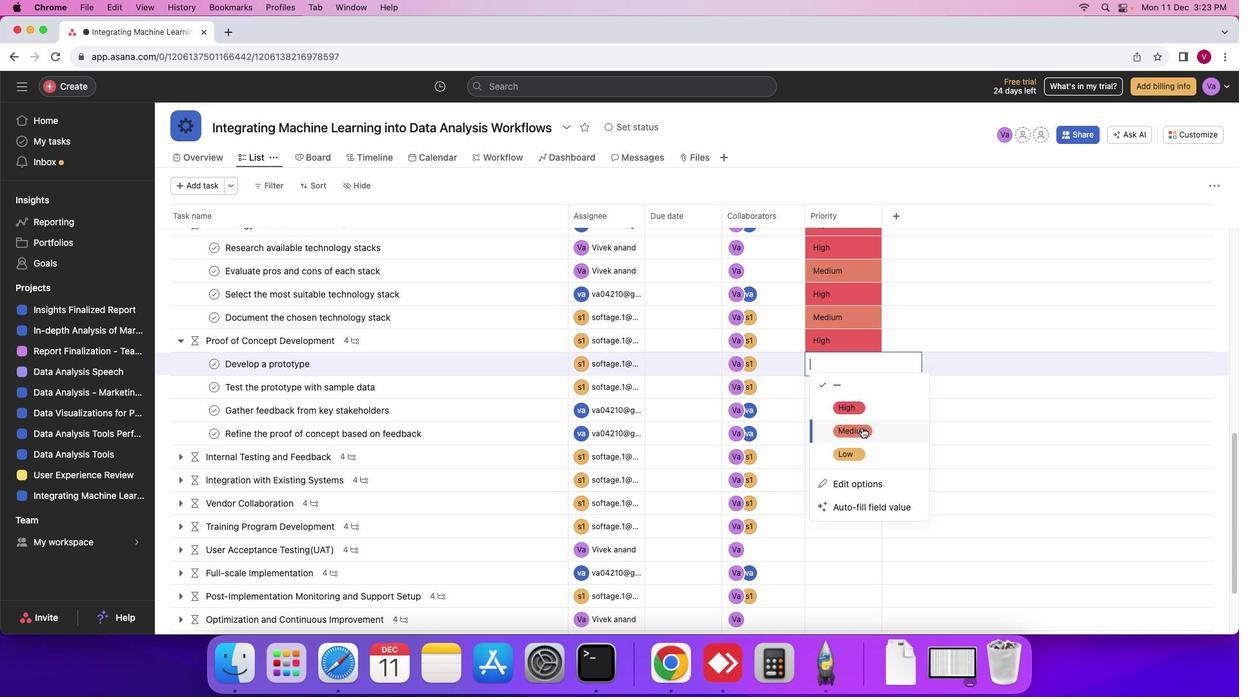 
Action: Mouse pressed left at (857, 422)
Screenshot: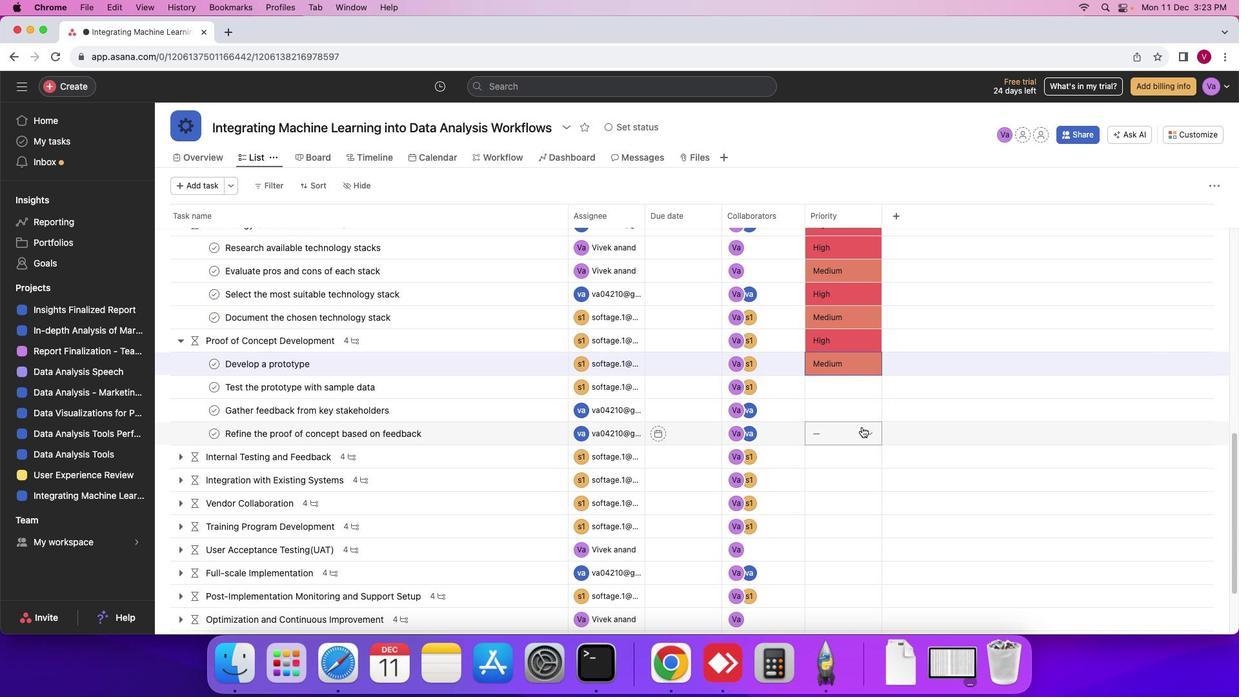 
Action: Mouse moved to (845, 388)
Screenshot: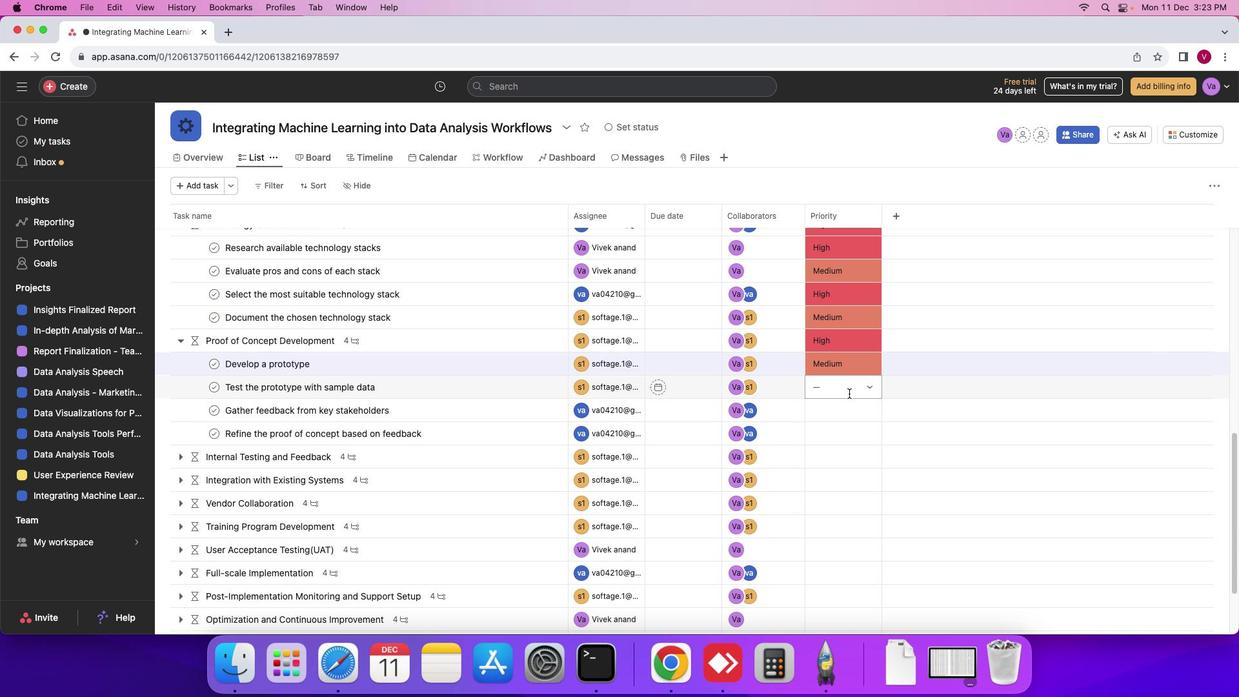 
Action: Mouse pressed left at (845, 388)
Screenshot: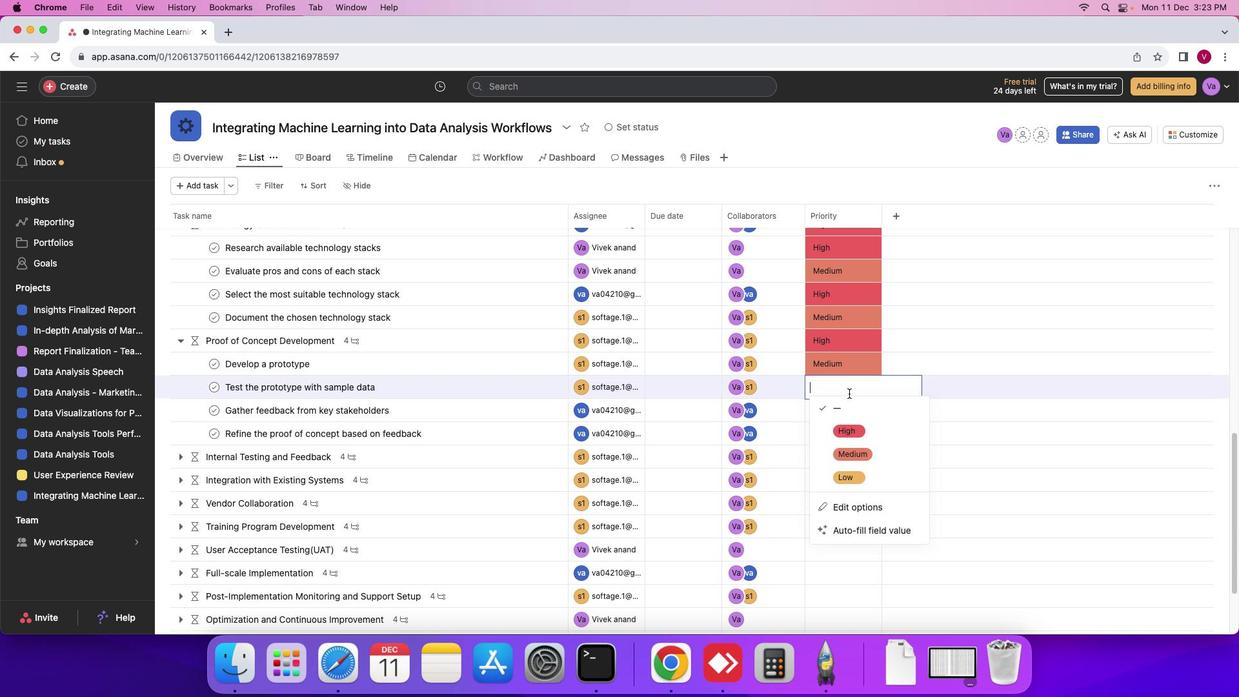 
Action: Mouse moved to (845, 442)
Screenshot: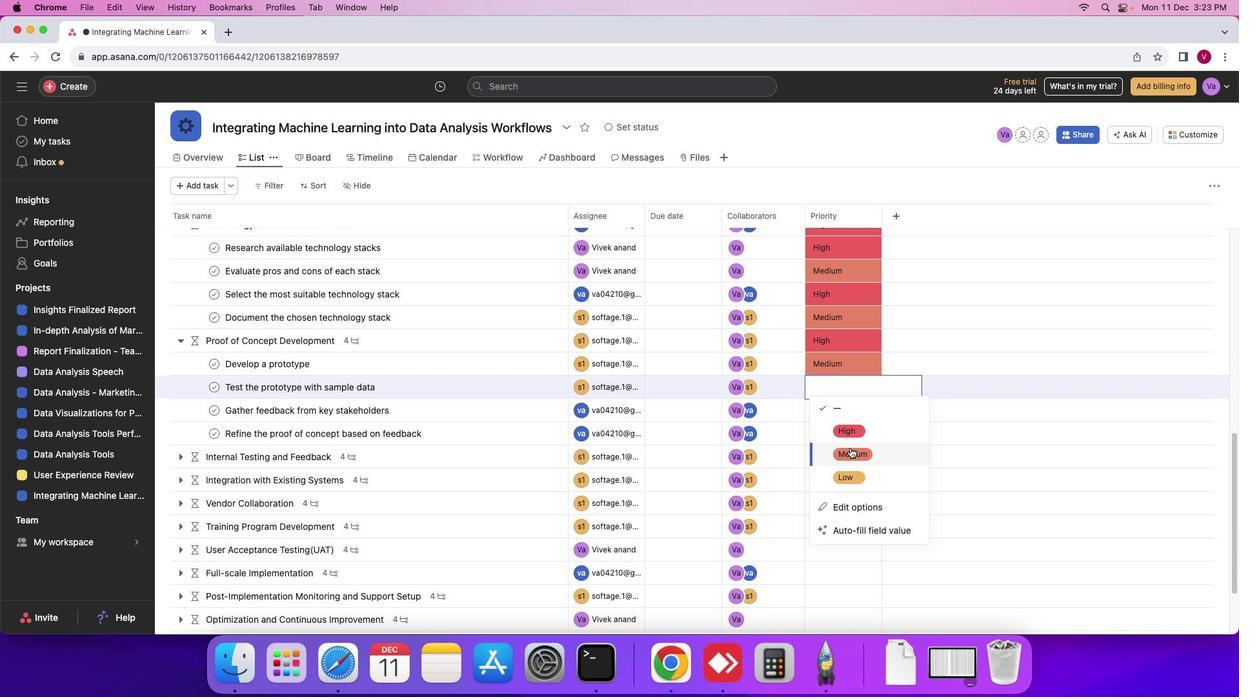 
Action: Mouse pressed left at (845, 442)
Screenshot: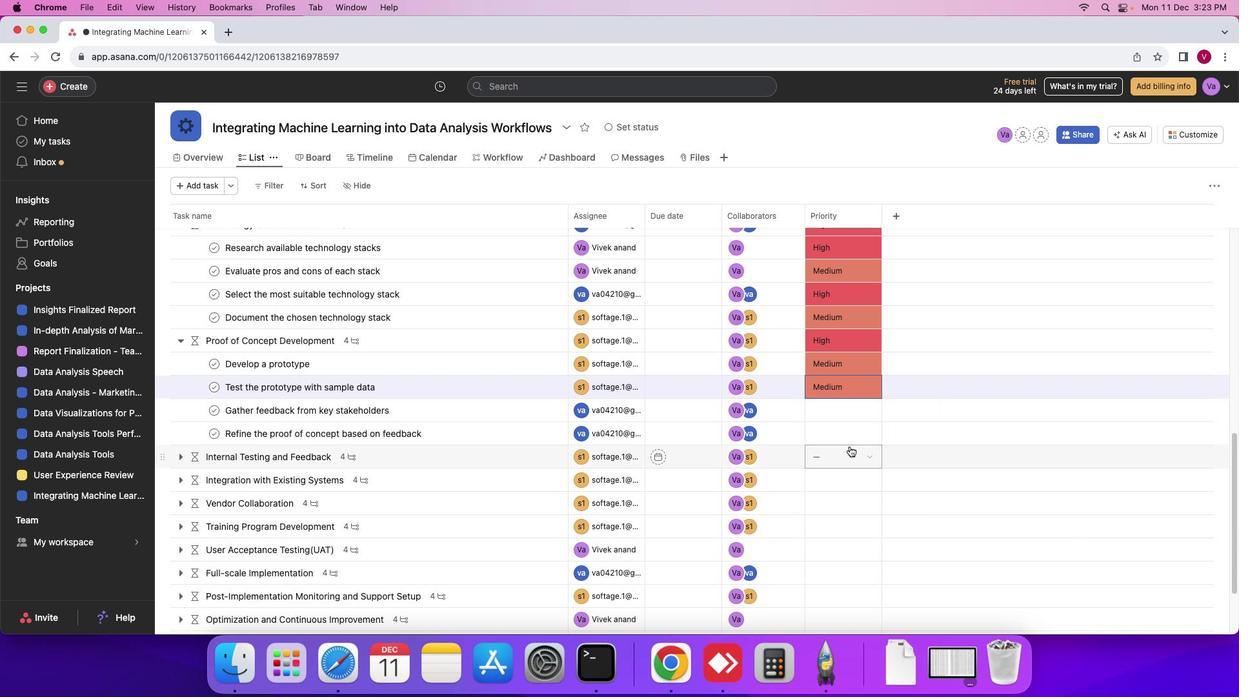 
Action: Mouse moved to (830, 410)
Screenshot: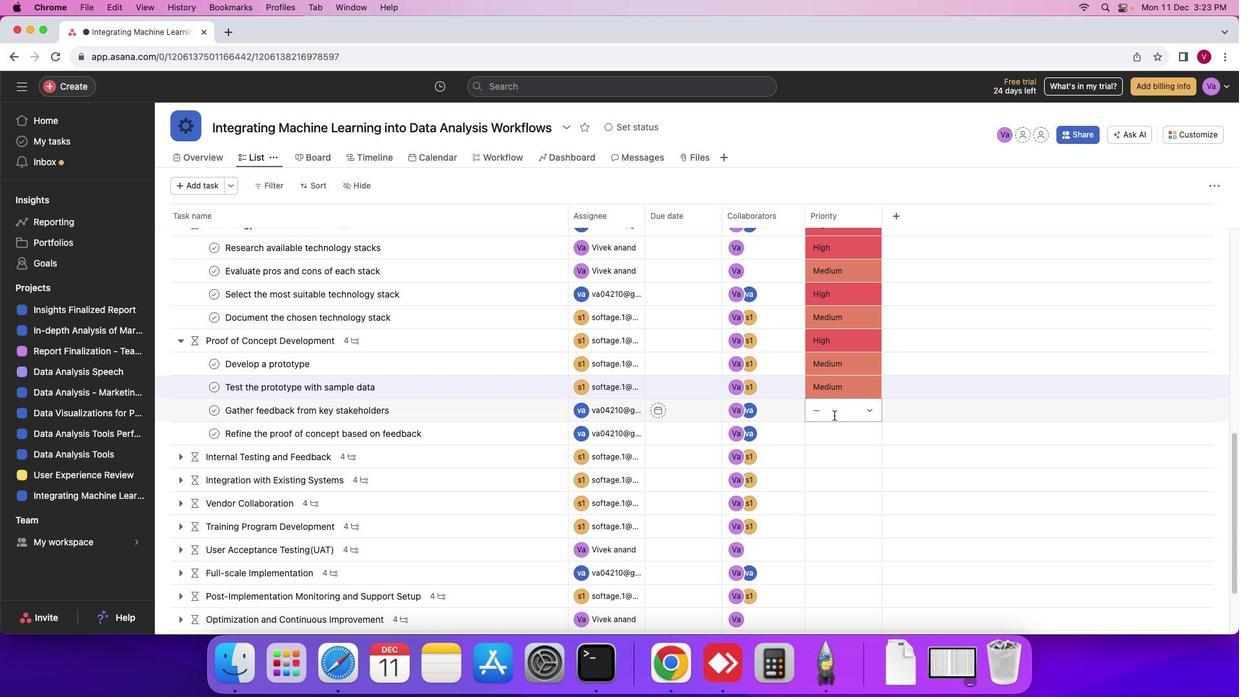 
Action: Mouse pressed left at (830, 410)
Screenshot: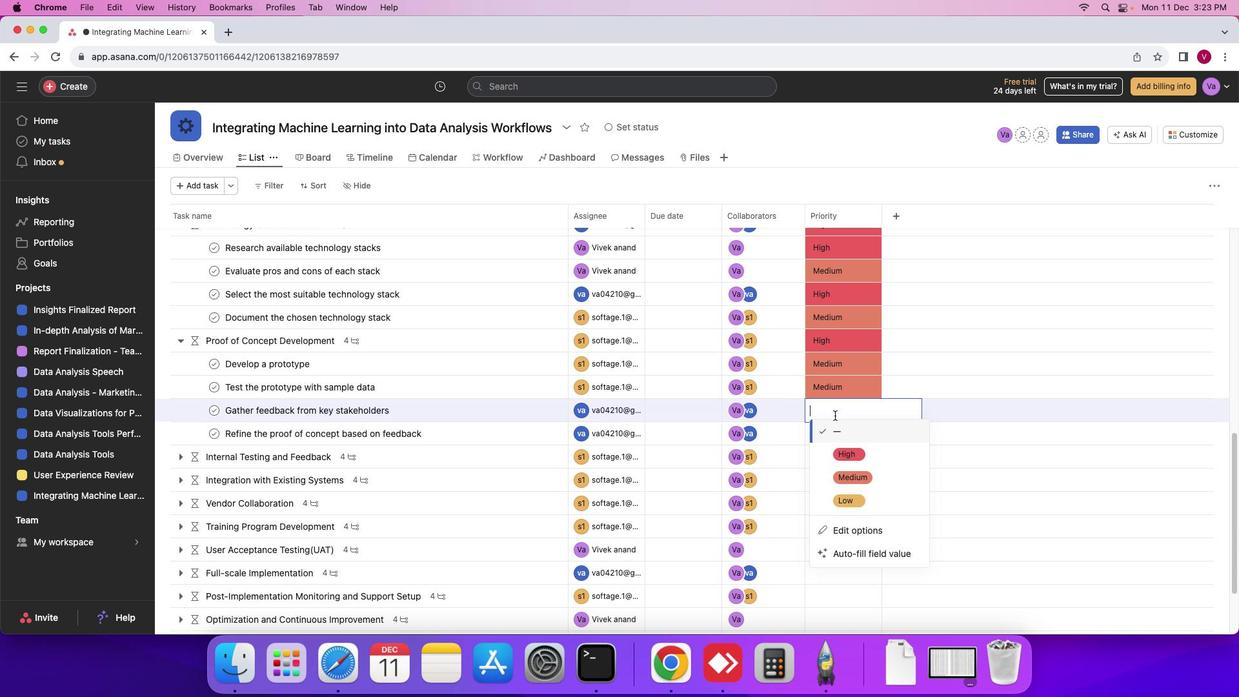 
Action: Mouse moved to (849, 490)
Screenshot: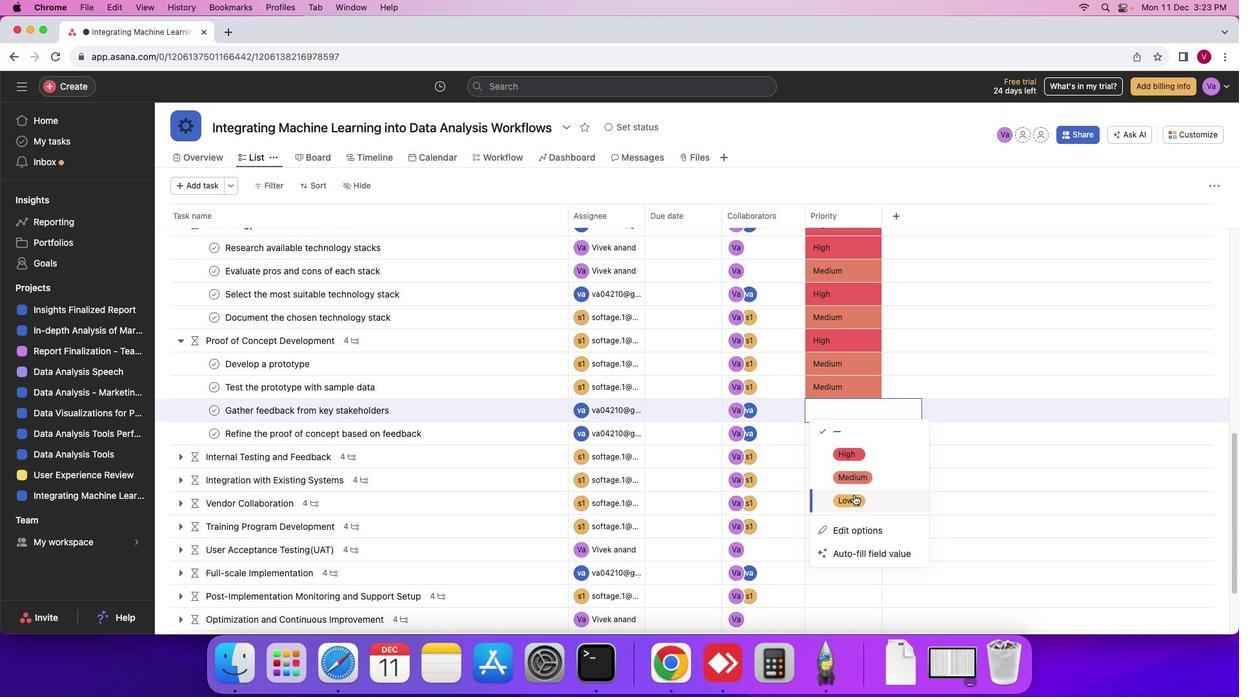 
Action: Mouse pressed left at (849, 490)
Screenshot: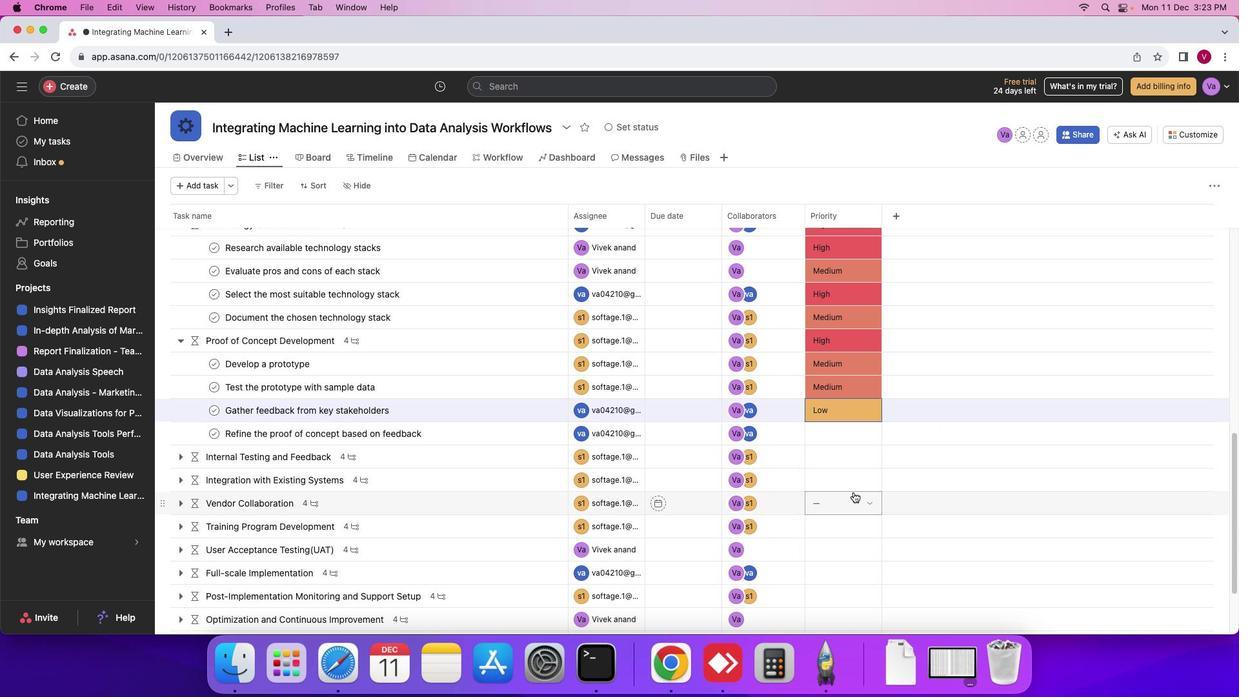 
Action: Mouse moved to (838, 428)
Screenshot: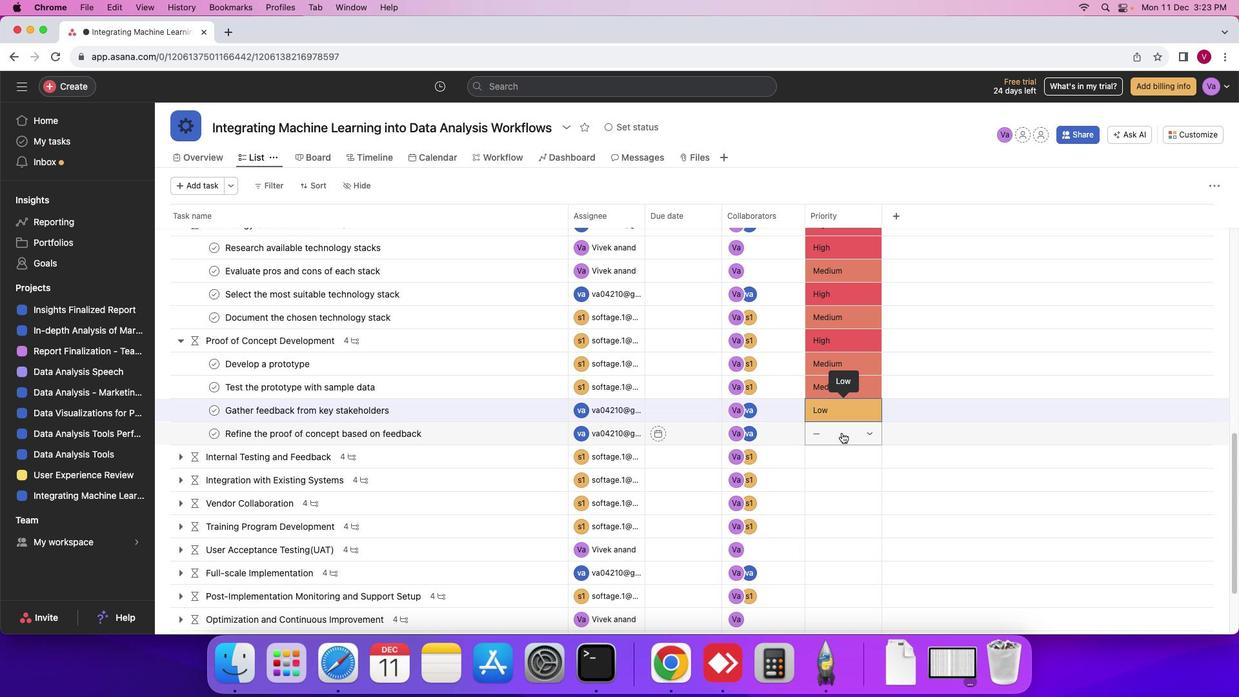 
Action: Mouse pressed left at (838, 428)
Screenshot: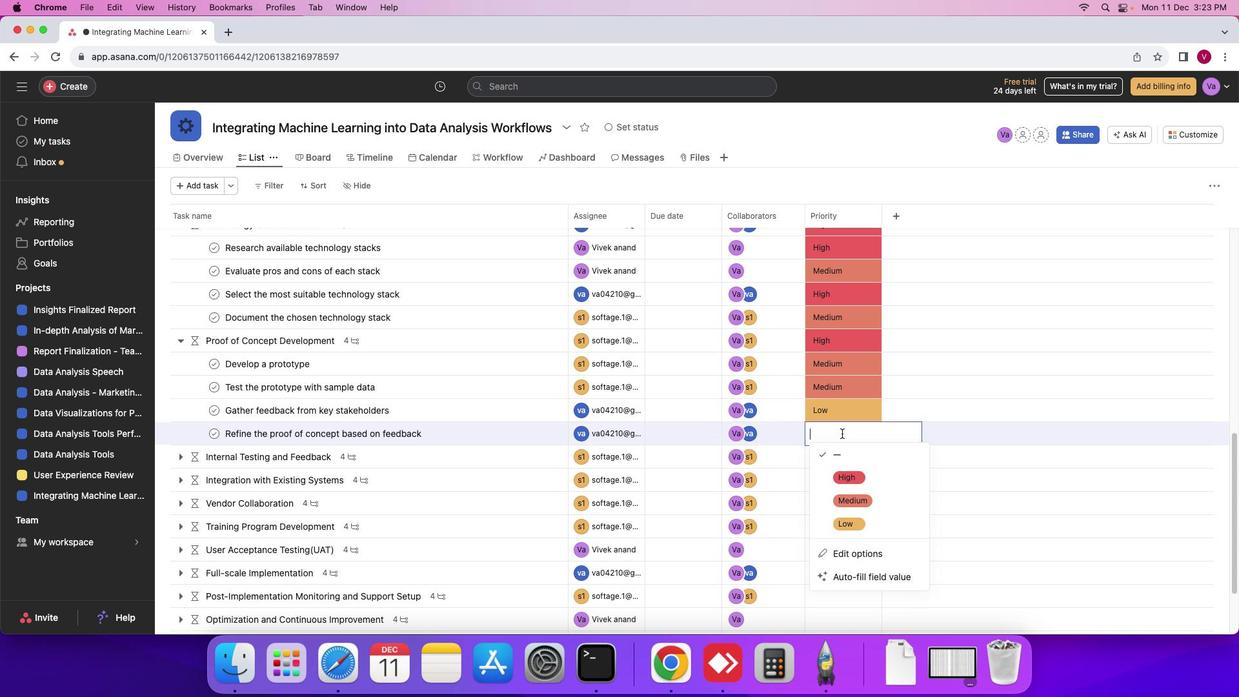
Action: Mouse moved to (841, 512)
Screenshot: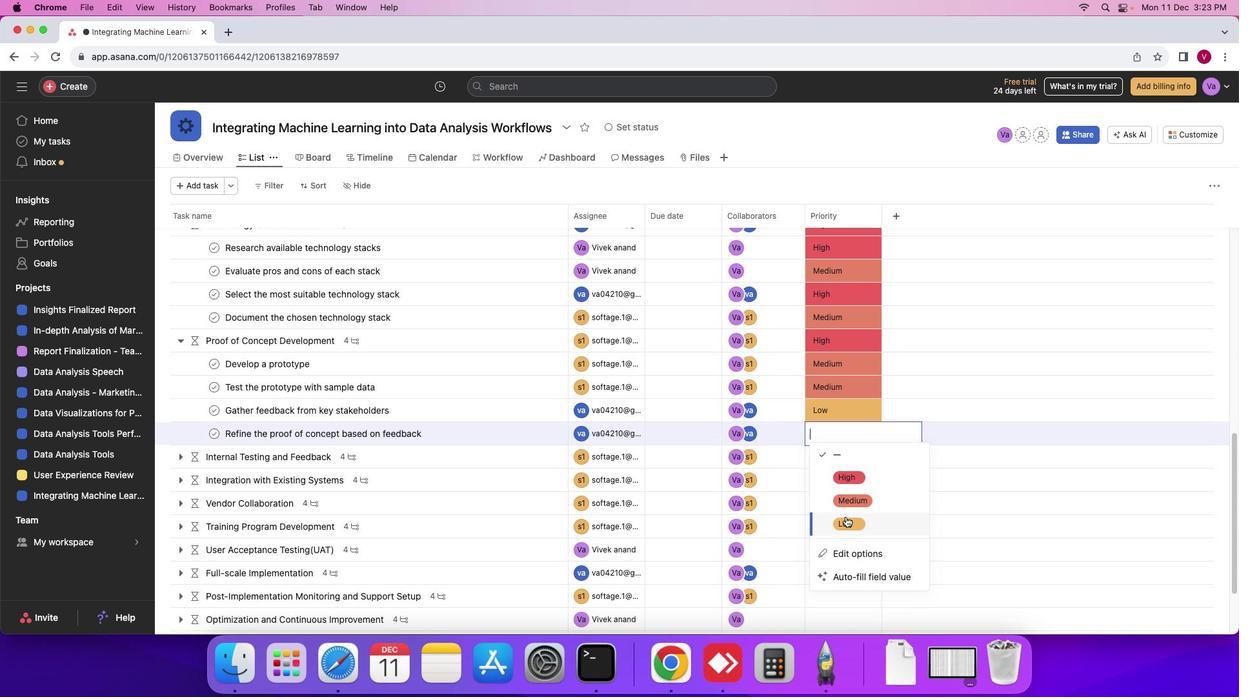 
Action: Mouse pressed left at (841, 512)
Screenshot: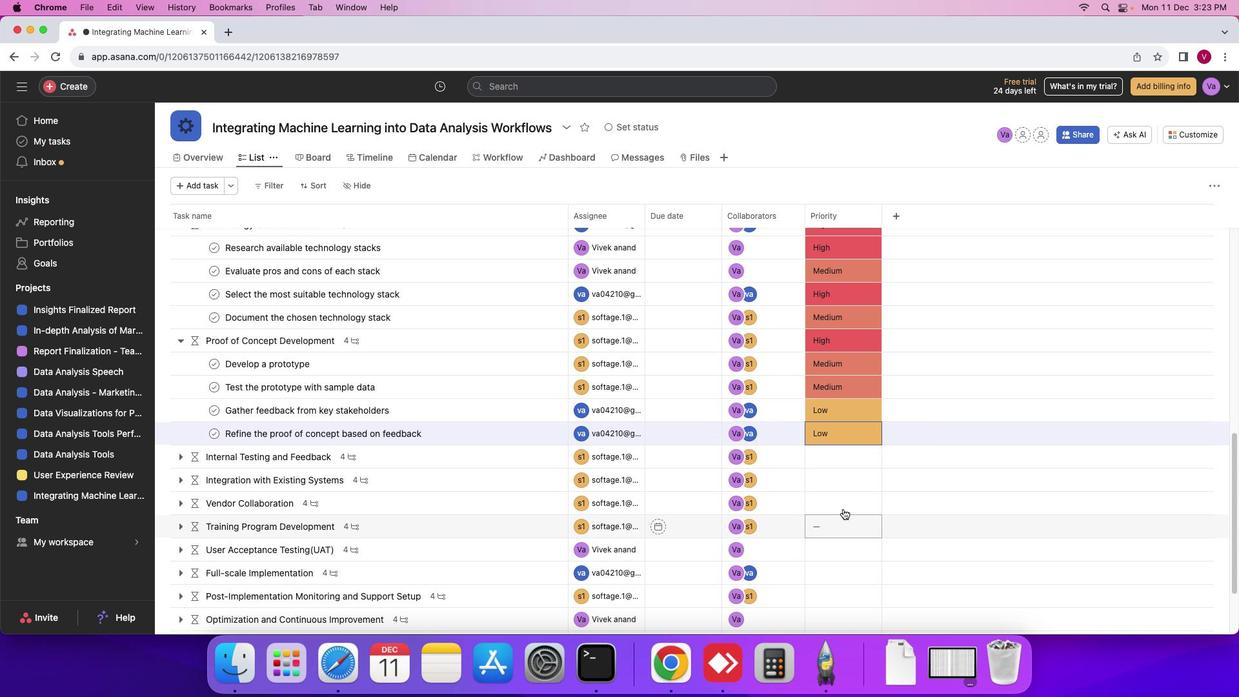 
Action: Mouse moved to (173, 455)
Screenshot: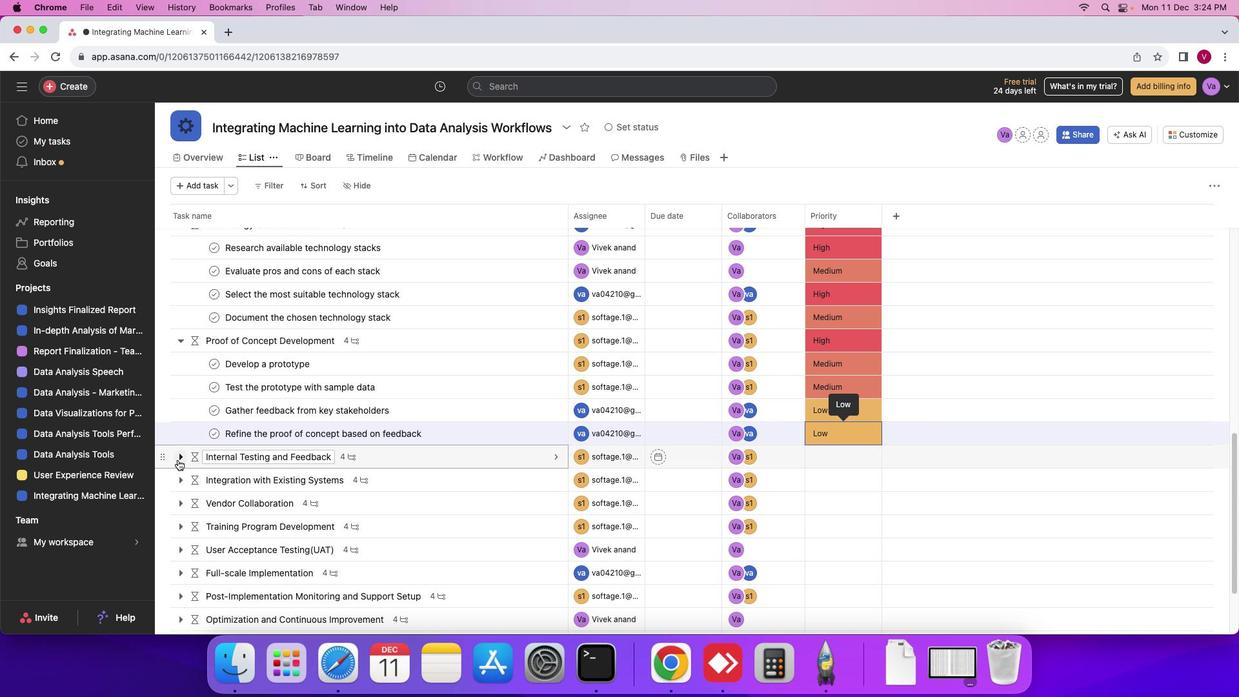 
Action: Mouse pressed left at (173, 455)
Screenshot: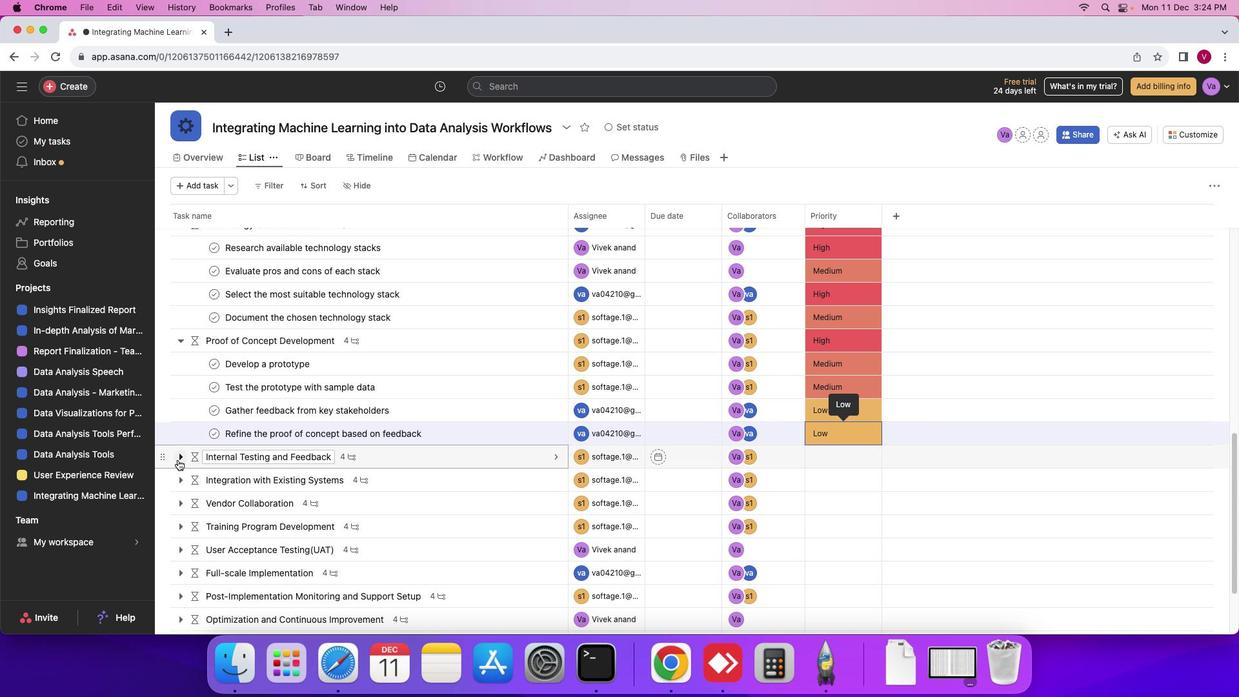 
Action: Mouse moved to (863, 452)
Screenshot: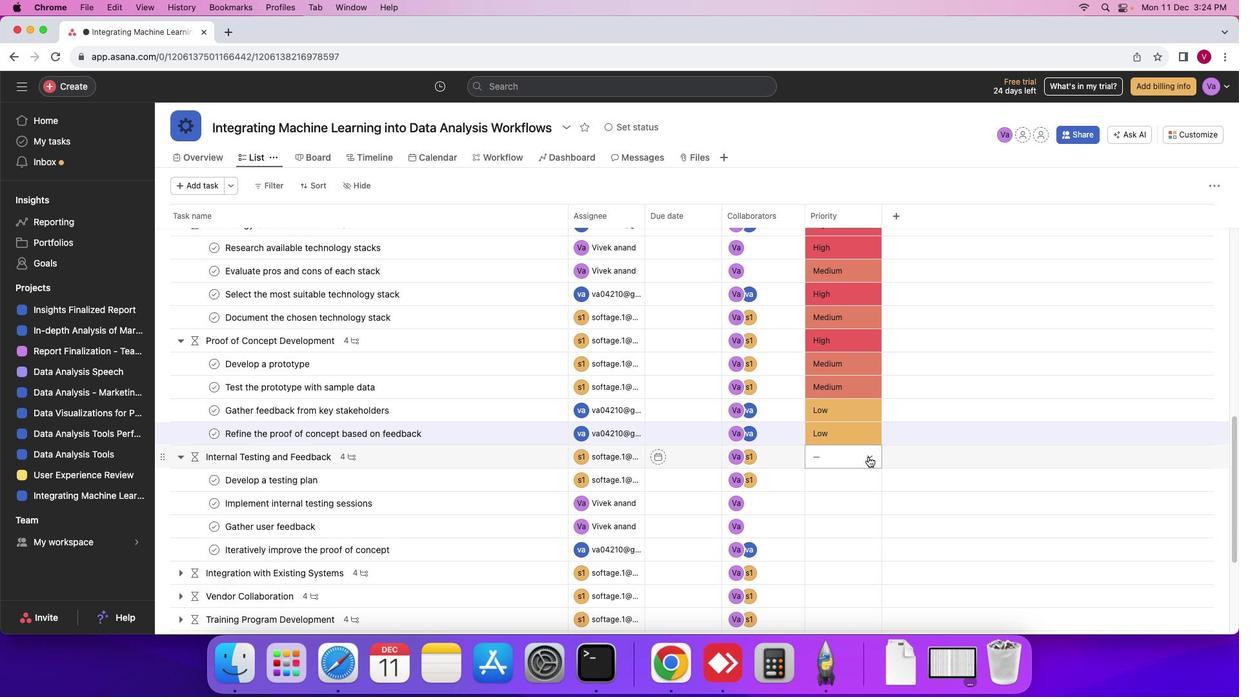 
Action: Mouse pressed left at (863, 452)
Screenshot: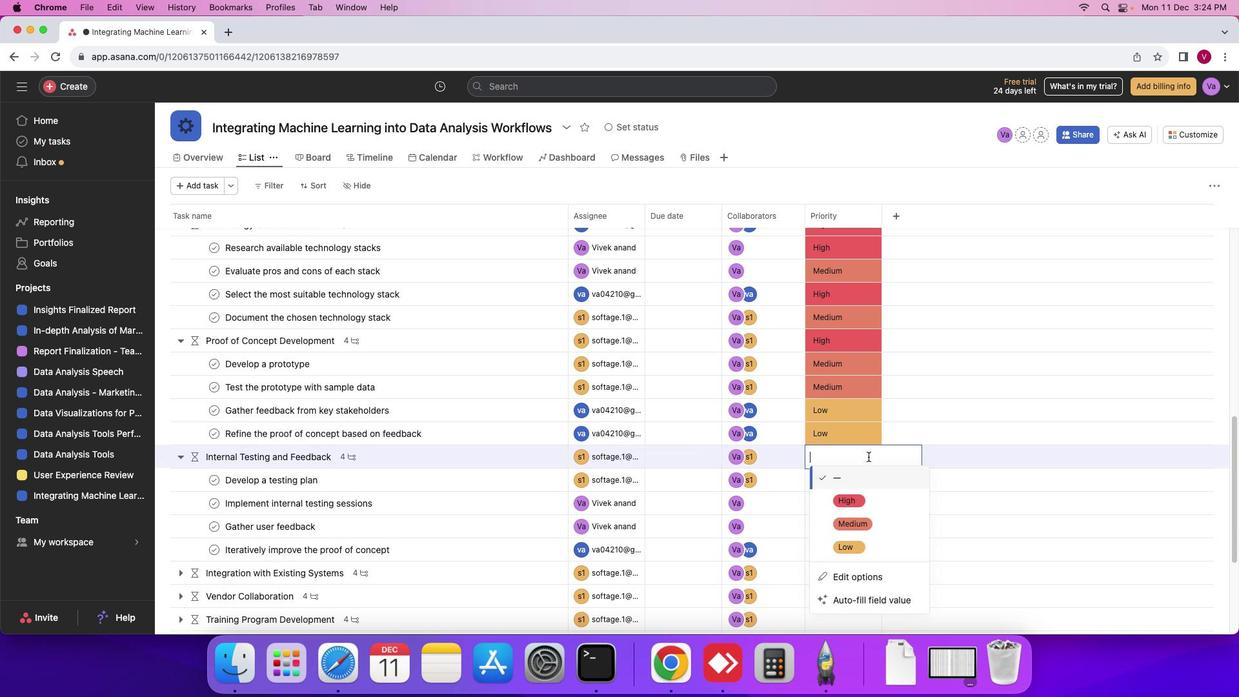 
Action: Mouse moved to (862, 497)
Screenshot: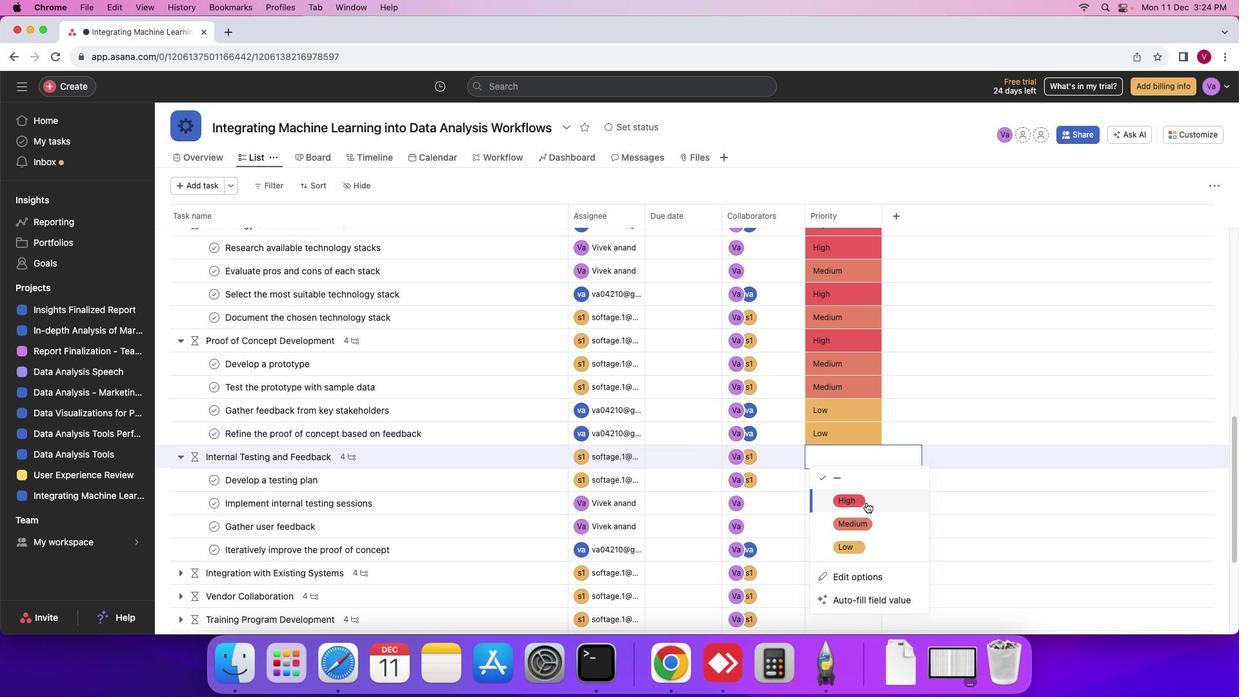 
Action: Mouse pressed left at (862, 497)
Screenshot: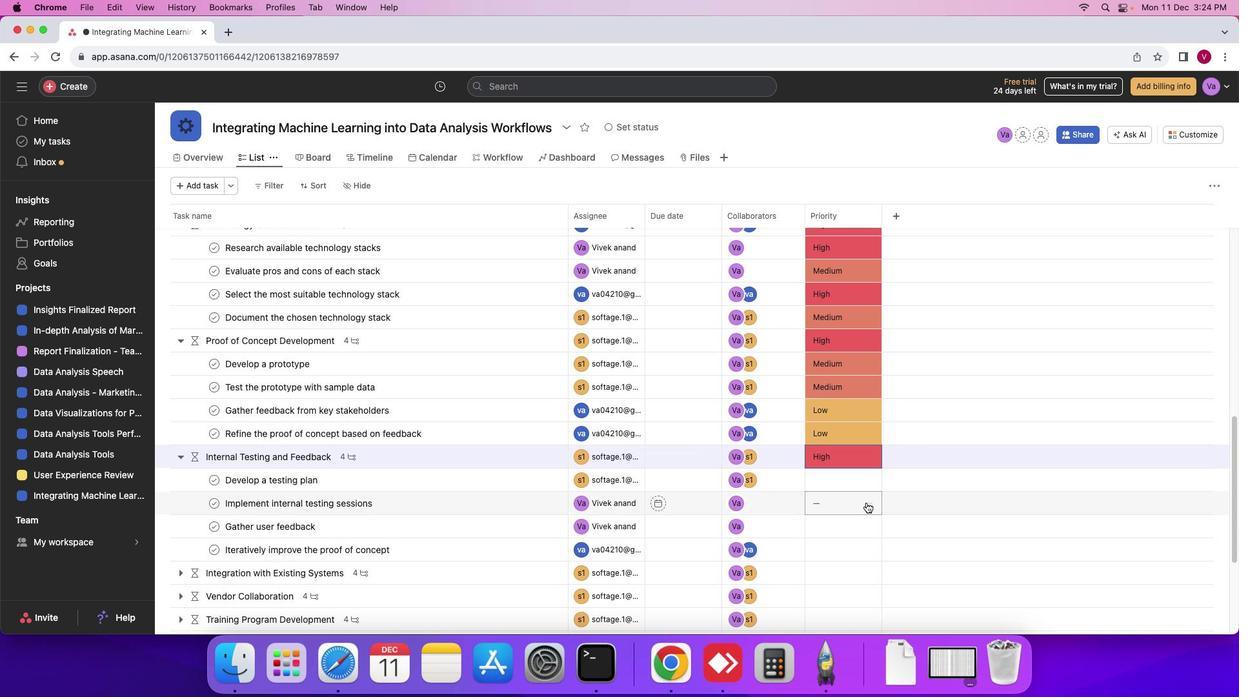 
Action: Mouse moved to (838, 476)
Screenshot: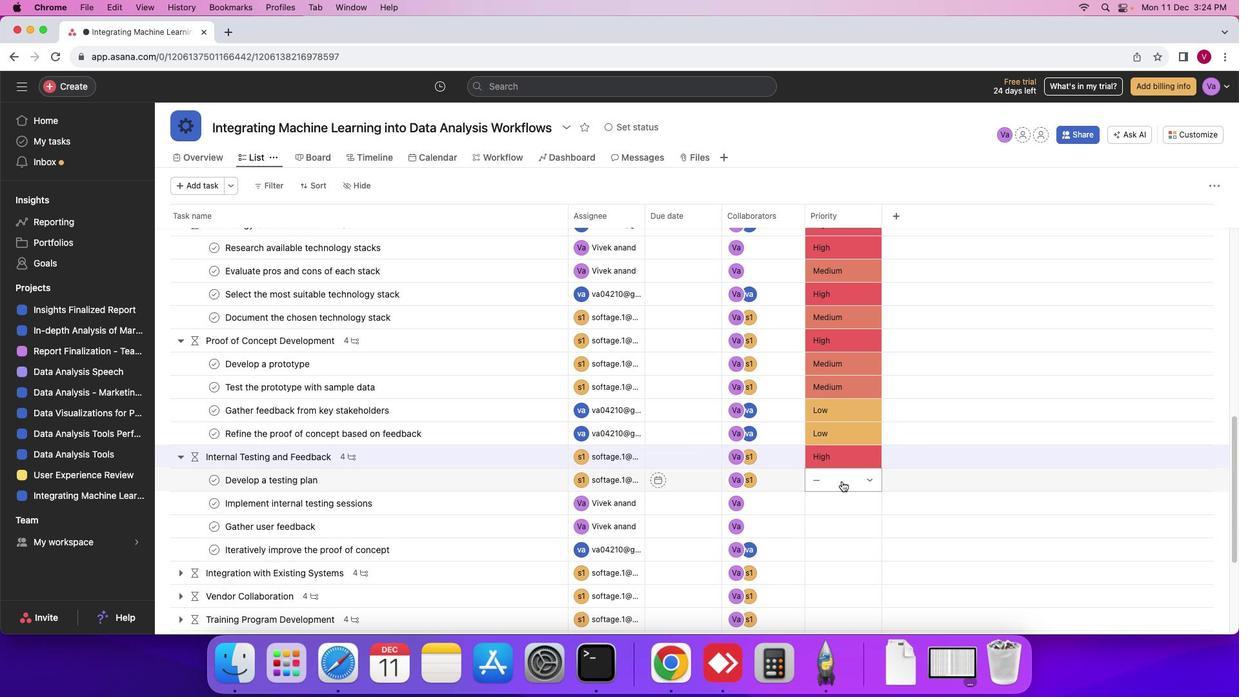 
Action: Mouse pressed left at (838, 476)
Screenshot: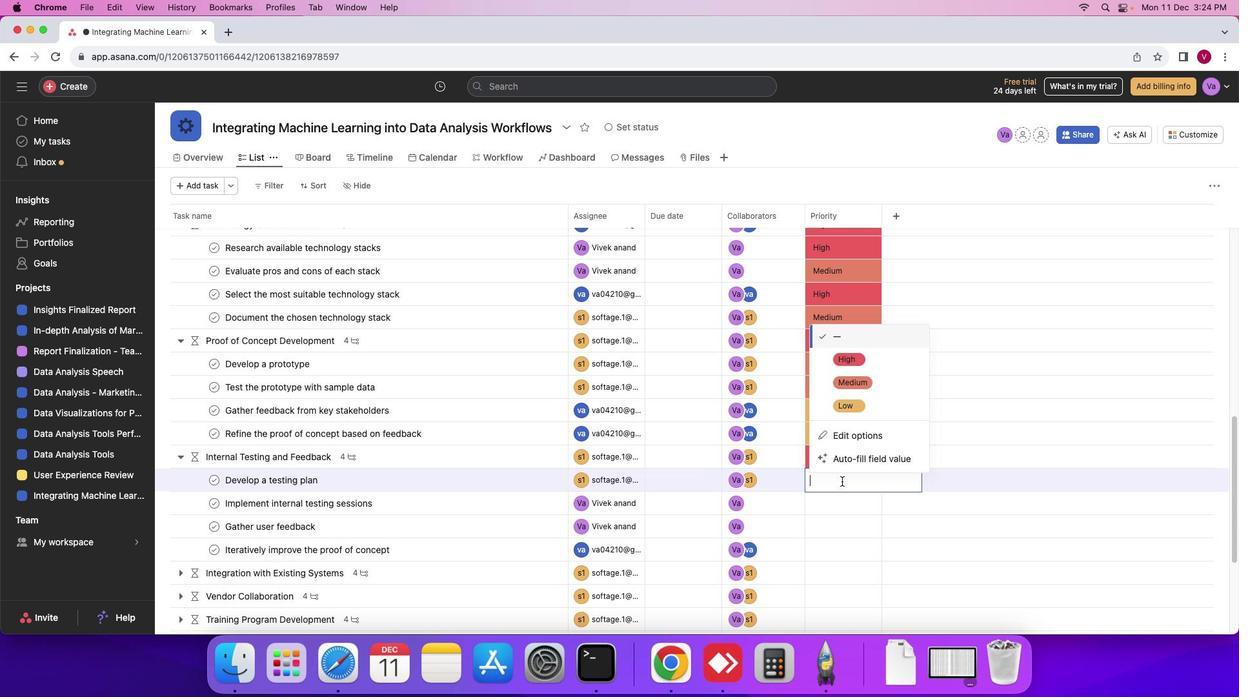 
Action: Mouse moved to (848, 368)
Screenshot: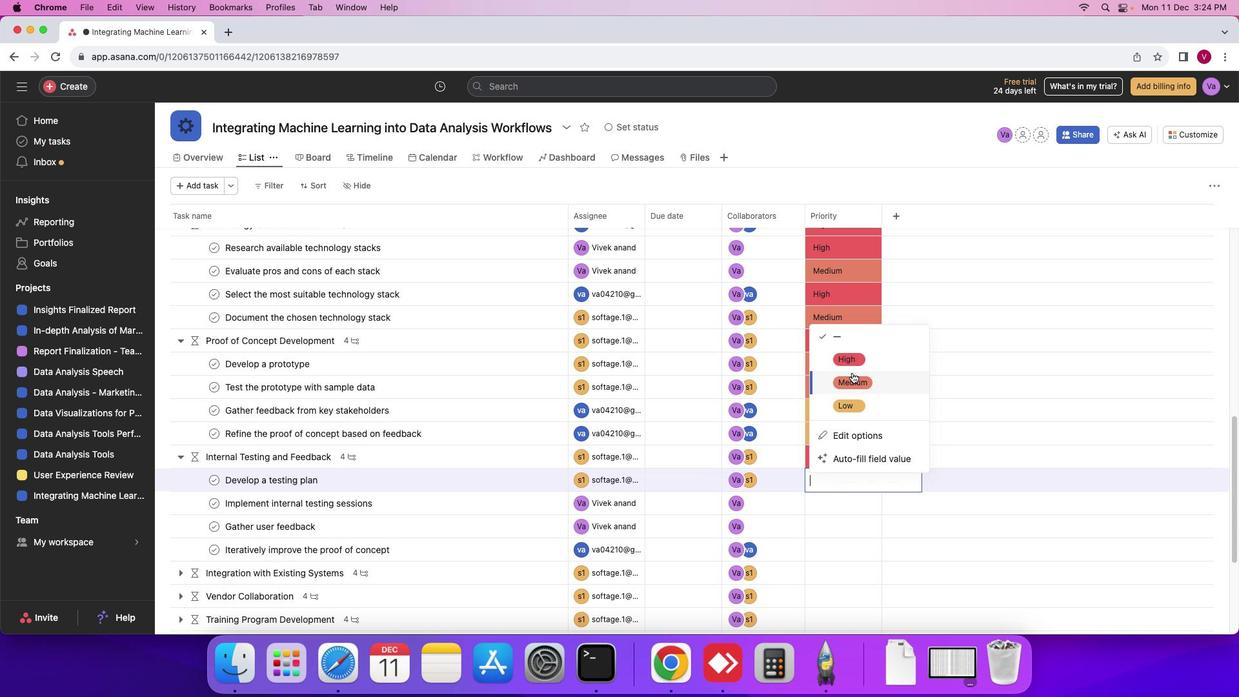 
Action: Mouse pressed left at (848, 368)
Screenshot: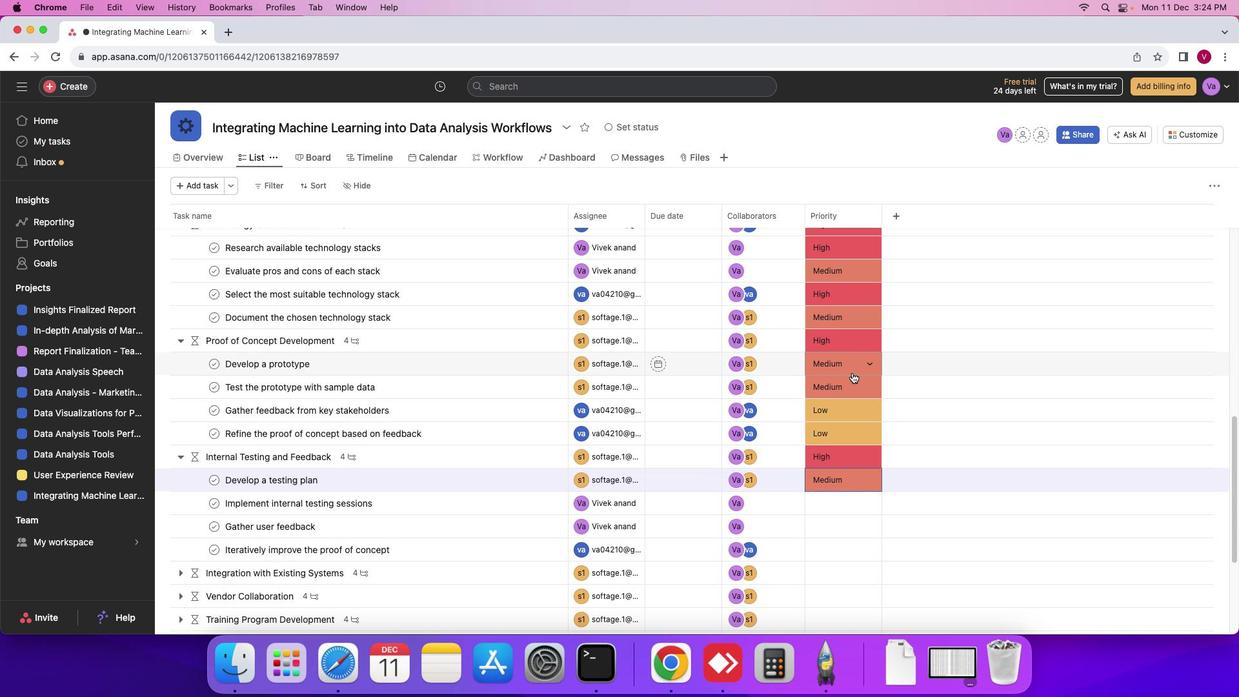 
Action: Mouse moved to (829, 505)
Screenshot: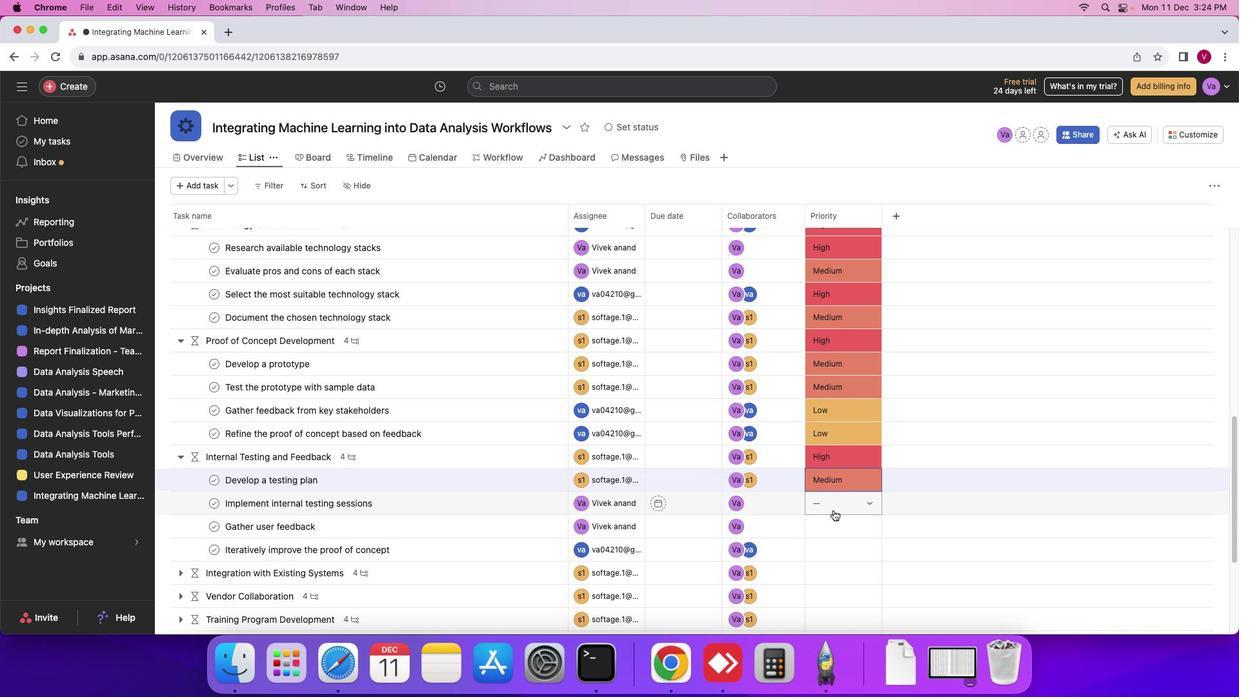 
Action: Mouse pressed left at (829, 505)
Screenshot: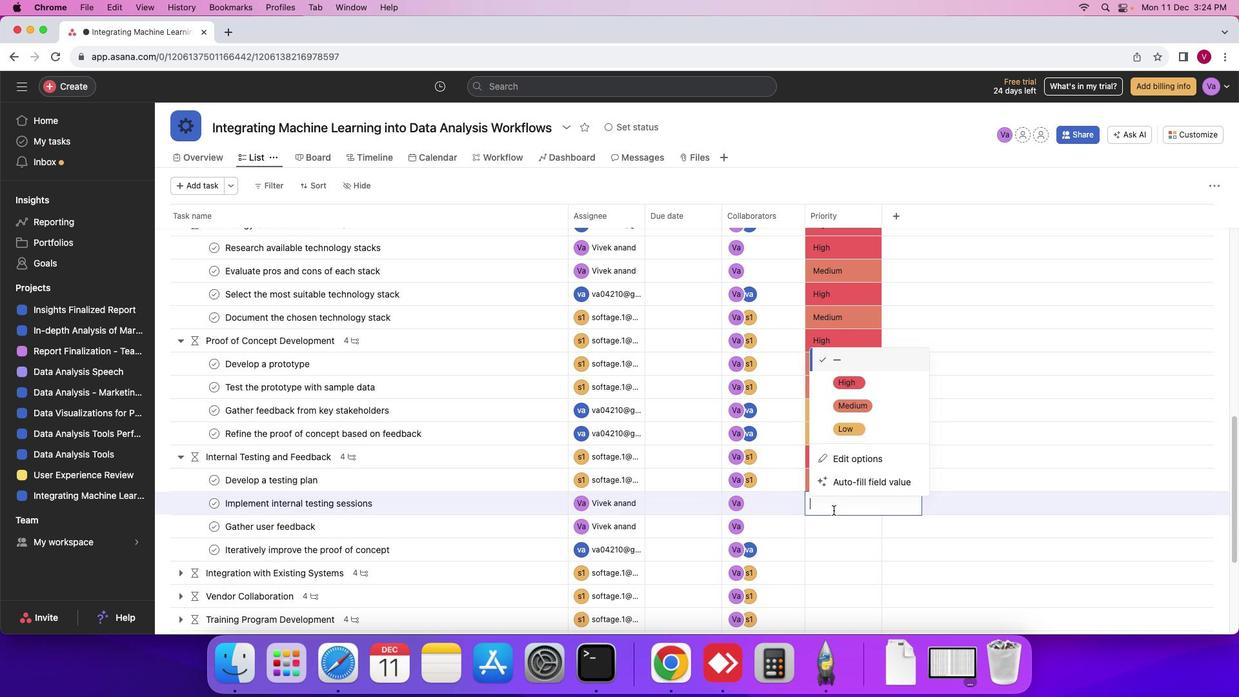 
Action: Mouse moved to (827, 427)
Screenshot: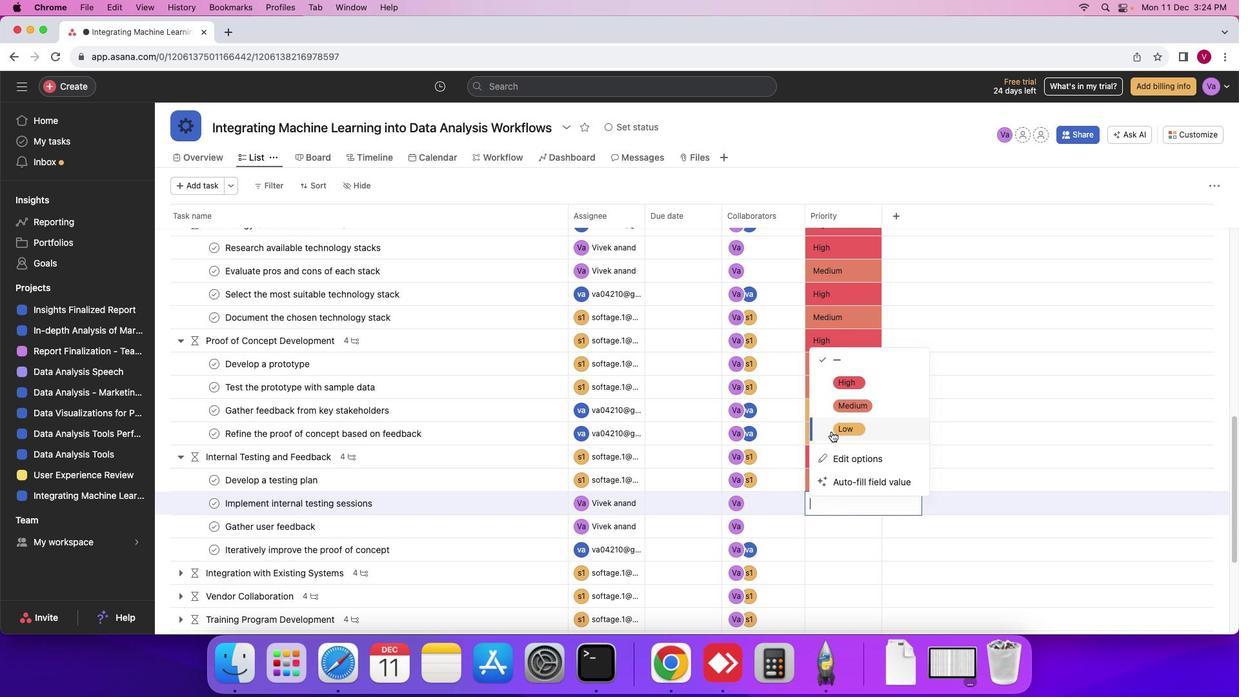
Action: Mouse pressed left at (827, 427)
Screenshot: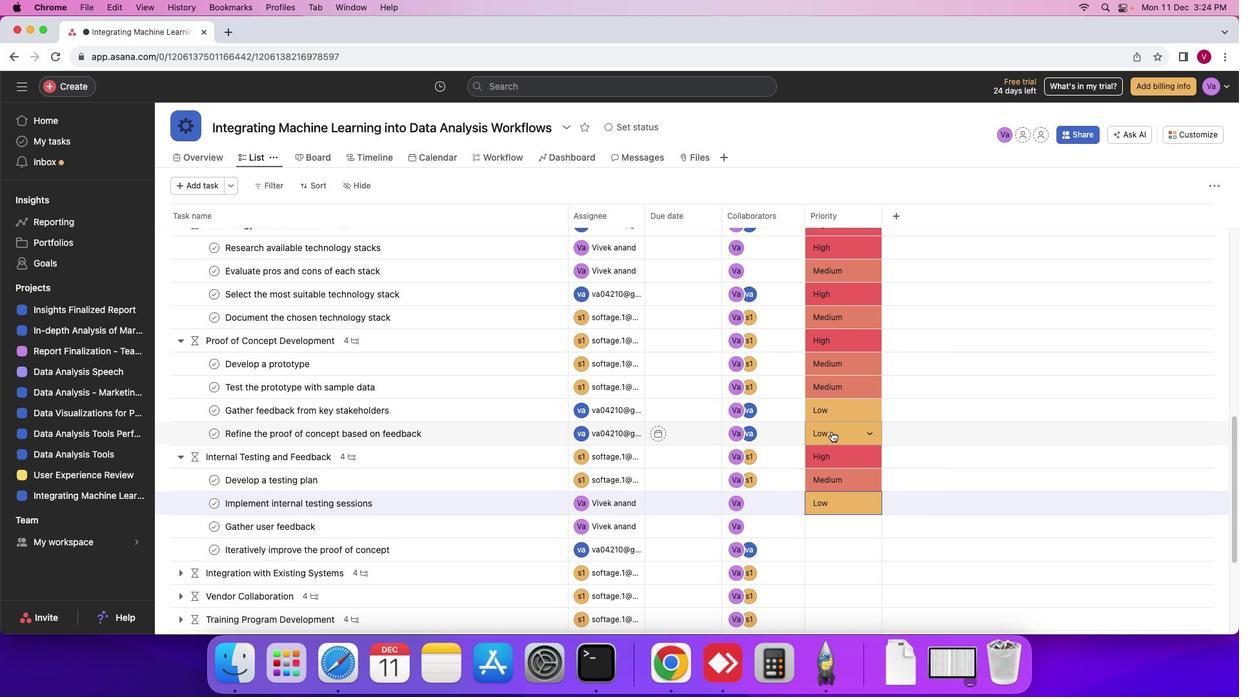 
Action: Mouse moved to (830, 524)
Screenshot: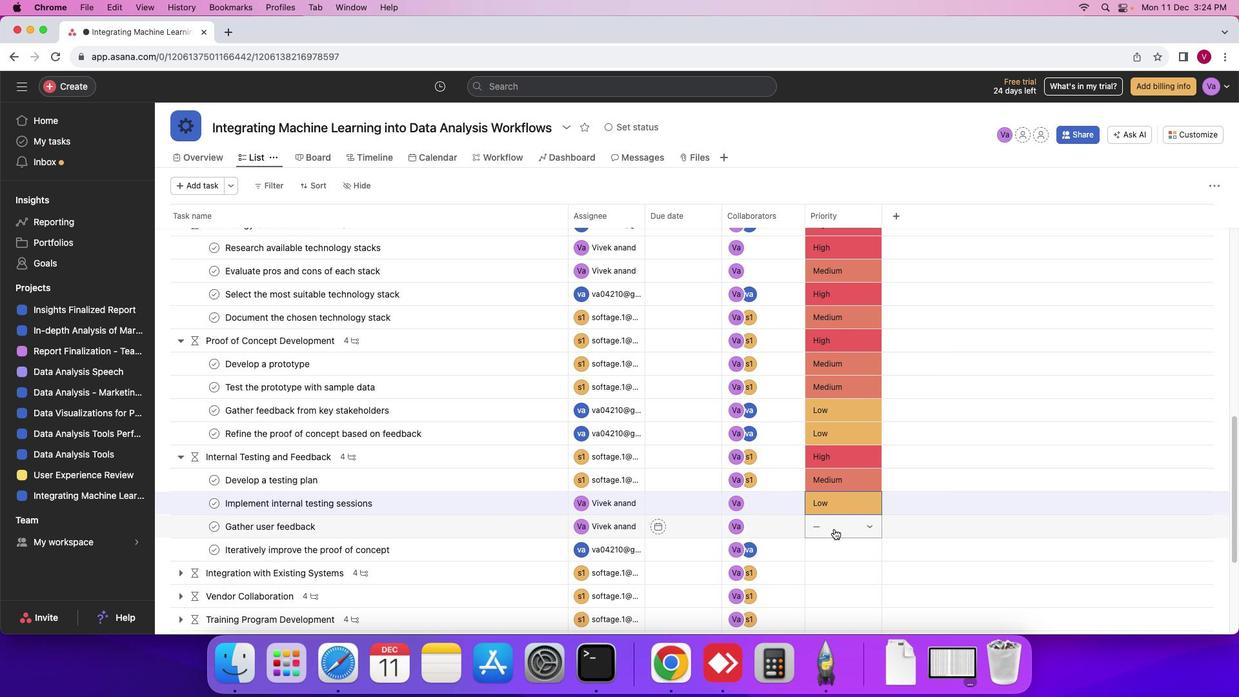 
Action: Mouse pressed left at (830, 524)
Screenshot: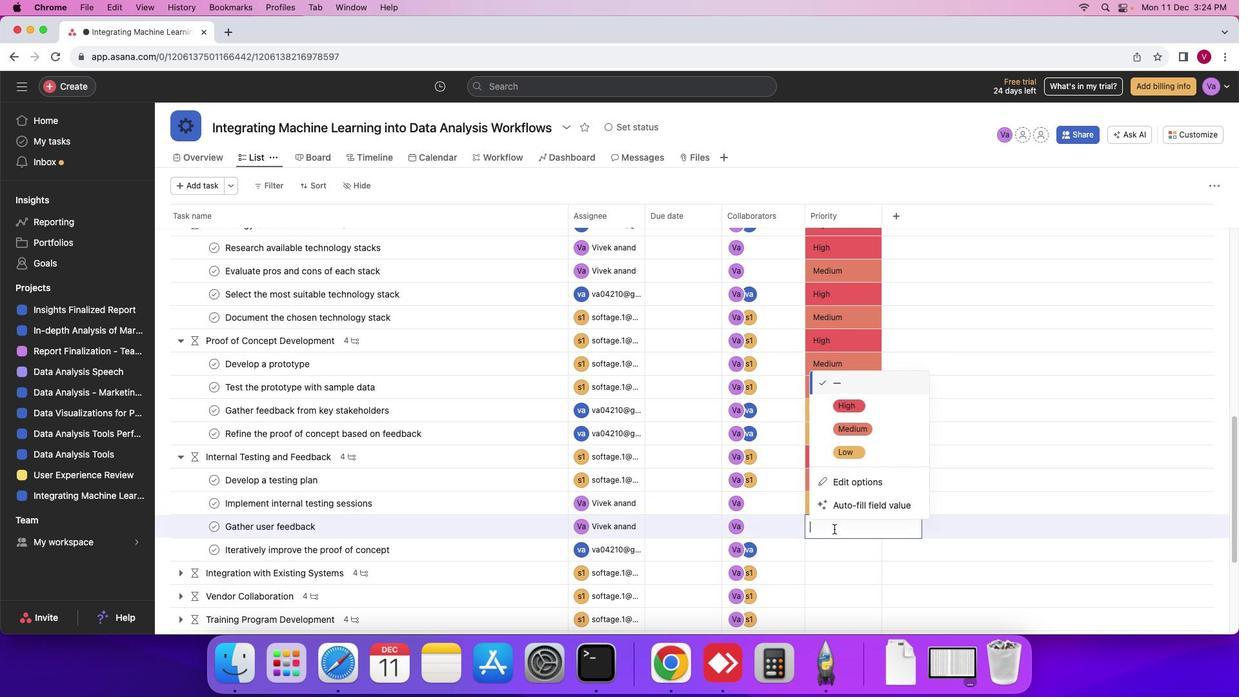 
Action: Mouse moved to (840, 449)
Screenshot: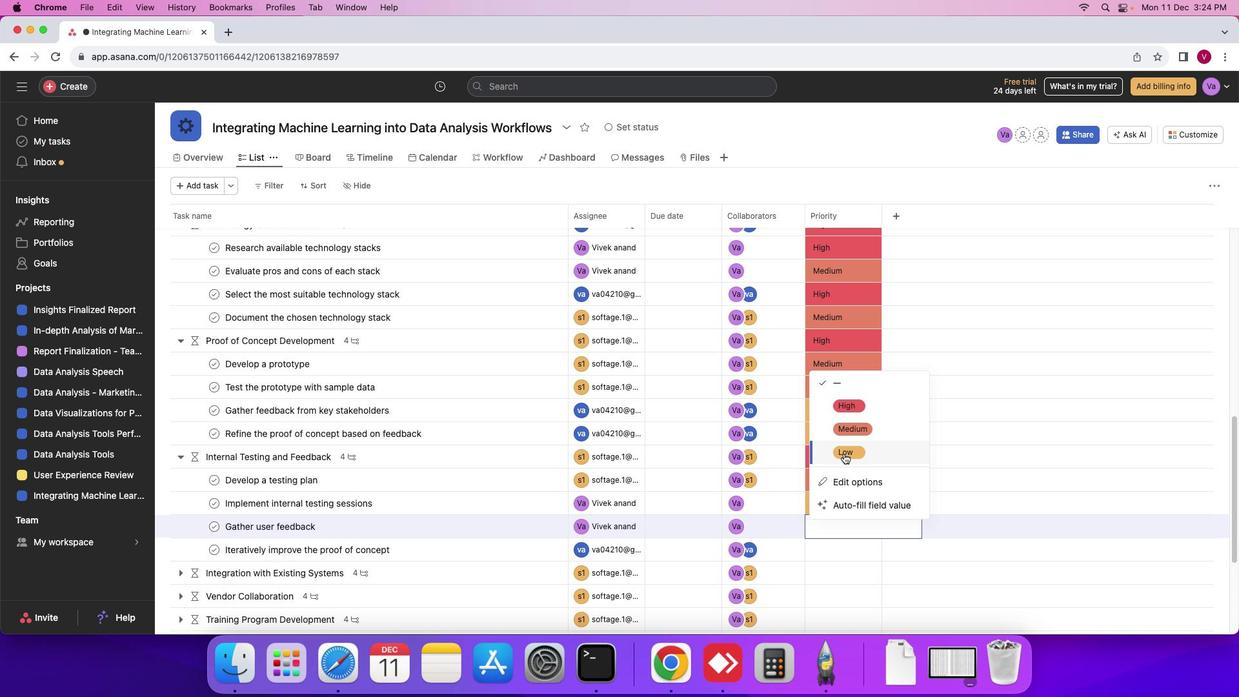 
Action: Mouse pressed left at (840, 449)
Screenshot: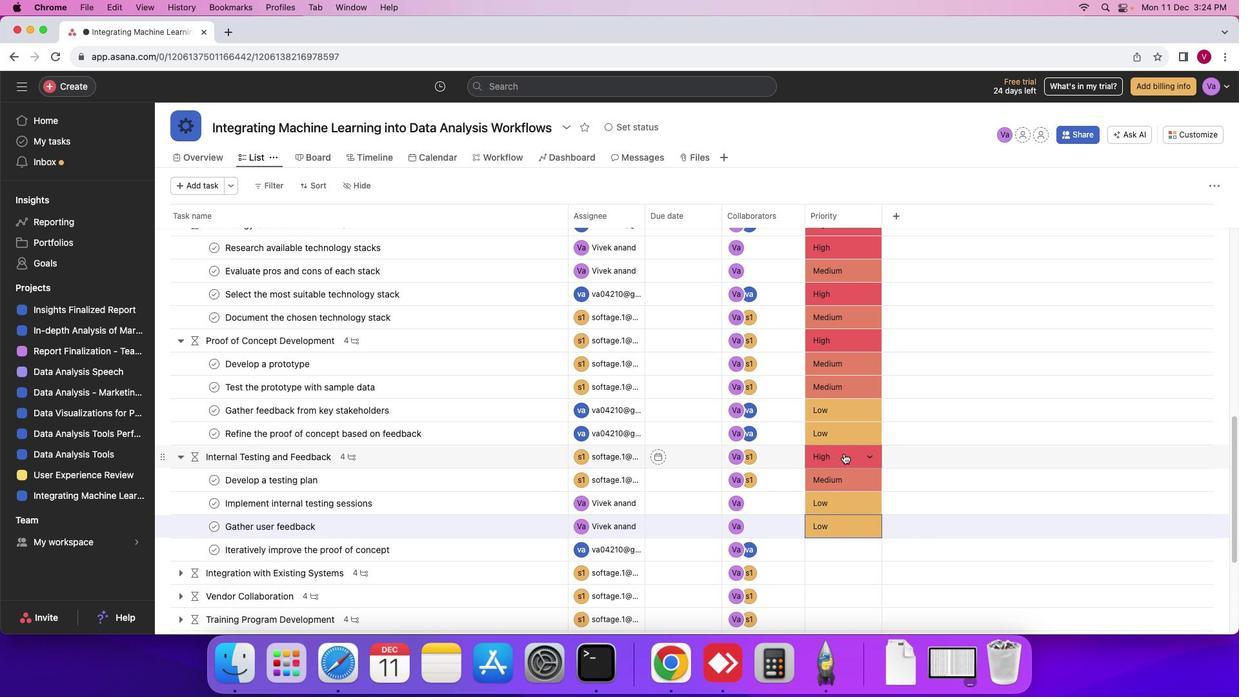 
Action: Mouse moved to (836, 543)
Screenshot: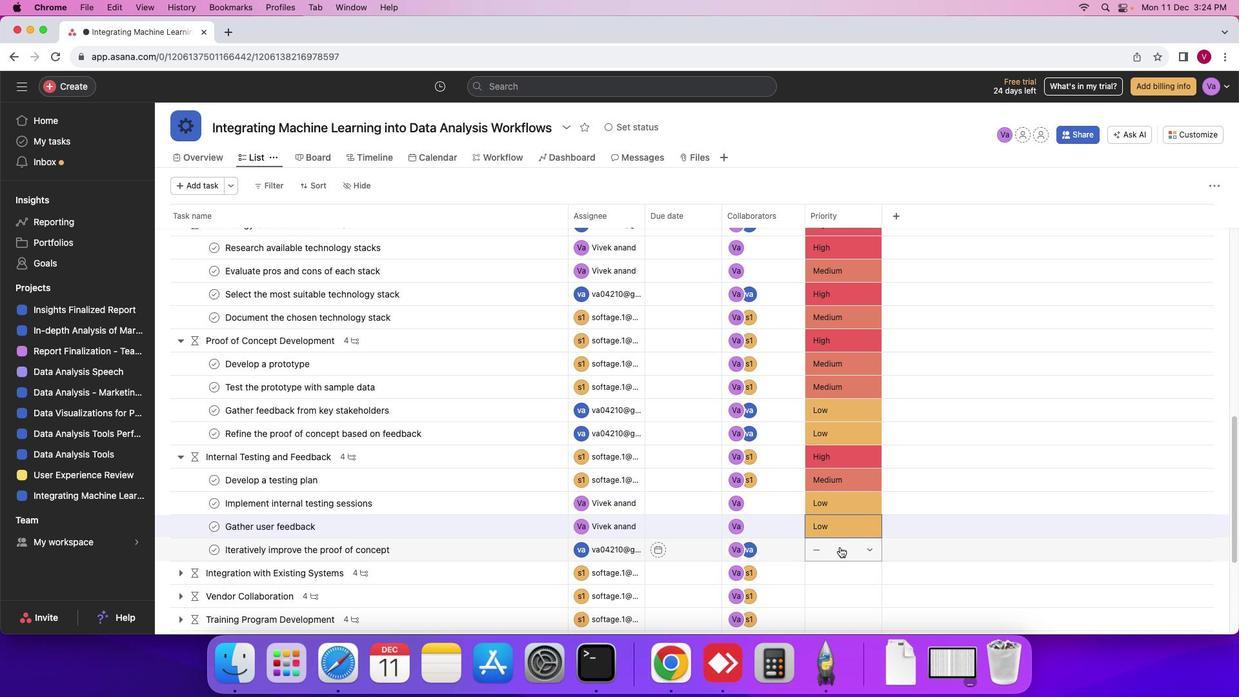 
Action: Mouse pressed left at (836, 543)
Screenshot: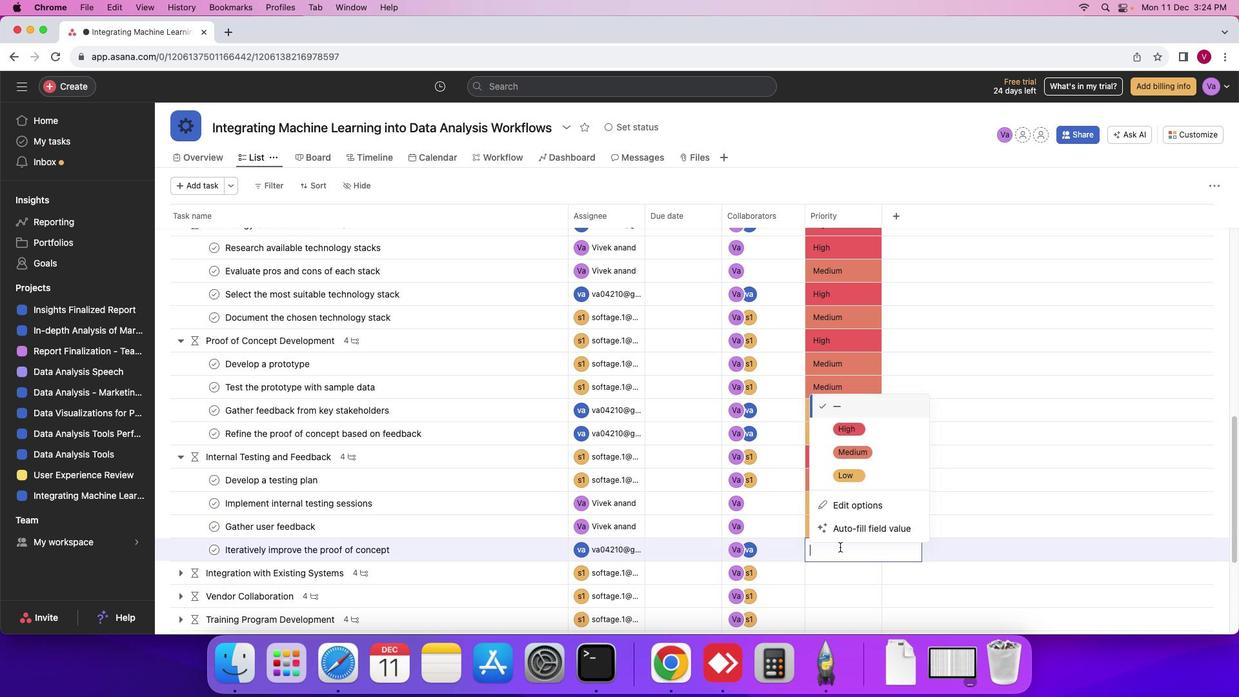 
Action: Mouse moved to (837, 461)
Screenshot: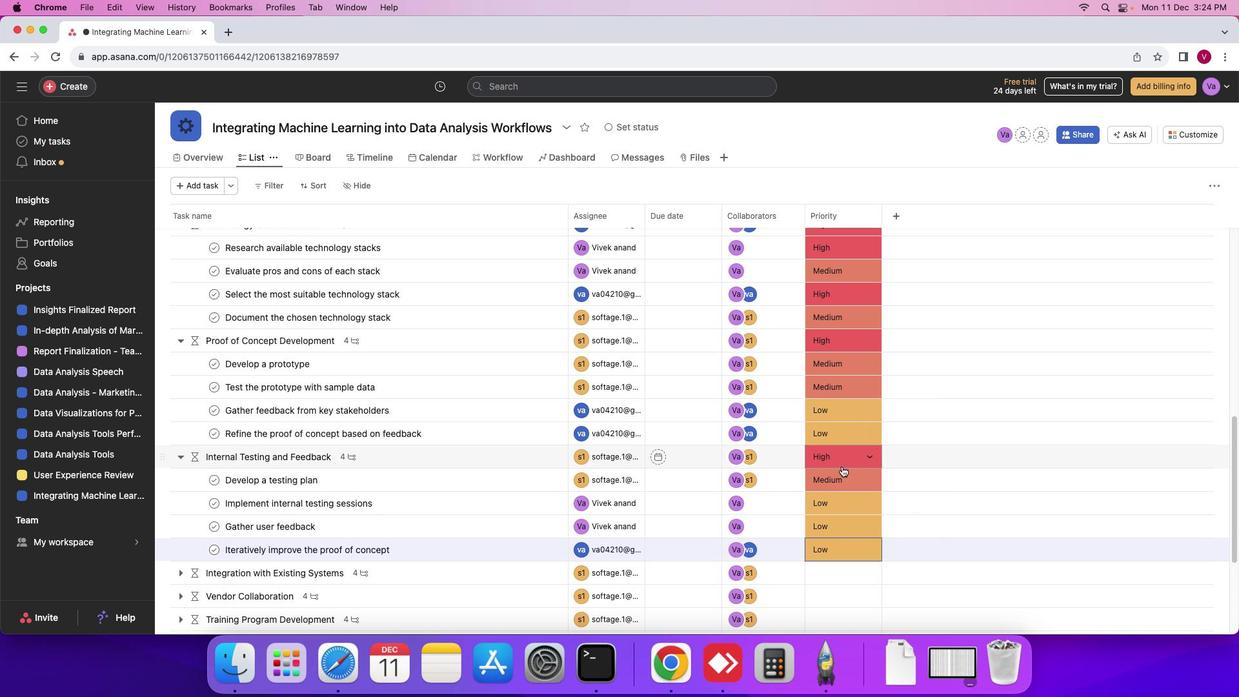 
Action: Mouse pressed left at (837, 461)
Screenshot: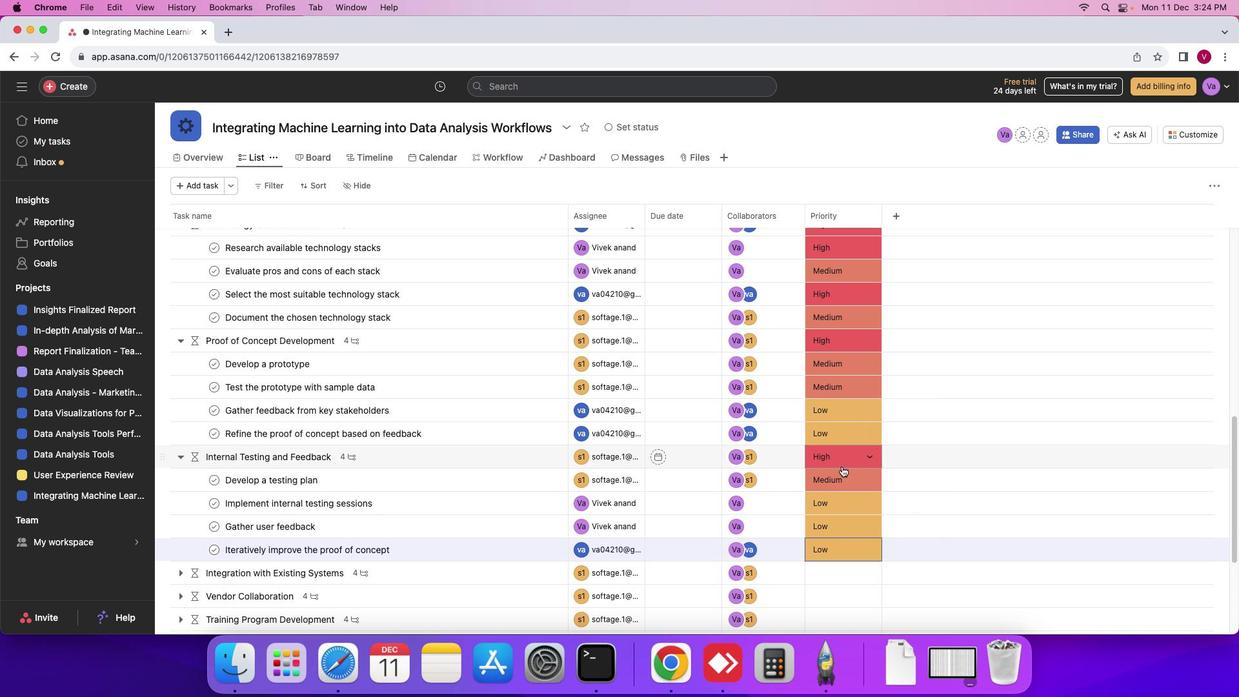 
Action: Mouse moved to (515, 473)
Screenshot: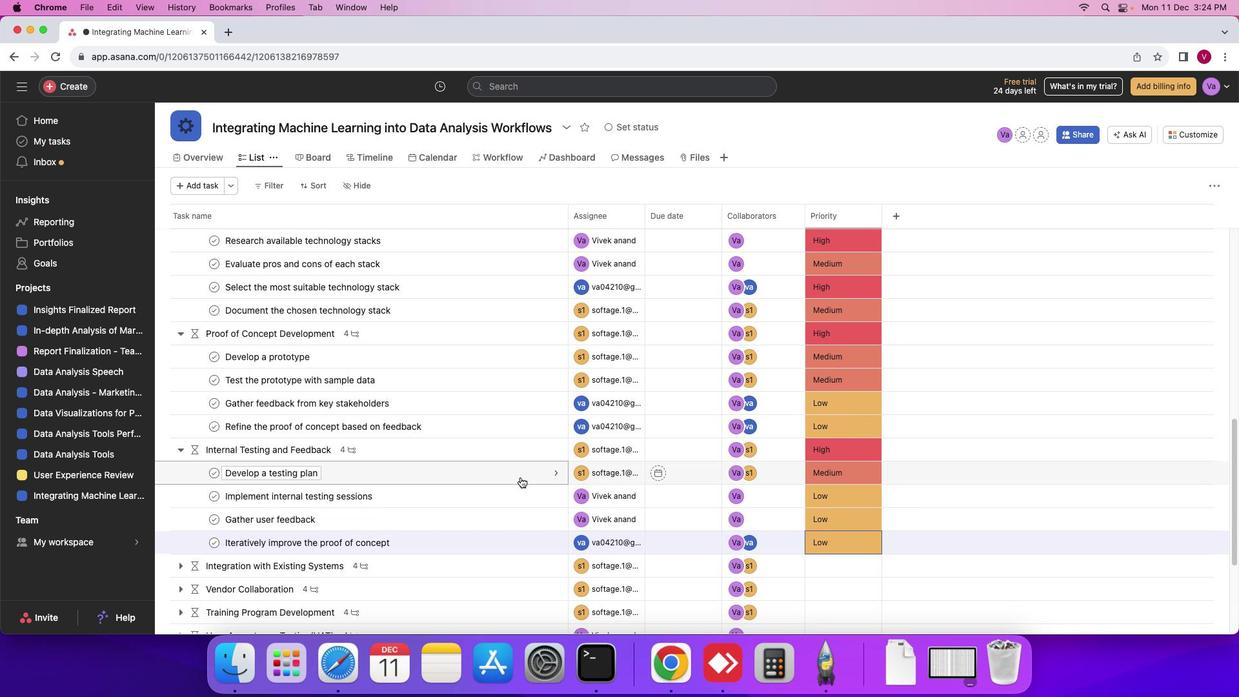 
Action: Mouse scrolled (515, 473) with delta (-3, -4)
Screenshot: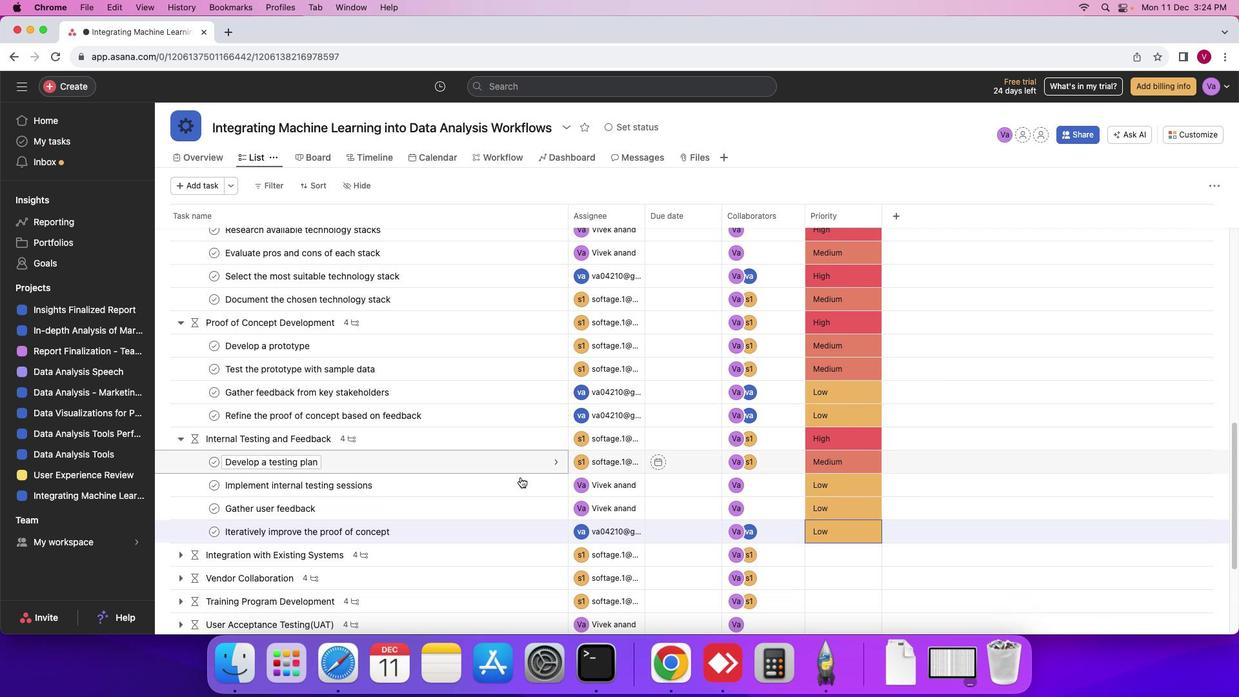 
Action: Mouse scrolled (515, 473) with delta (-3, -4)
Screenshot: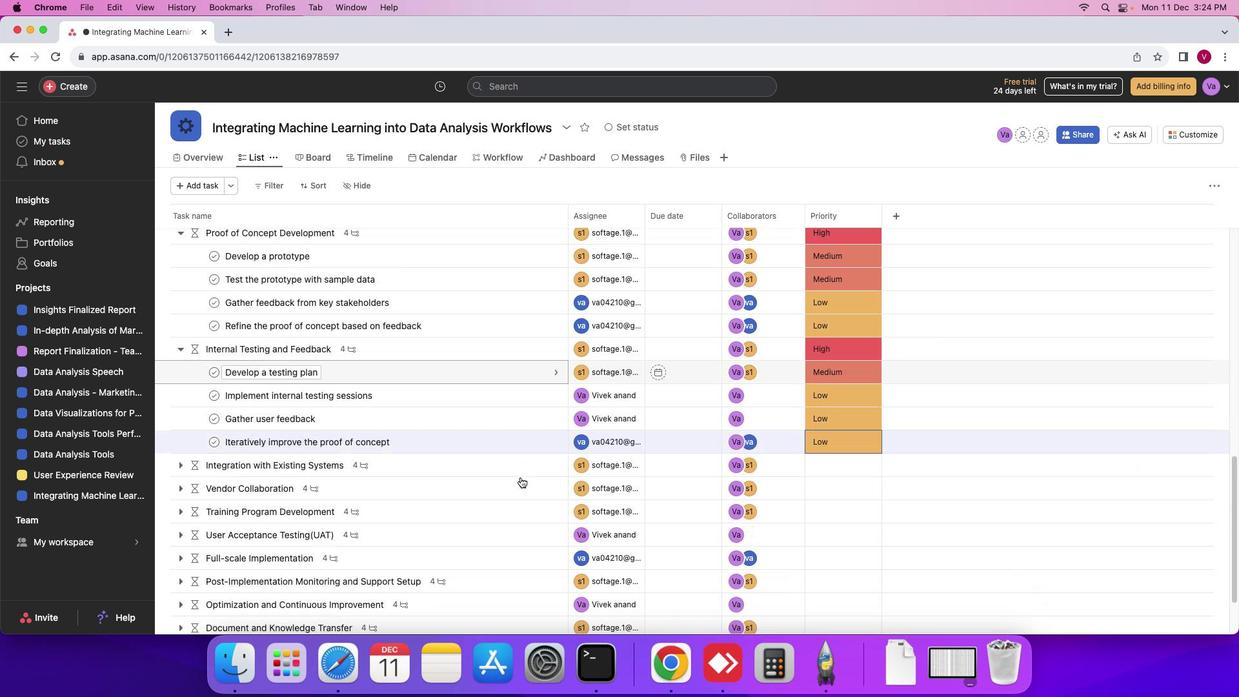 
Action: Mouse moved to (515, 473)
Screenshot: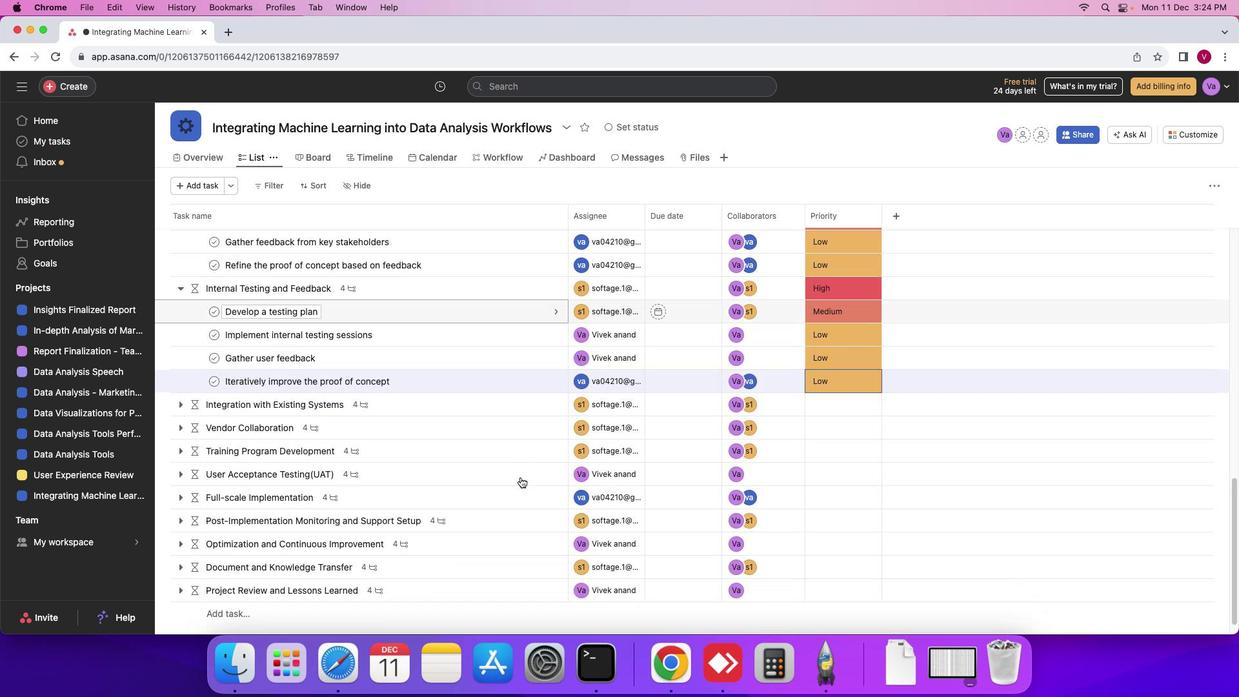
Action: Mouse scrolled (515, 473) with delta (-3, -4)
Screenshot: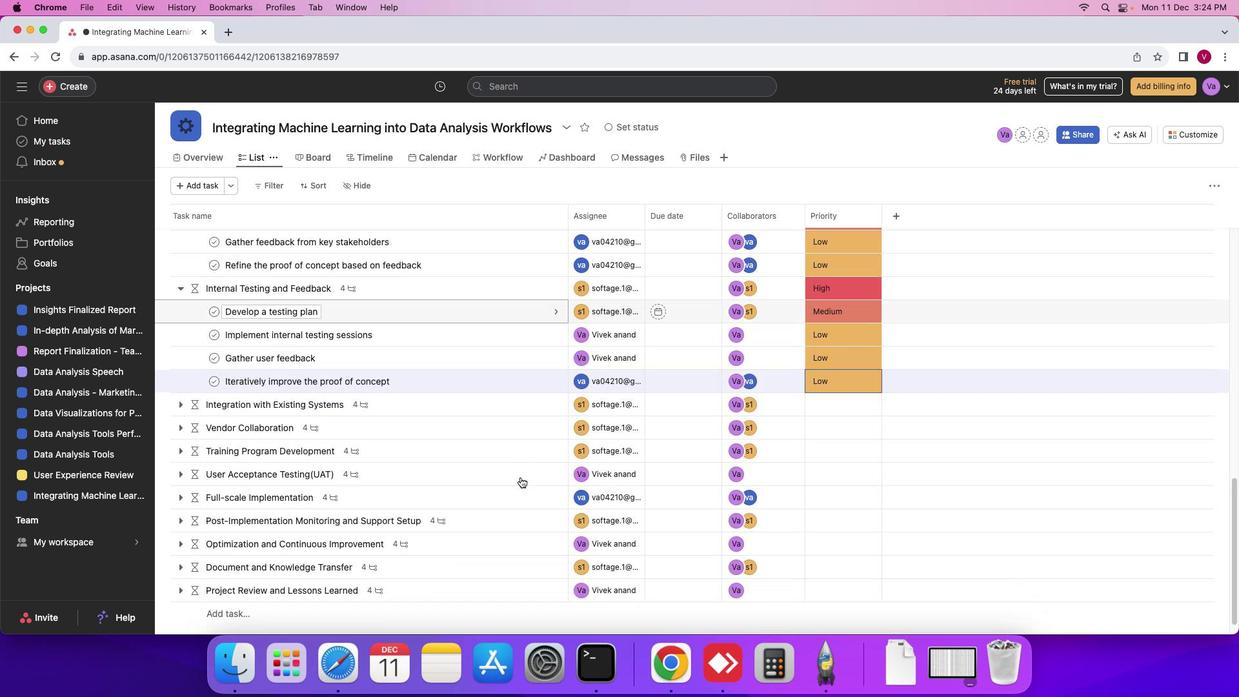 
Action: Mouse moved to (515, 473)
Screenshot: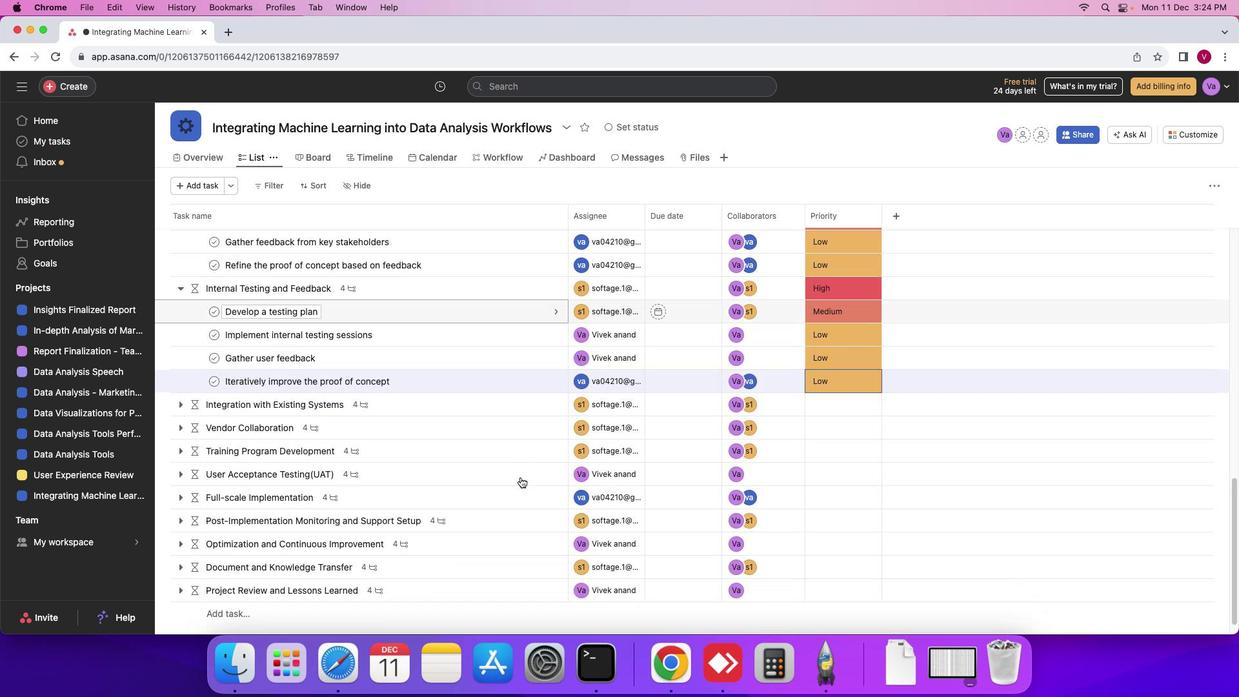 
Action: Mouse scrolled (515, 473) with delta (-3, -5)
Screenshot: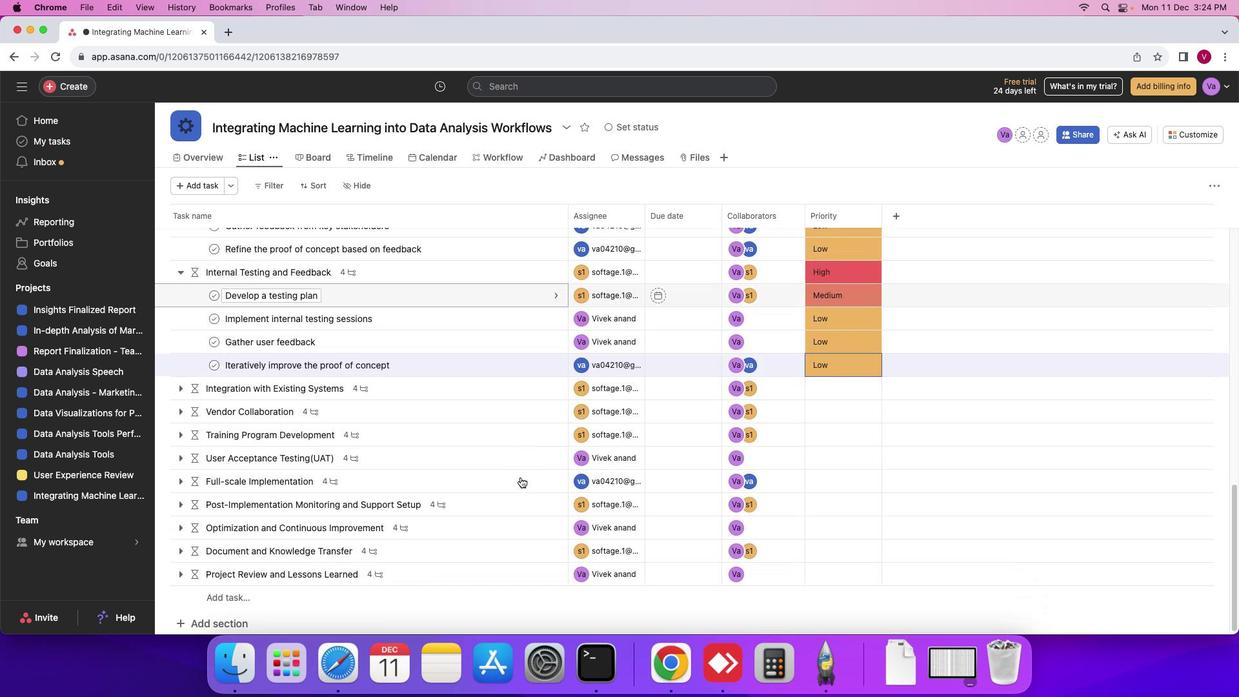 
Action: Mouse scrolled (515, 473) with delta (-3, -5)
Screenshot: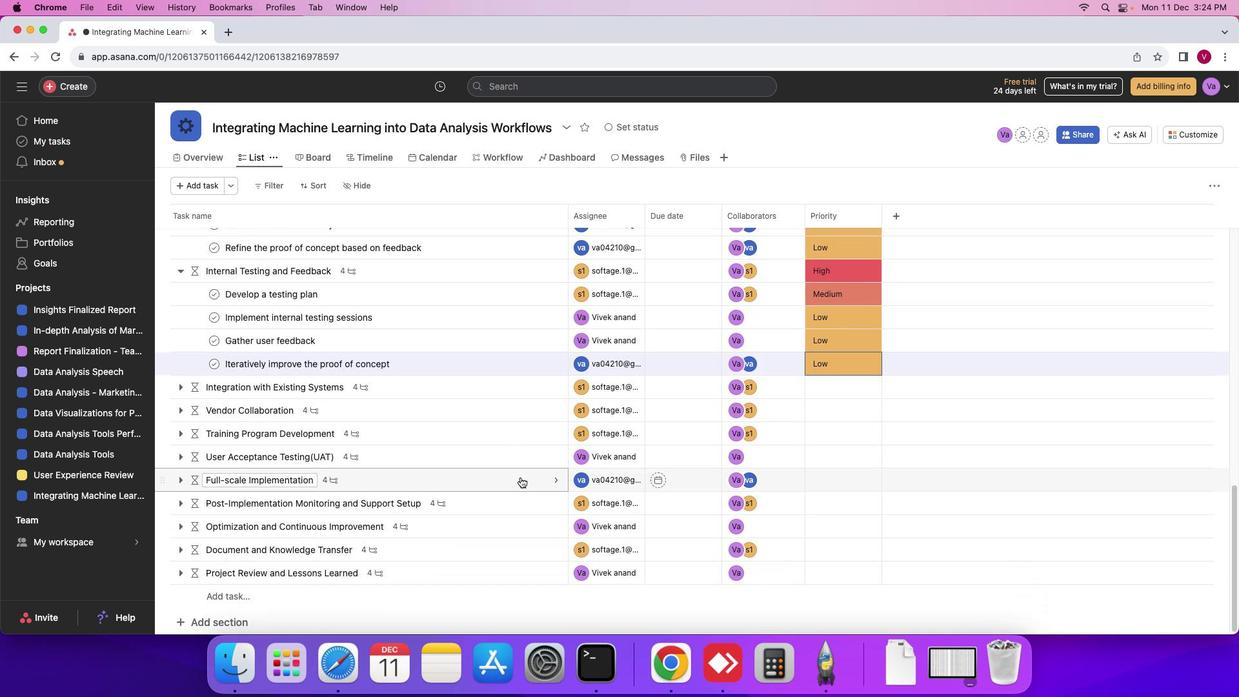 
Action: Mouse scrolled (515, 473) with delta (-3, -6)
Screenshot: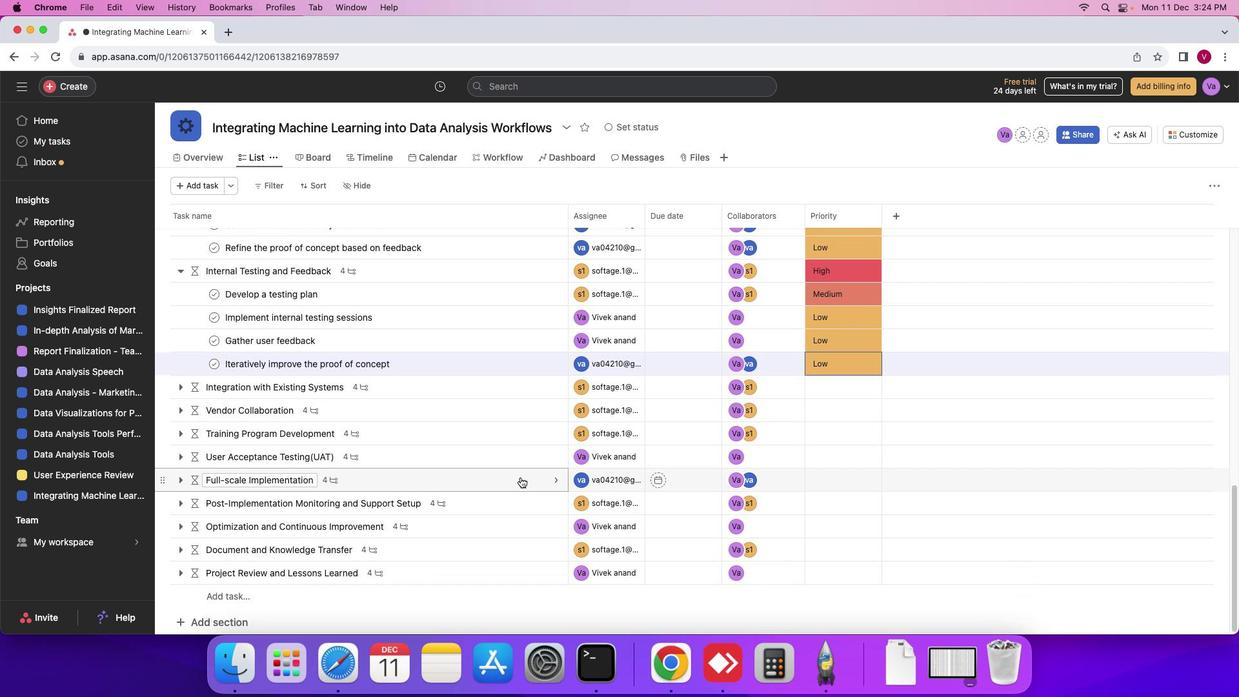 
Action: Mouse moved to (174, 386)
Screenshot: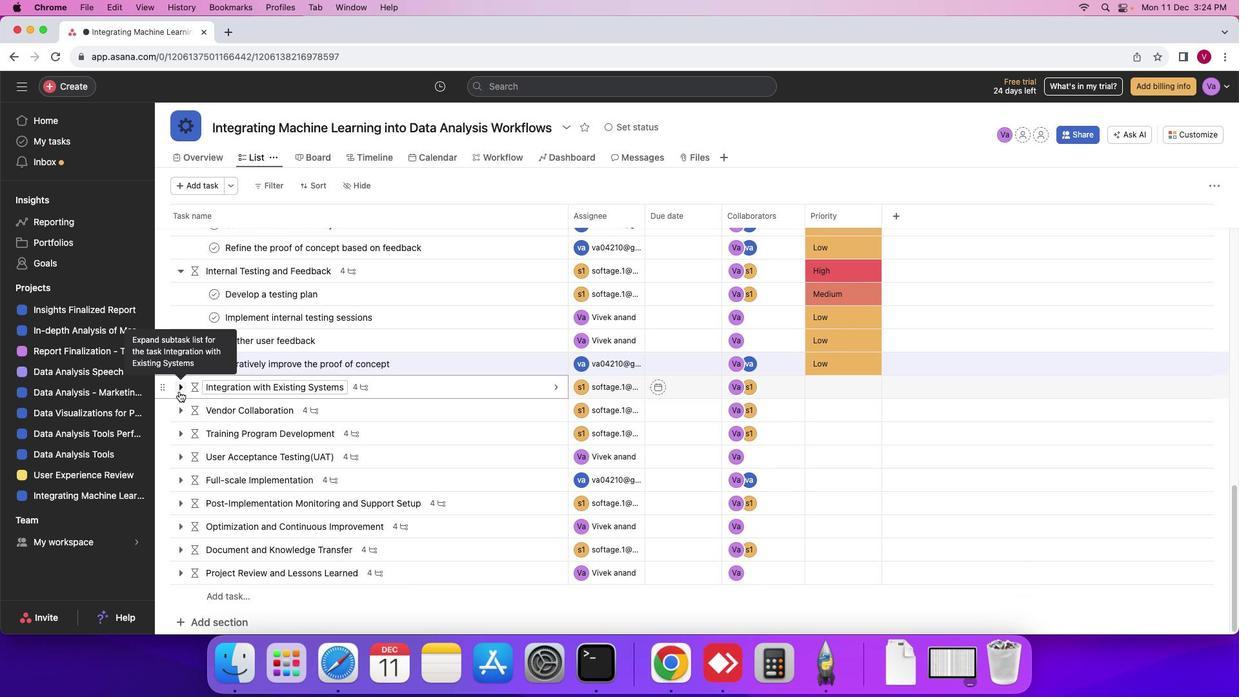 
Action: Mouse pressed left at (174, 386)
Screenshot: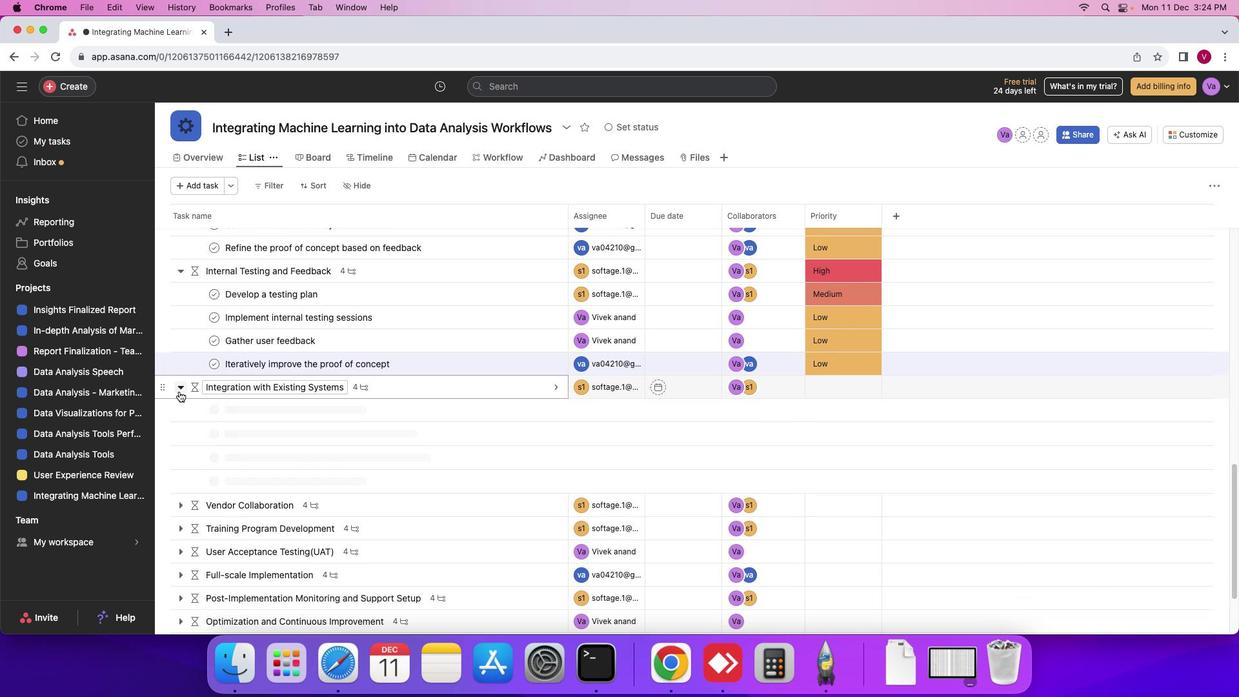 
Action: Mouse moved to (852, 383)
Screenshot: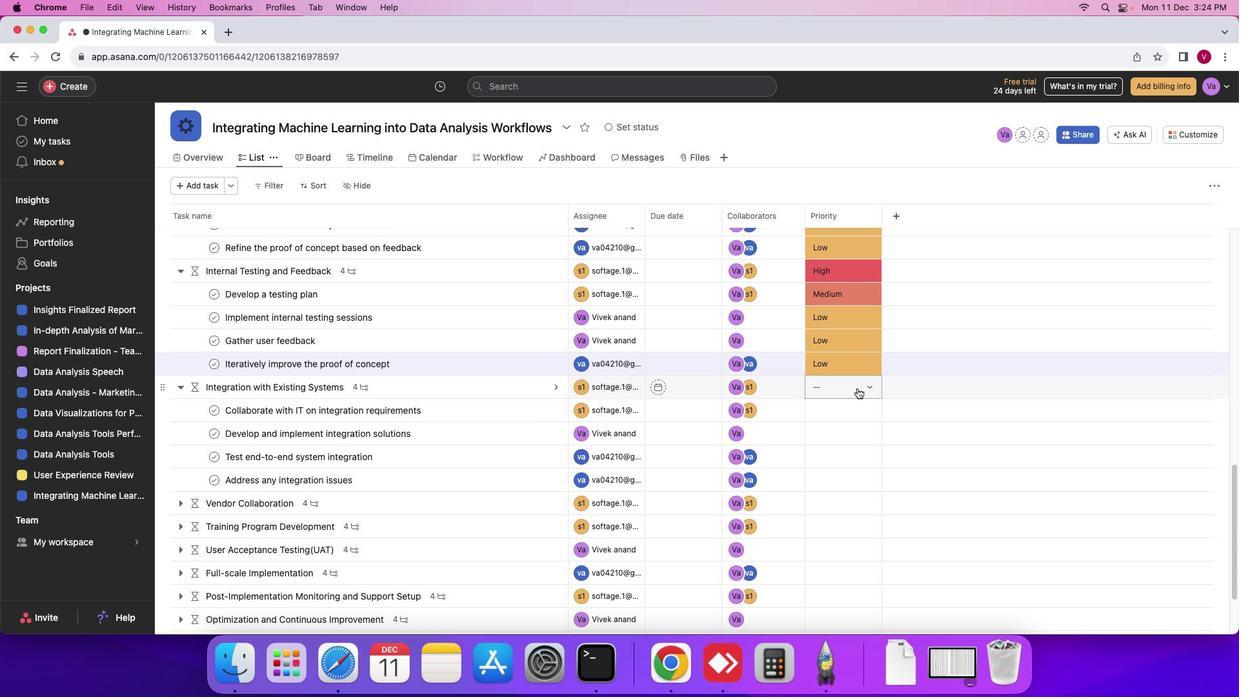 
Action: Mouse pressed left at (852, 383)
Screenshot: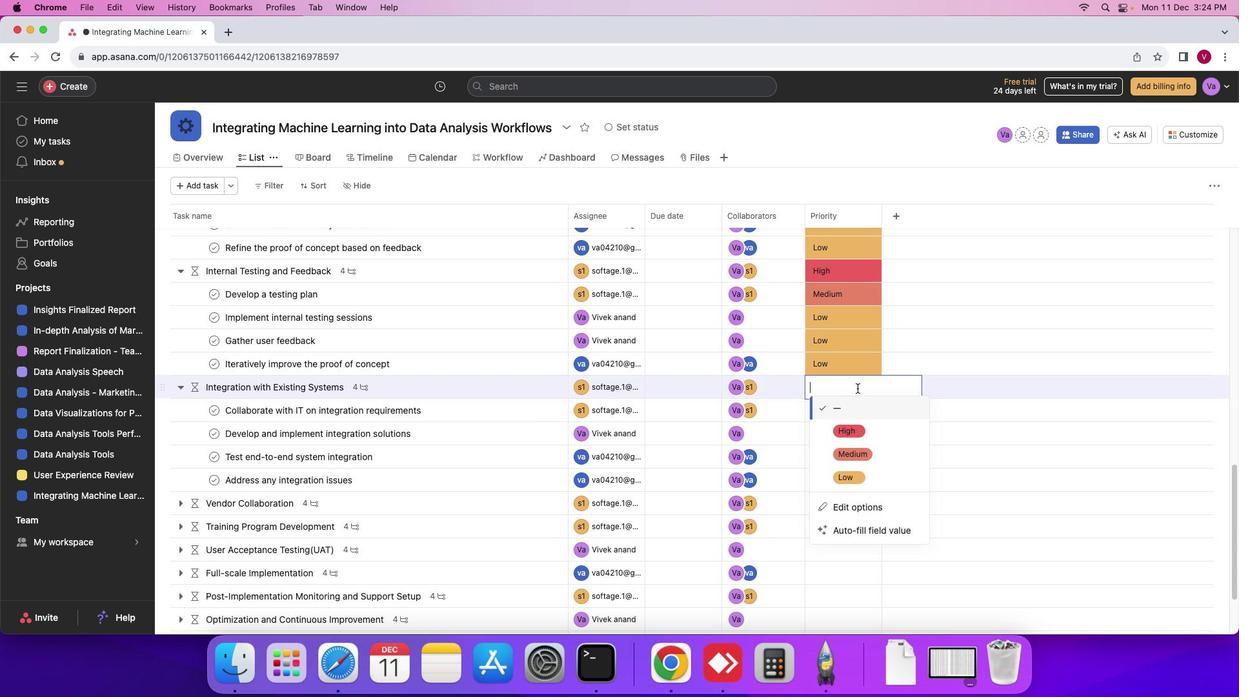 
Action: Mouse moved to (858, 429)
Screenshot: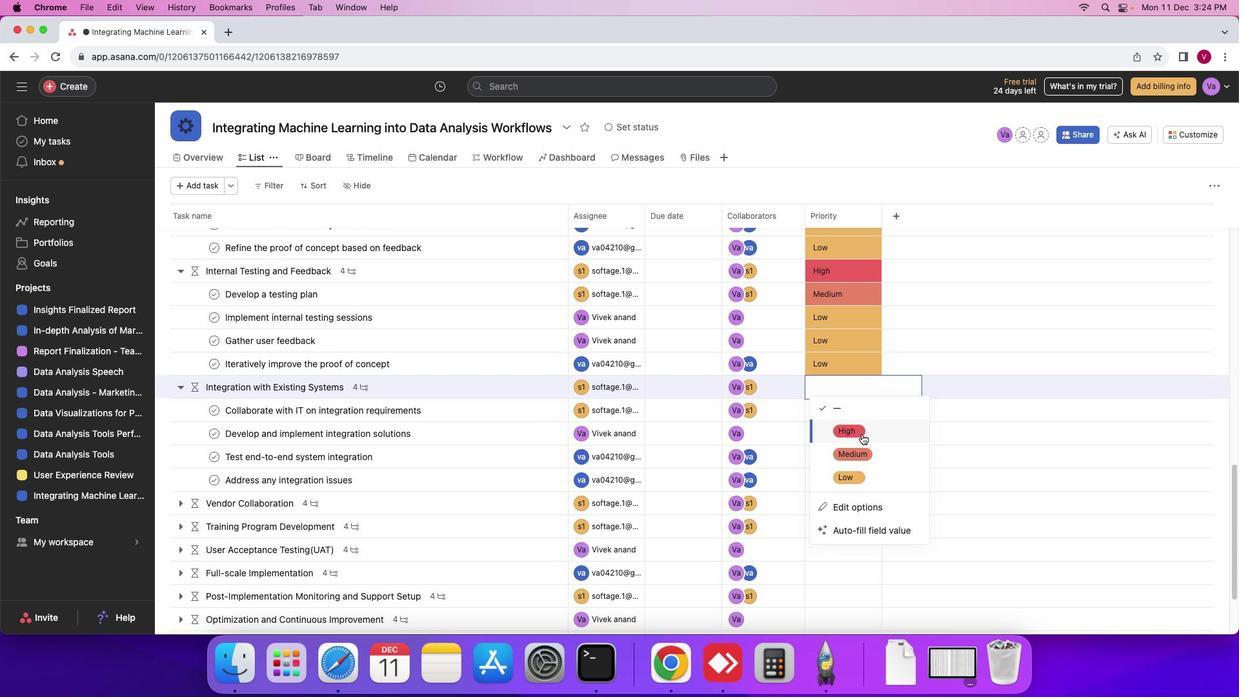 
Action: Mouse pressed left at (858, 429)
Screenshot: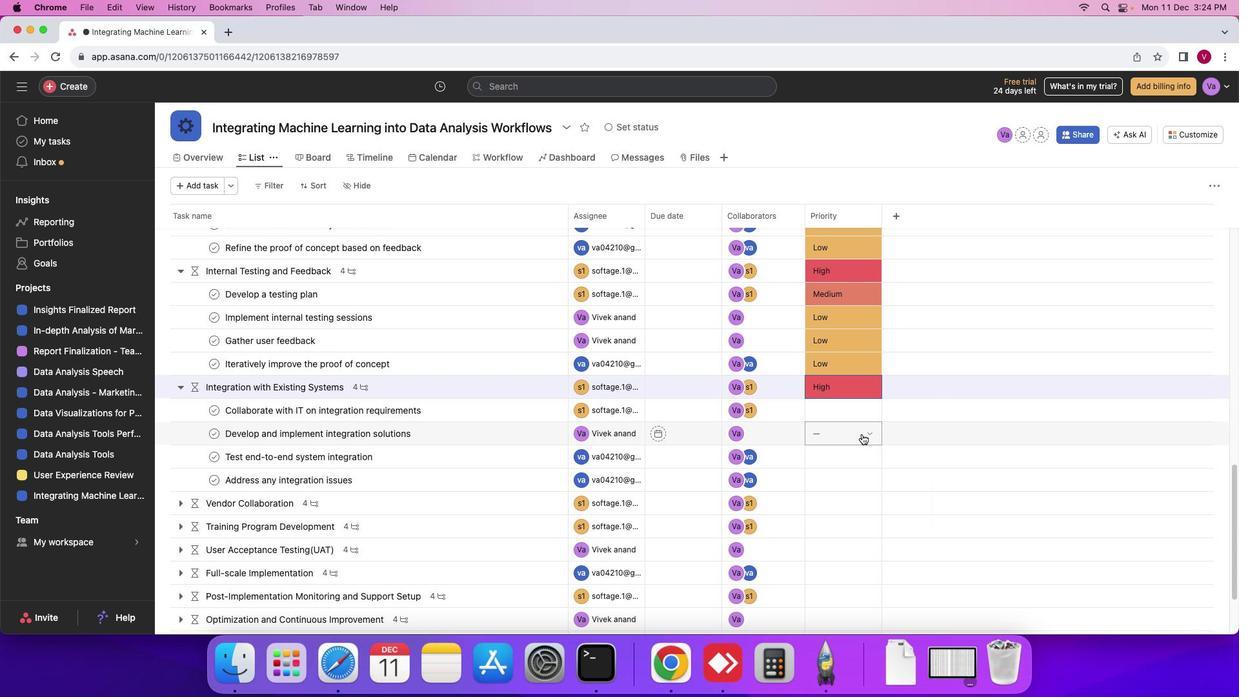 
Action: Mouse moved to (868, 408)
Screenshot: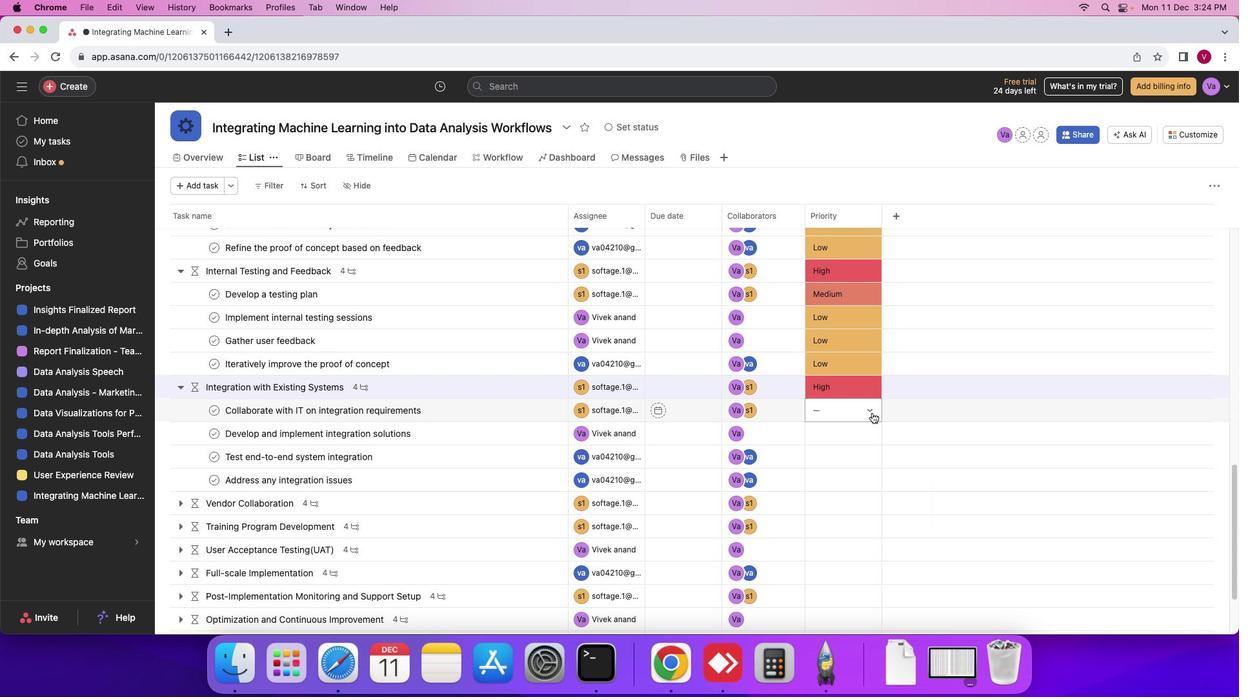 
Action: Mouse pressed left at (868, 408)
Screenshot: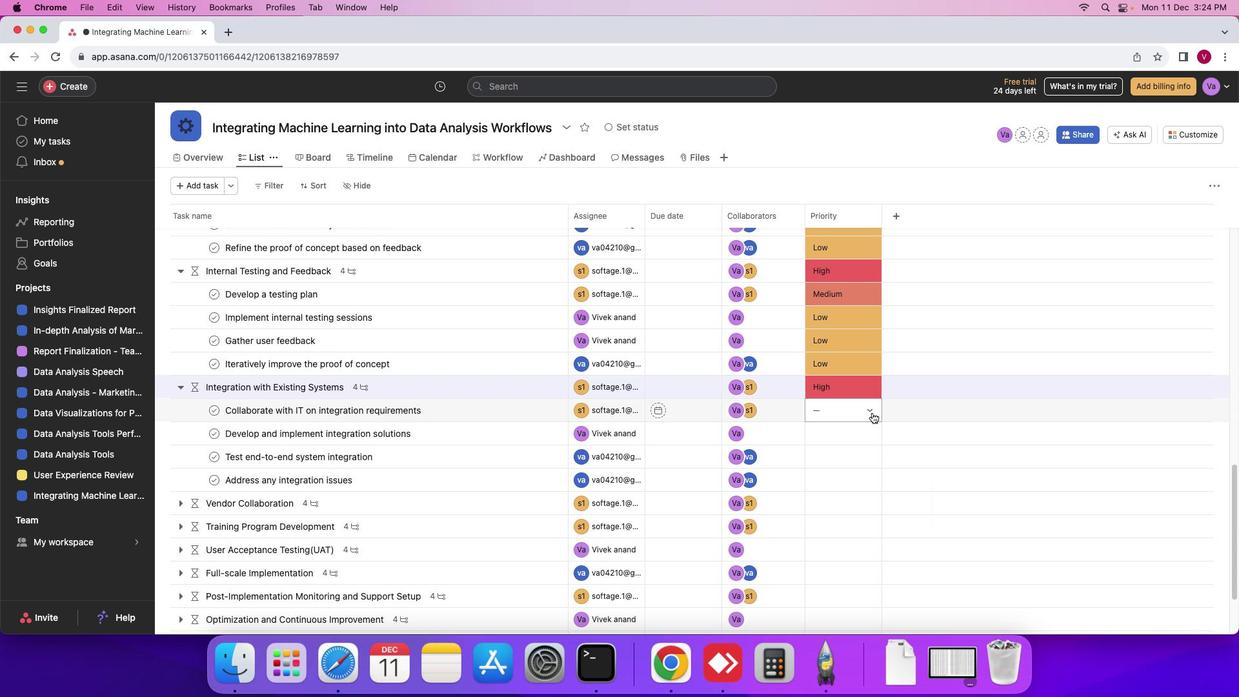 
Action: Mouse moved to (858, 404)
Screenshot: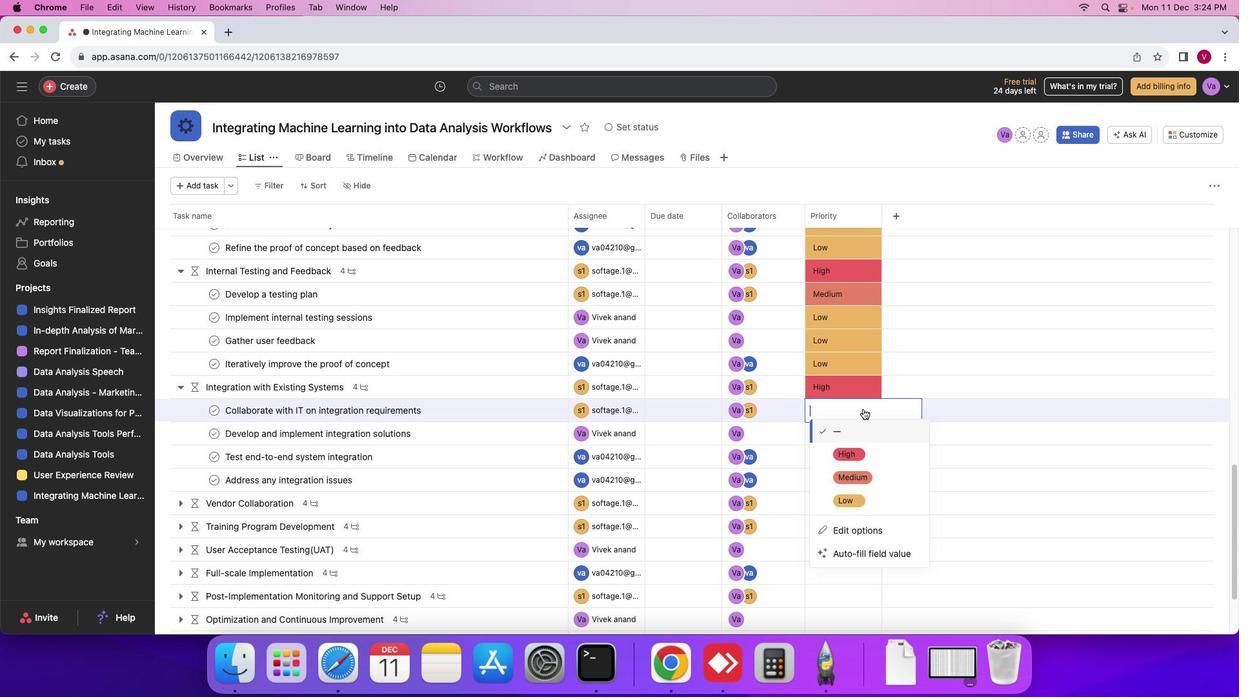 
Action: Mouse pressed left at (858, 404)
Screenshot: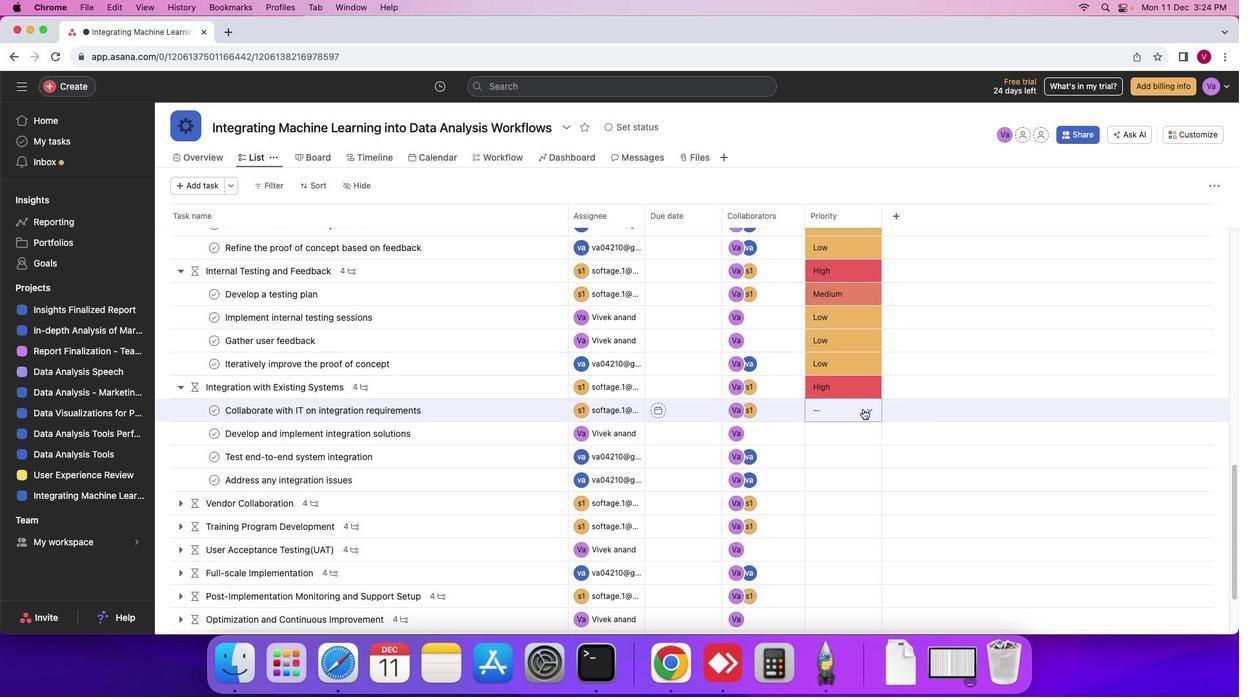
Action: Mouse moved to (858, 405)
Screenshot: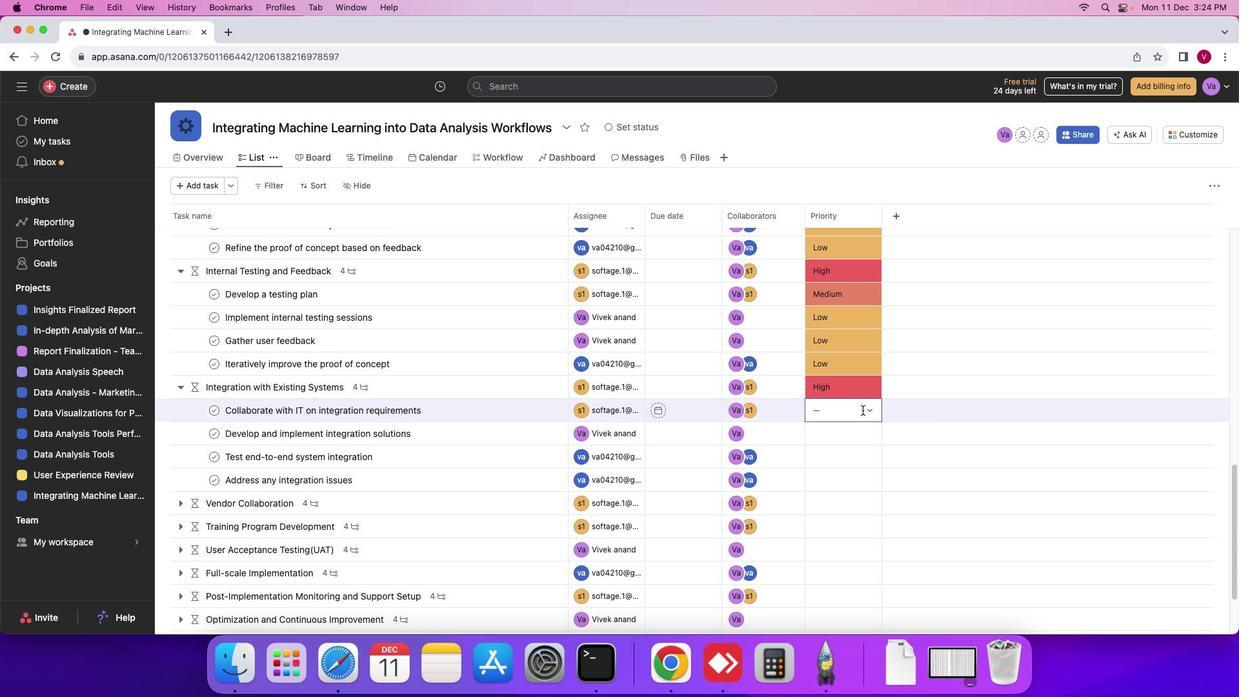 
Action: Mouse pressed left at (858, 405)
Screenshot: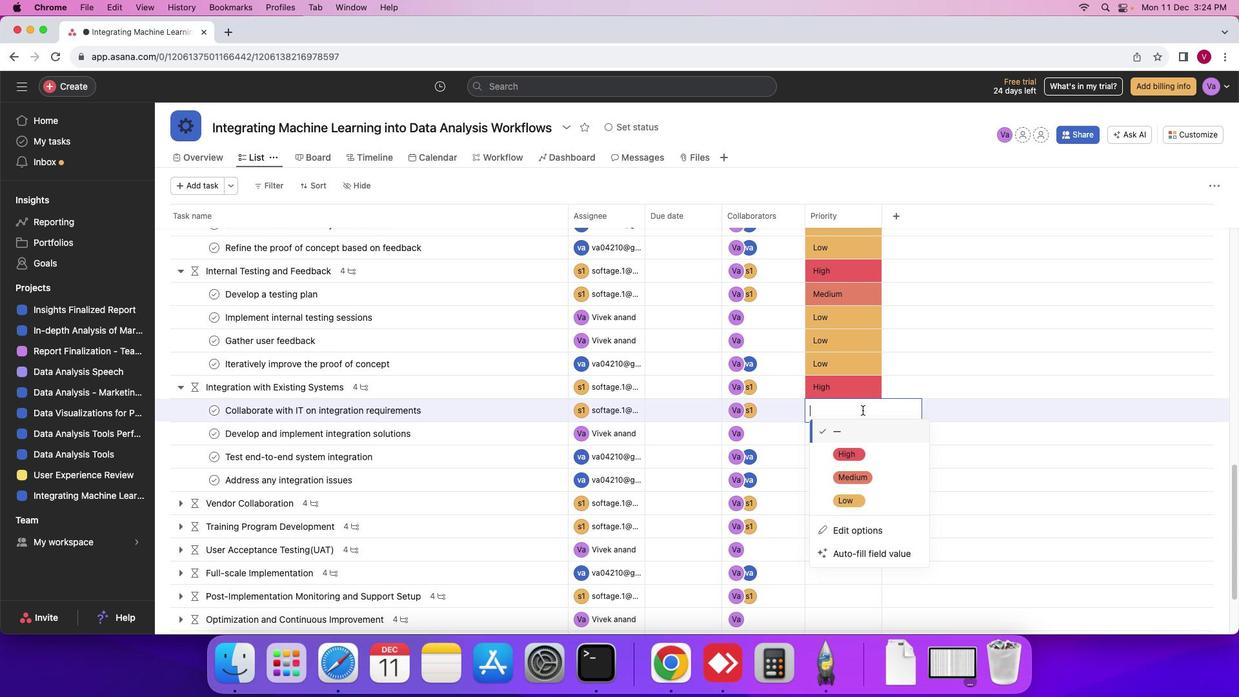 
Action: Mouse moved to (852, 464)
Screenshot: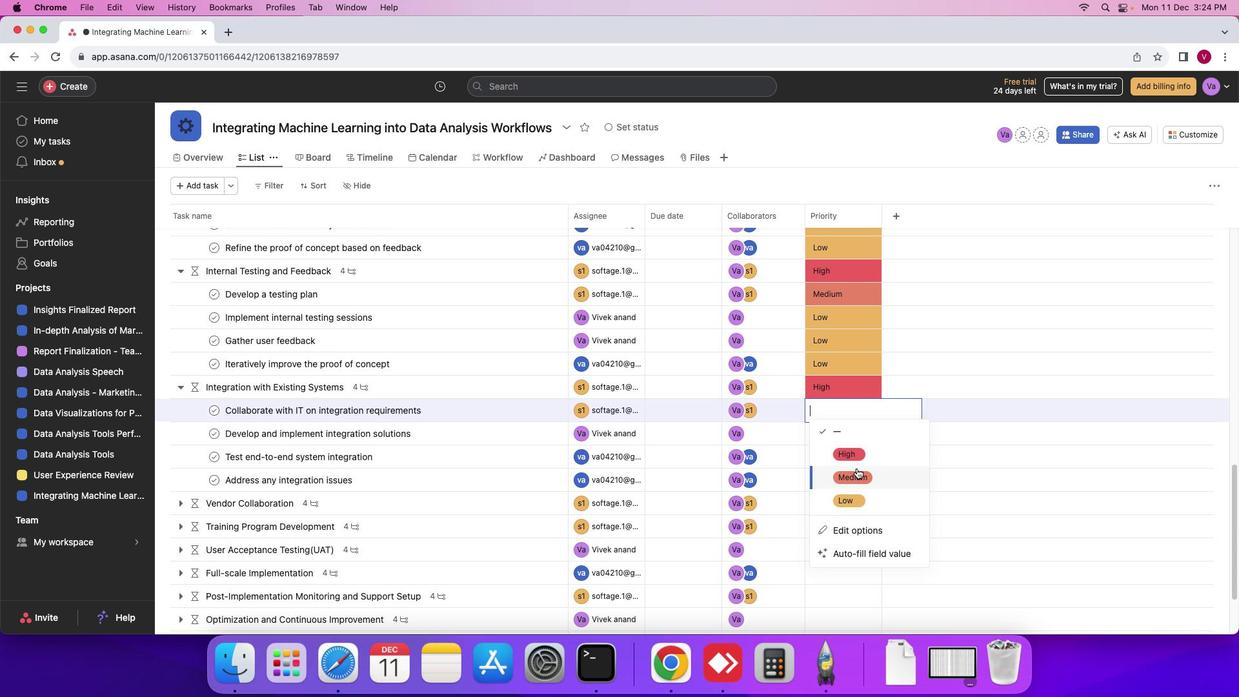 
Action: Mouse pressed left at (852, 464)
Screenshot: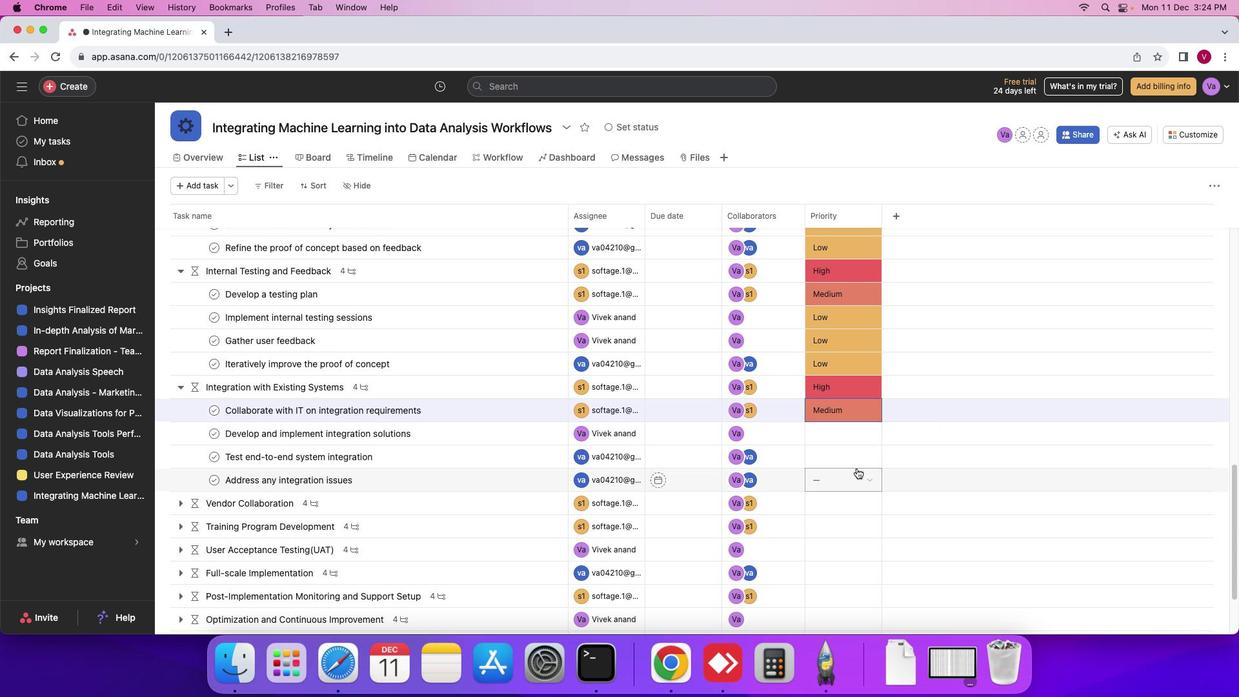 
Action: Mouse moved to (834, 427)
Screenshot: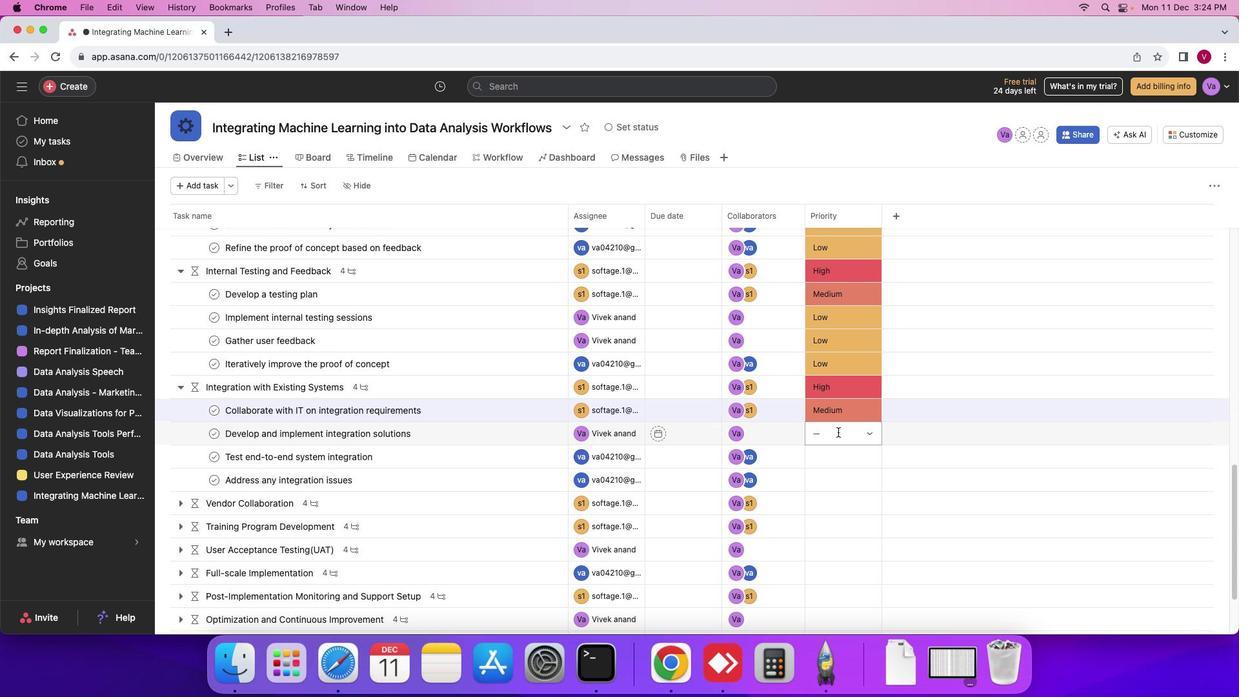 
Action: Mouse pressed left at (834, 427)
Screenshot: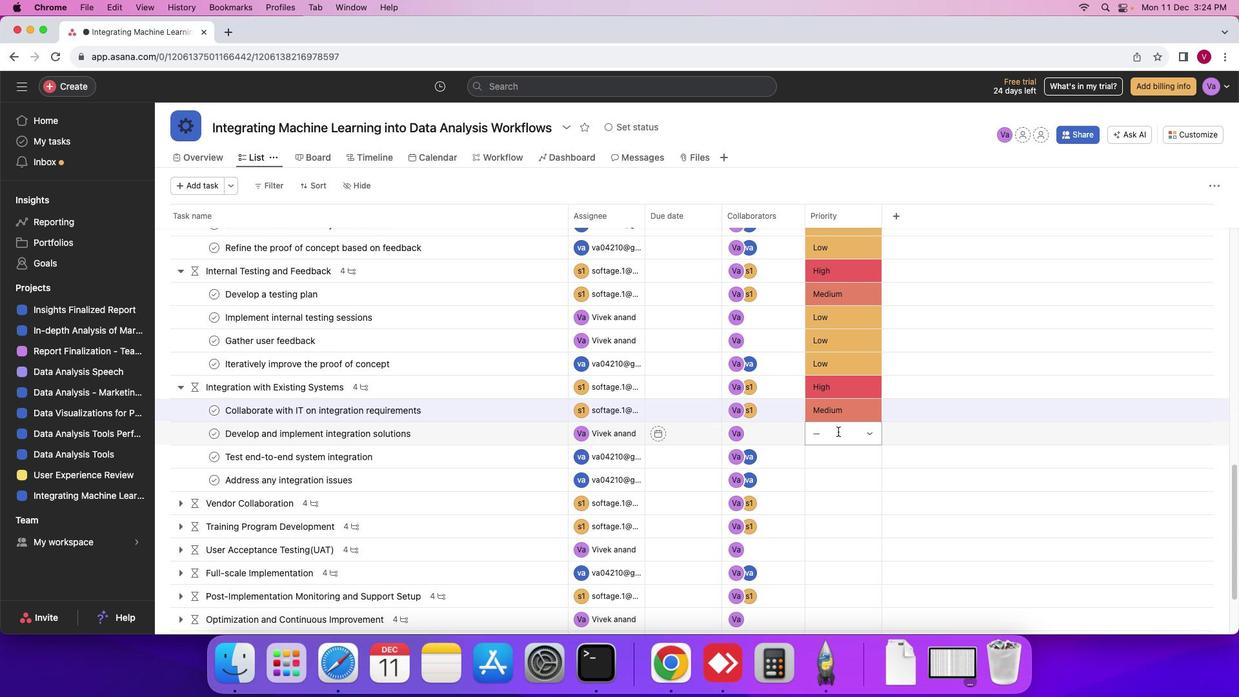 
Action: Mouse moved to (865, 468)
Screenshot: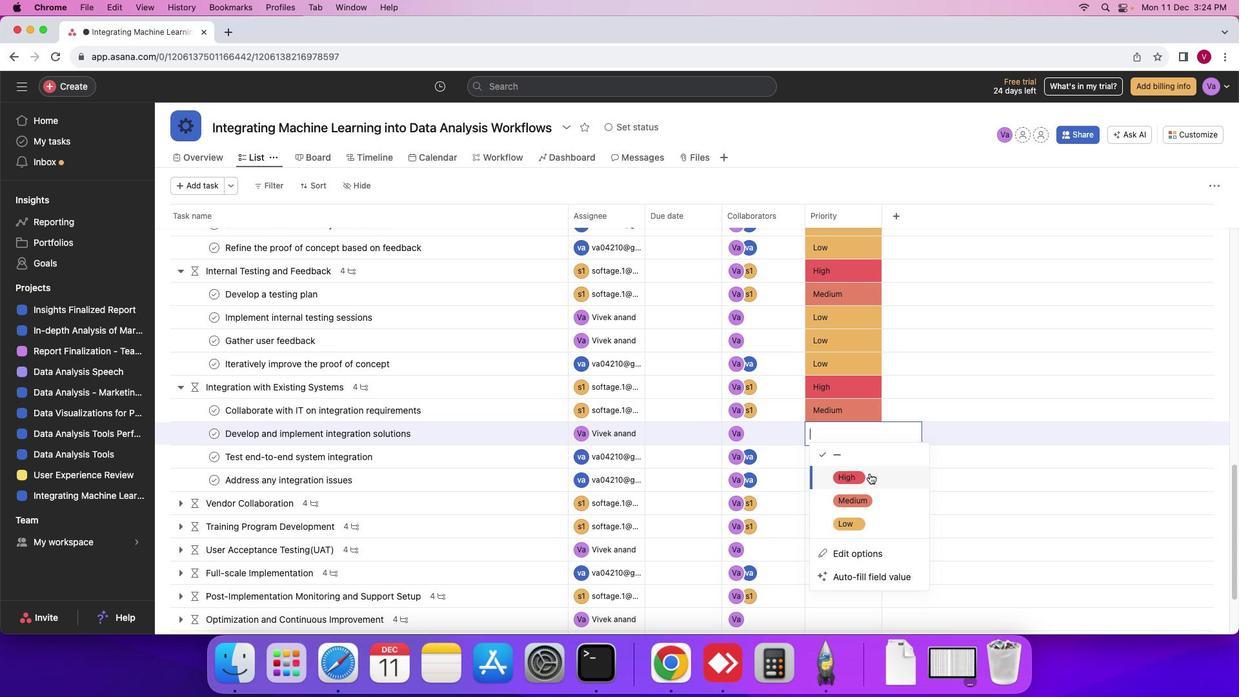 
Action: Mouse pressed left at (865, 468)
Screenshot: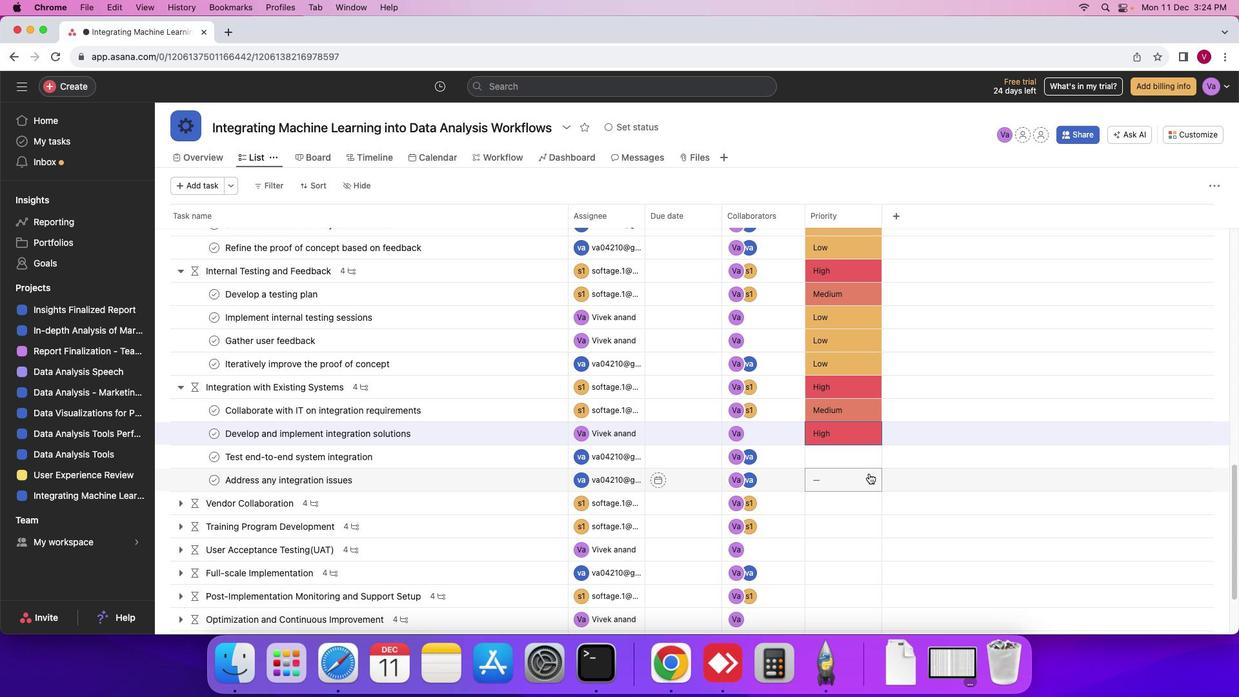 
Action: Mouse moved to (823, 446)
Screenshot: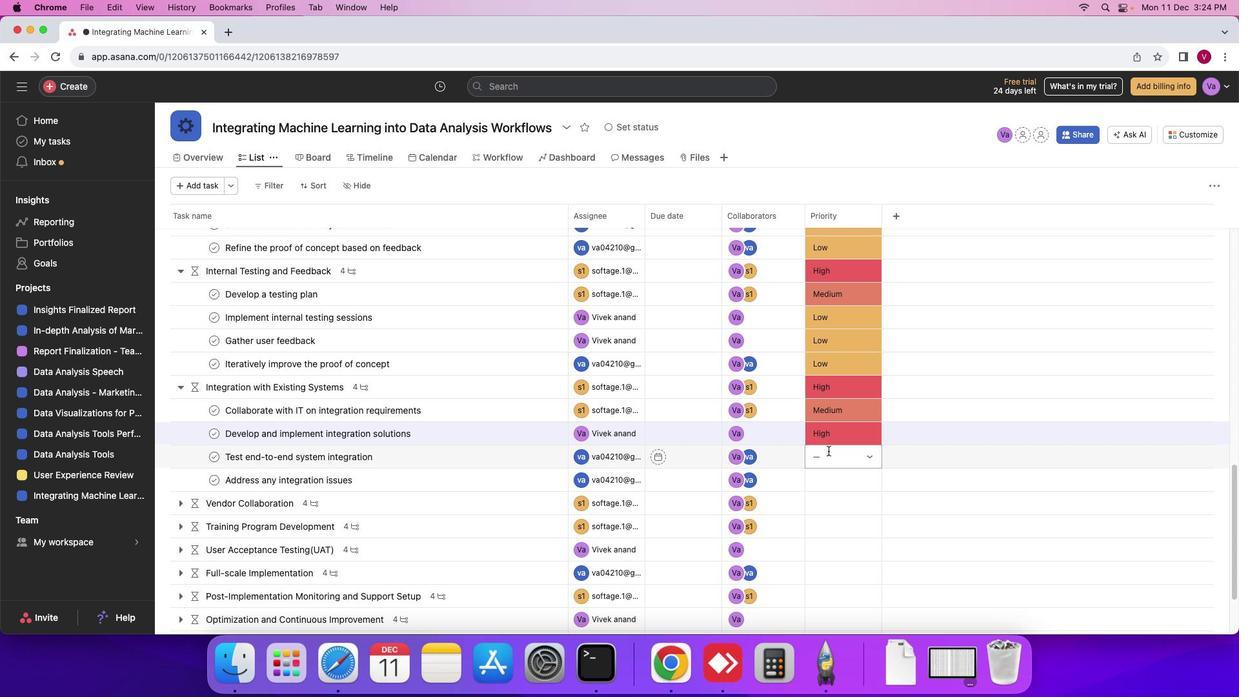 
Action: Mouse pressed left at (823, 446)
Screenshot: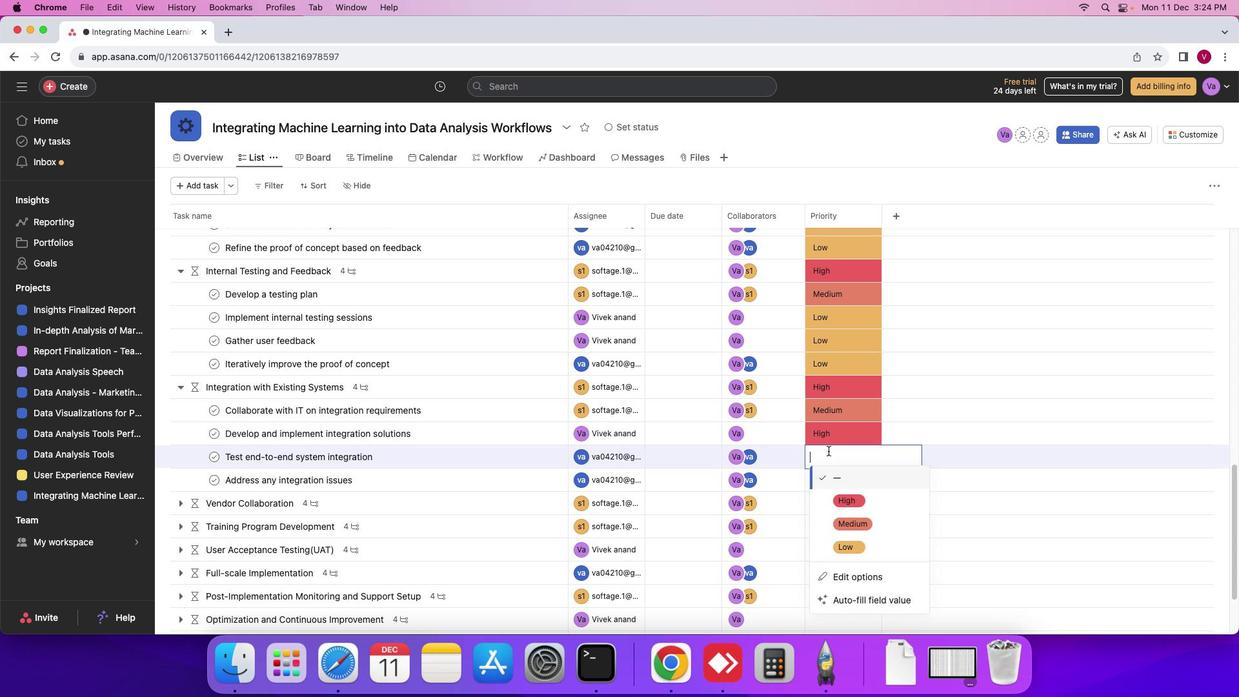 
Action: Mouse moved to (850, 499)
Screenshot: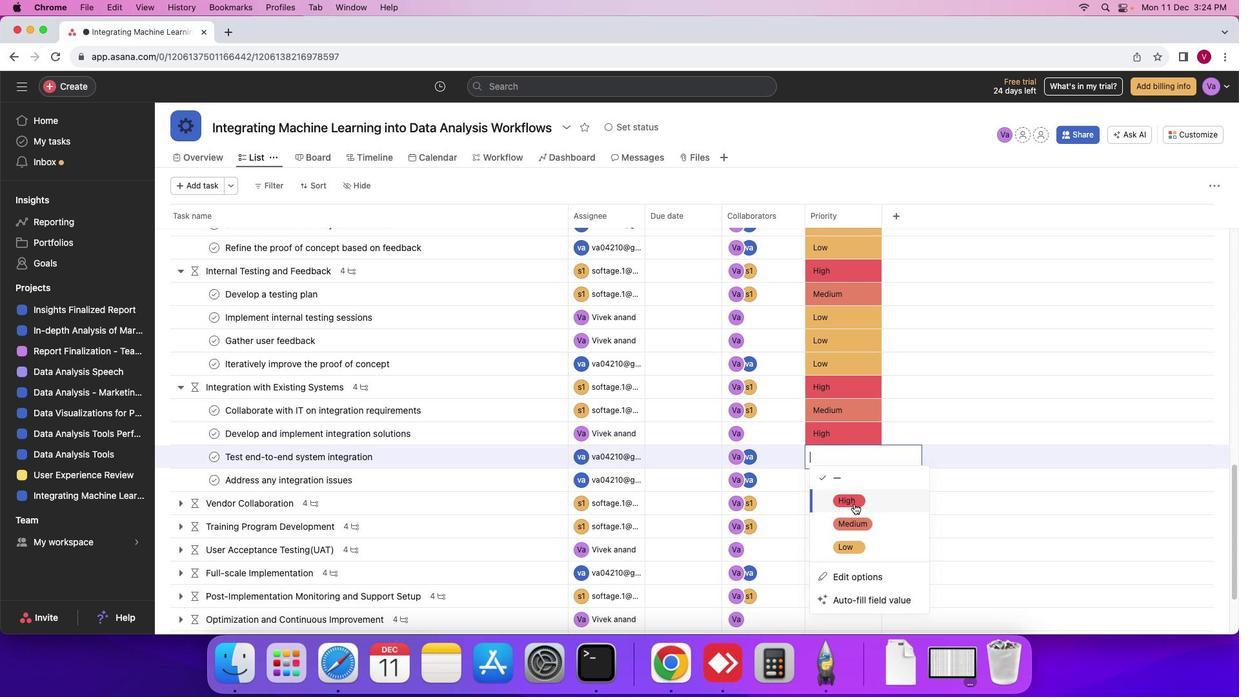 
Action: Mouse pressed left at (850, 499)
Screenshot: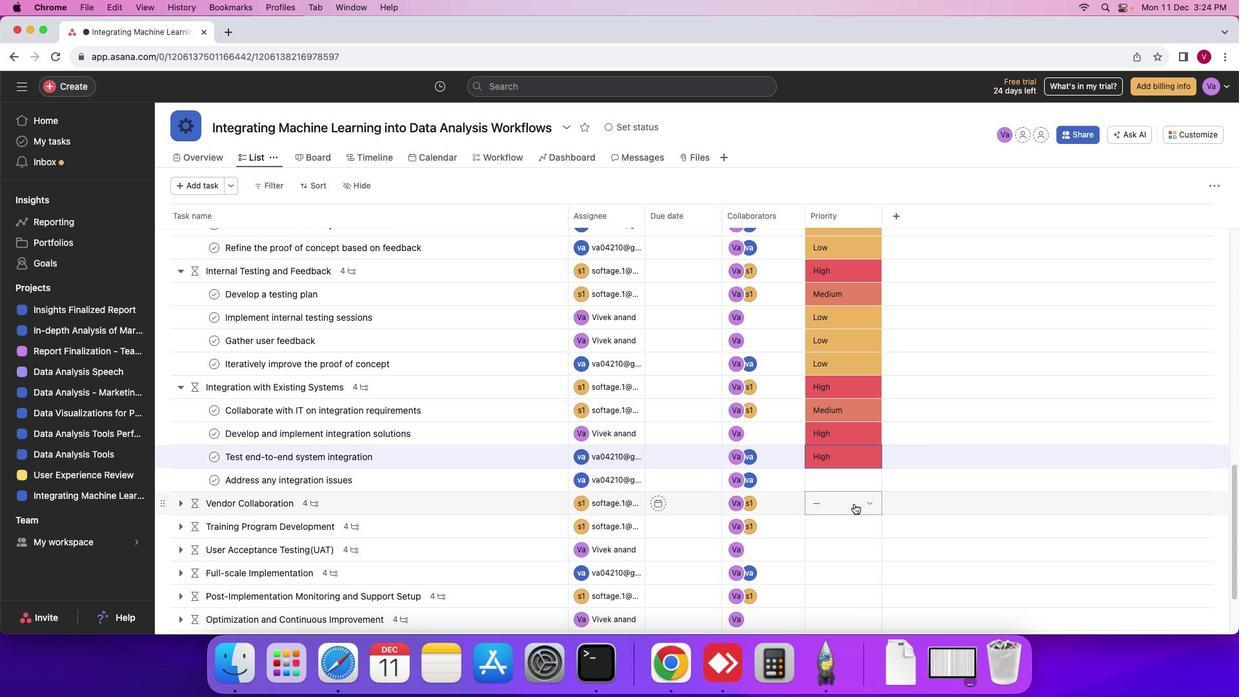 
Action: Mouse moved to (829, 481)
Screenshot: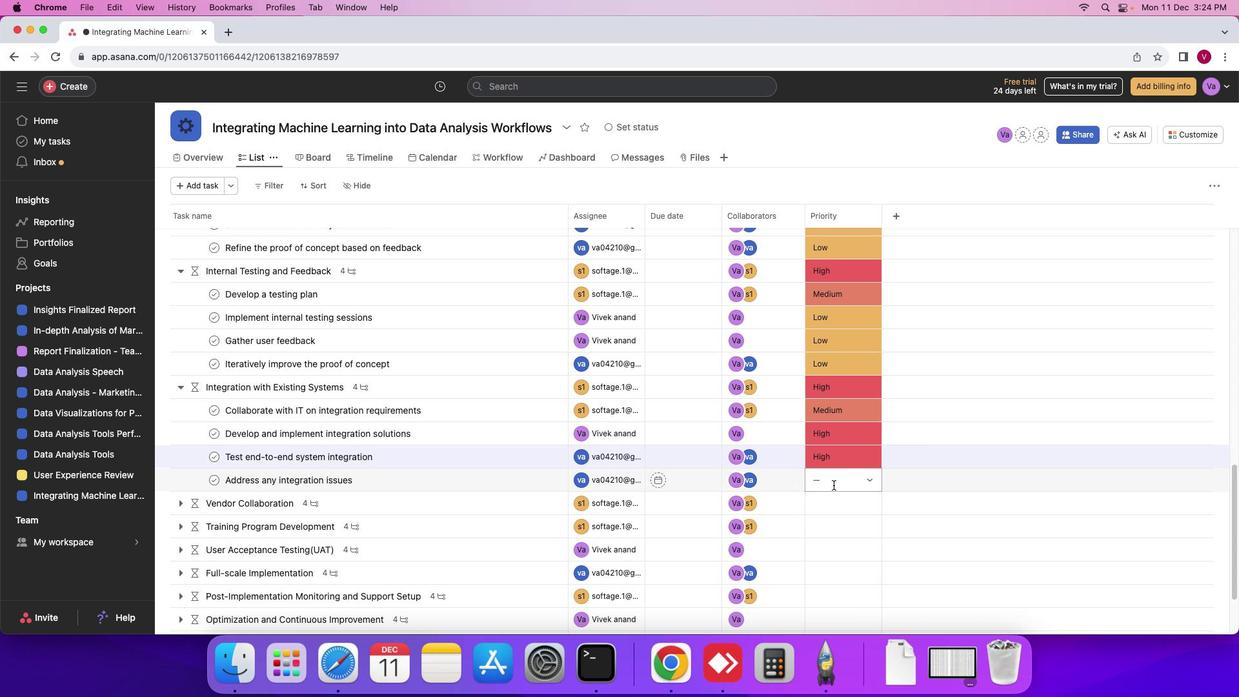 
Action: Mouse pressed left at (829, 481)
Screenshot: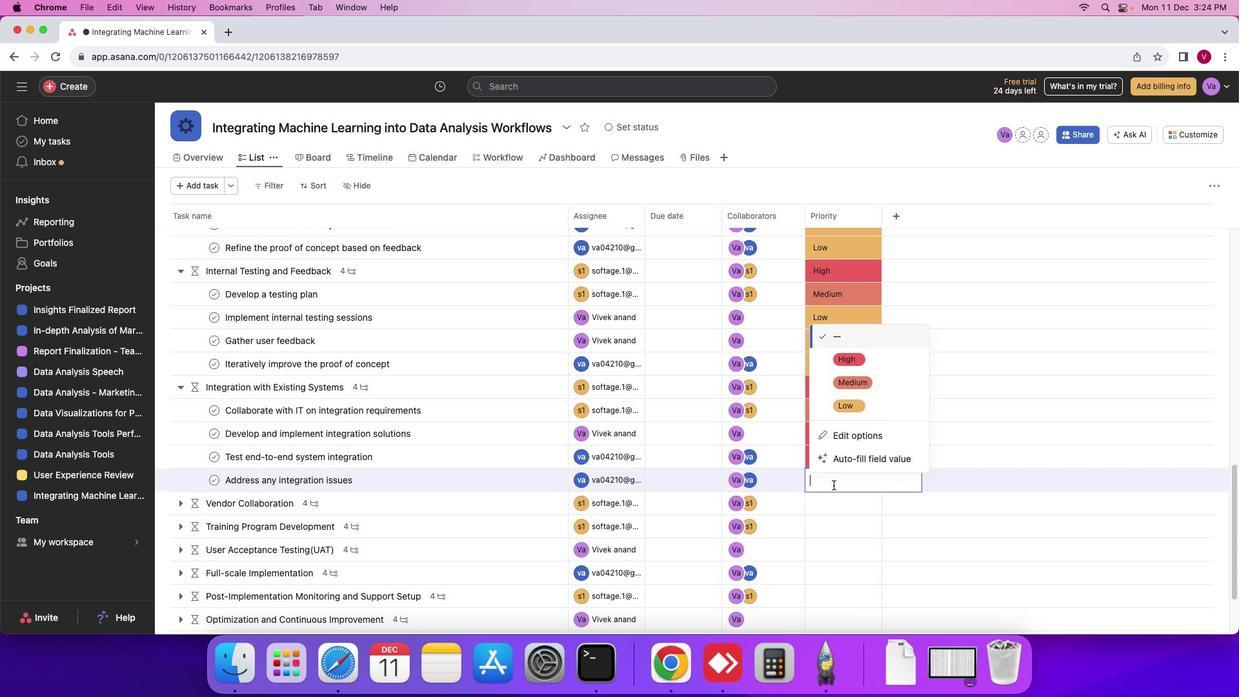 
Action: Mouse moved to (845, 386)
Screenshot: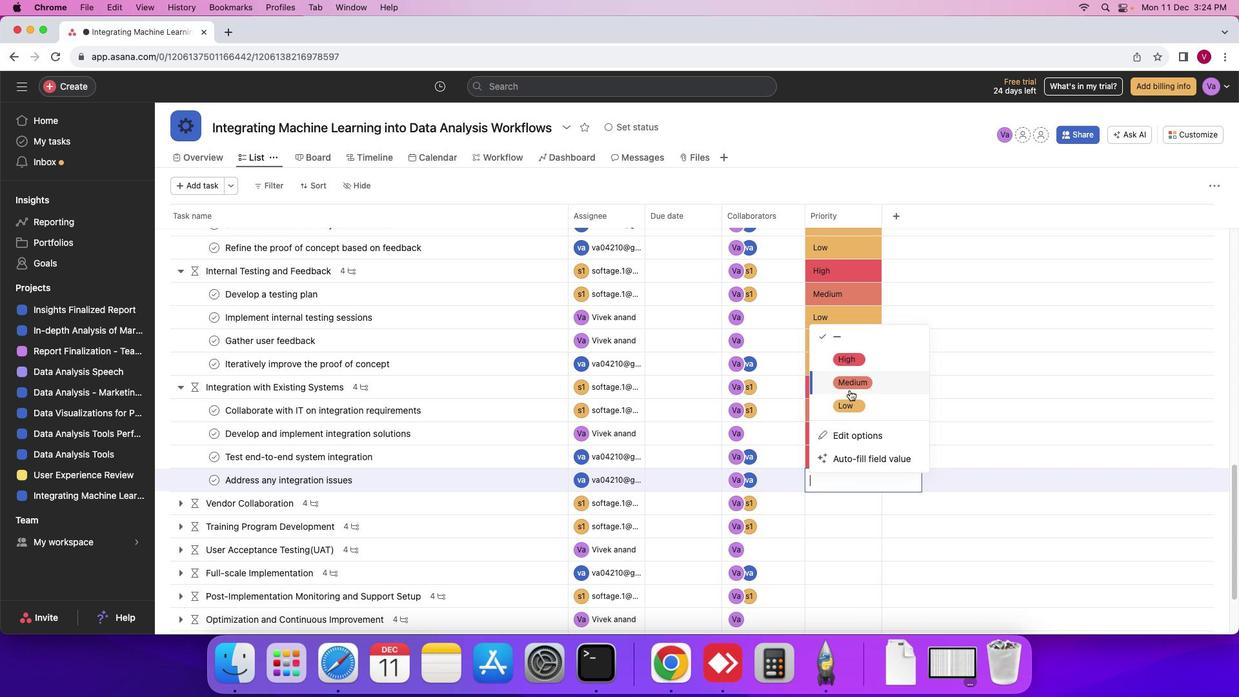 
Action: Mouse pressed left at (845, 386)
Screenshot: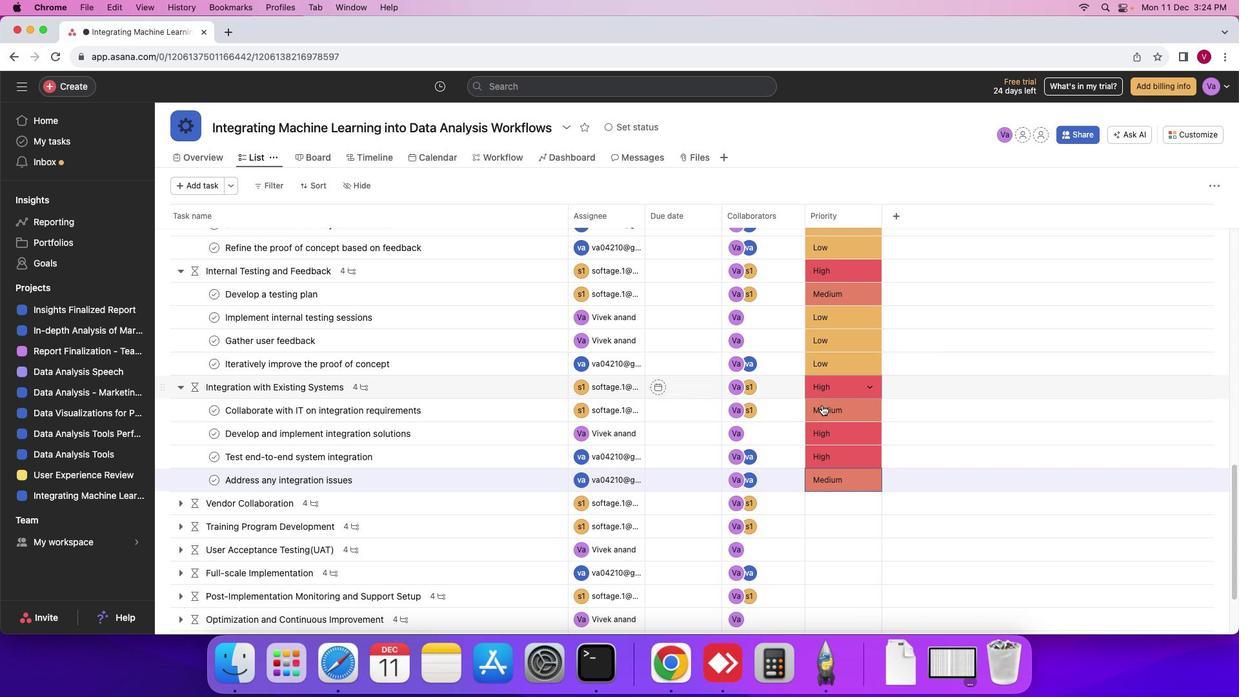 
Action: Mouse moved to (429, 473)
Screenshot: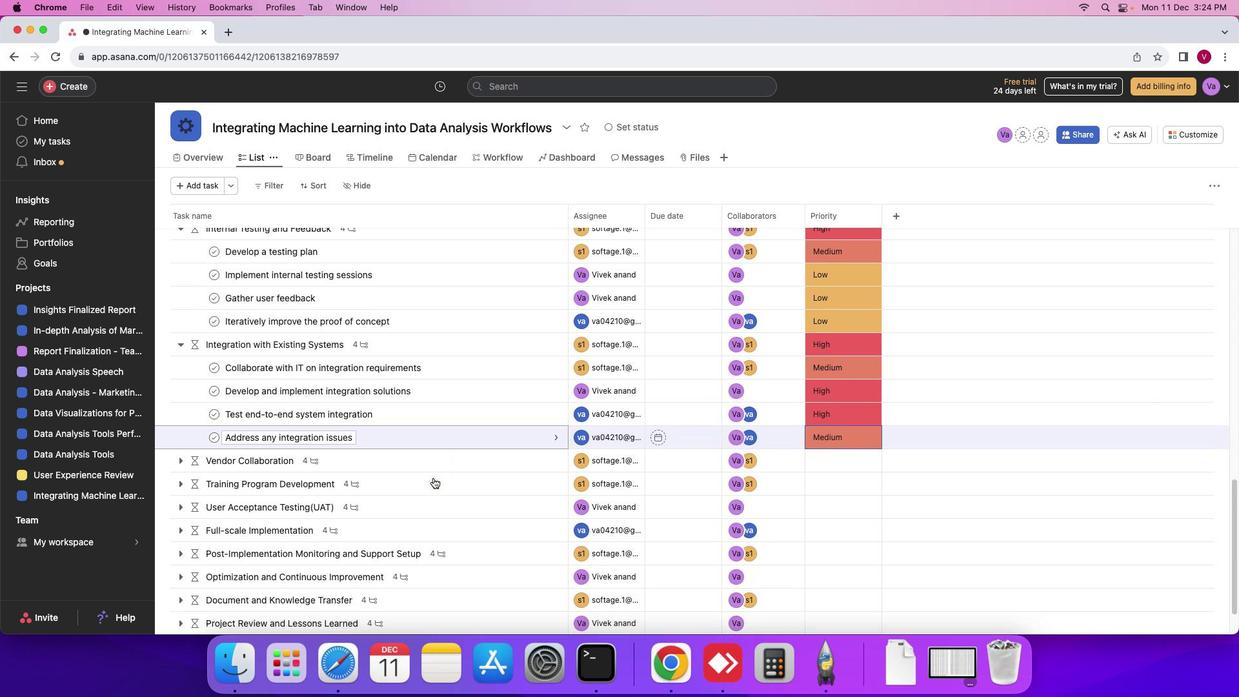 
Action: Mouse scrolled (429, 473) with delta (-3, -4)
Screenshot: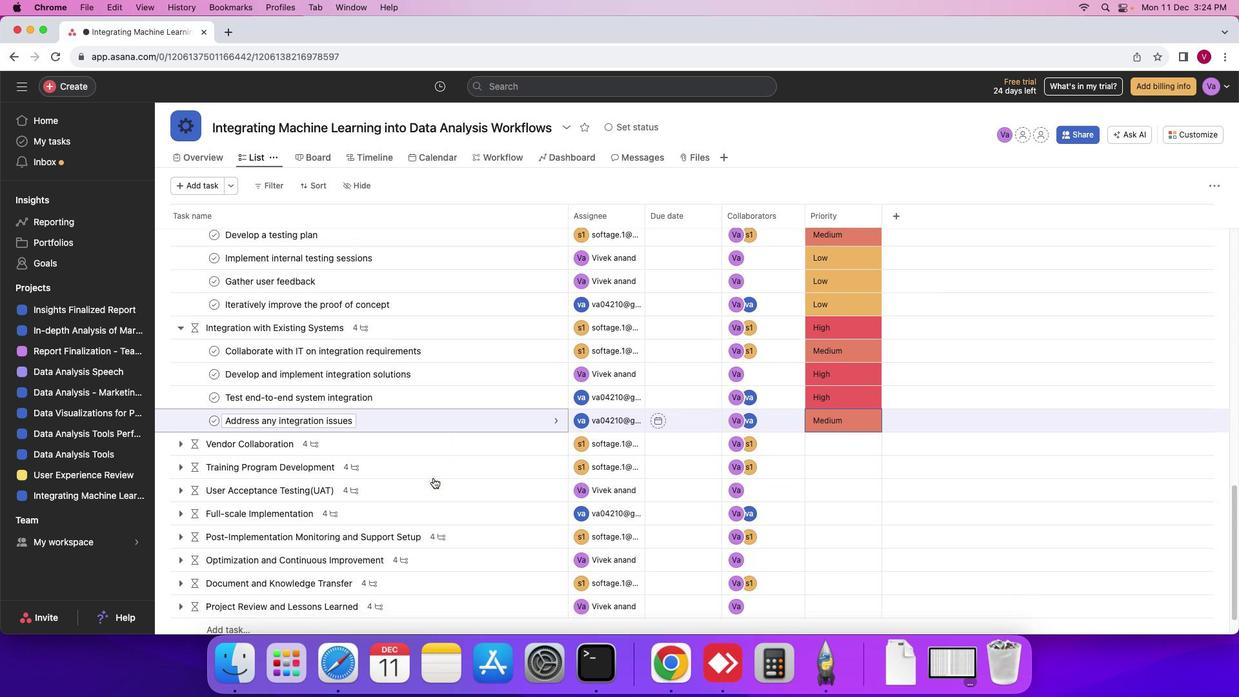 
Action: Mouse moved to (429, 473)
Screenshot: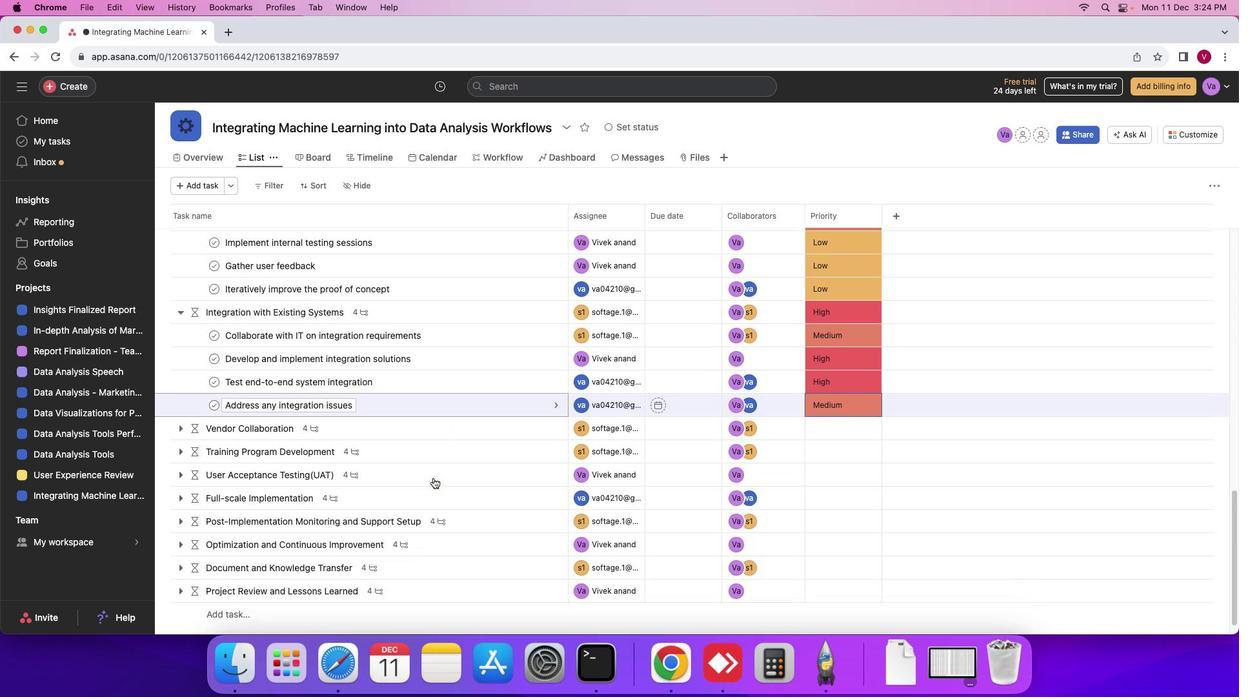 
Action: Mouse scrolled (429, 473) with delta (-3, -4)
Screenshot: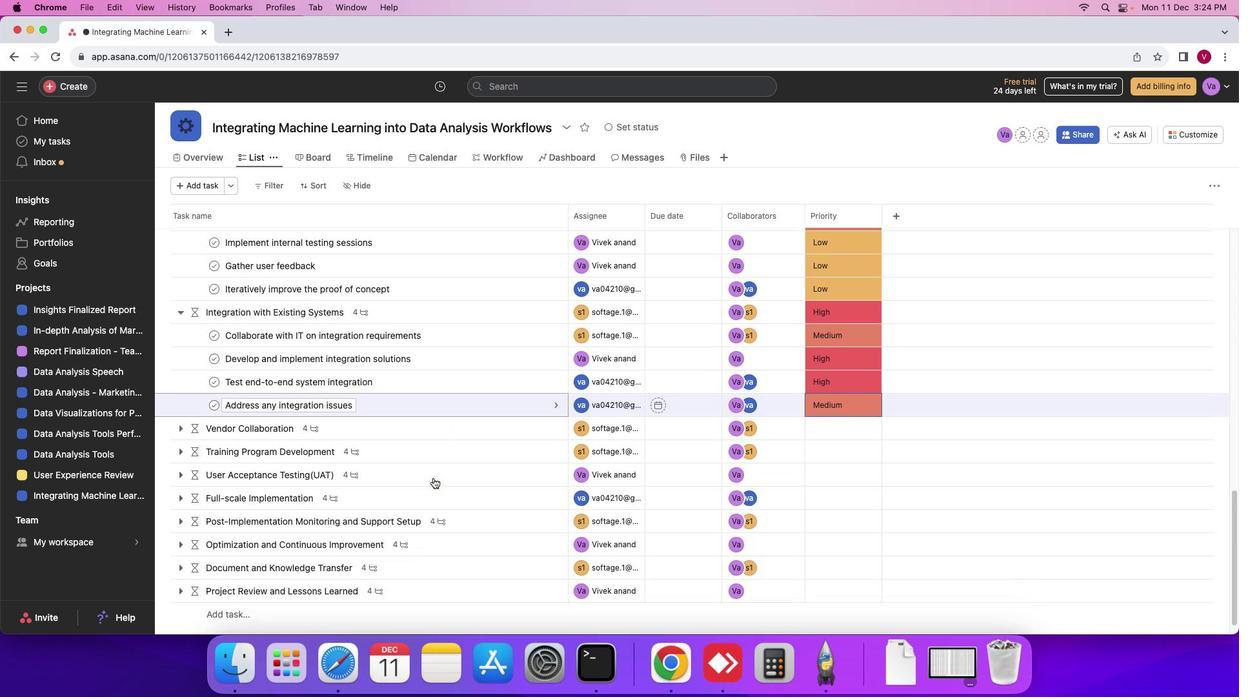 
Action: Mouse scrolled (429, 473) with delta (-3, -5)
Screenshot: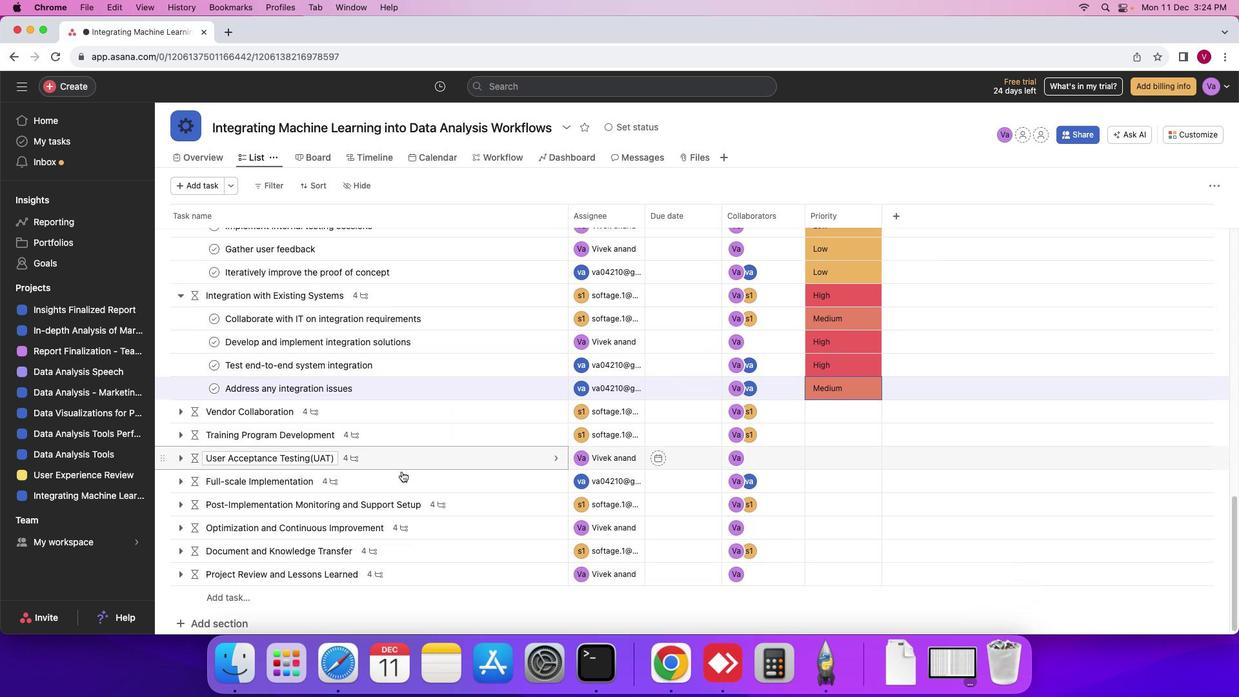 
Action: Mouse moved to (429, 473)
Screenshot: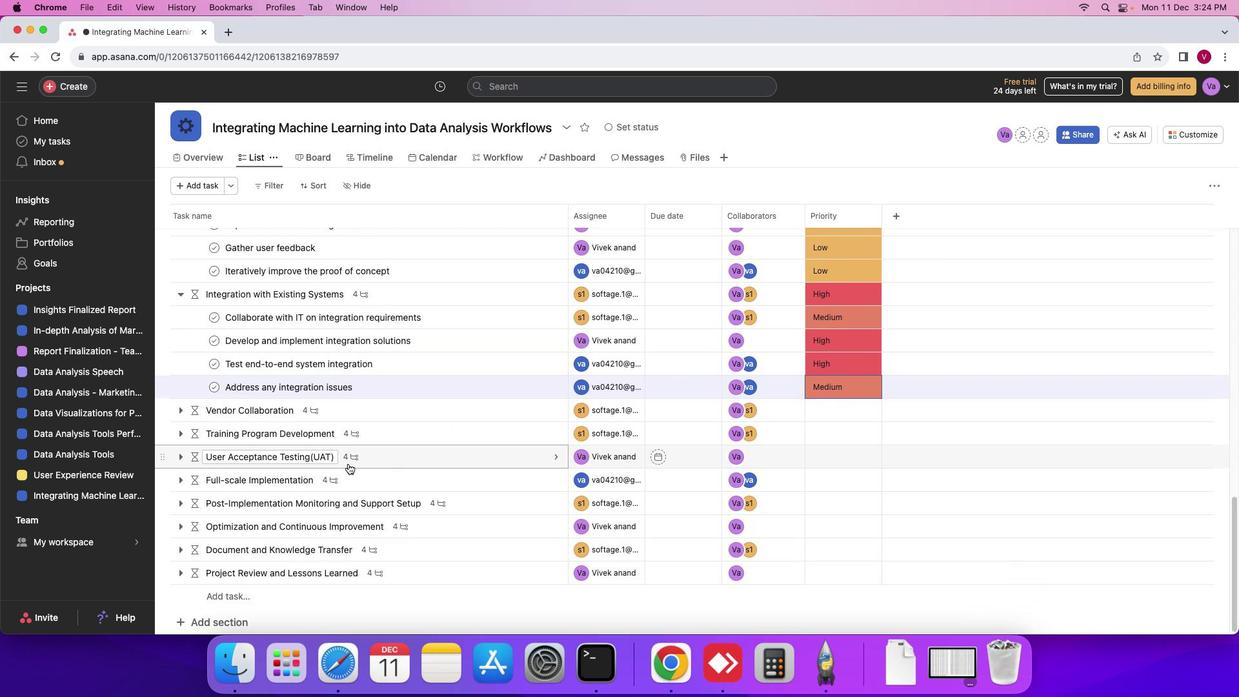 
Action: Mouse scrolled (429, 473) with delta (-3, -5)
Screenshot: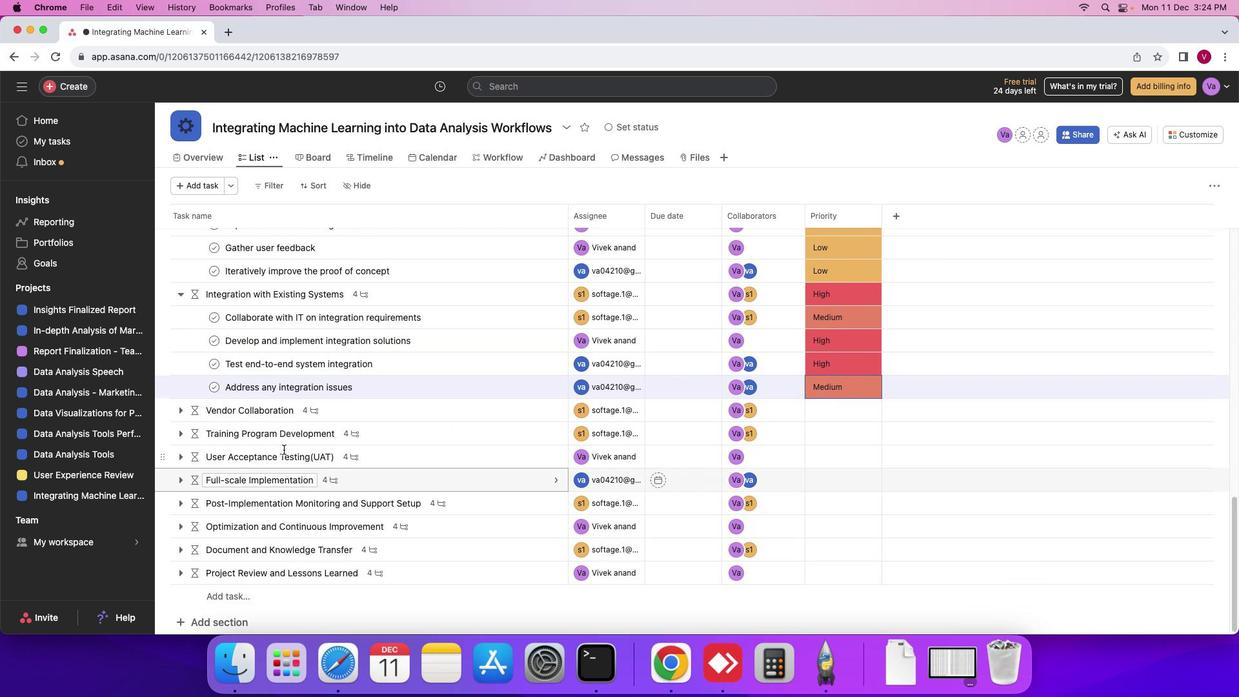 
Action: Mouse scrolled (429, 473) with delta (-3, -5)
Screenshot: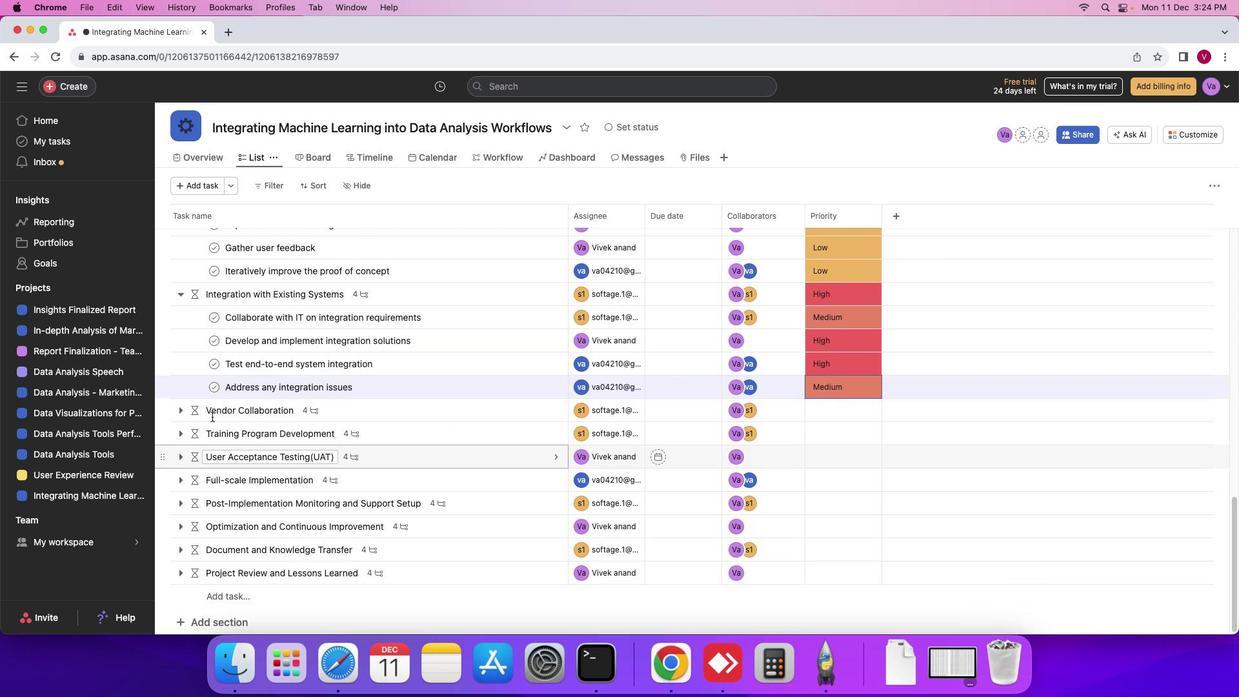 
Action: Mouse moved to (174, 404)
Screenshot: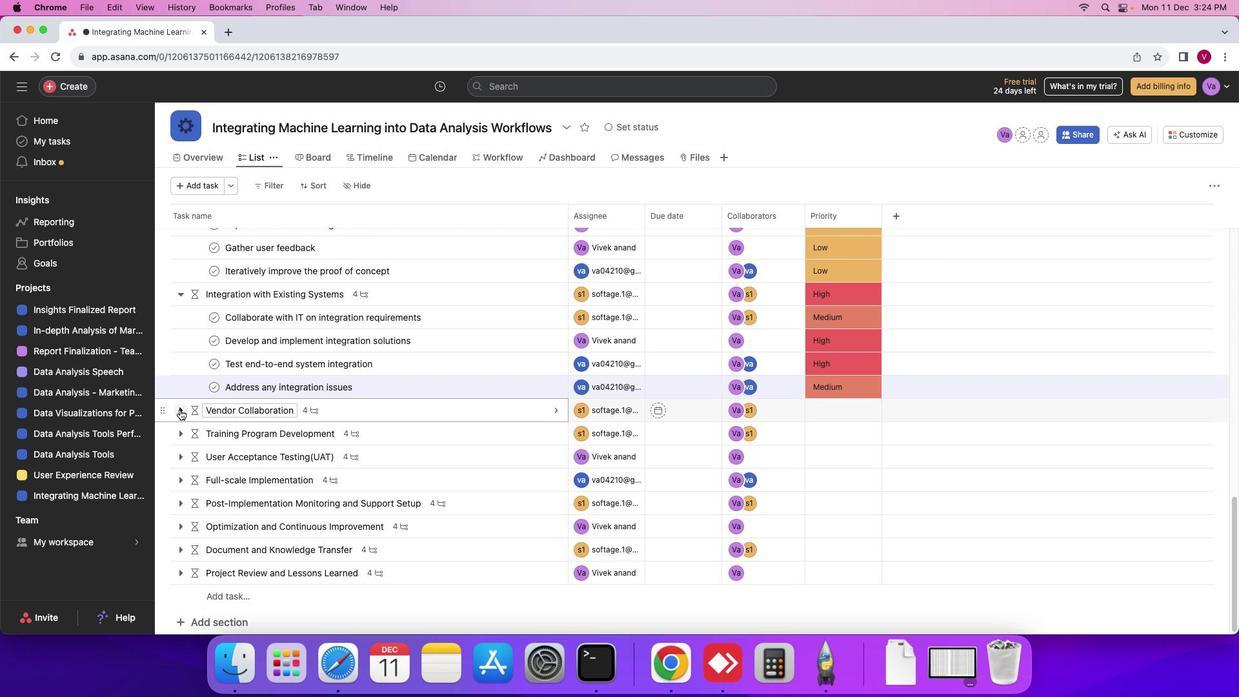 
Action: Mouse pressed left at (174, 404)
Screenshot: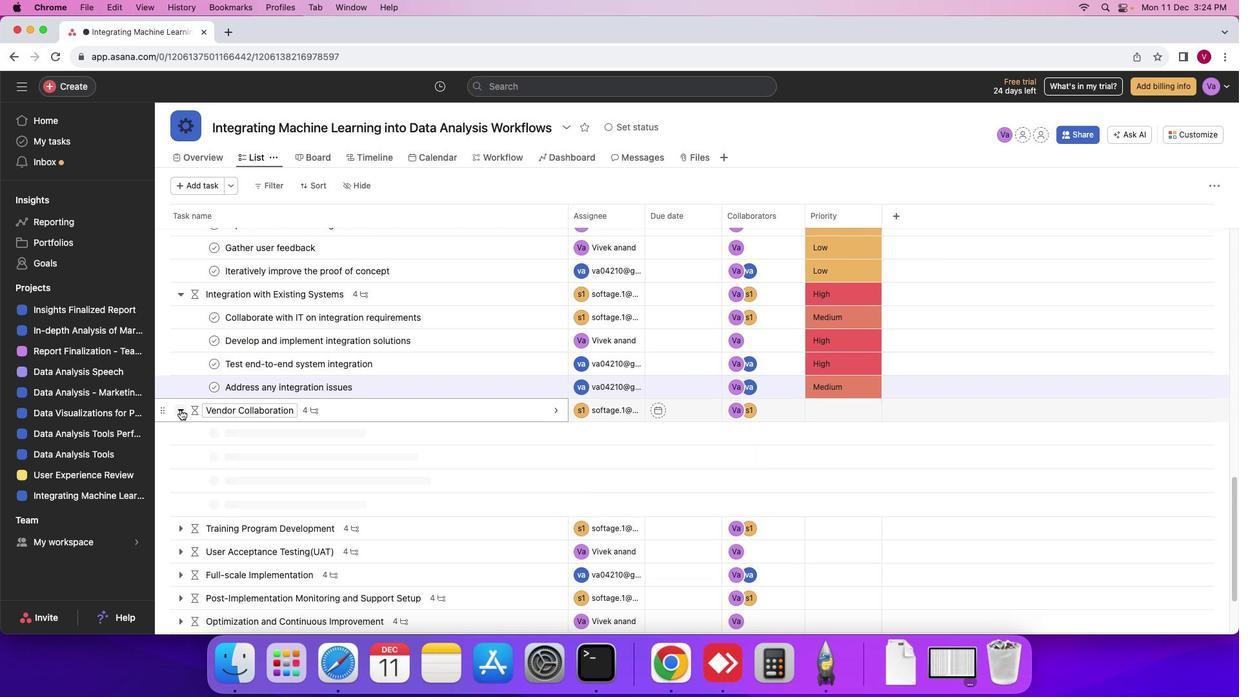 
Action: Mouse moved to (863, 410)
Screenshot: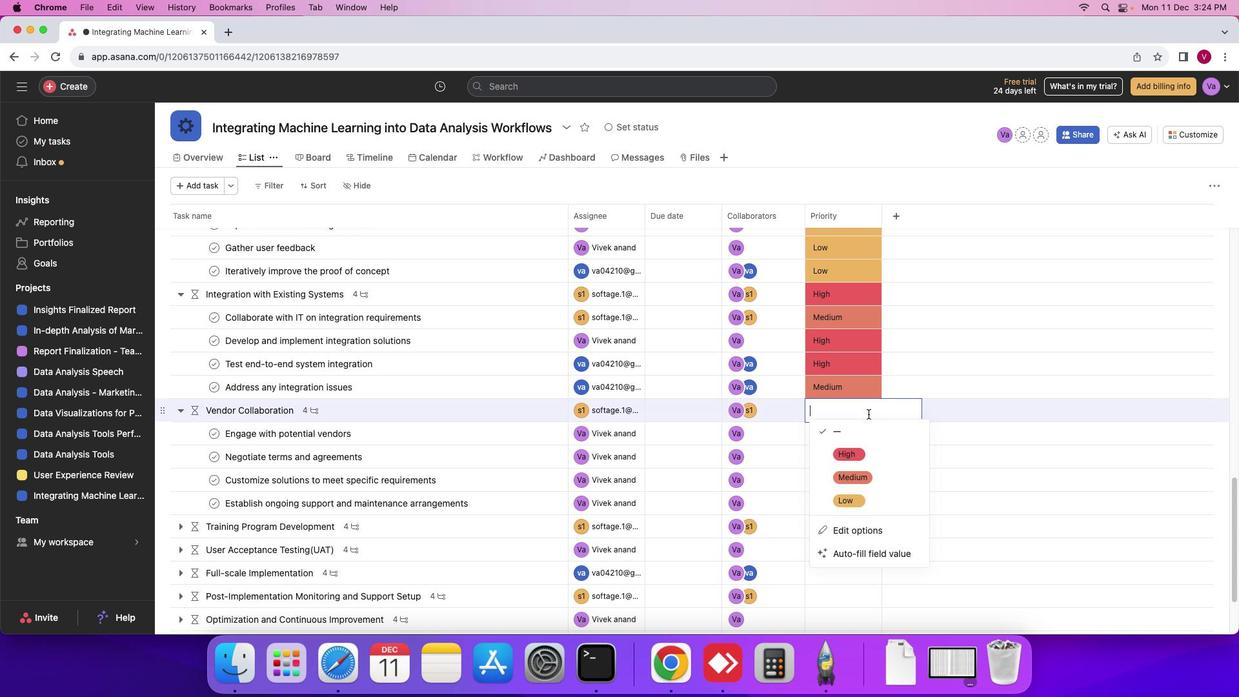 
Action: Mouse pressed left at (863, 410)
Screenshot: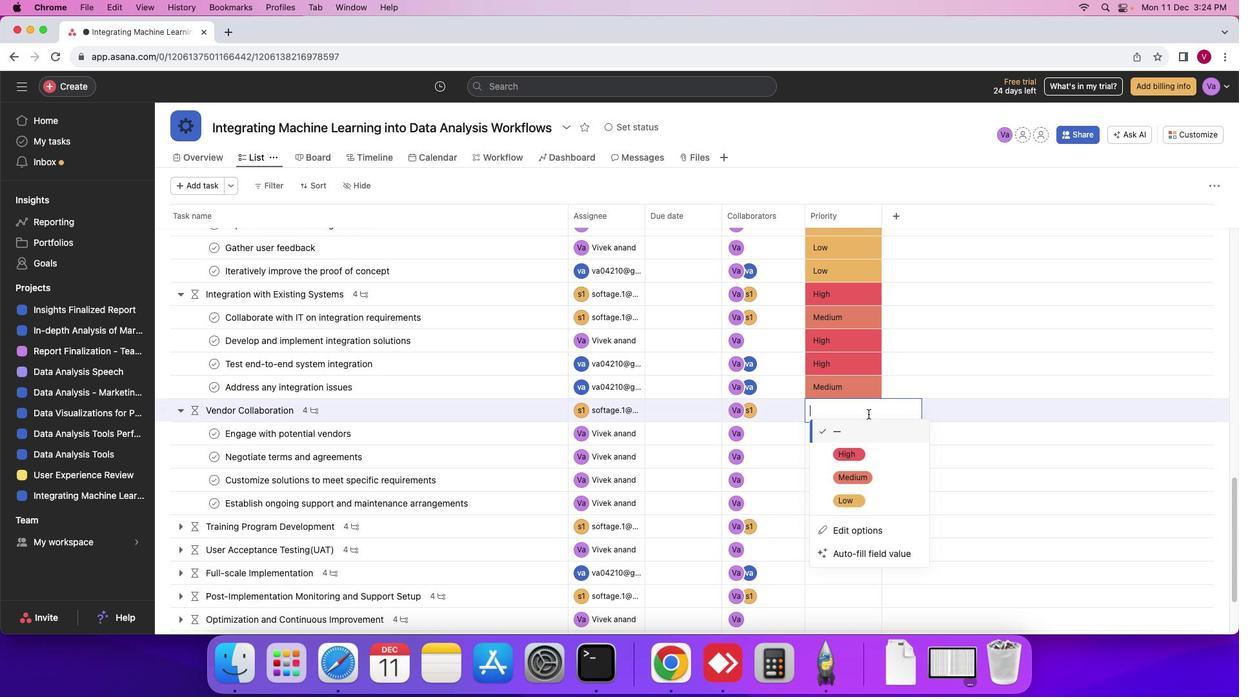 
Action: Mouse moved to (852, 501)
Screenshot: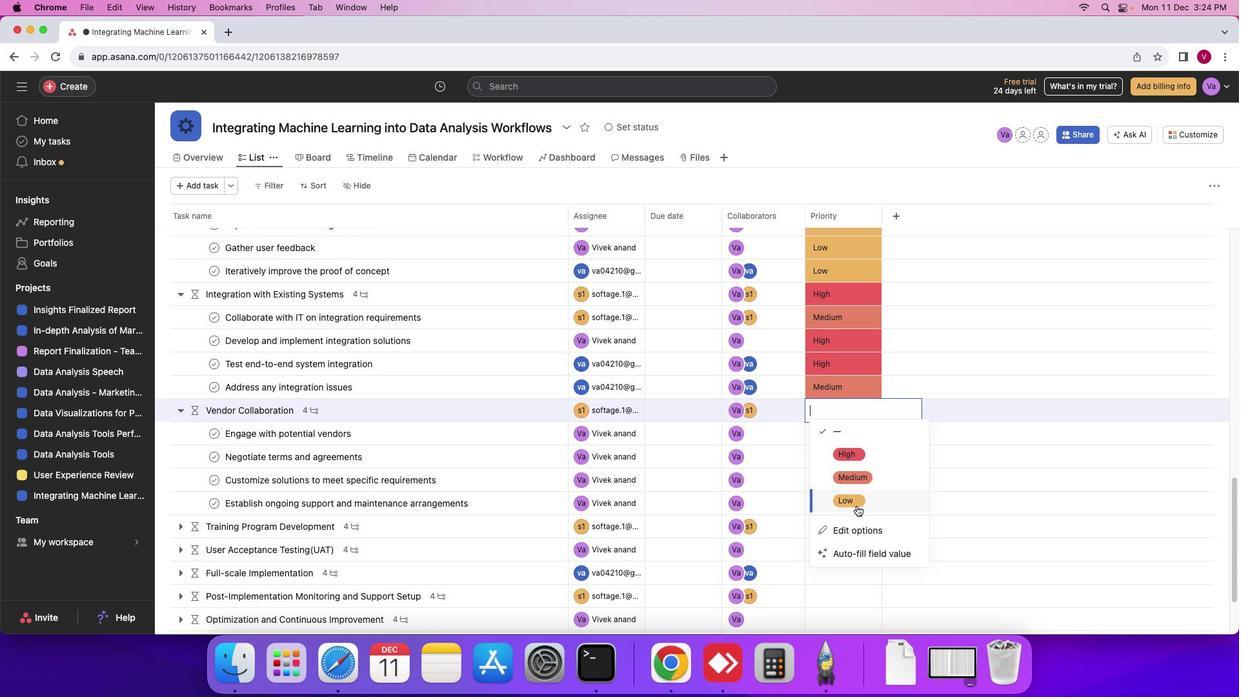 
Action: Mouse pressed left at (852, 501)
